 Task: Buy 2 Bibs & Burp Cloths Sets for Baby Boys from Bibs & Burp Cloths section under best seller category for shipping address: Allison Brown, 4523 Scheuvront Drive, Broomfield, Colorado 80020, Cell Number 3034690514. Pay from credit card ending with 2005, CVV 3321
Action: Mouse moved to (234, 120)
Screenshot: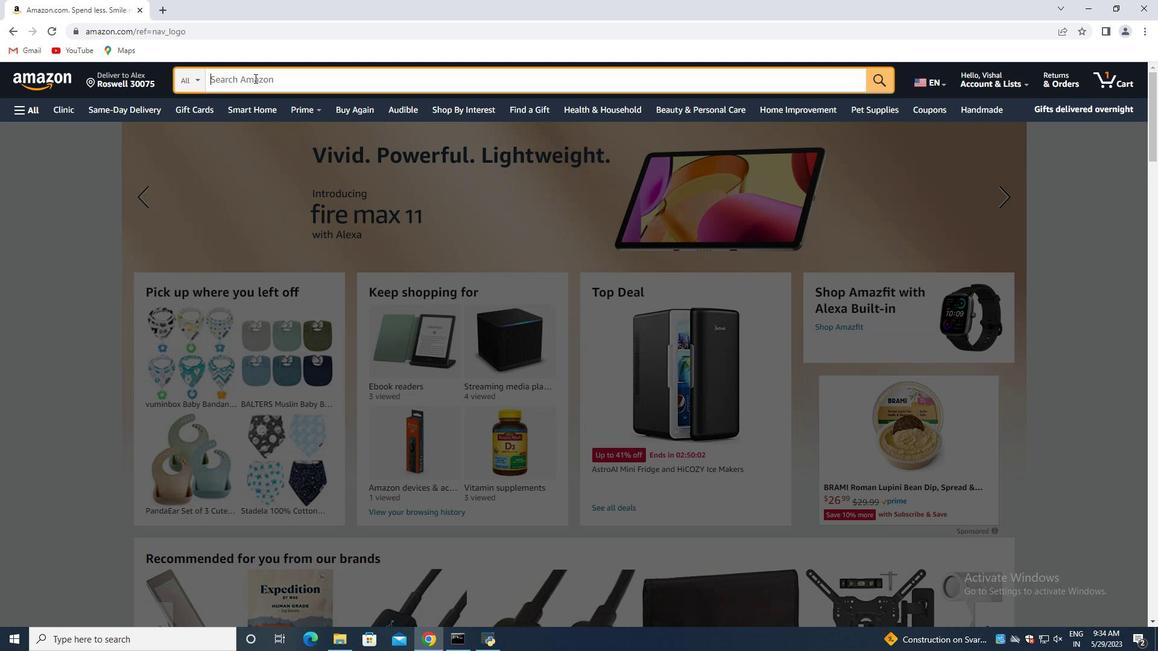 
Action: Mouse pressed left at (234, 120)
Screenshot: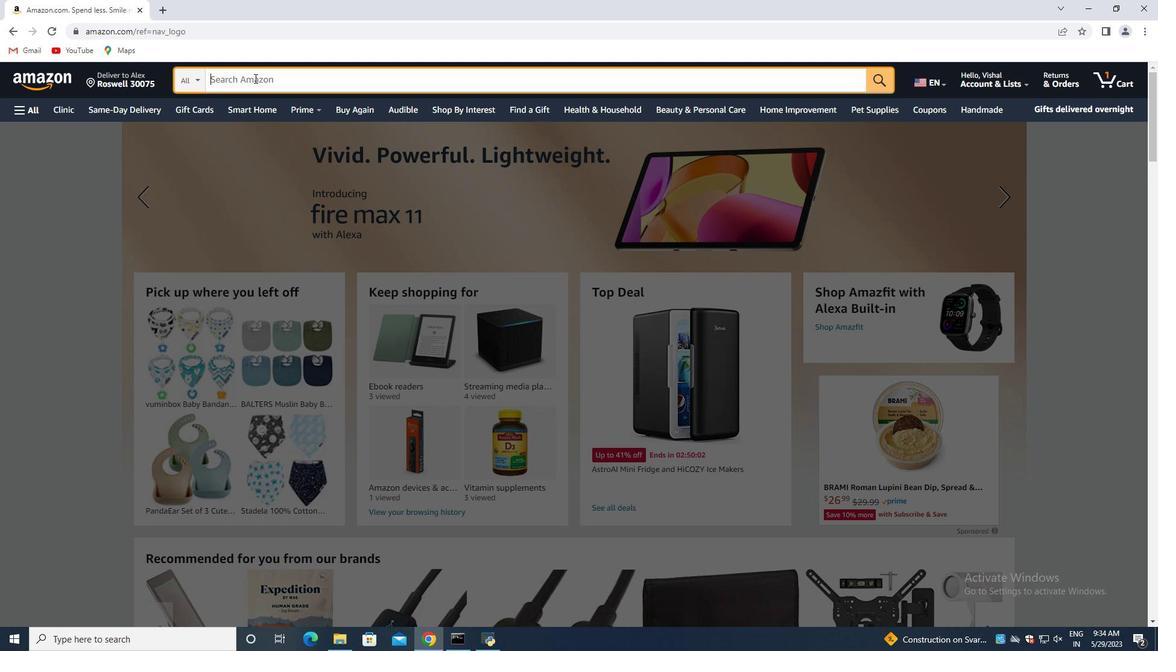 
Action: Mouse moved to (850, 140)
Screenshot: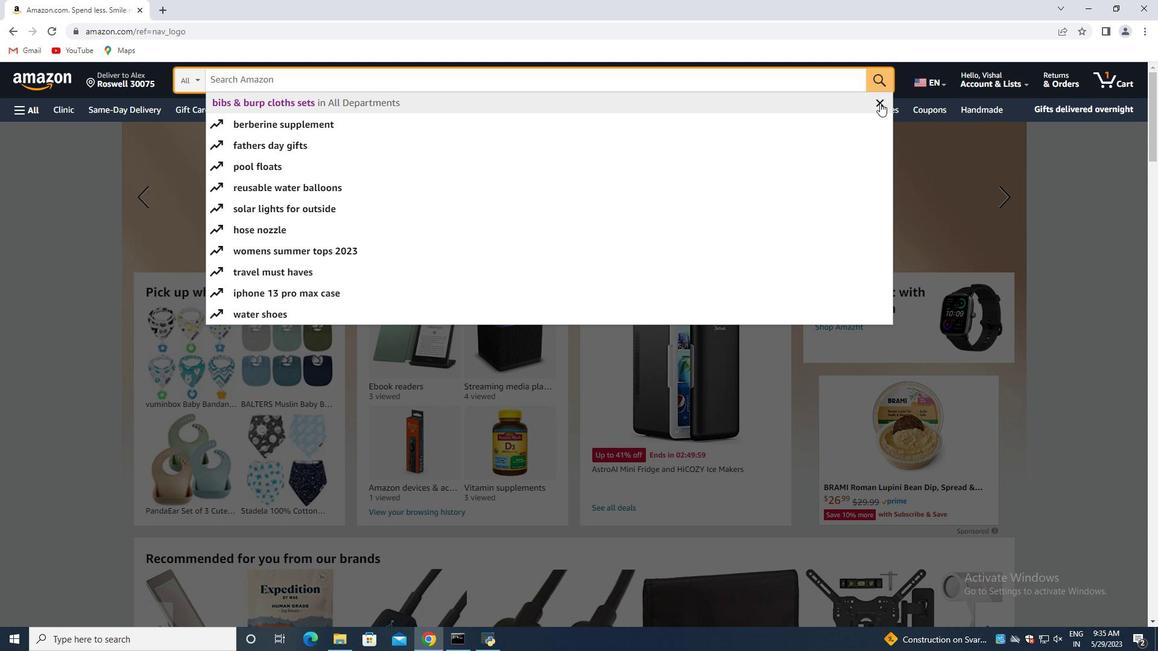 
Action: Mouse pressed left at (850, 140)
Screenshot: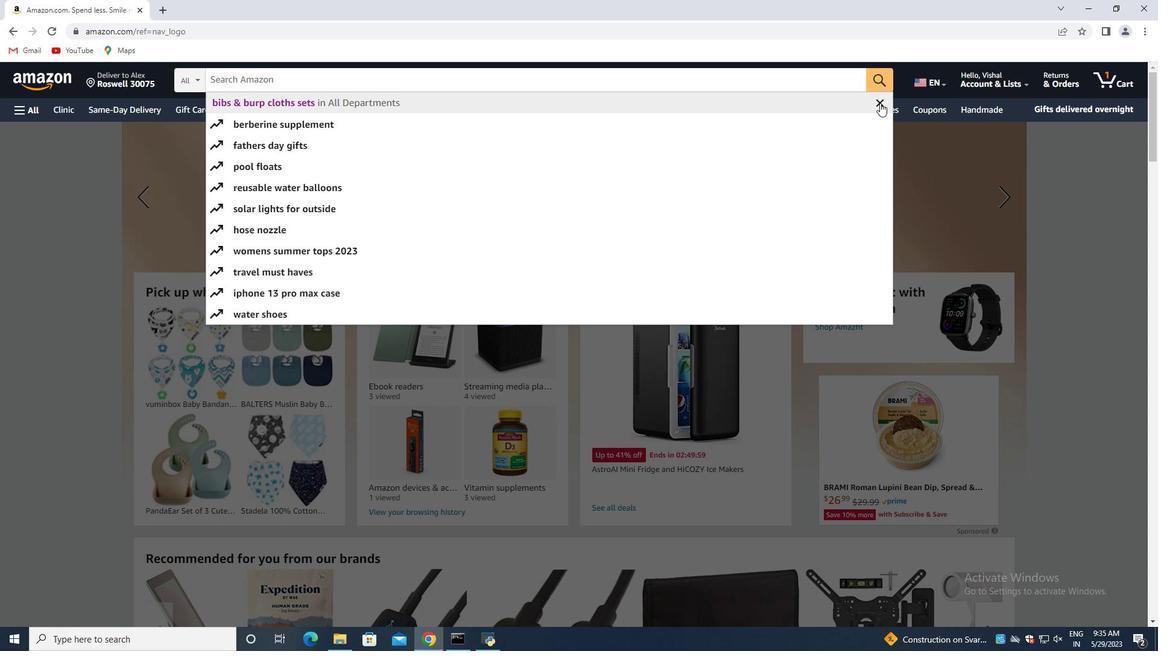 
Action: Mouse moved to (253, 119)
Screenshot: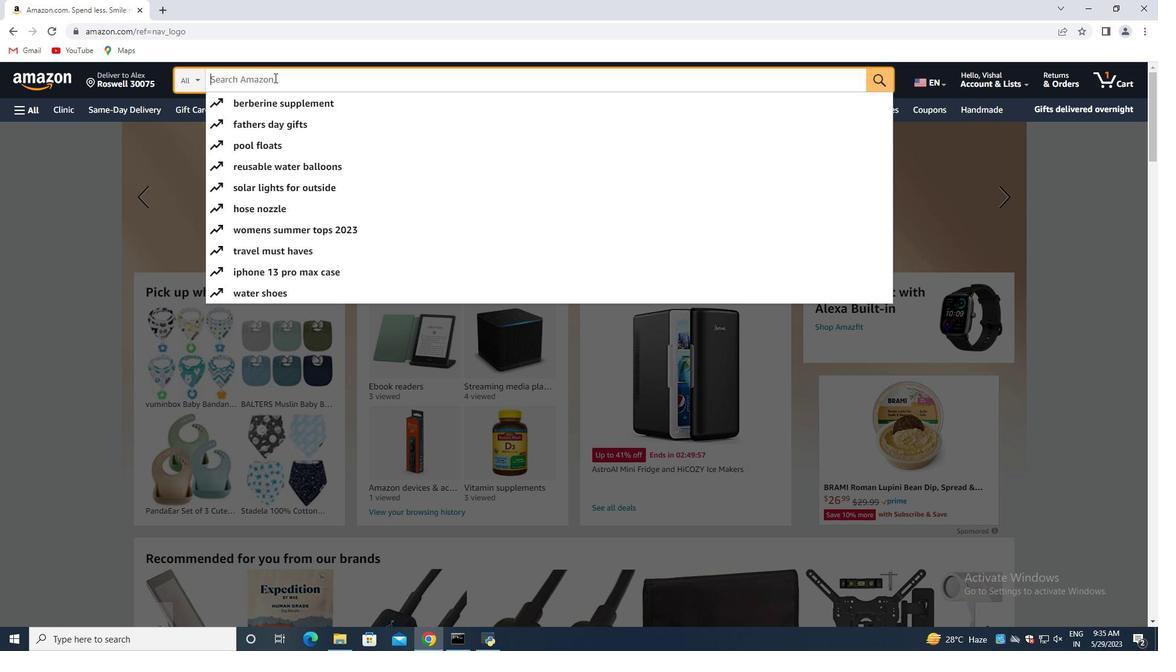 
Action: Mouse pressed left at (253, 119)
Screenshot: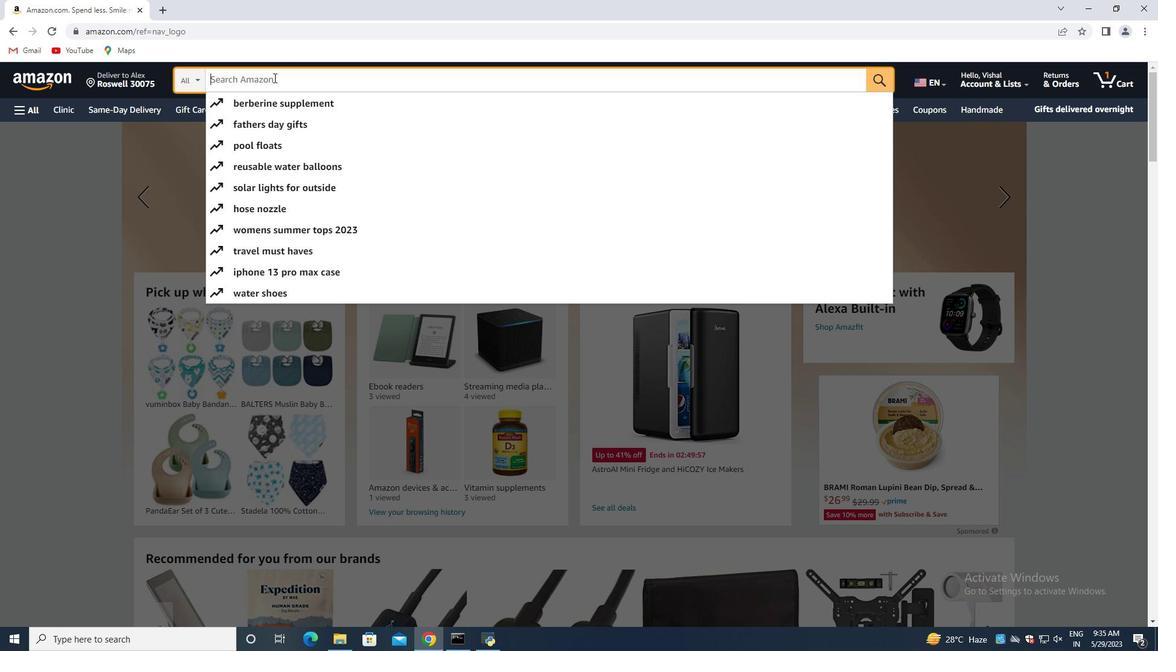 
Action: Mouse moved to (252, 119)
Screenshot: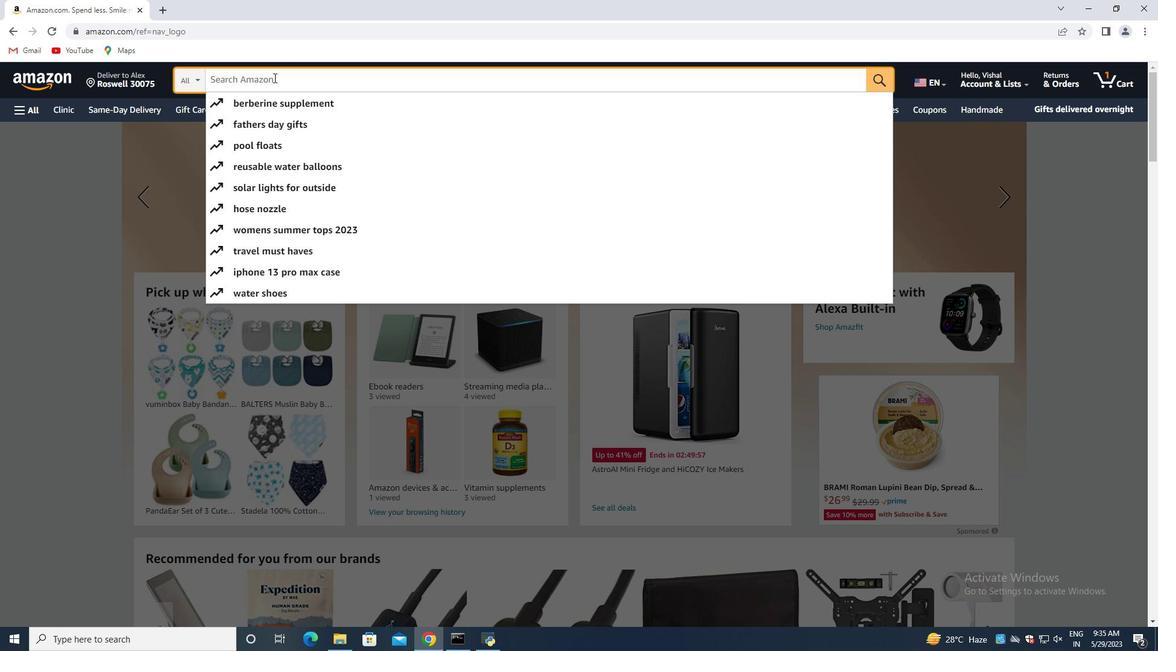 
Action: Key pressed <Key.shift>Bibs<Key.space><Key.shift><Key.shift><Key.shift><Key.shift><Key.shift><Key.shift><Key.shift><Key.shift><Key.shift><Key.shift><Key.shift><Key.shift><Key.shift><Key.shift><Key.shift><Key.shift><Key.shift><Key.shift><Key.shift><Key.shift><Key.shift><Key.shift><Key.shift><Key.shift><Key.shift><Key.shift><Key.shift><Key.shift><Key.shift><Key.shift><Key.shift><Key.shift>&<Key.space><Key.shift><Key.shift>Burp<Key.space><Key.shift>Cloths<Key.space><Key.shift>Sets<Key.enter>
Screenshot: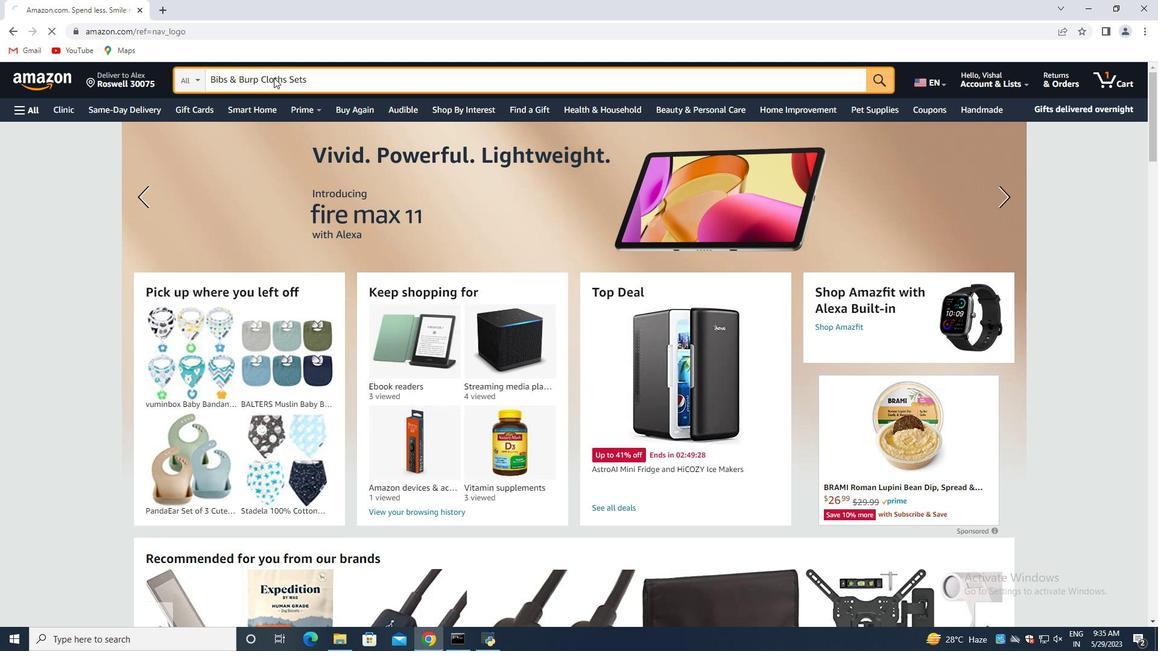 
Action: Mouse moved to (340, 113)
Screenshot: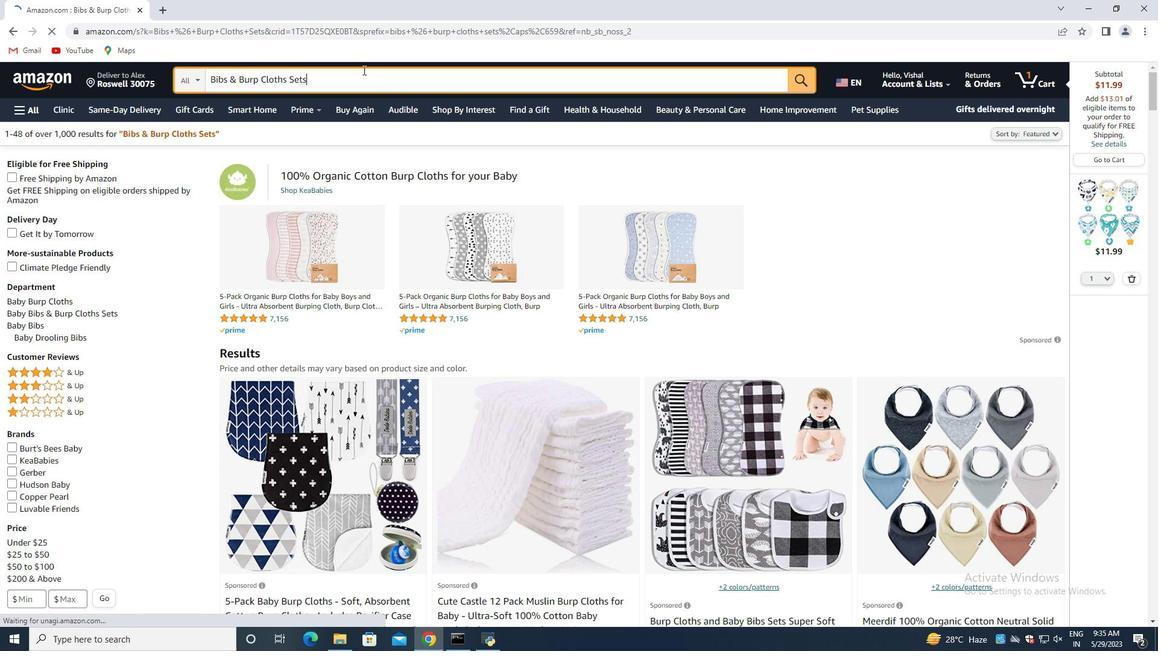
Action: Mouse pressed left at (340, 113)
Screenshot: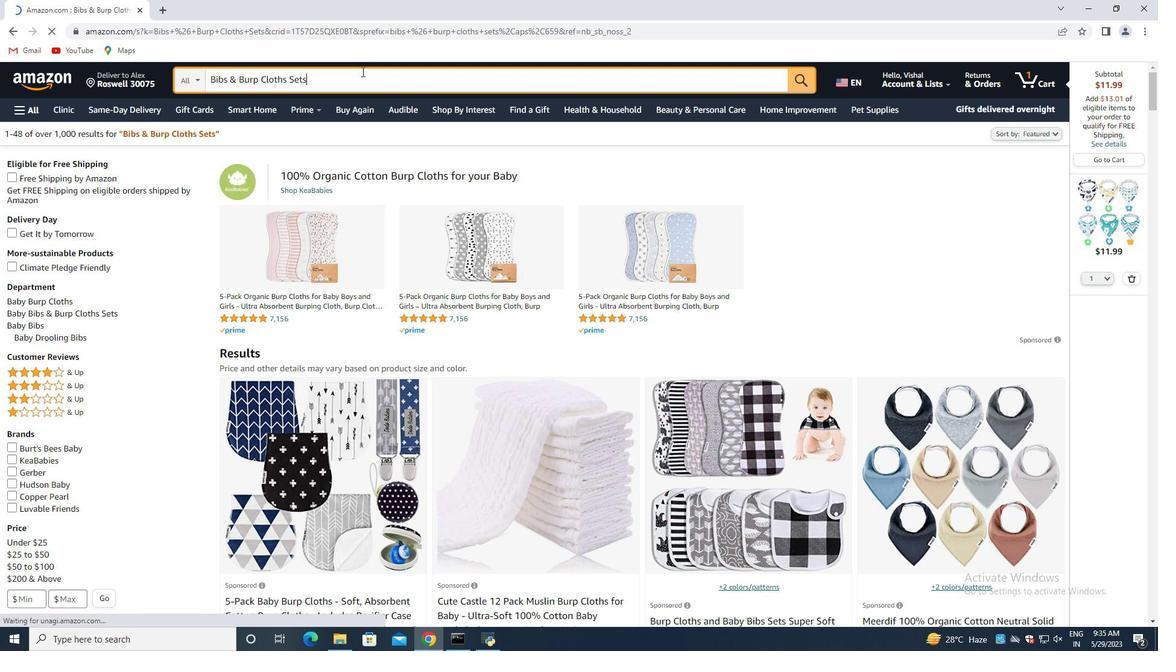 
Action: Mouse moved to (339, 115)
Screenshot: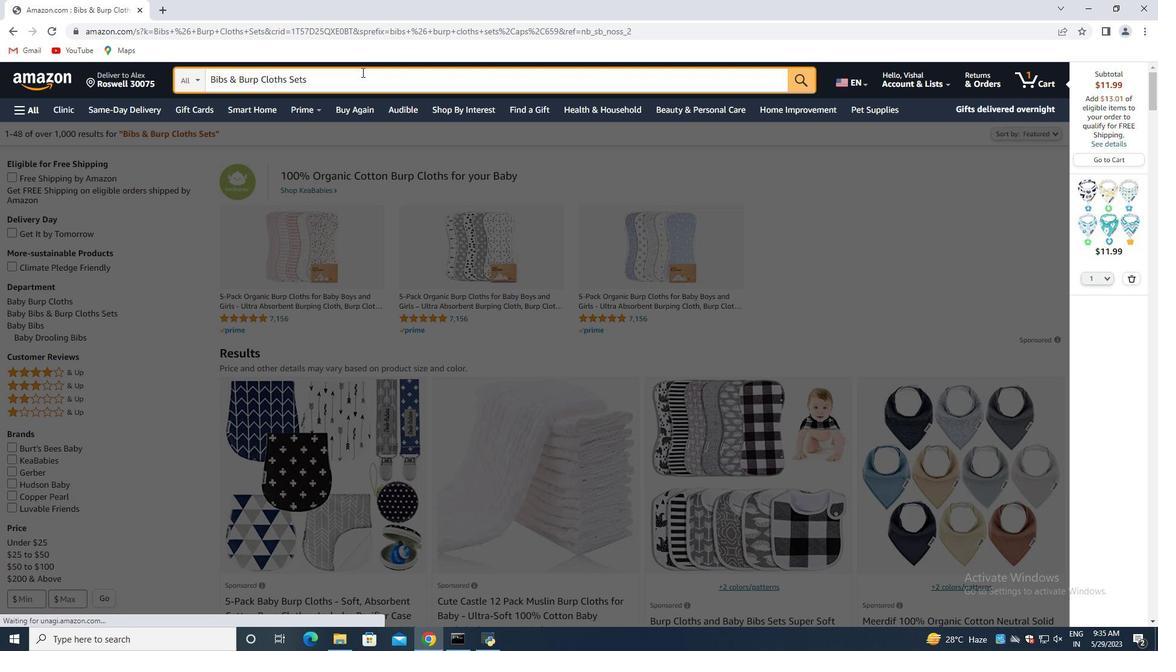 
Action: Key pressed <Key.space>for<Key.space><Key.shift><Key.shift><Key.shift><Key.shift><Key.shift><Key.shift><Key.shift><Key.shift><Key.shift><Key.shift><Key.shift><Key.shift><Key.shift><Key.shift><Key.shift><Key.shift><Key.shift><Key.shift><Key.shift><Key.shift><Key.shift><Key.shift><Key.shift><Key.shift><Key.shift><Key.shift><Key.shift><Key.shift><Key.shift><Key.shift><Key.shift><Key.shift><Key.shift><Key.shift><Key.shift><Key.shift><Key.shift><Key.shift><Key.shift><Key.shift><Key.shift>Baby<Key.space><Key.shift>Boys<Key.enter>
Screenshot: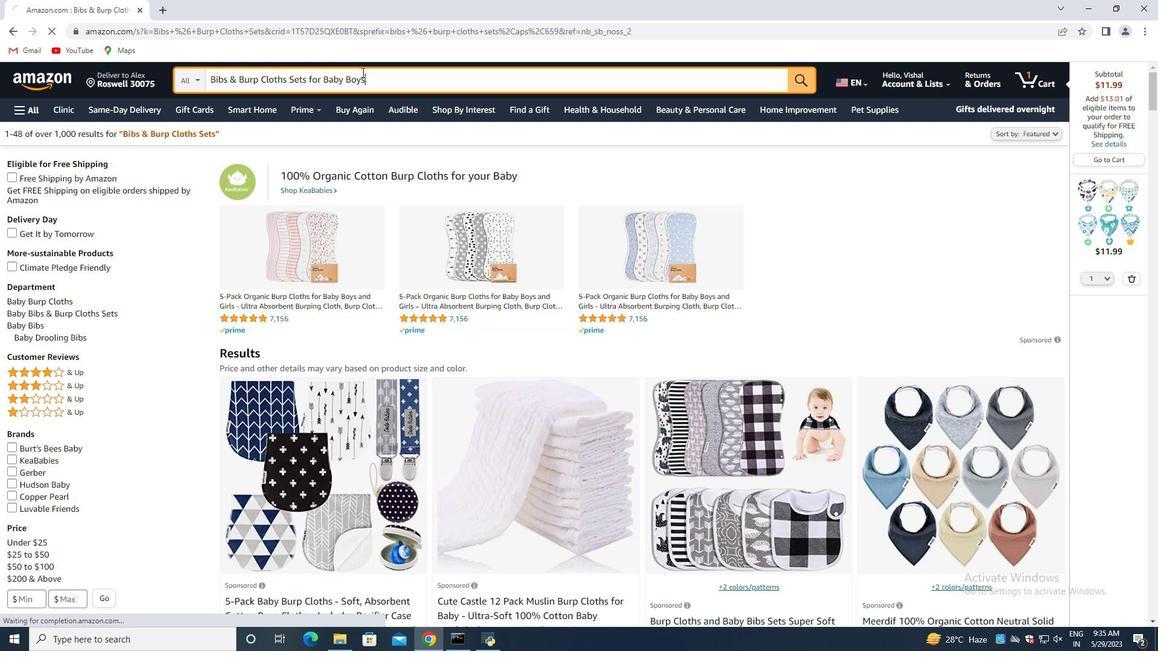 
Action: Mouse moved to (377, 220)
Screenshot: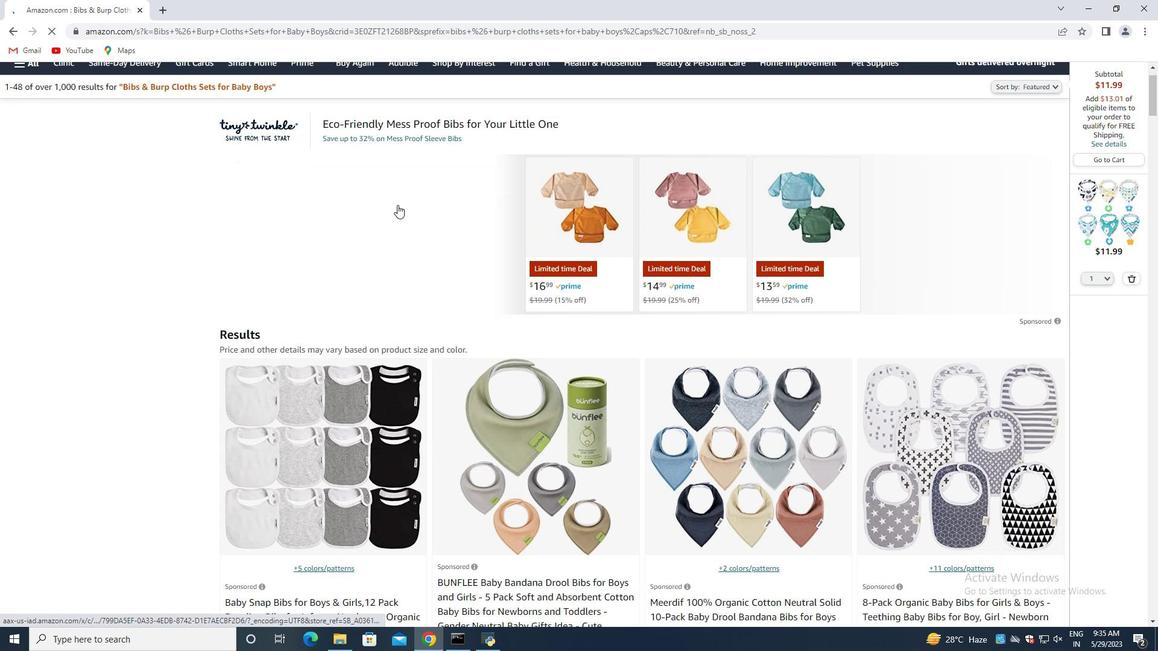 
Action: Mouse scrolled (377, 220) with delta (0, 0)
Screenshot: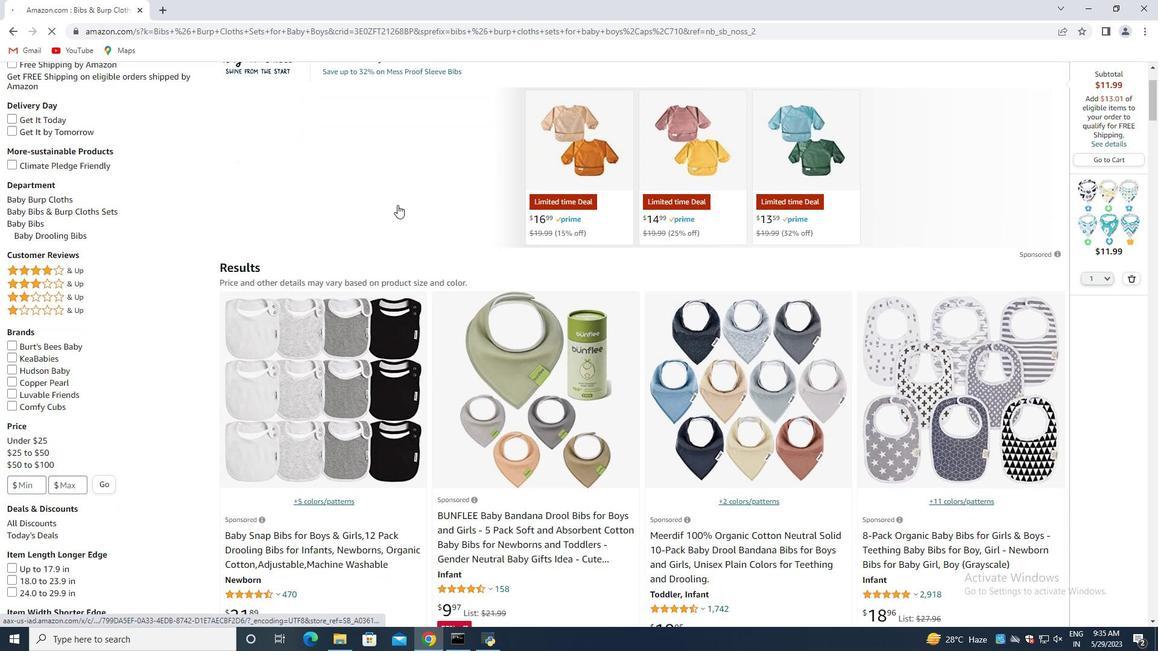 
Action: Mouse moved to (376, 221)
Screenshot: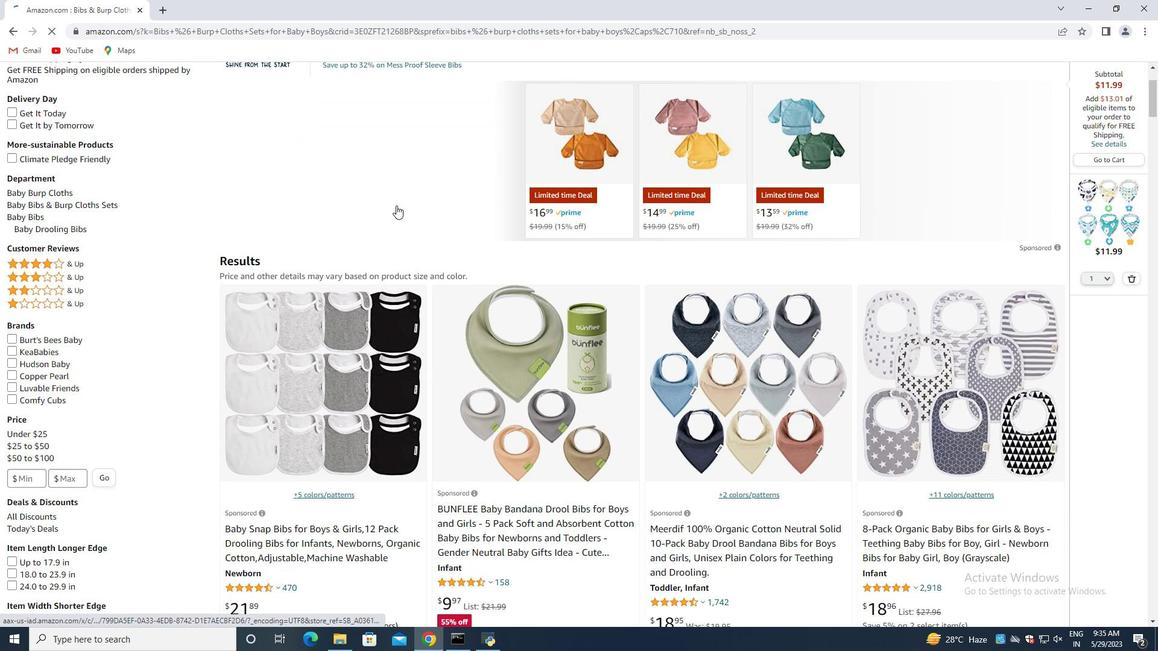 
Action: Mouse scrolled (376, 220) with delta (0, 0)
Screenshot: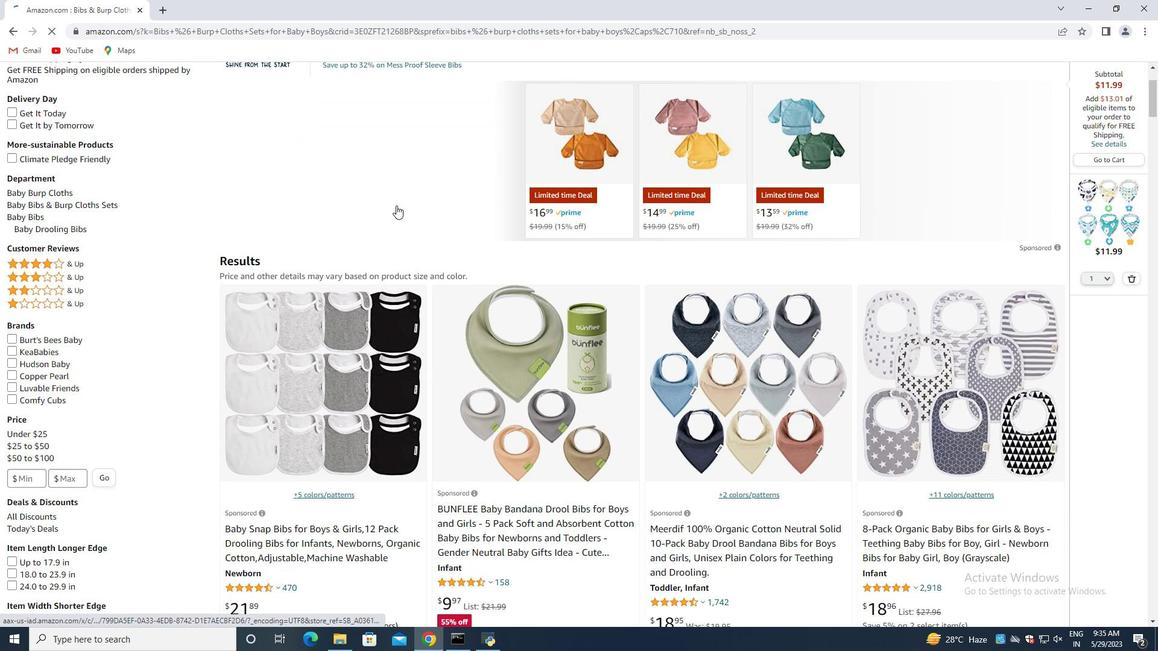 
Action: Mouse moved to (374, 222)
Screenshot: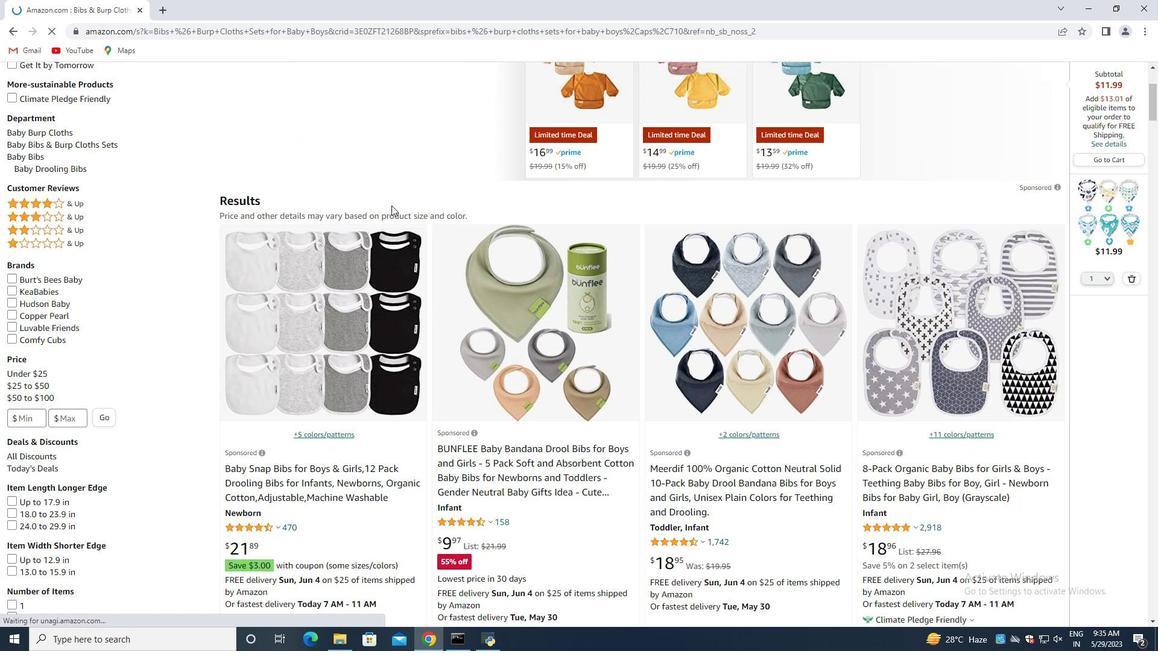 
Action: Mouse scrolled (374, 222) with delta (0, 0)
Screenshot: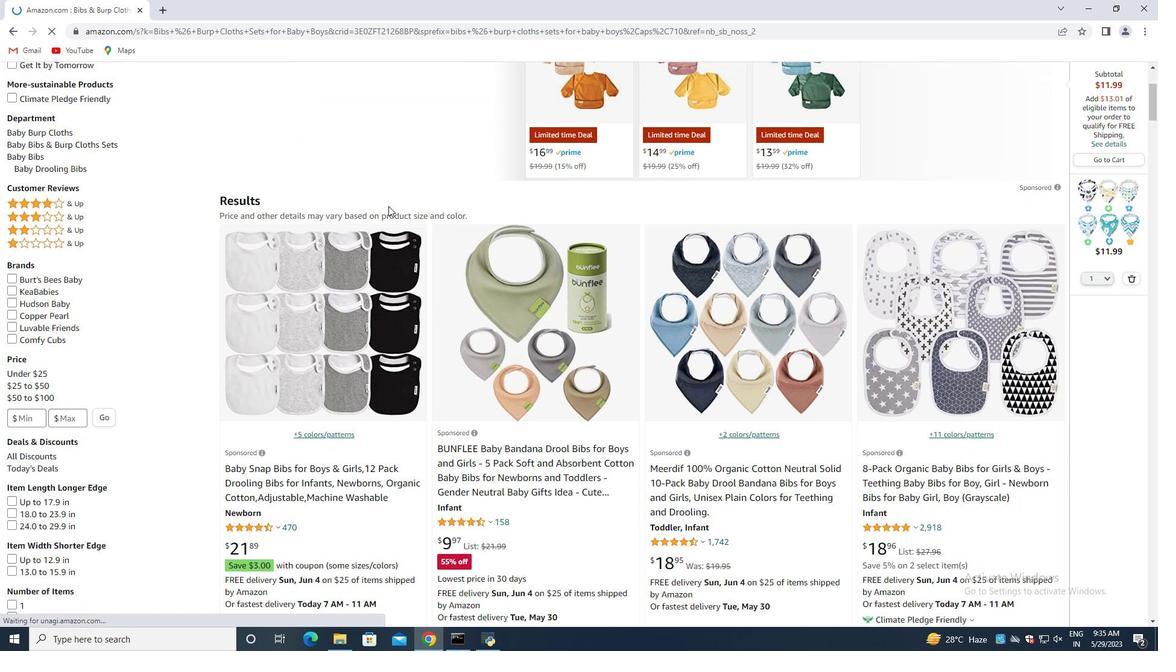 
Action: Mouse moved to (350, 235)
Screenshot: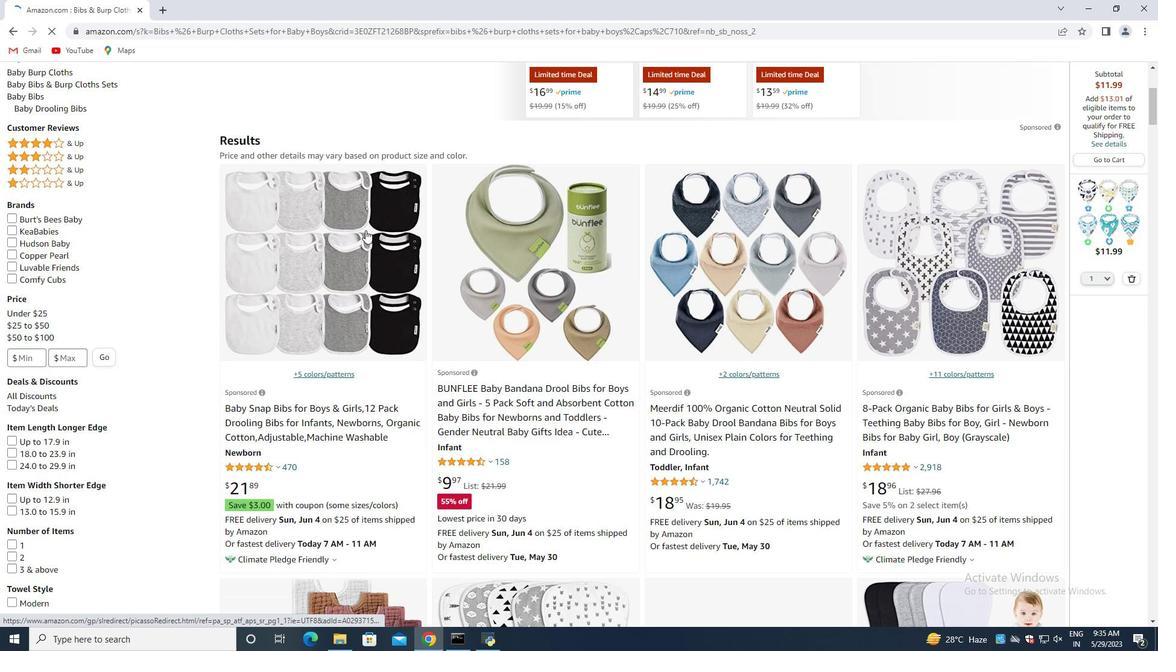 
Action: Mouse scrolled (350, 235) with delta (0, 0)
Screenshot: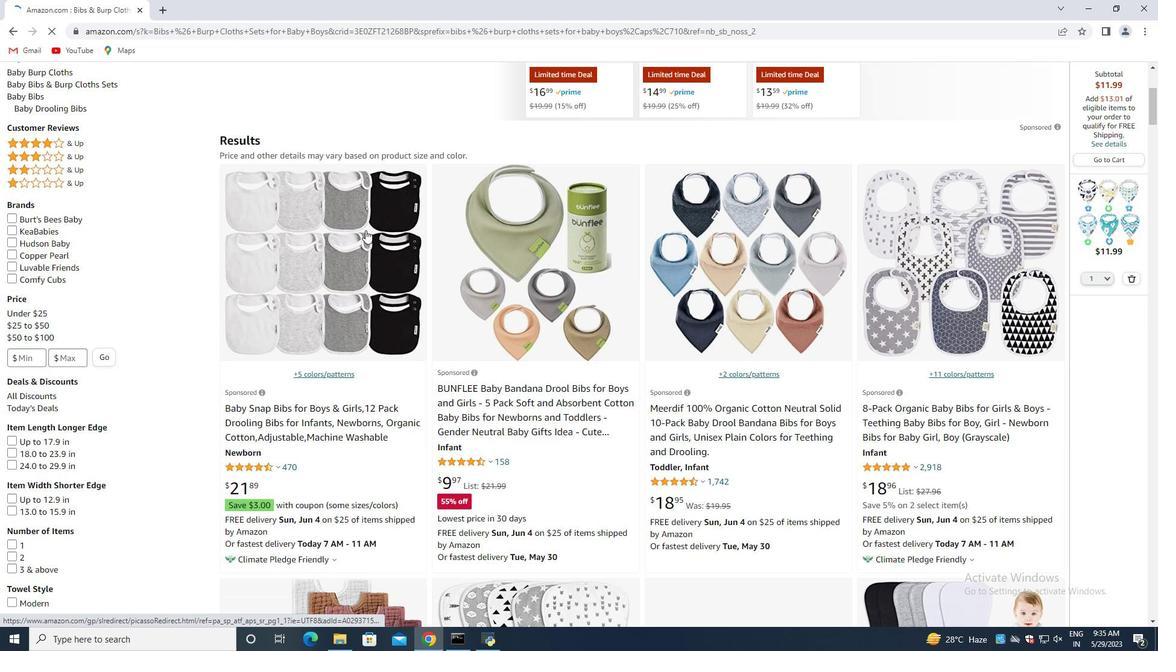 
Action: Mouse moved to (311, 264)
Screenshot: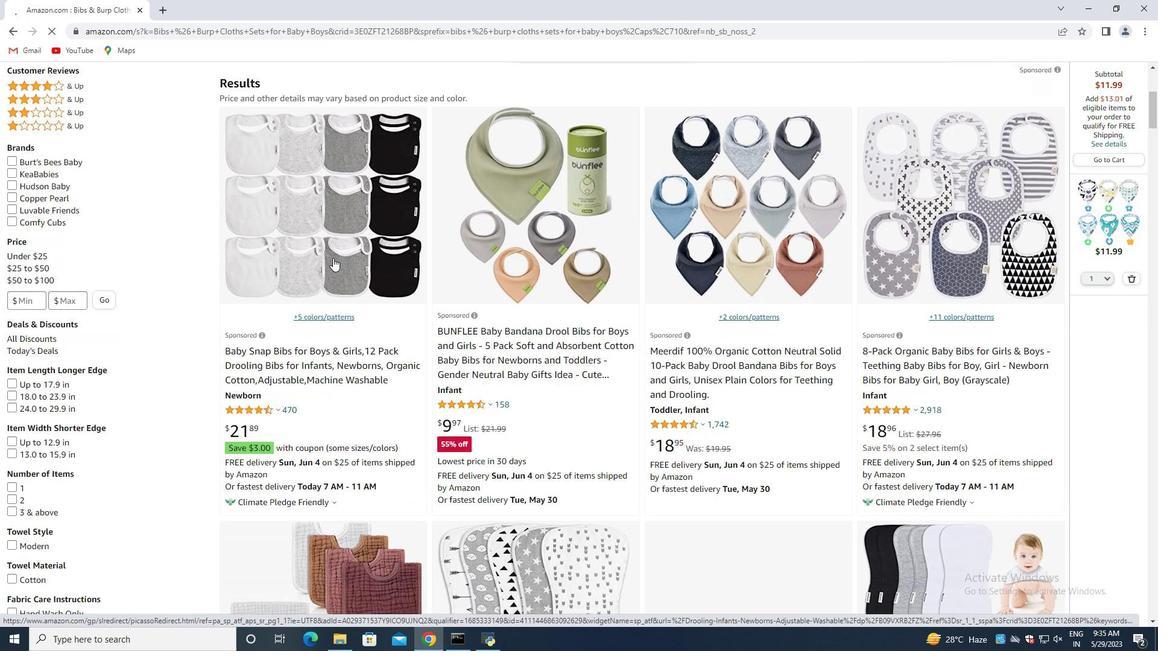 
Action: Mouse scrolled (311, 264) with delta (0, 0)
Screenshot: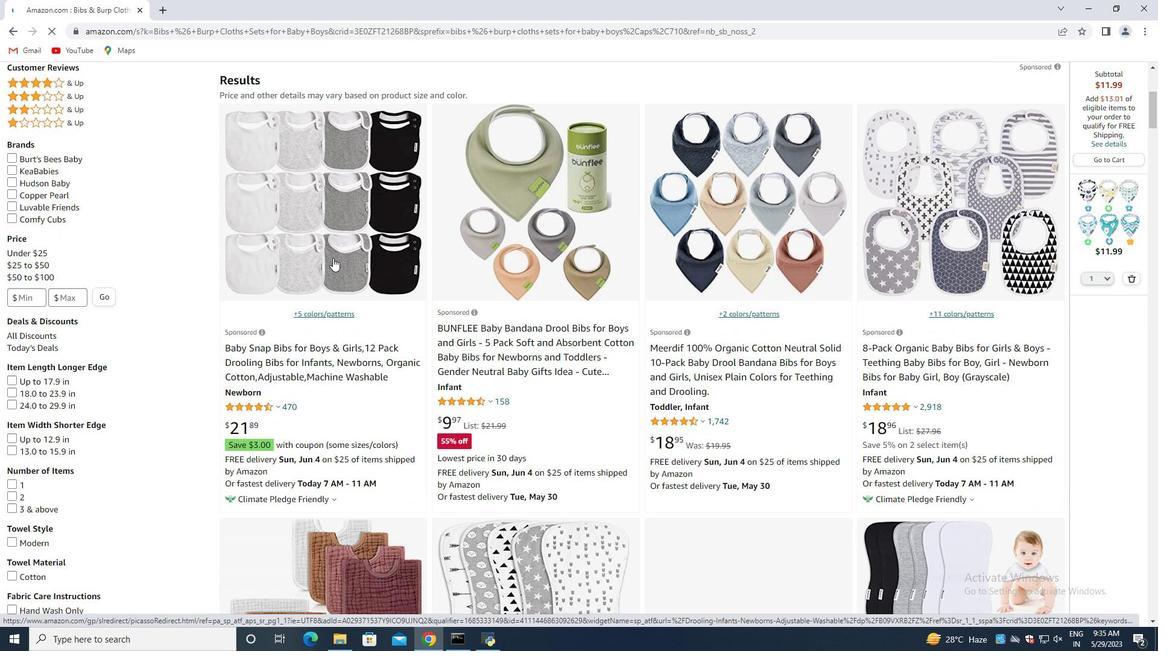 
Action: Mouse moved to (797, 257)
Screenshot: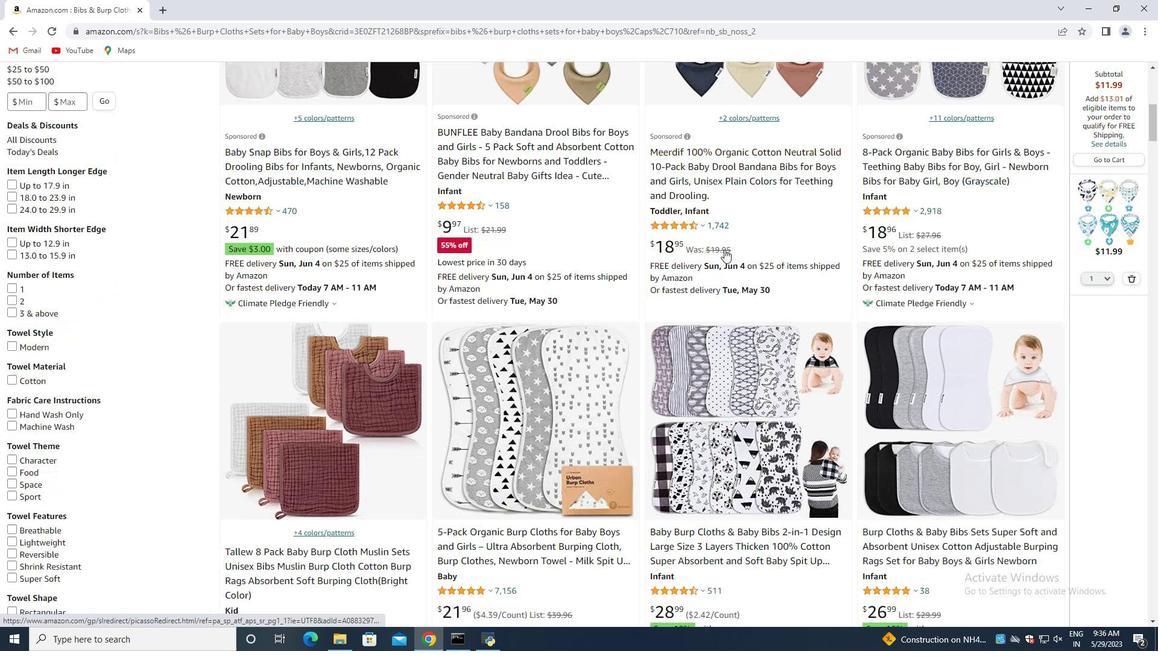 
Action: Mouse scrolled (798, 256) with delta (0, 0)
Screenshot: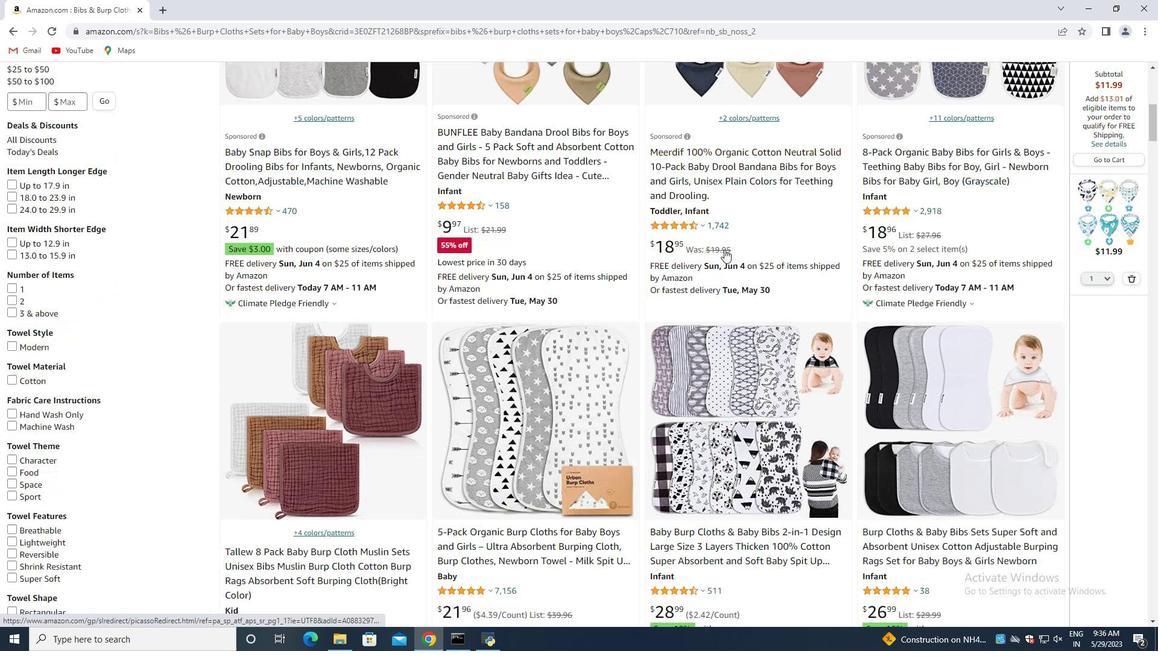 
Action: Mouse moved to (773, 257)
Screenshot: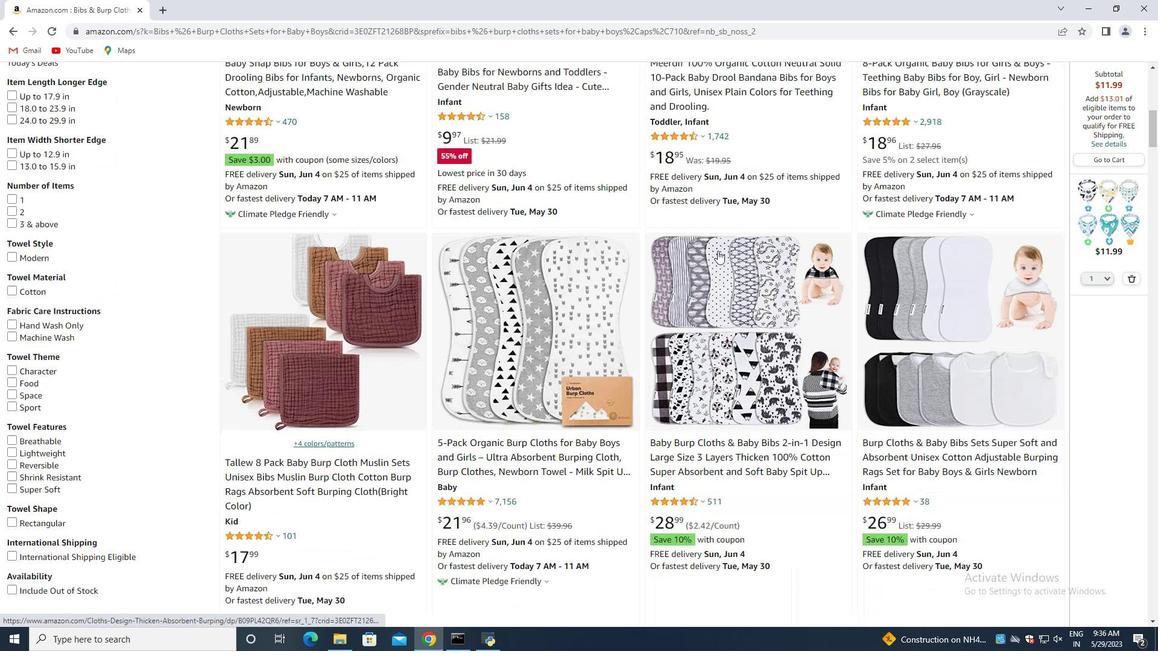 
Action: Mouse scrolled (773, 257) with delta (0, 0)
Screenshot: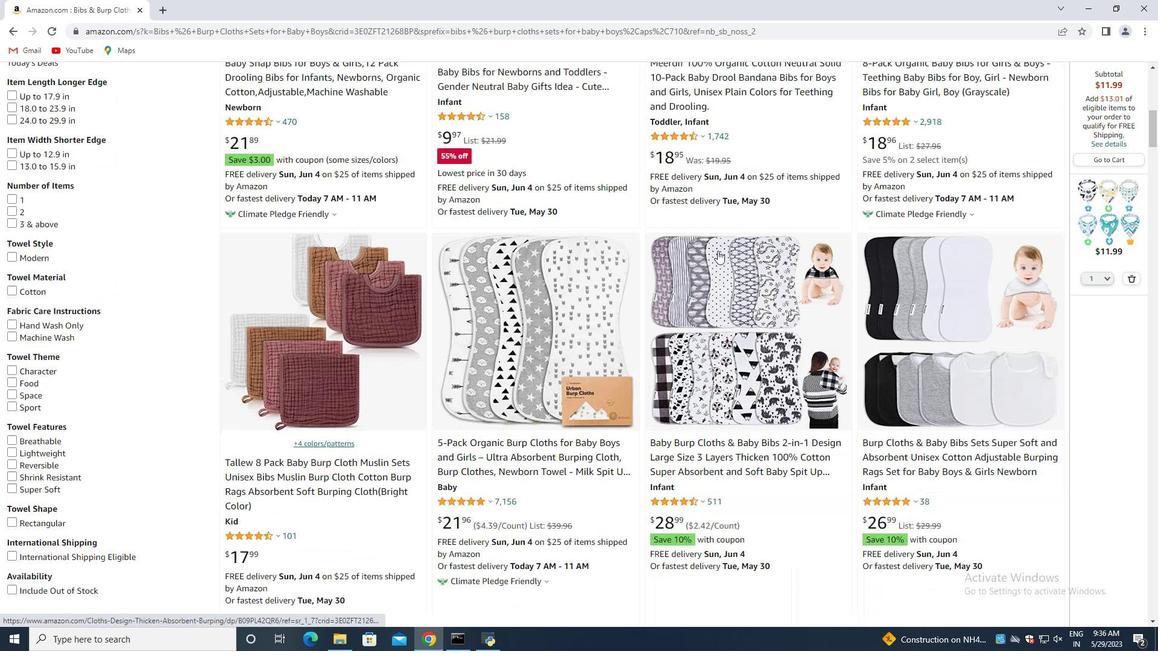 
Action: Mouse moved to (748, 256)
Screenshot: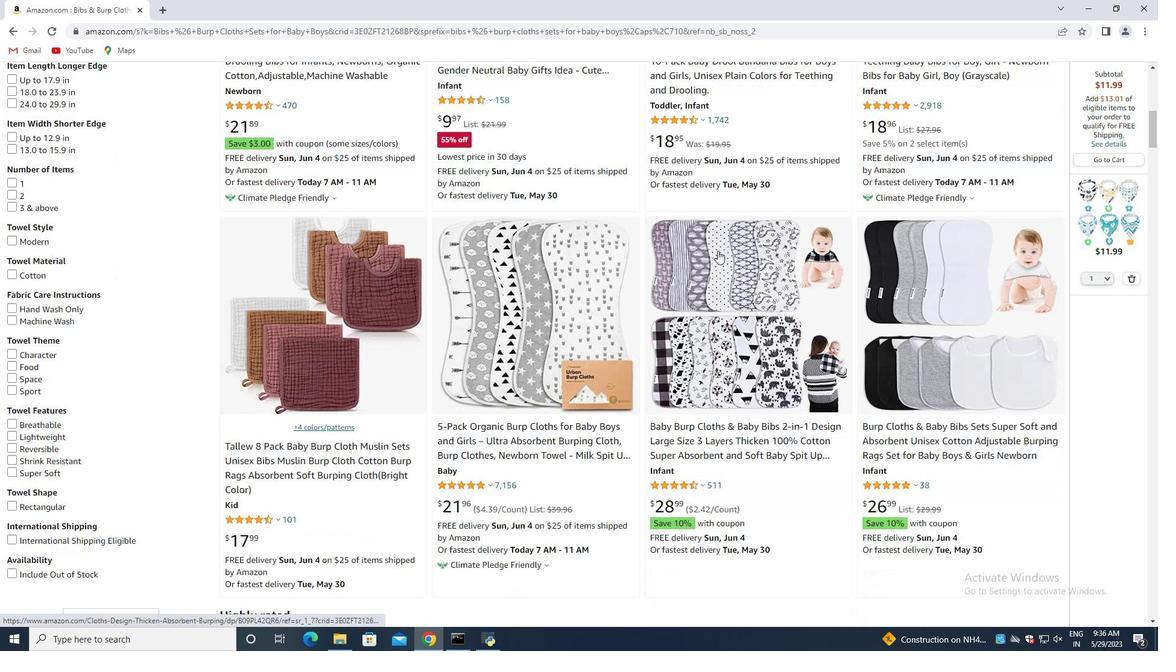 
Action: Mouse scrolled (748, 255) with delta (0, 0)
Screenshot: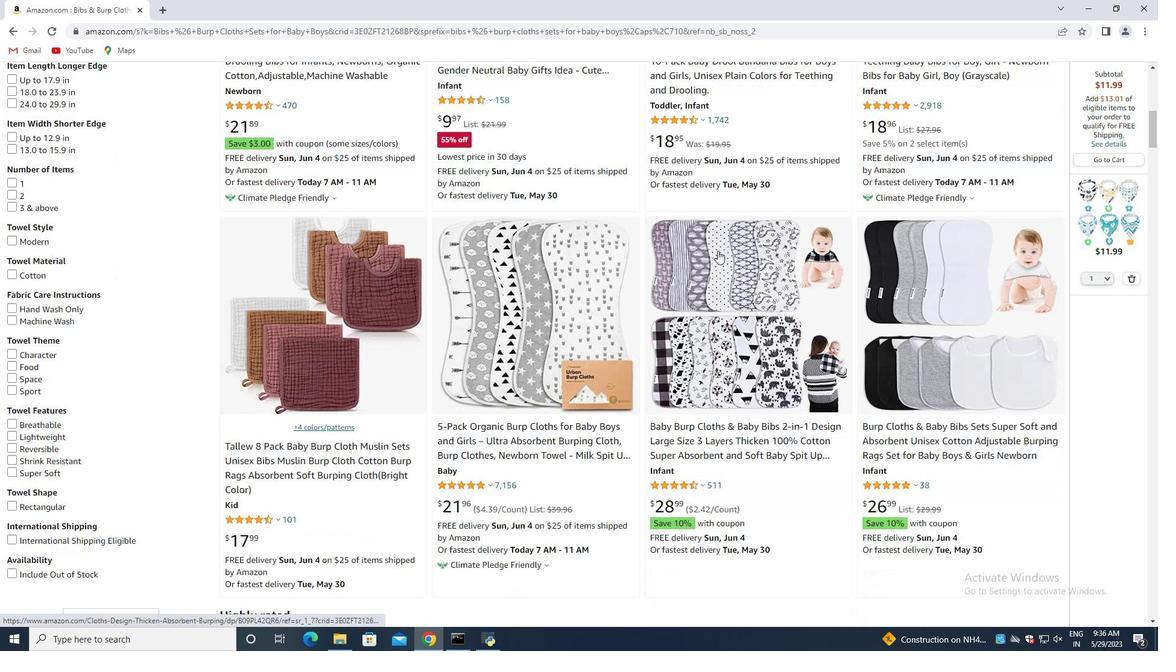 
Action: Mouse moved to (726, 255)
Screenshot: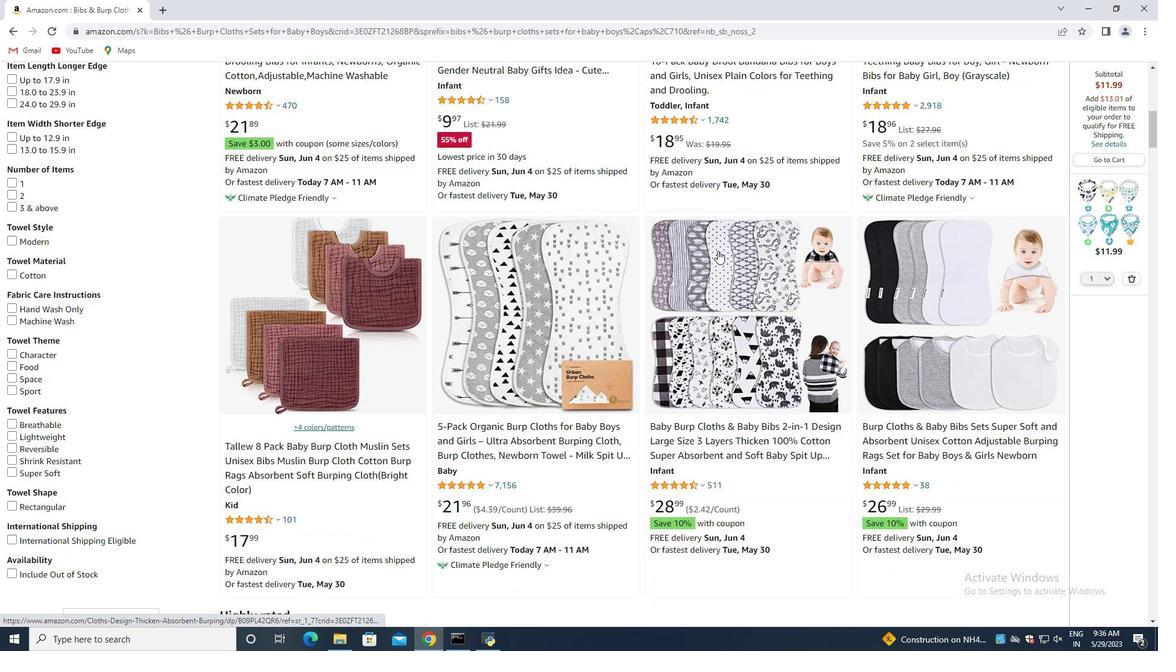
Action: Mouse scrolled (726, 255) with delta (0, 0)
Screenshot: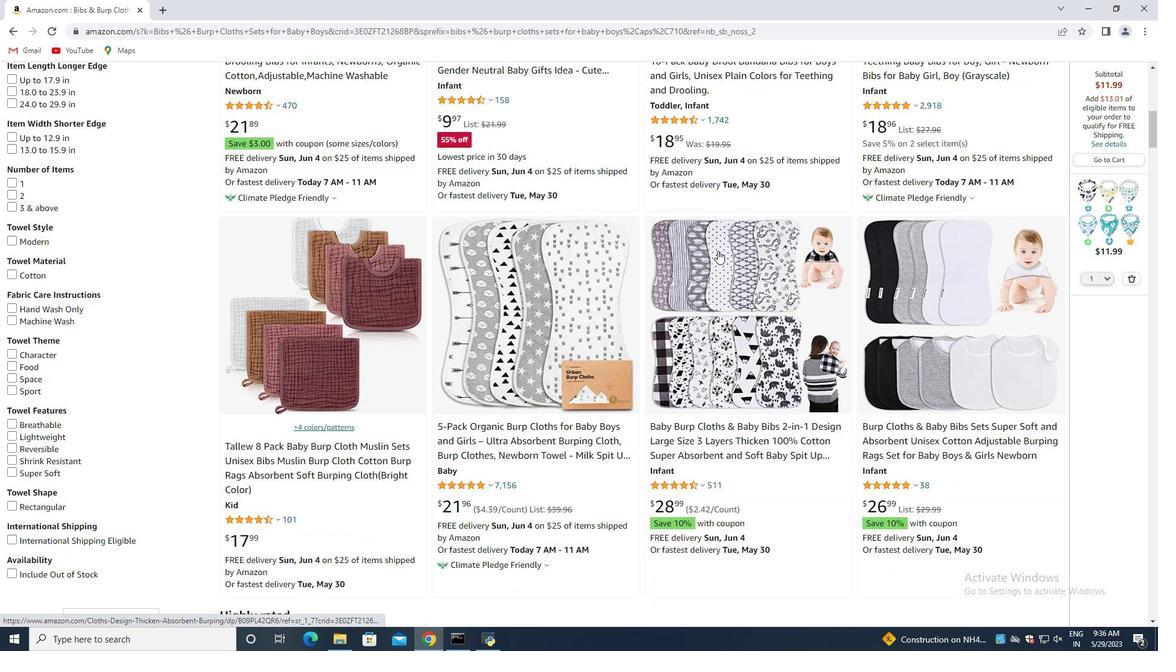 
Action: Mouse moved to (717, 257)
Screenshot: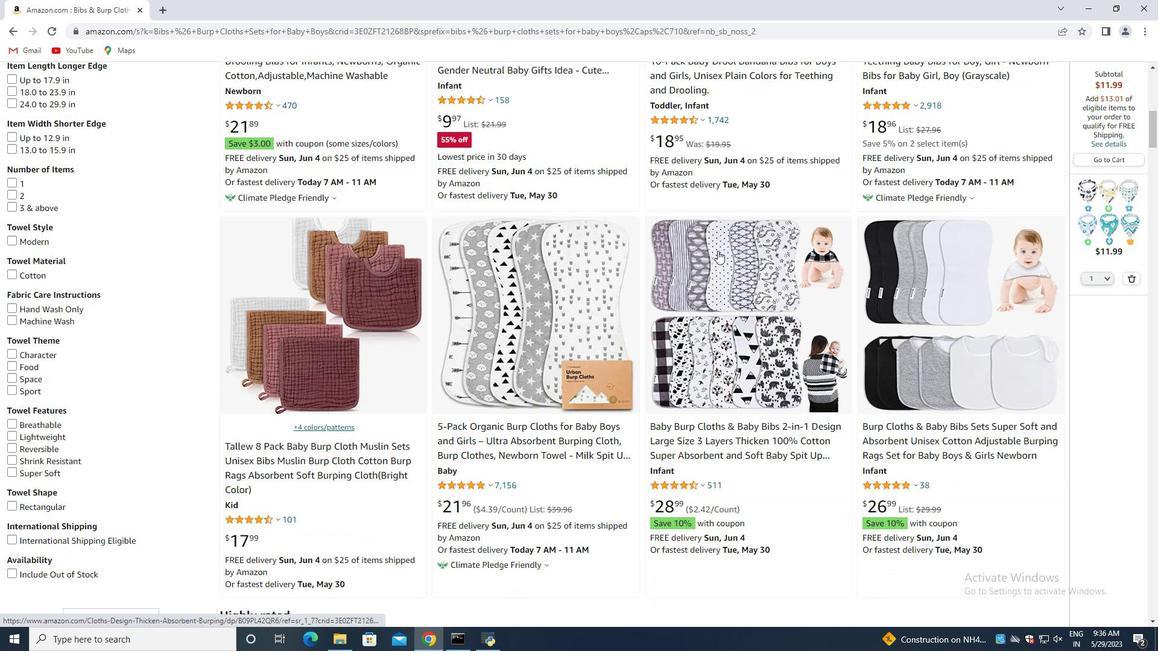 
Action: Mouse scrolled (717, 256) with delta (0, 0)
Screenshot: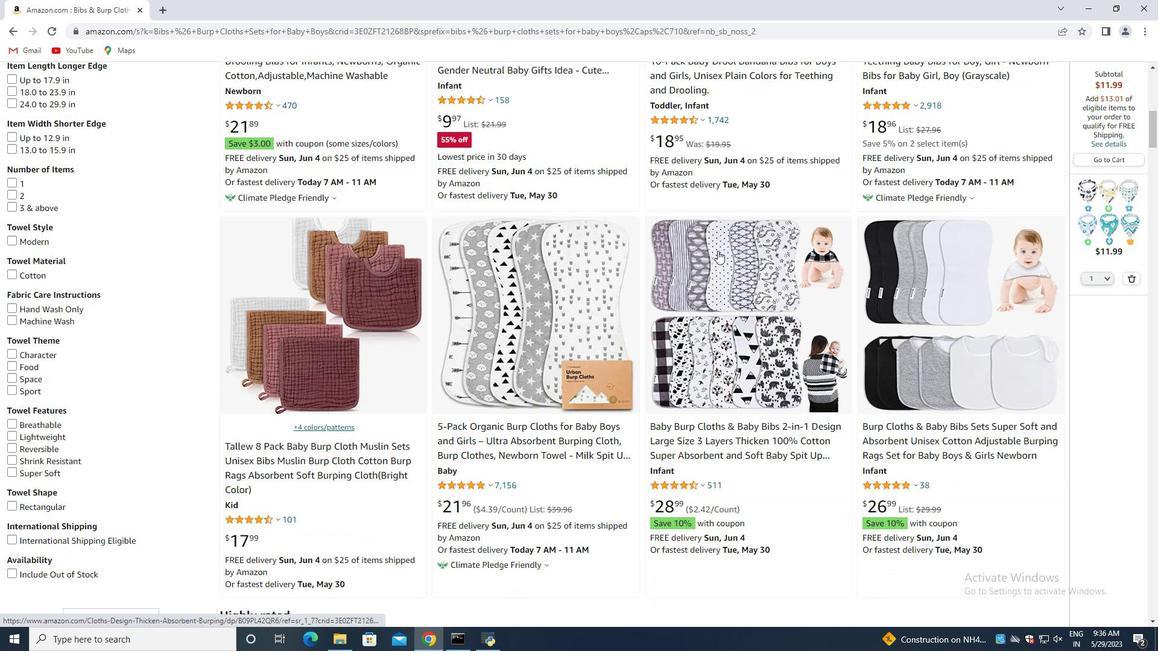 
Action: Mouse moved to (477, 273)
Screenshot: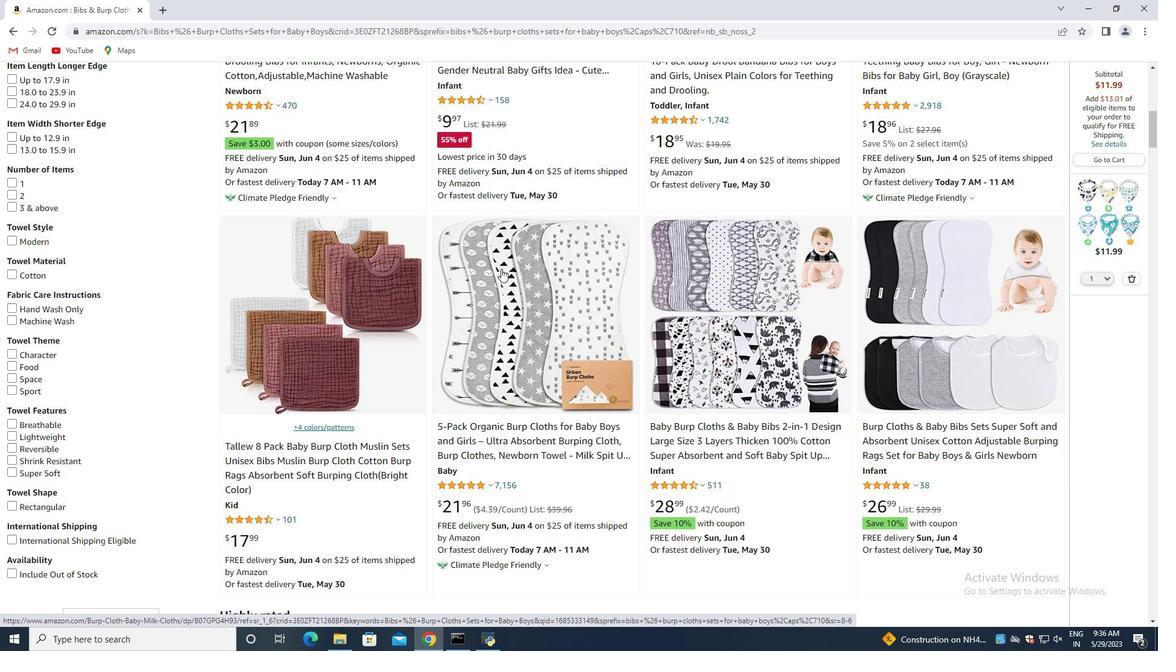 
Action: Mouse scrolled (477, 272) with delta (0, 0)
Screenshot: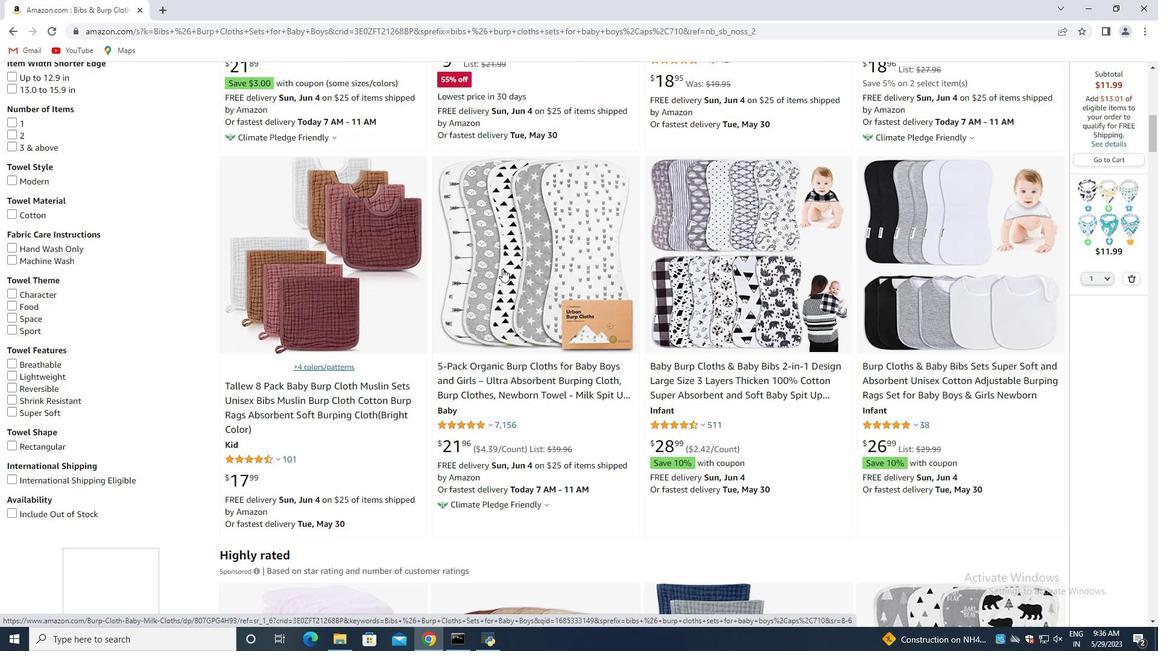 
Action: Mouse moved to (479, 272)
Screenshot: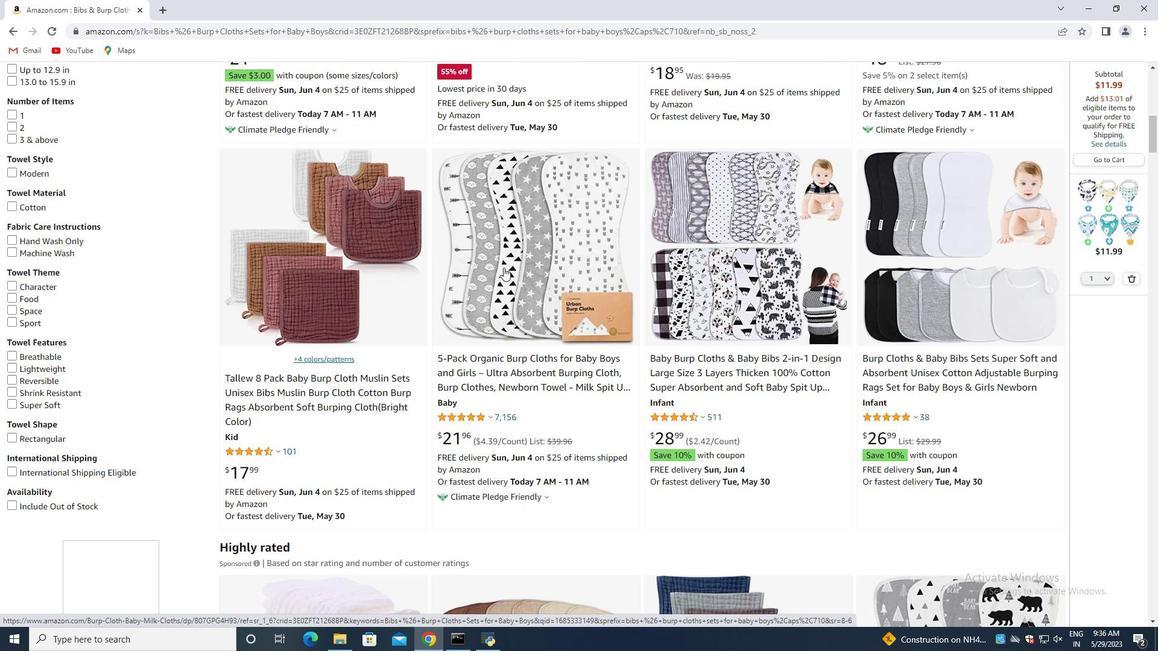 
Action: Mouse scrolled (479, 272) with delta (0, 0)
Screenshot: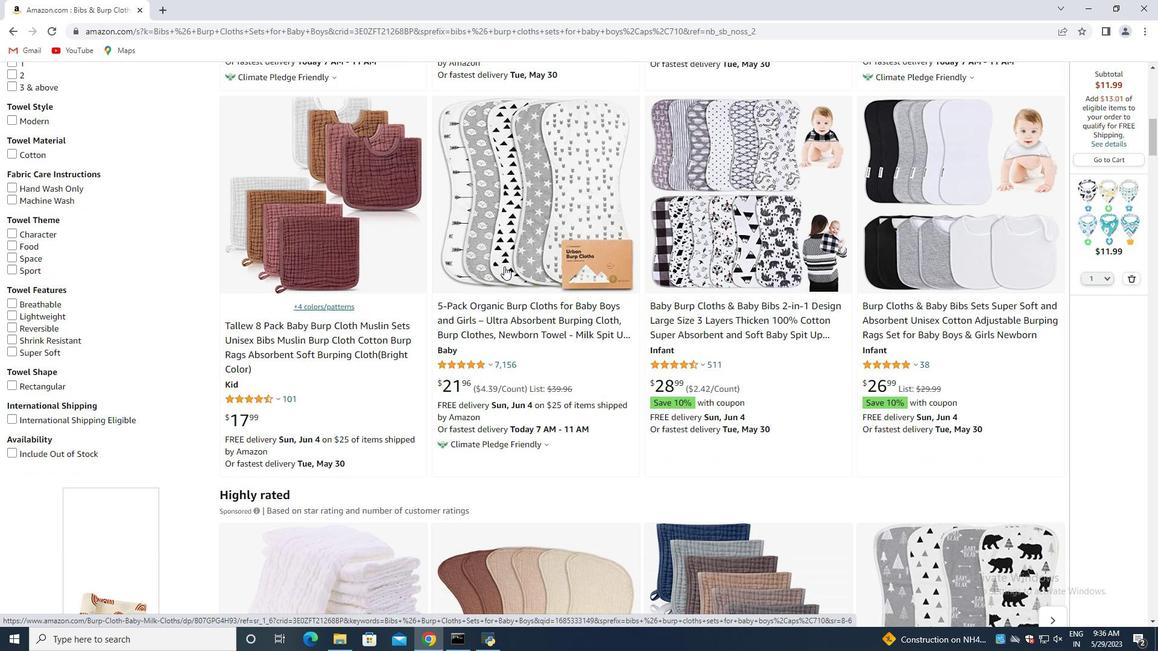 
Action: Mouse moved to (491, 267)
Screenshot: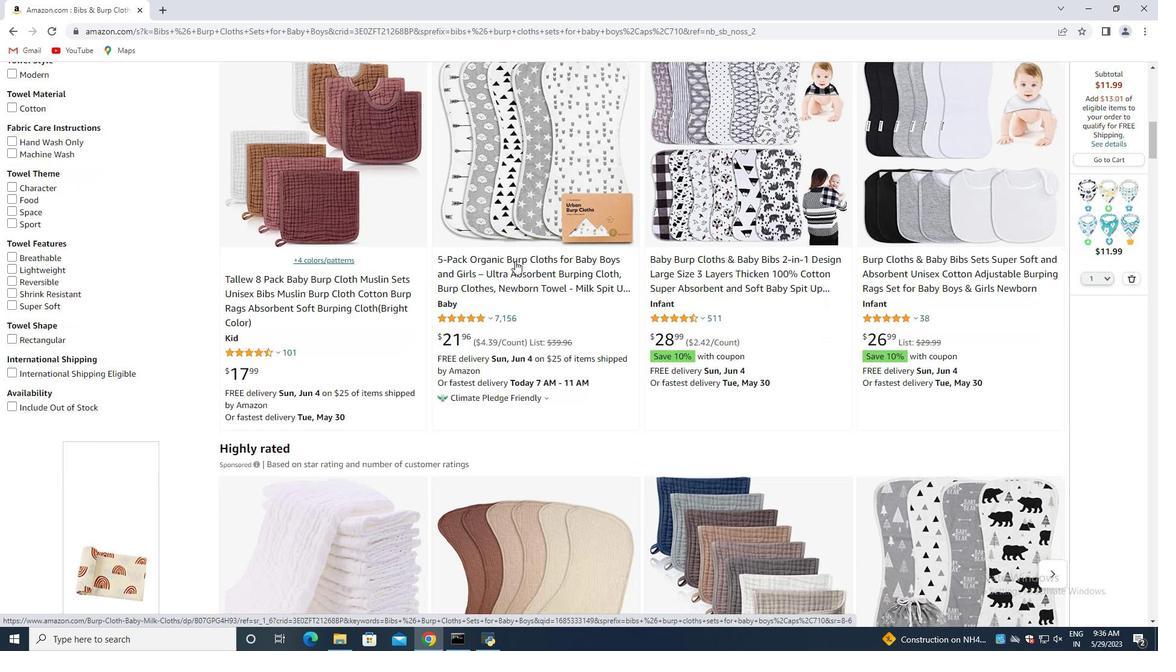 
Action: Mouse scrolled (491, 266) with delta (0, 0)
Screenshot: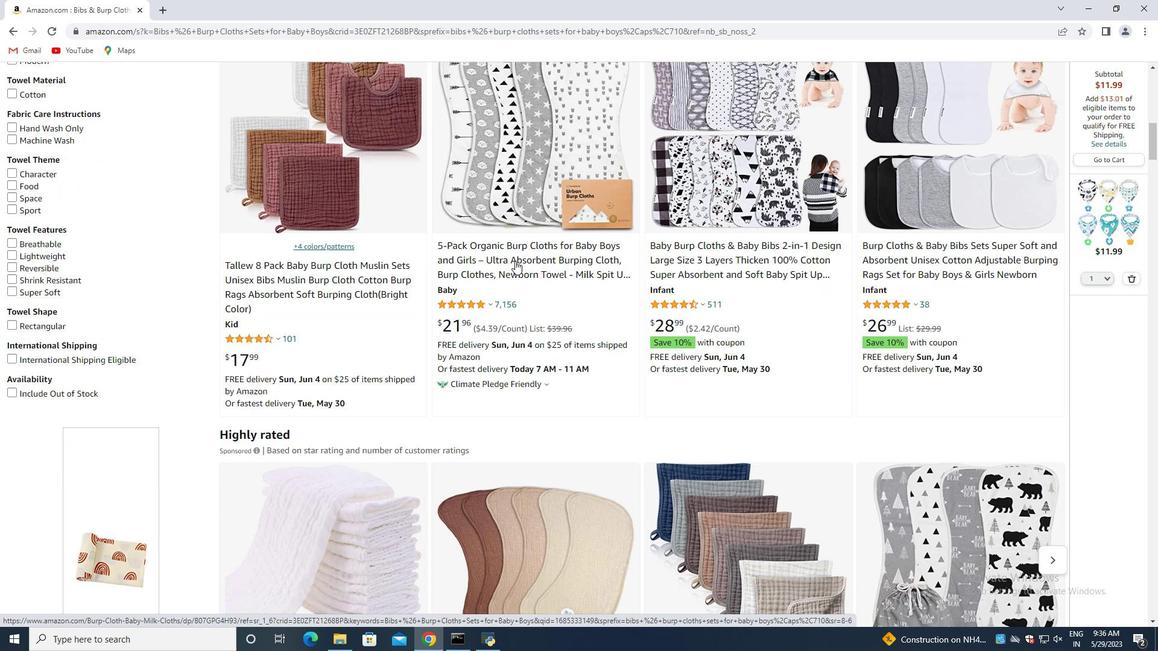 
Action: Mouse moved to (519, 266)
Screenshot: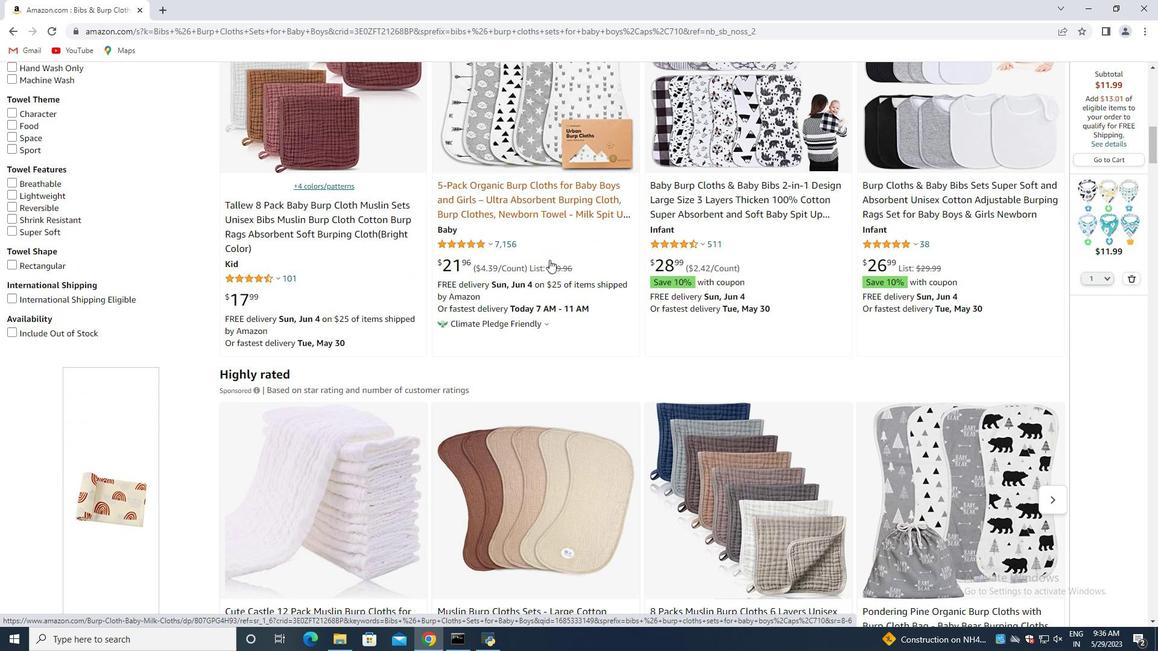 
Action: Mouse scrolled (519, 265) with delta (0, 0)
Screenshot: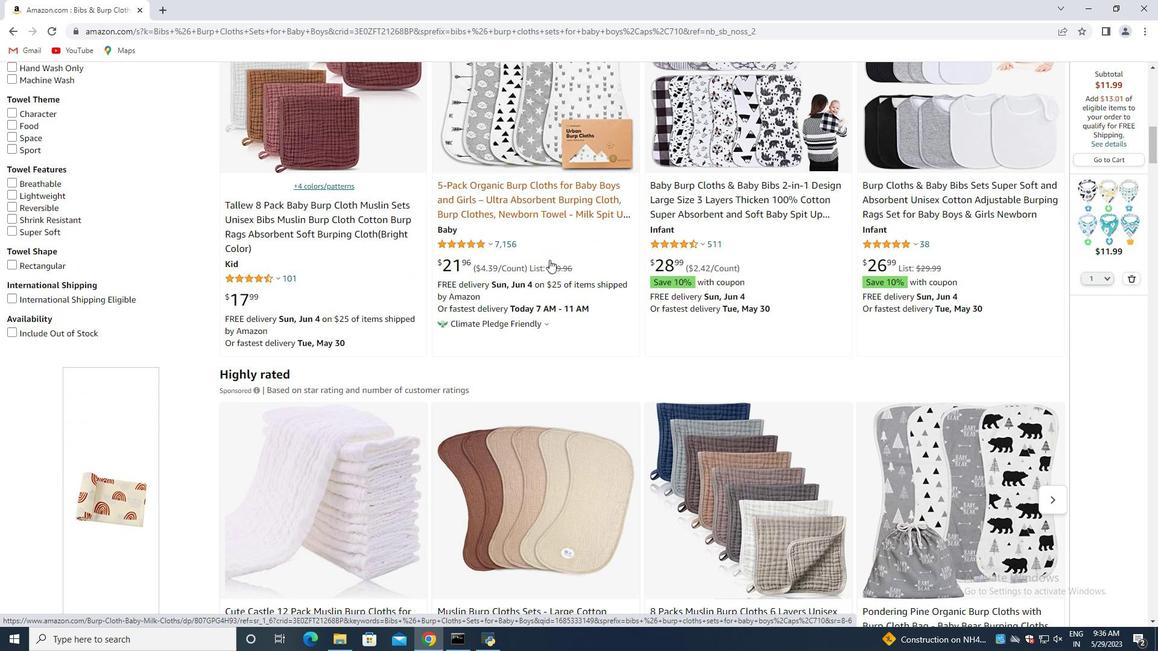 
Action: Mouse moved to (391, 343)
Screenshot: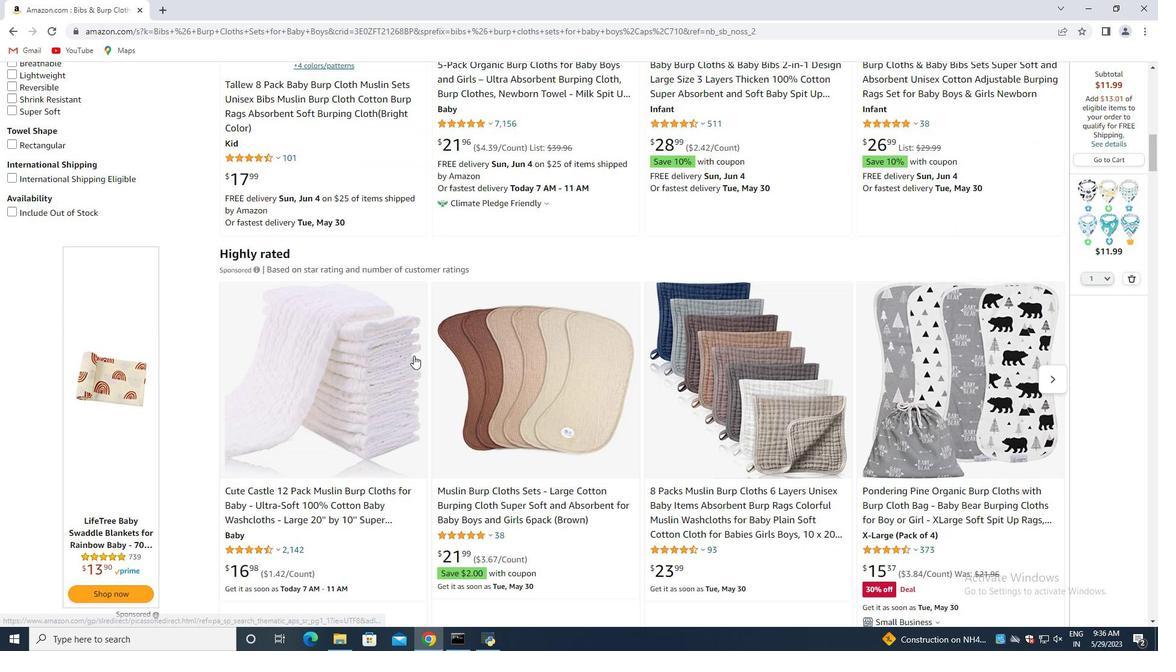 
Action: Mouse scrolled (391, 342) with delta (0, 0)
Screenshot: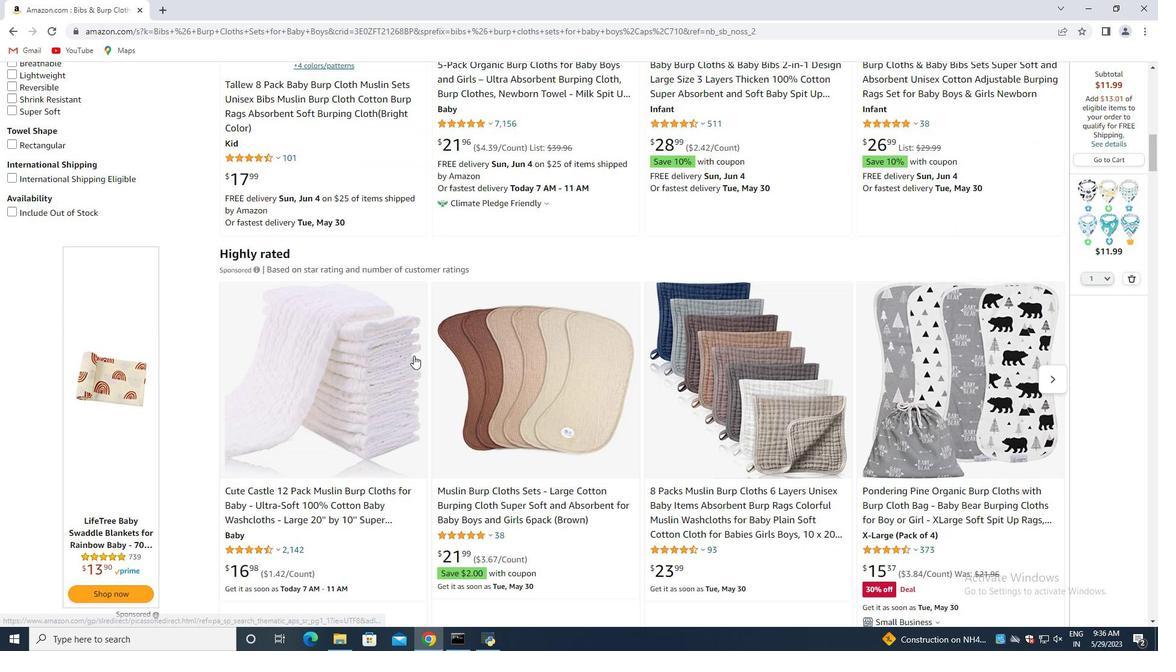 
Action: Mouse scrolled (391, 342) with delta (0, 0)
Screenshot: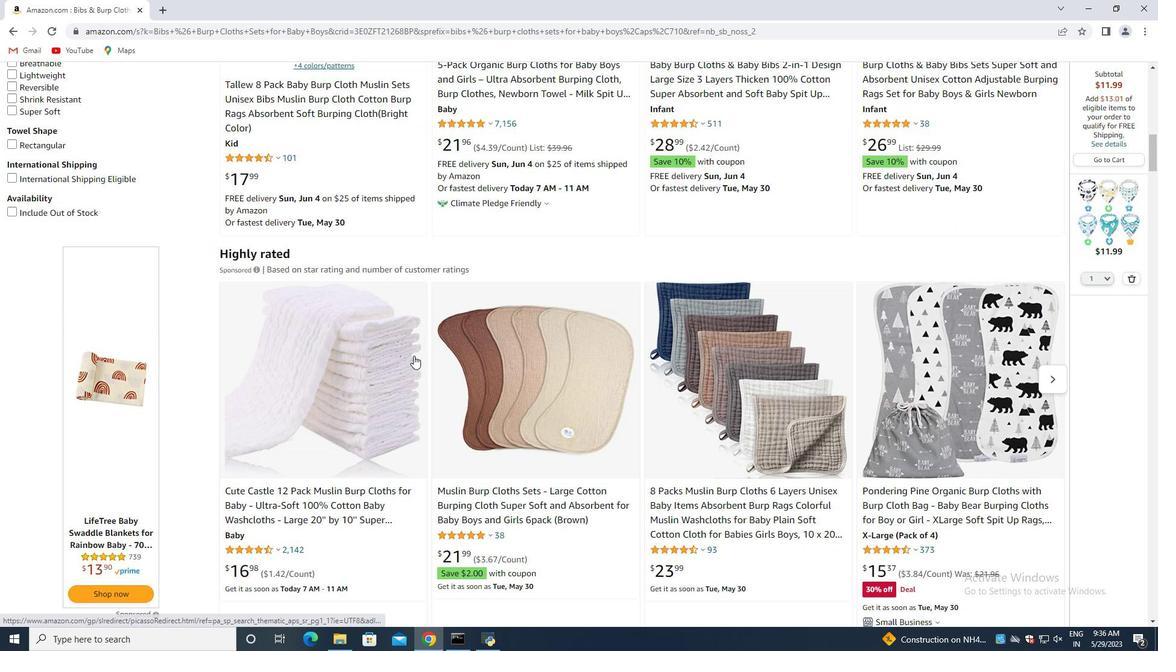 
Action: Mouse moved to (391, 343)
Screenshot: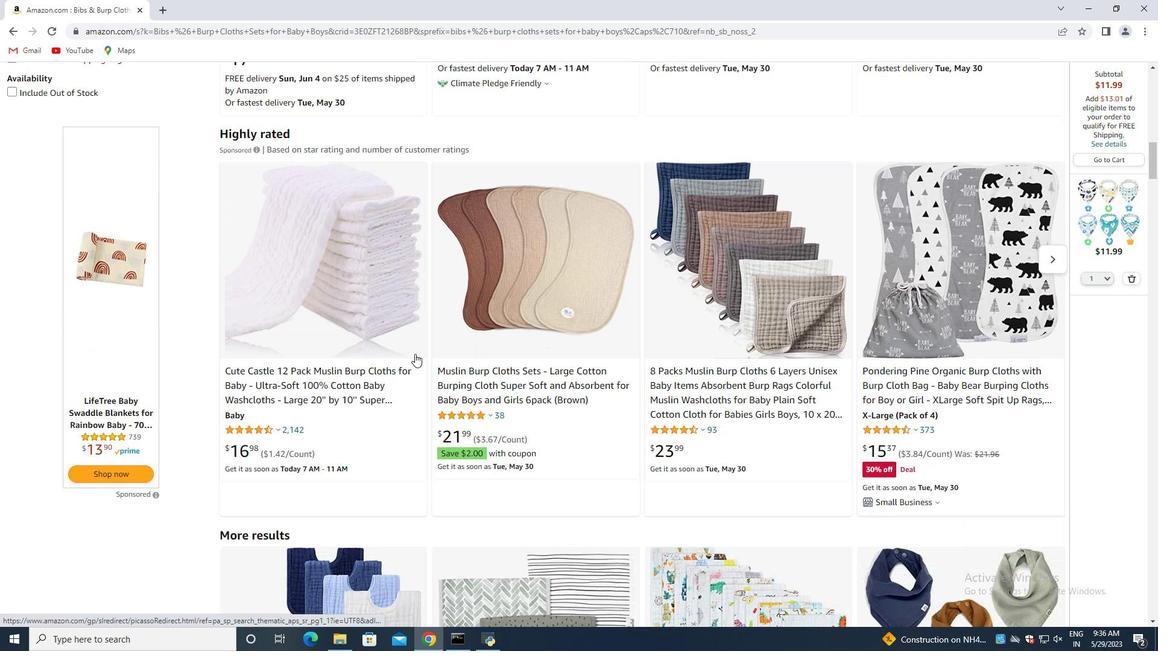 
Action: Mouse scrolled (391, 342) with delta (0, 0)
Screenshot: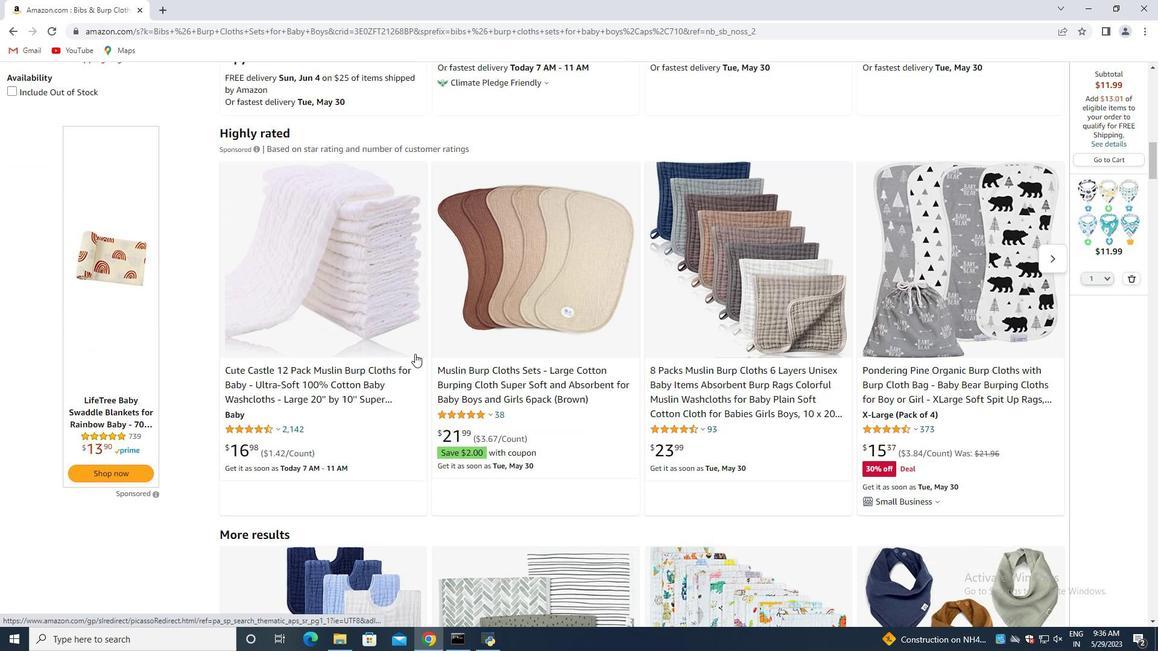 
Action: Mouse scrolled (391, 342) with delta (0, 0)
Screenshot: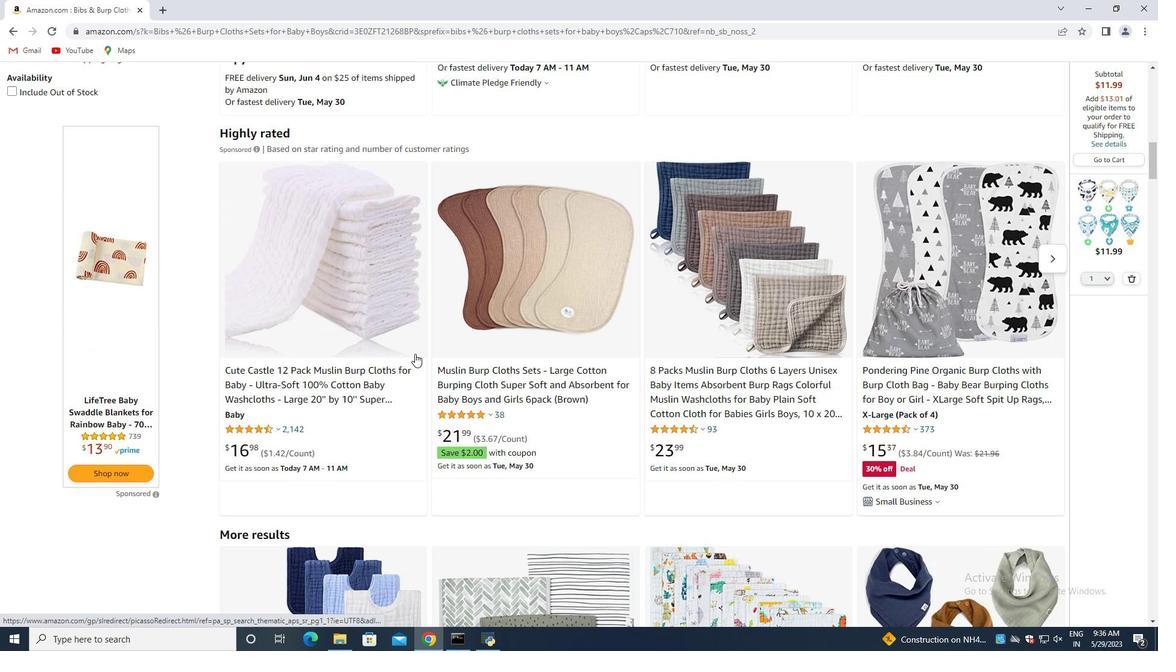 
Action: Mouse moved to (558, 321)
Screenshot: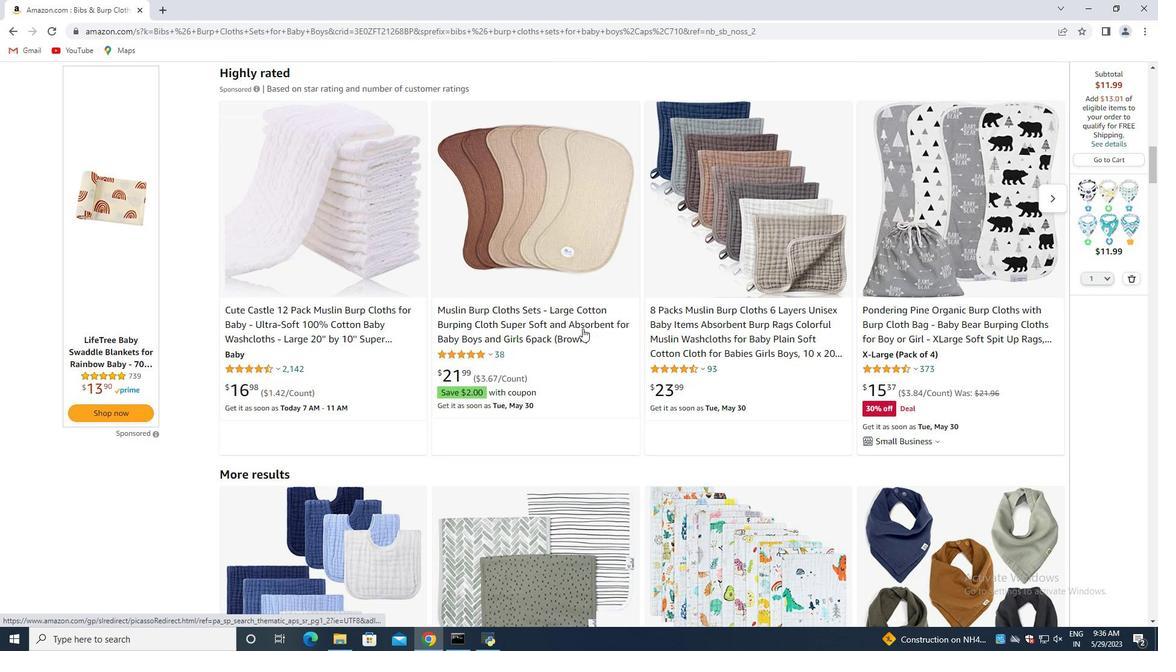 
Action: Mouse scrolled (558, 320) with delta (0, 0)
Screenshot: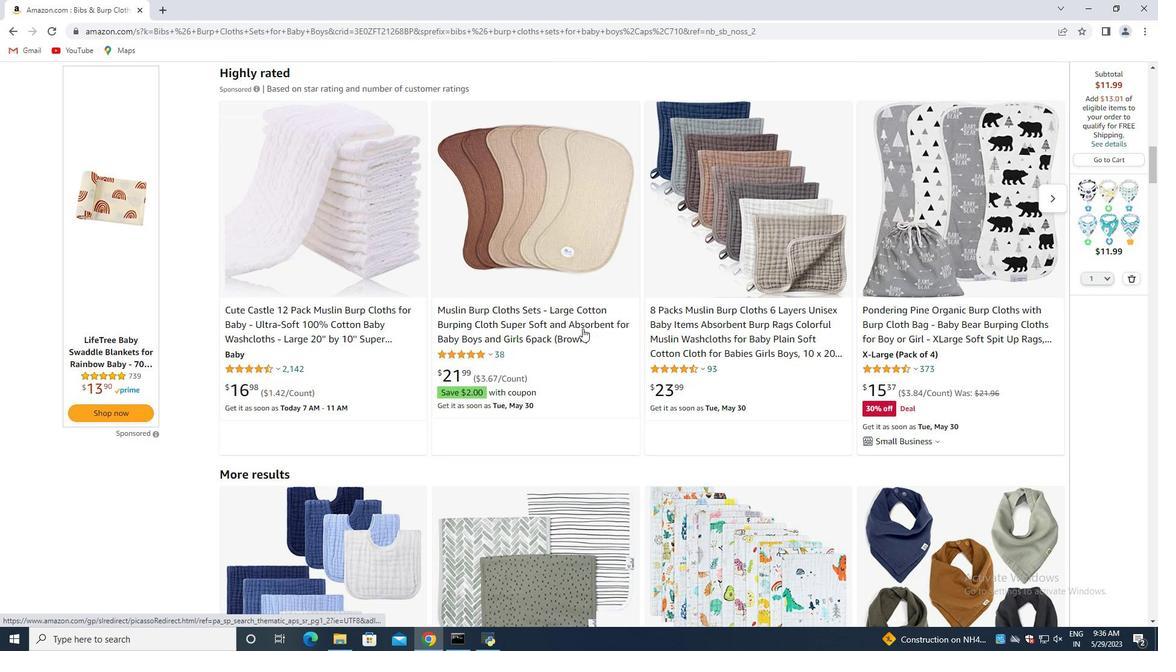 
Action: Mouse moved to (557, 321)
Screenshot: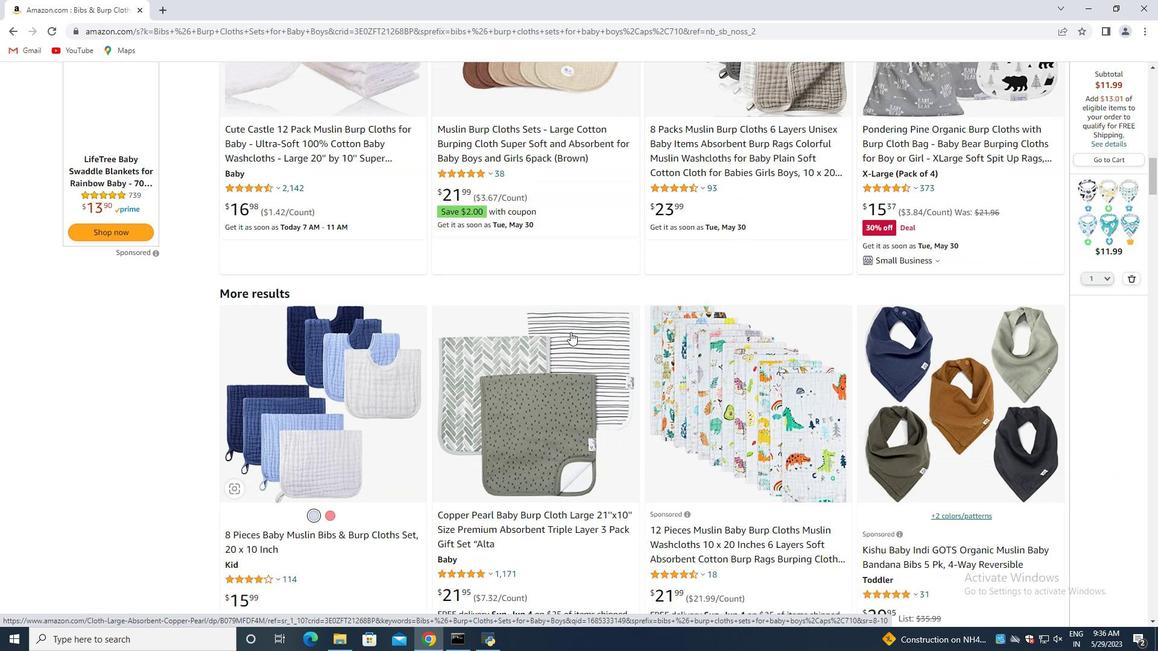 
Action: Mouse scrolled (557, 321) with delta (0, 0)
Screenshot: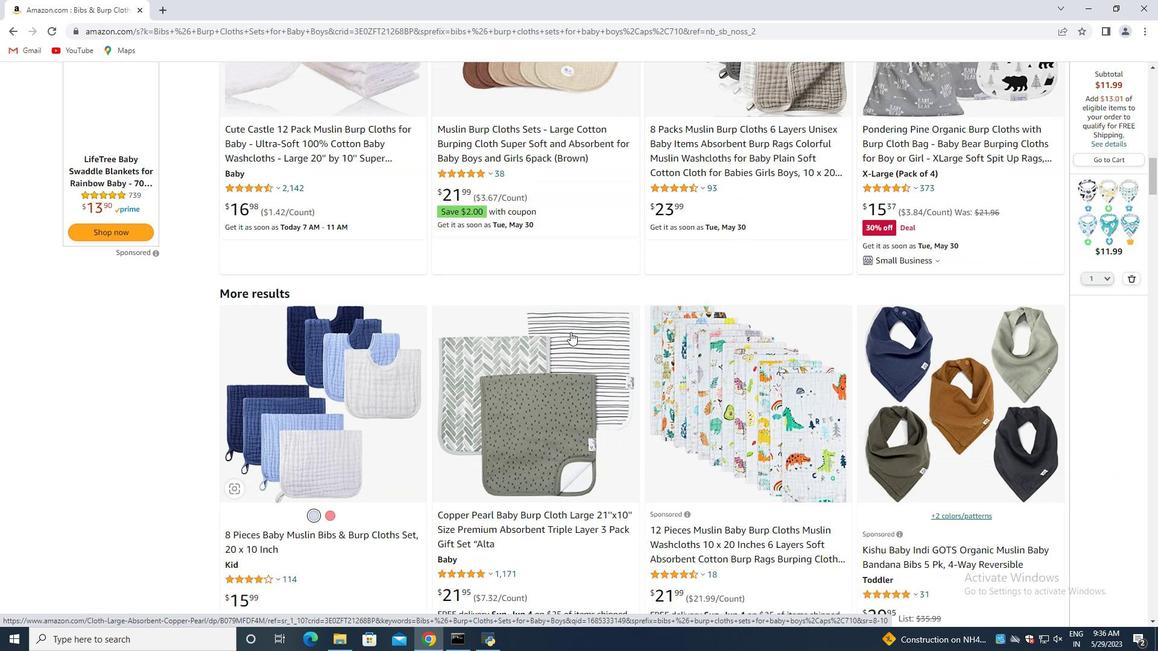 
Action: Mouse moved to (555, 322)
Screenshot: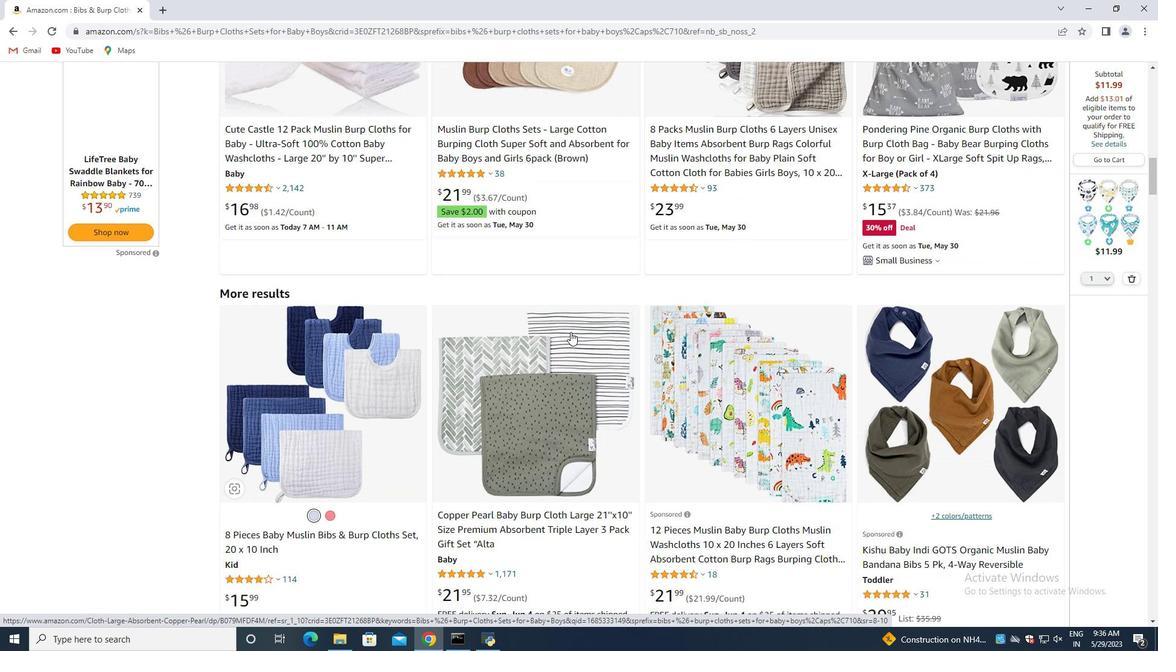 
Action: Mouse scrolled (555, 321) with delta (0, 0)
Screenshot: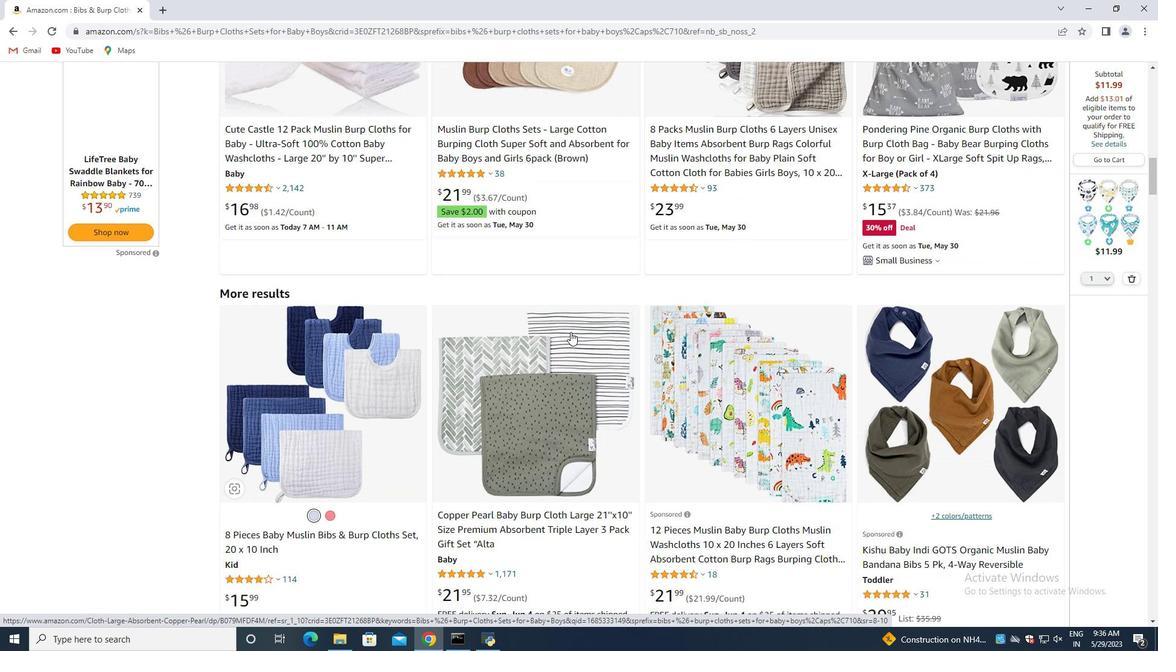 
Action: Mouse moved to (554, 322)
Screenshot: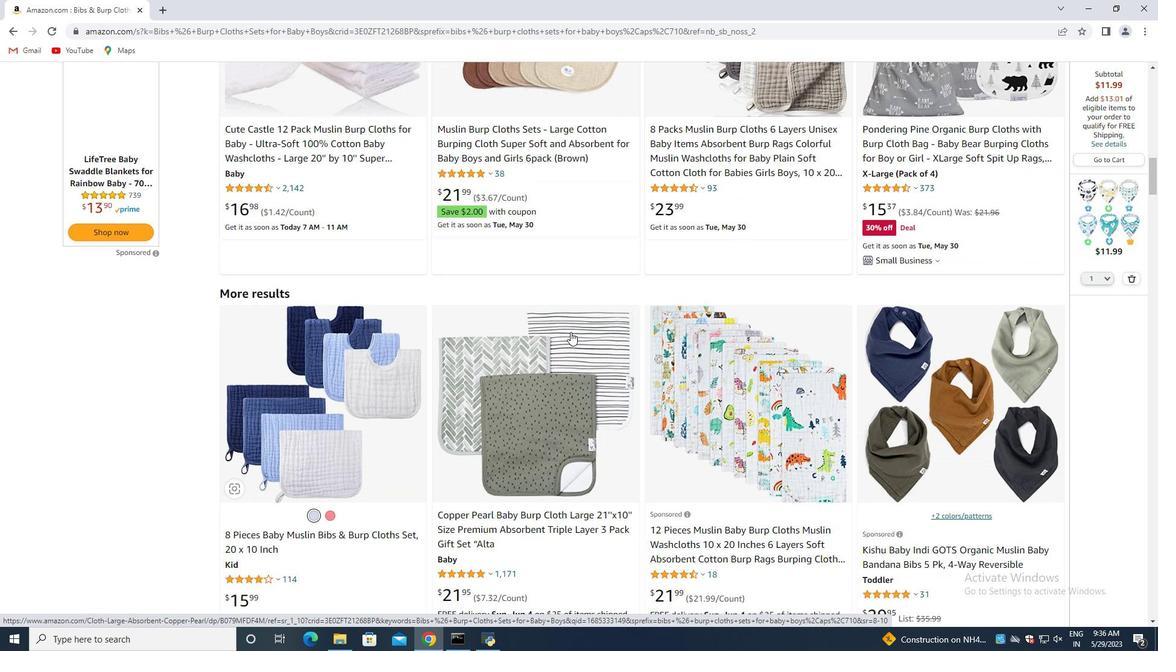 
Action: Mouse scrolled (554, 322) with delta (0, 0)
Screenshot: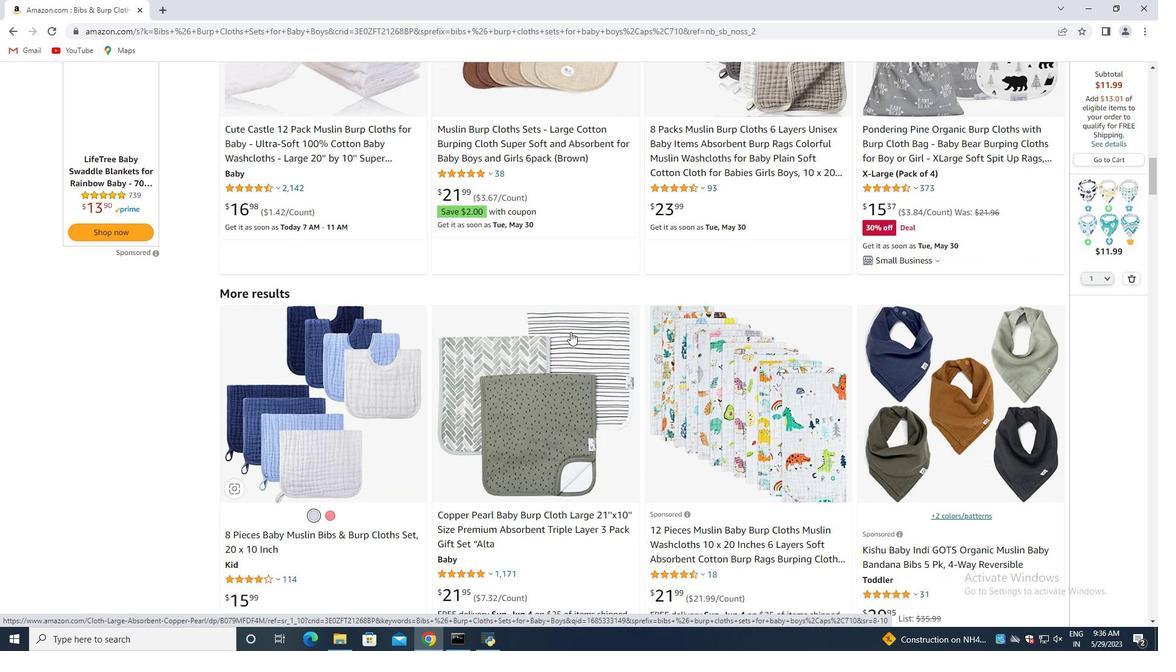 
Action: Mouse moved to (546, 324)
Screenshot: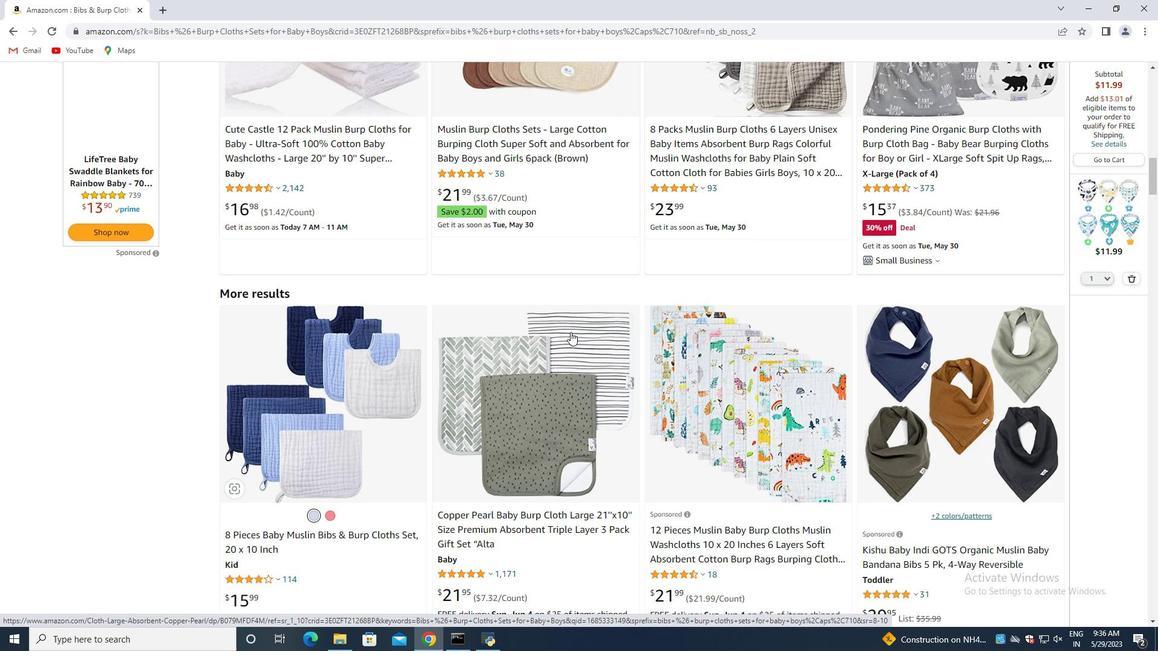 
Action: Mouse scrolled (546, 324) with delta (0, 0)
Screenshot: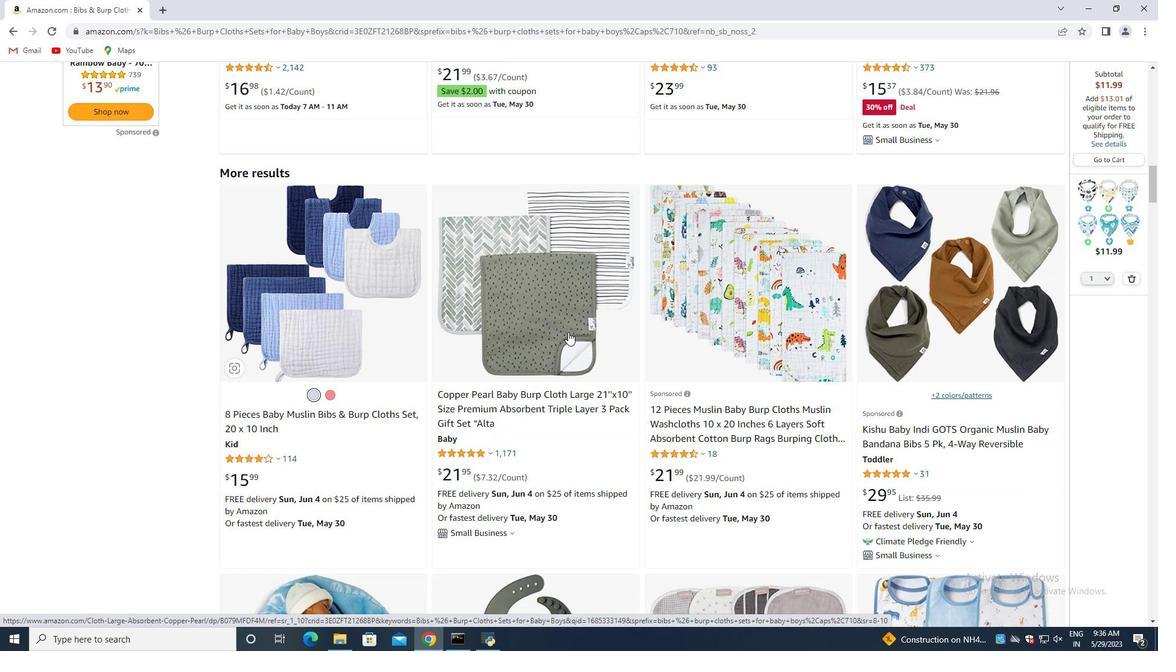 
Action: Mouse scrolled (546, 324) with delta (0, 0)
Screenshot: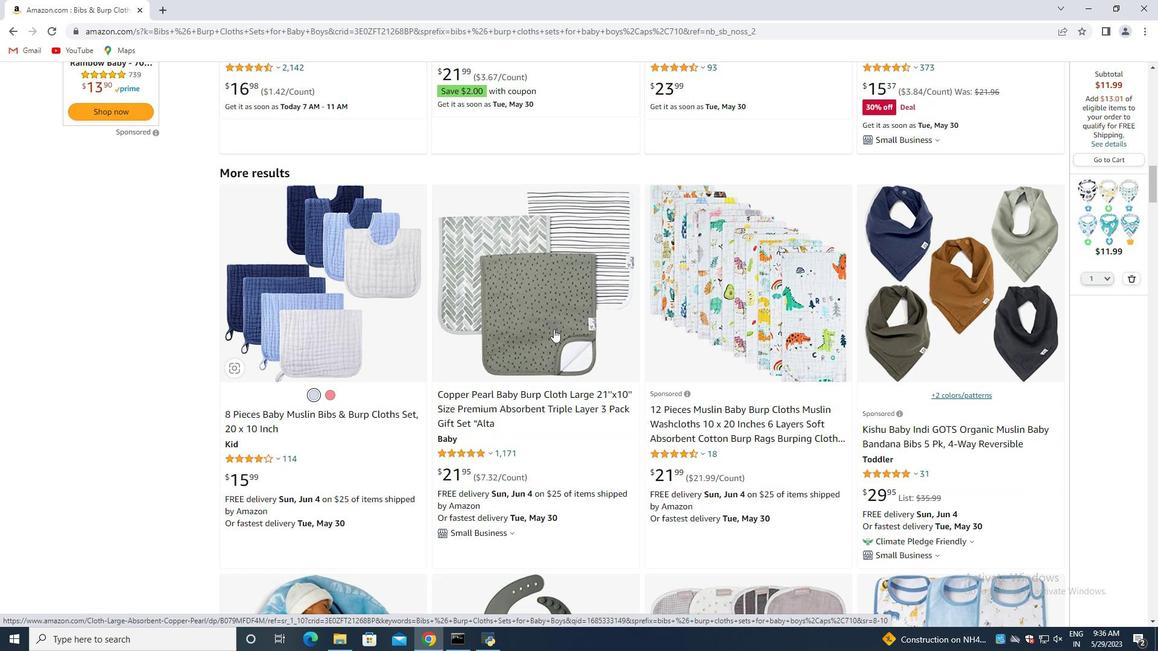 
Action: Mouse moved to (334, 309)
Screenshot: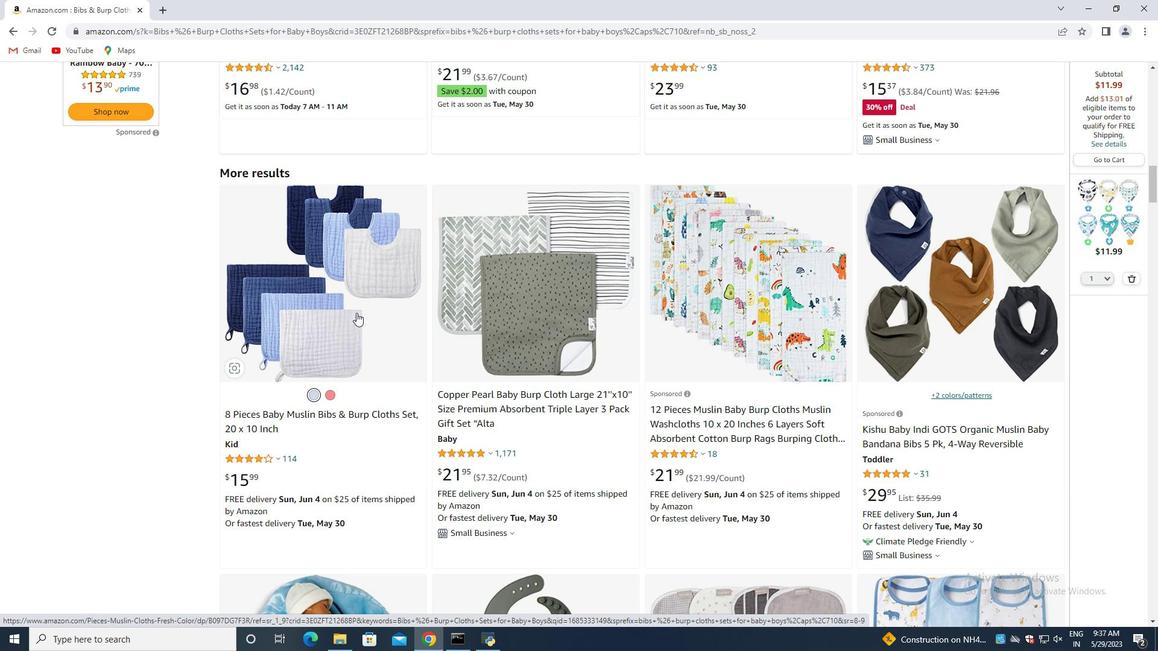 
Action: Mouse pressed left at (334, 309)
Screenshot: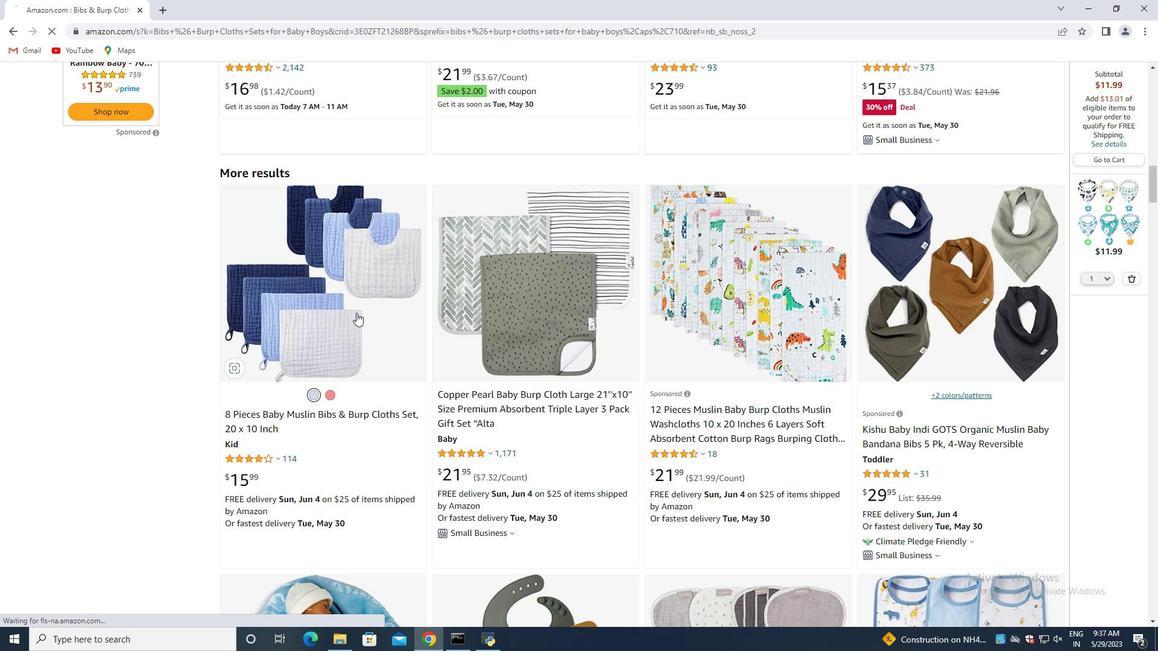 
Action: Mouse moved to (325, 234)
Screenshot: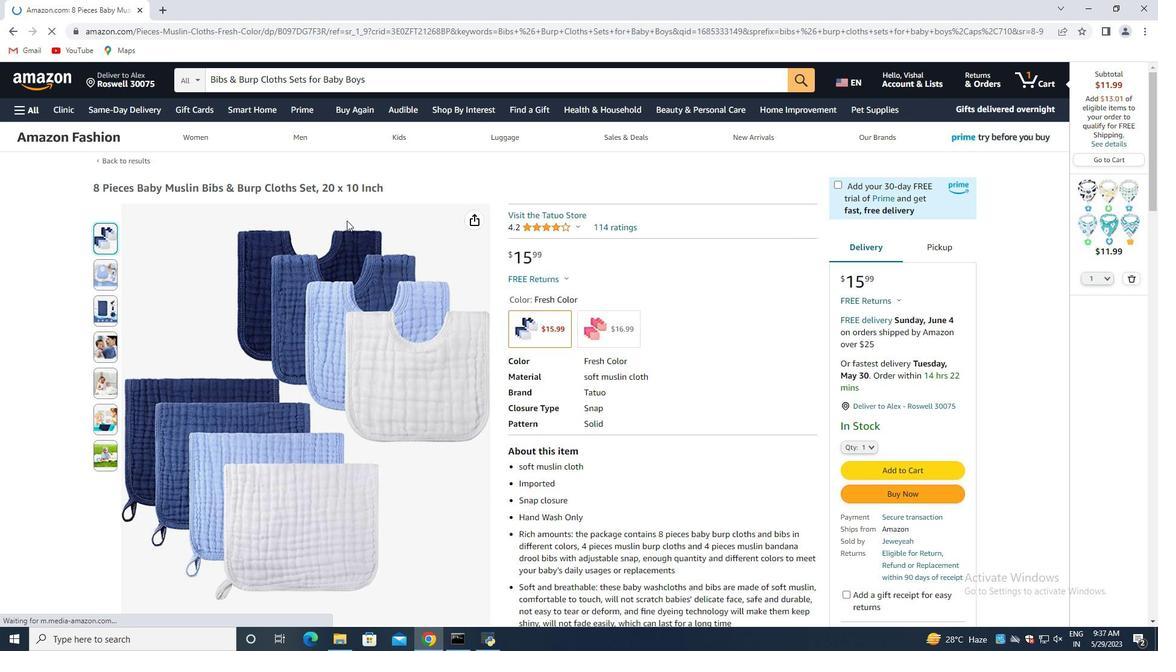 
Action: Mouse scrolled (325, 234) with delta (0, 0)
Screenshot: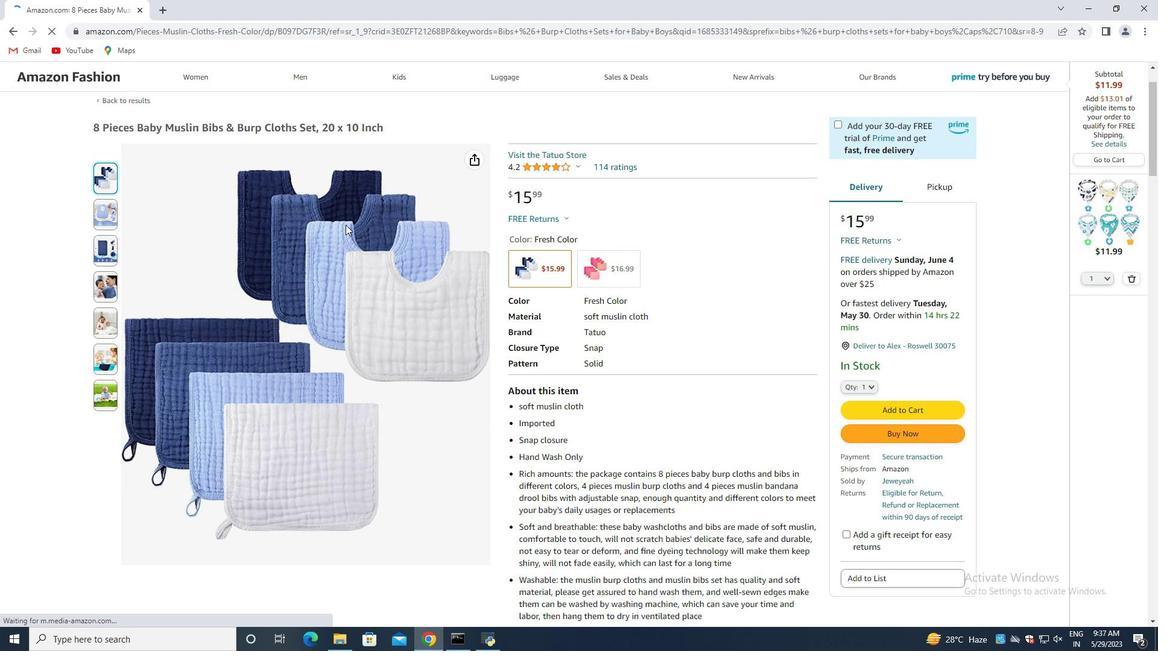 
Action: Mouse moved to (324, 237)
Screenshot: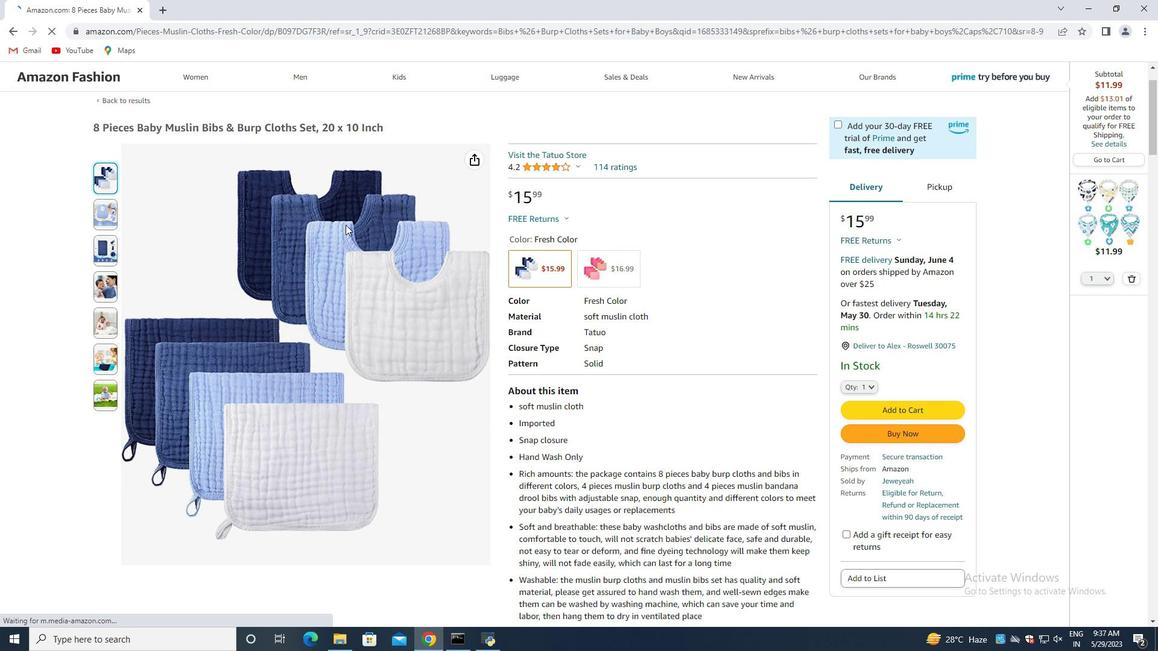 
Action: Mouse scrolled (324, 237) with delta (0, 0)
Screenshot: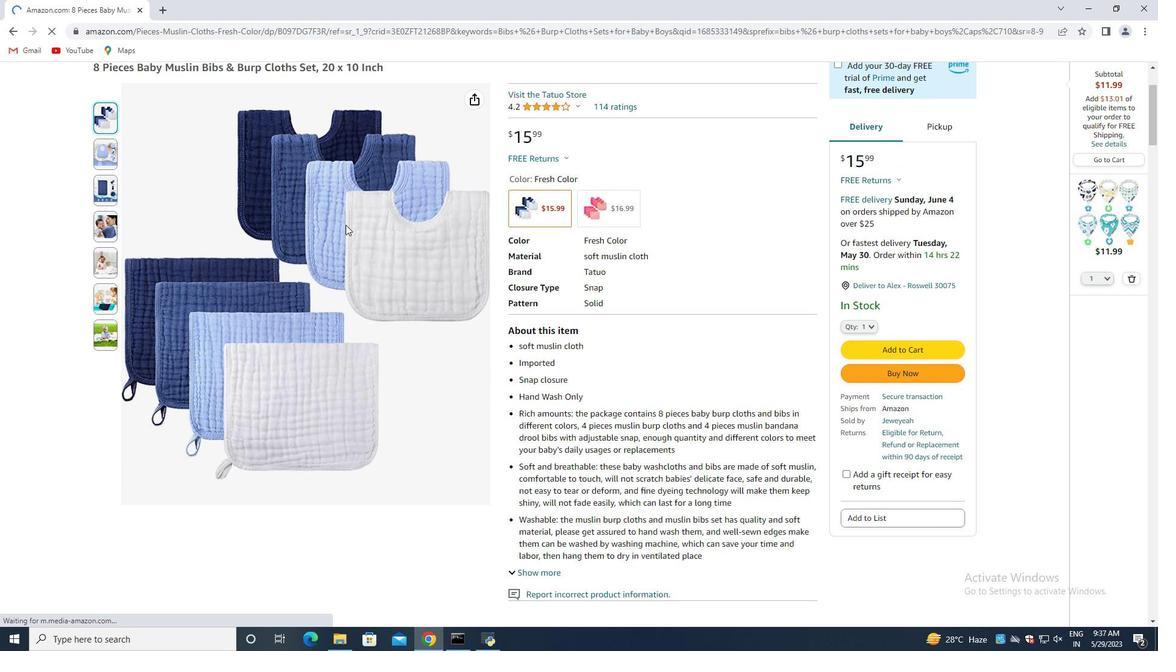 
Action: Mouse moved to (88, 181)
Screenshot: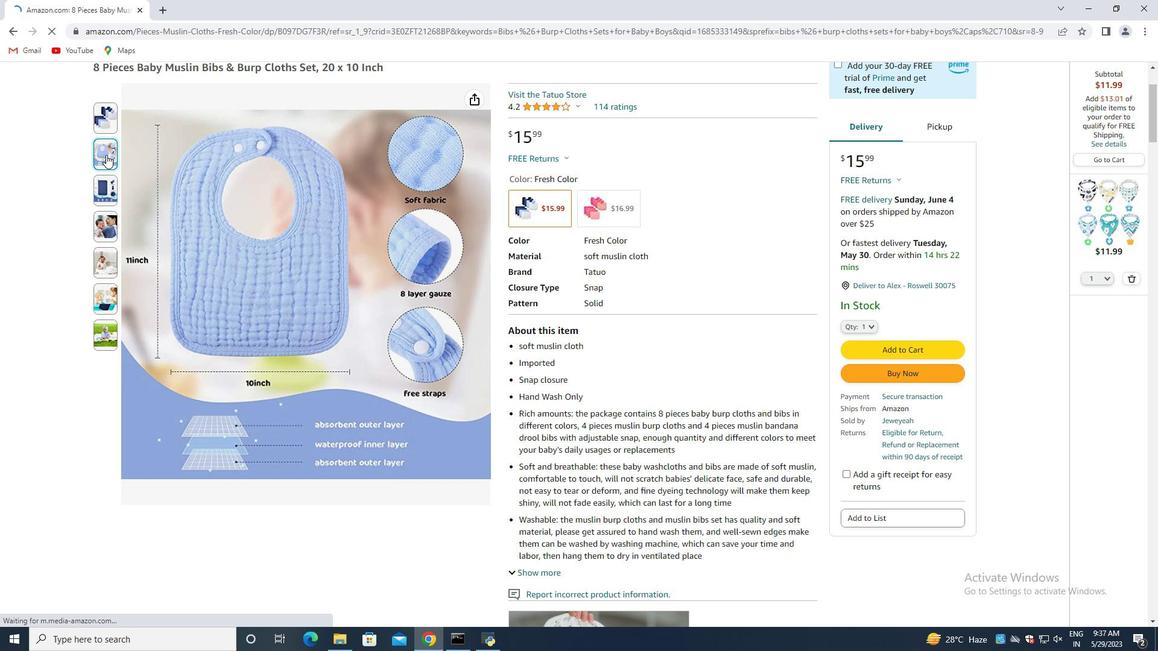 
Action: Mouse pressed left at (88, 181)
Screenshot: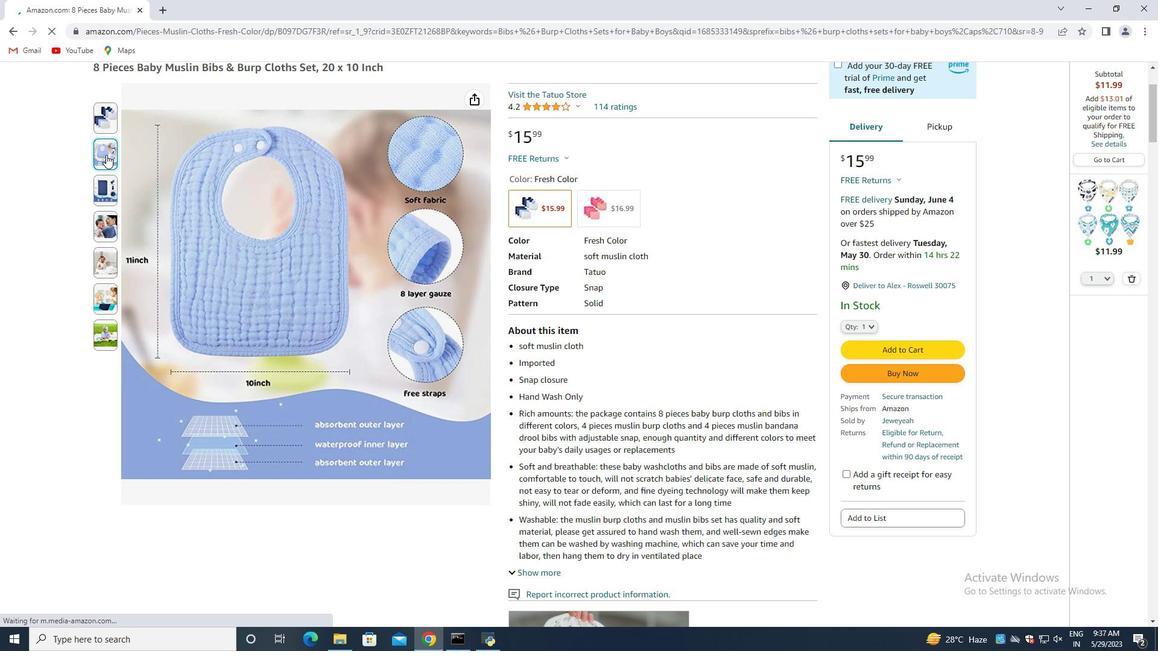 
Action: Mouse moved to (230, 223)
Screenshot: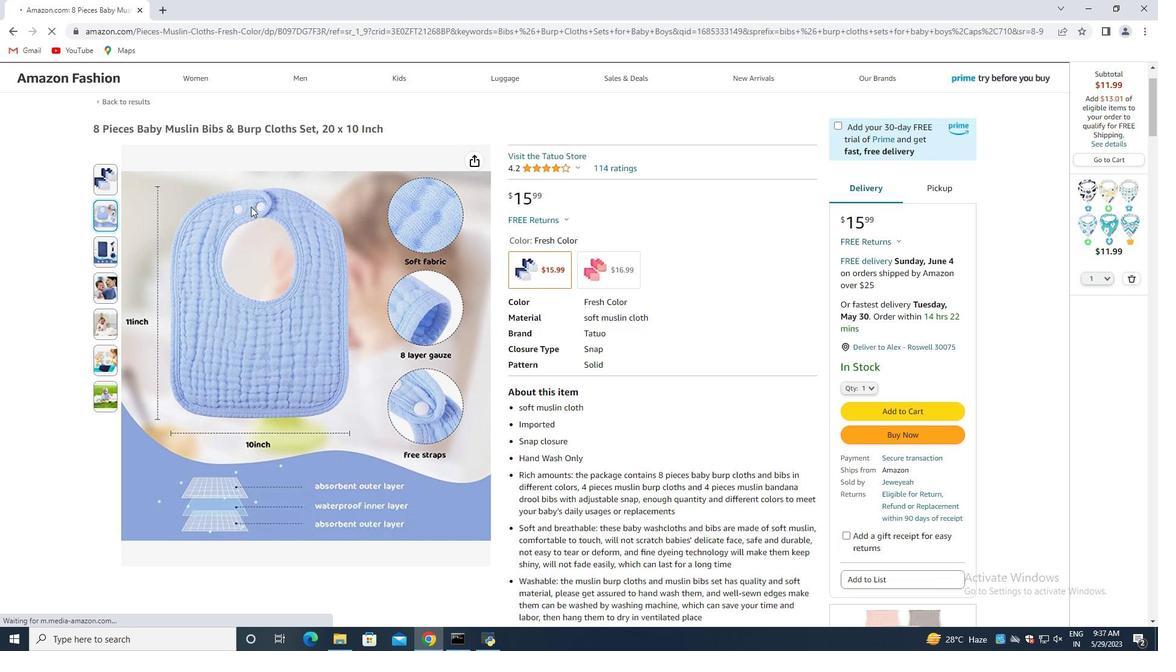 
Action: Mouse scrolled (230, 223) with delta (0, 0)
Screenshot: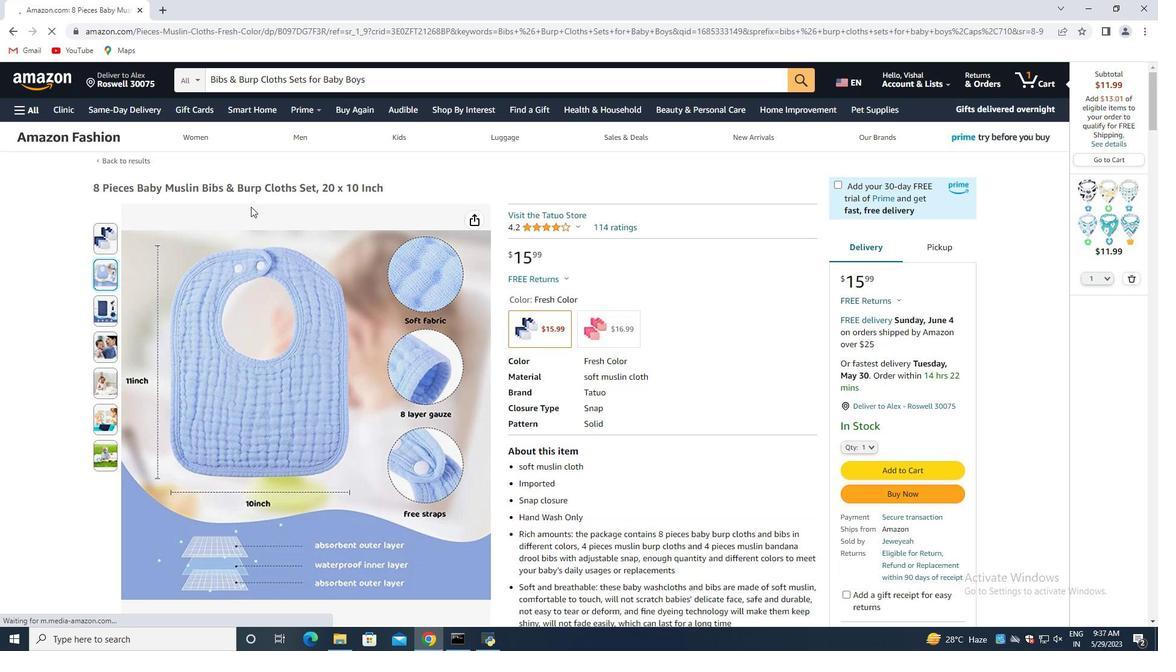 
Action: Mouse scrolled (230, 223) with delta (0, 0)
Screenshot: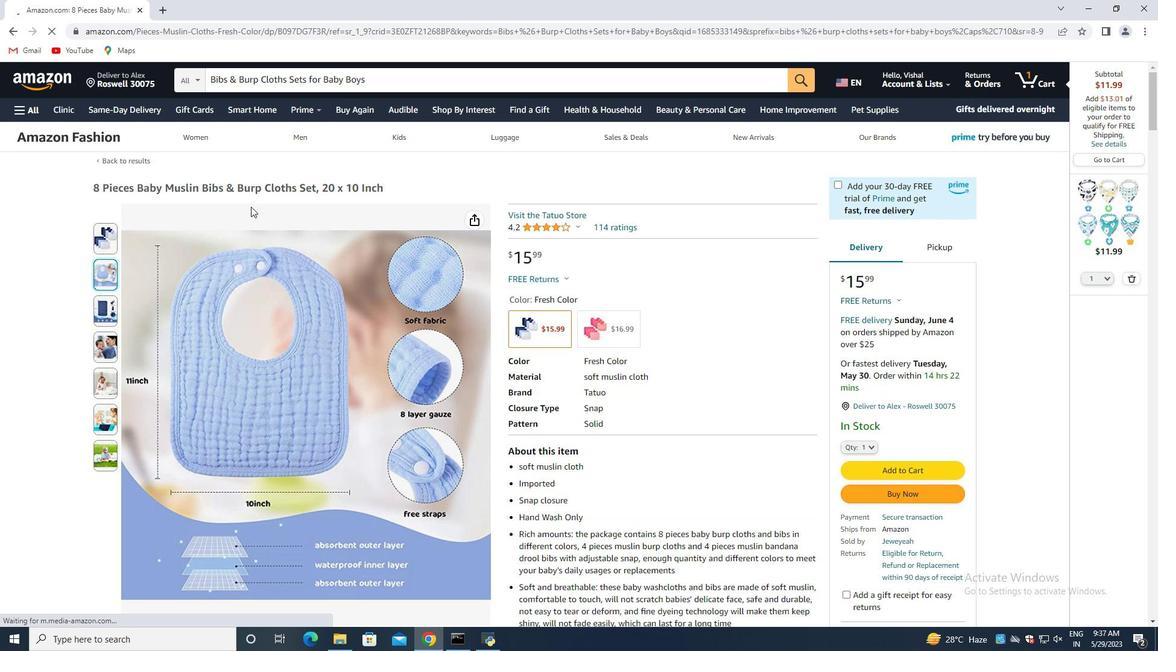 
Action: Mouse scrolled (230, 223) with delta (0, 0)
Screenshot: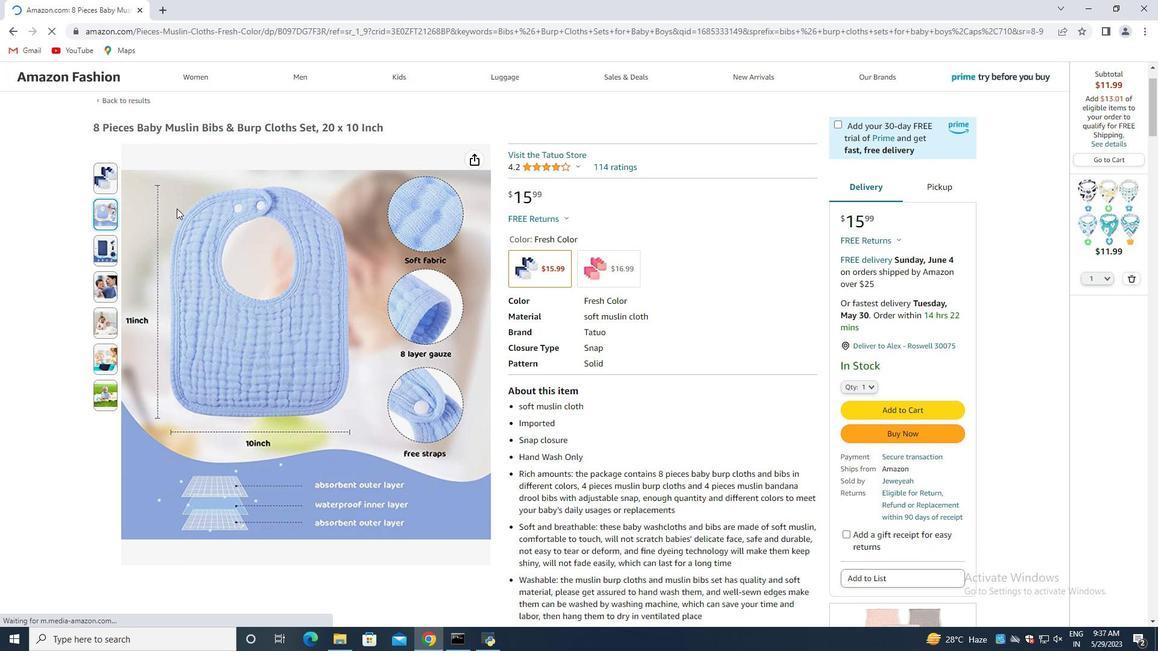 
Action: Mouse moved to (165, 227)
Screenshot: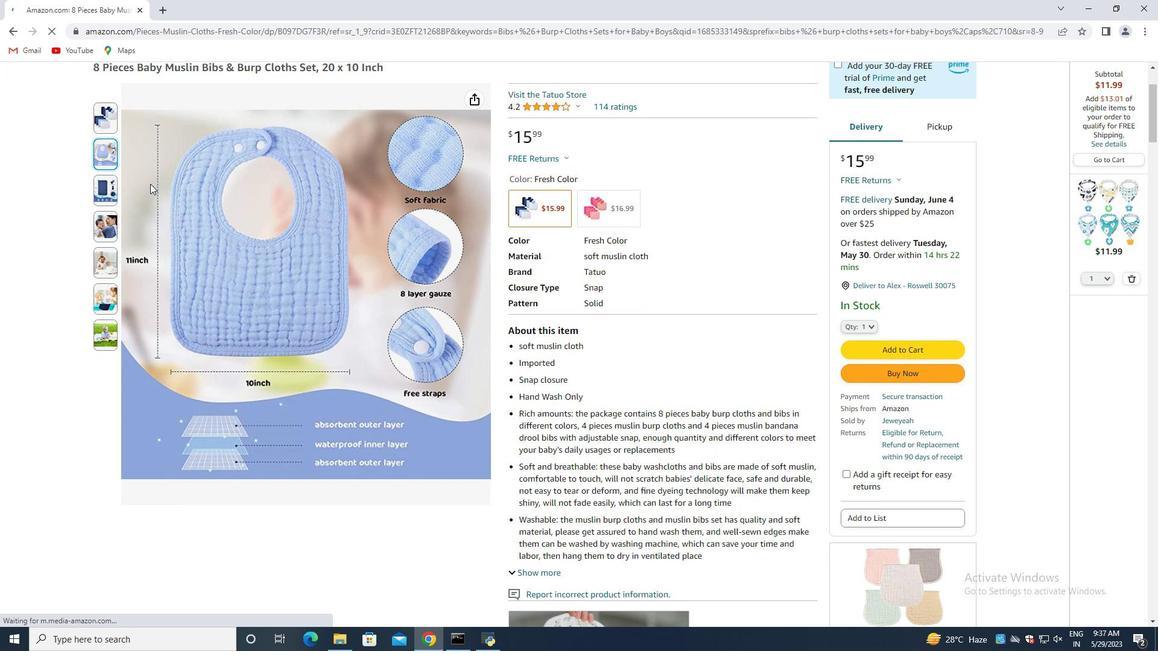 
Action: Mouse scrolled (221, 225) with delta (0, 0)
Screenshot: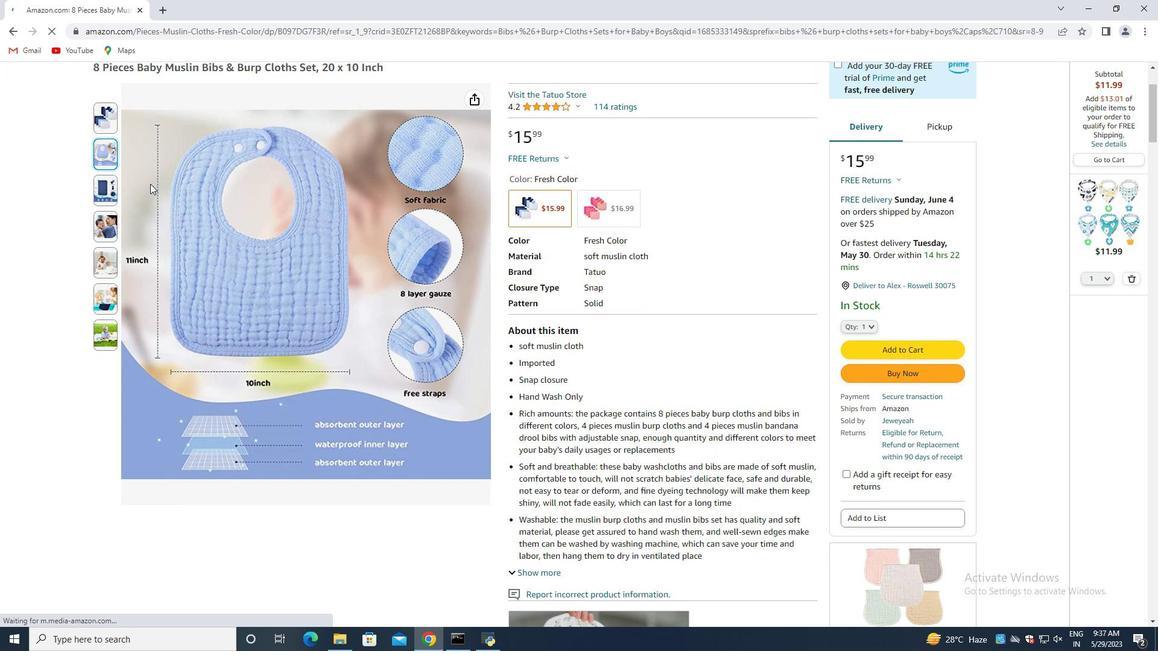
Action: Mouse moved to (143, 181)
Screenshot: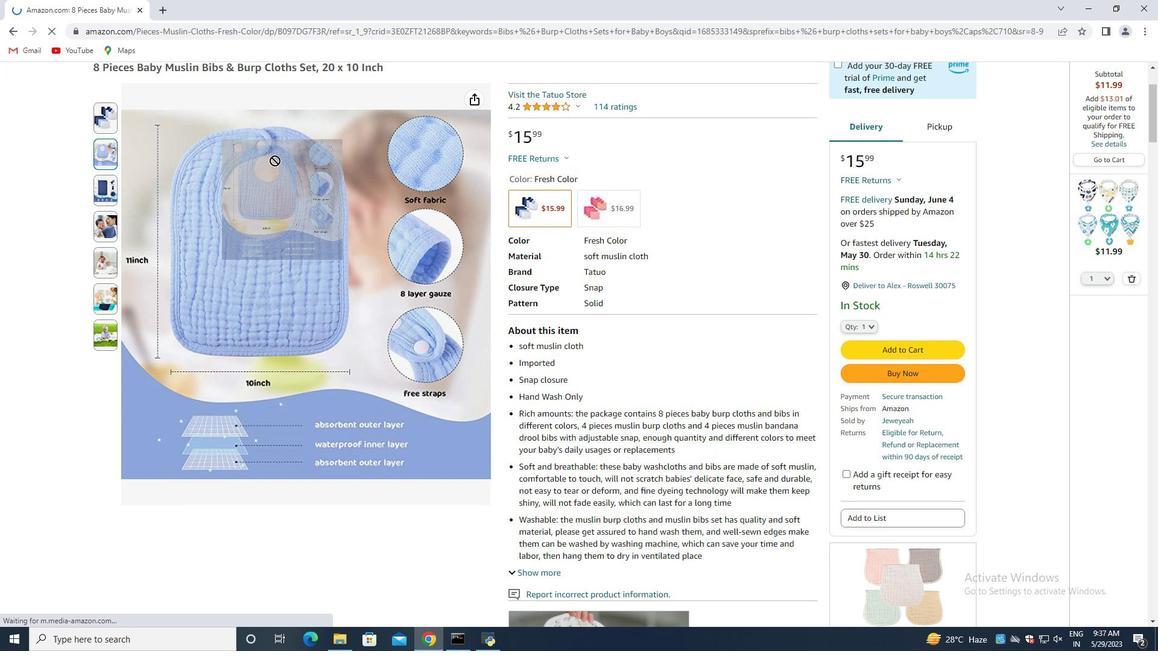 
Action: Mouse pressed left at (143, 181)
Screenshot: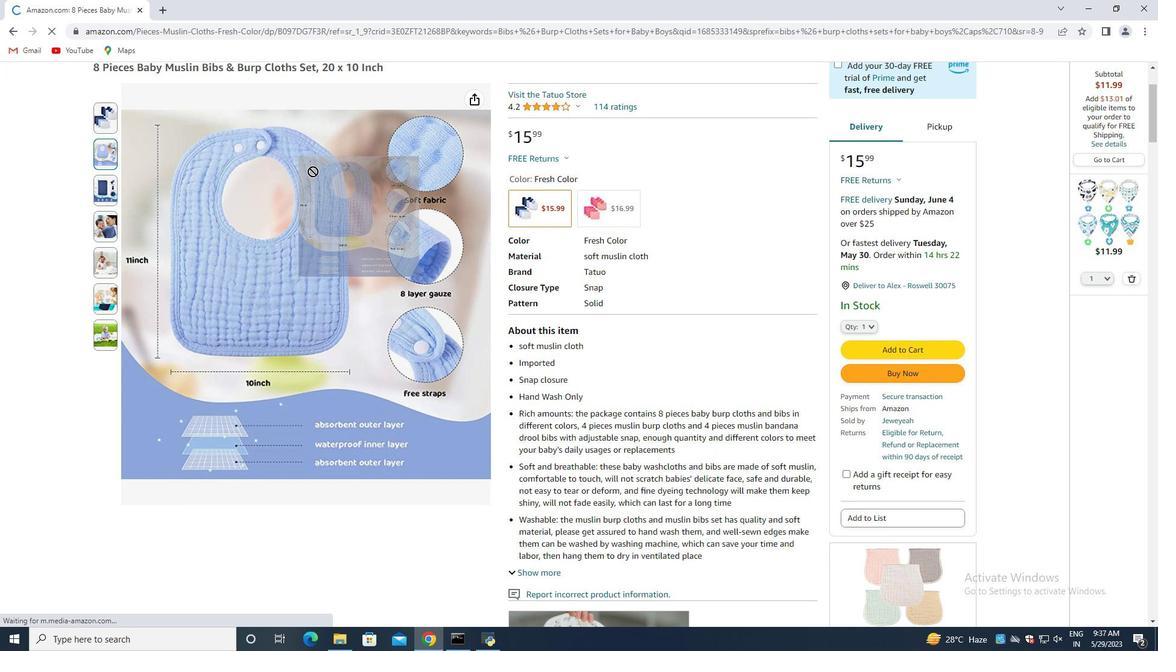 
Action: Mouse moved to (202, 299)
Screenshot: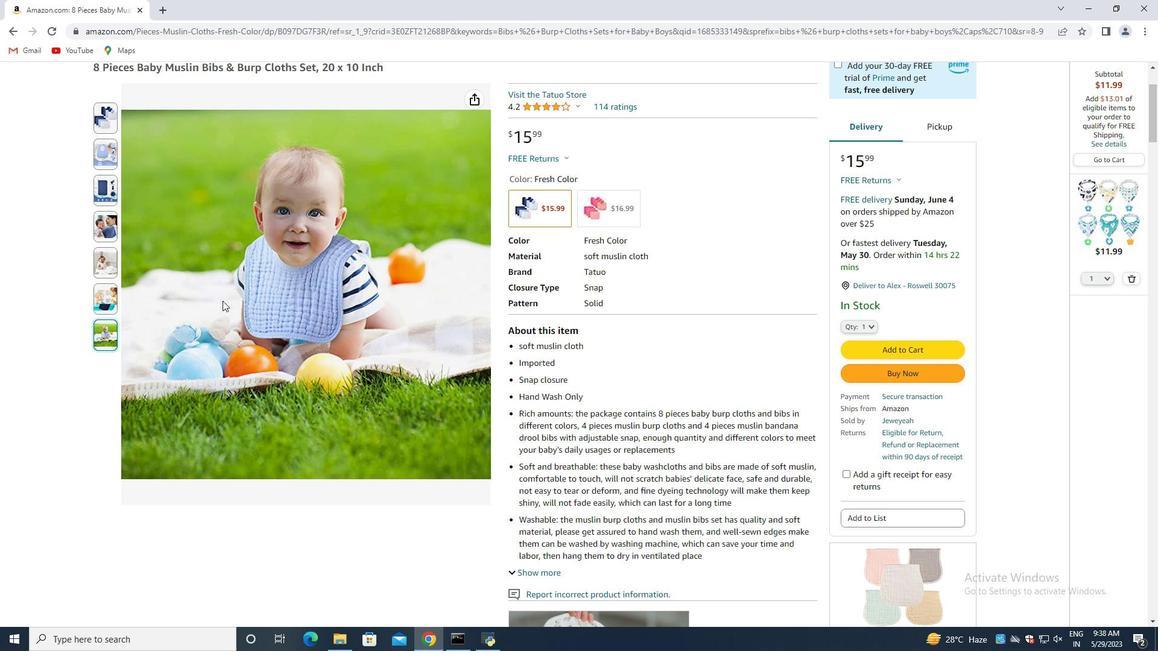 
Action: Mouse scrolled (202, 298) with delta (0, 0)
Screenshot: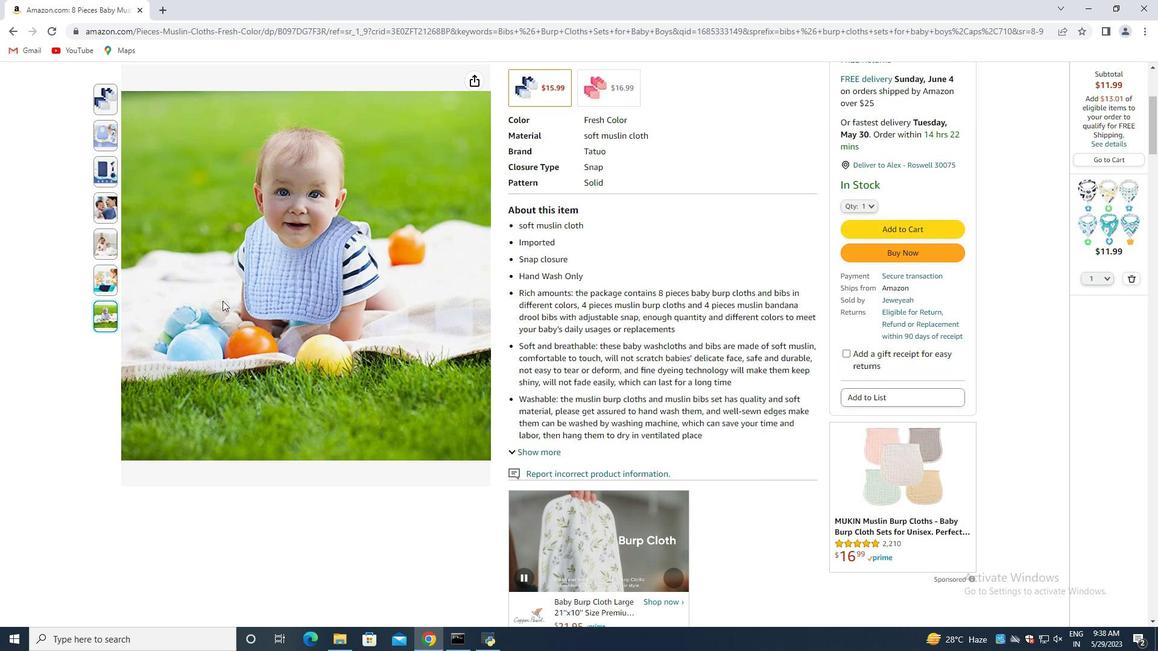 
Action: Mouse scrolled (202, 298) with delta (0, 0)
Screenshot: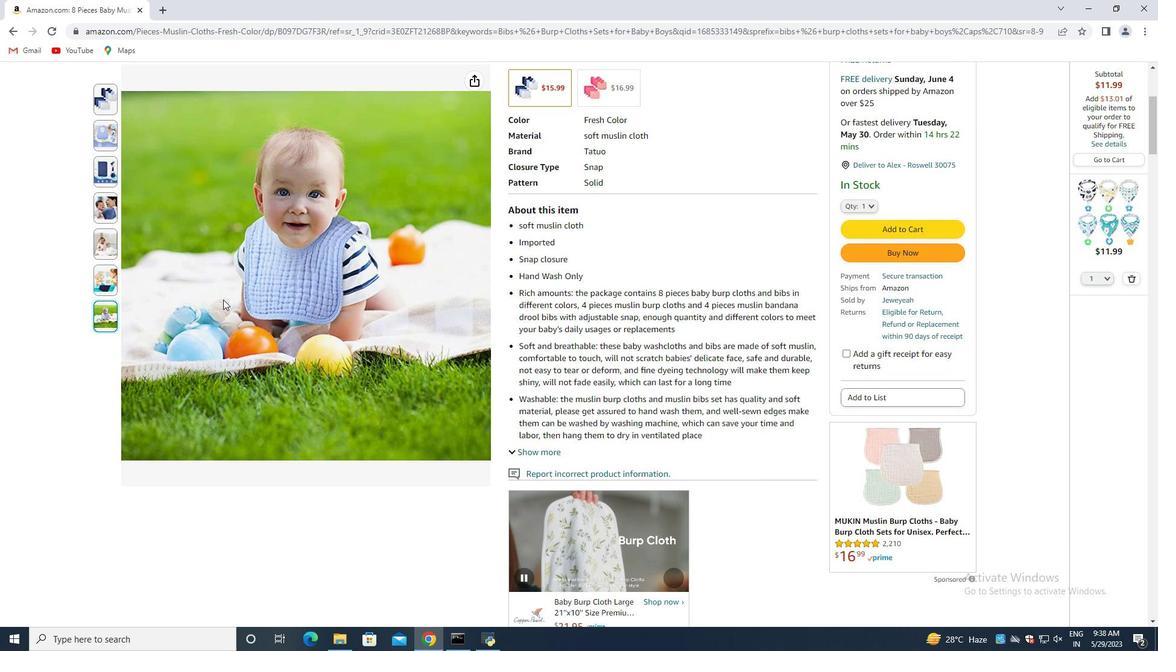
Action: Mouse moved to (203, 298)
Screenshot: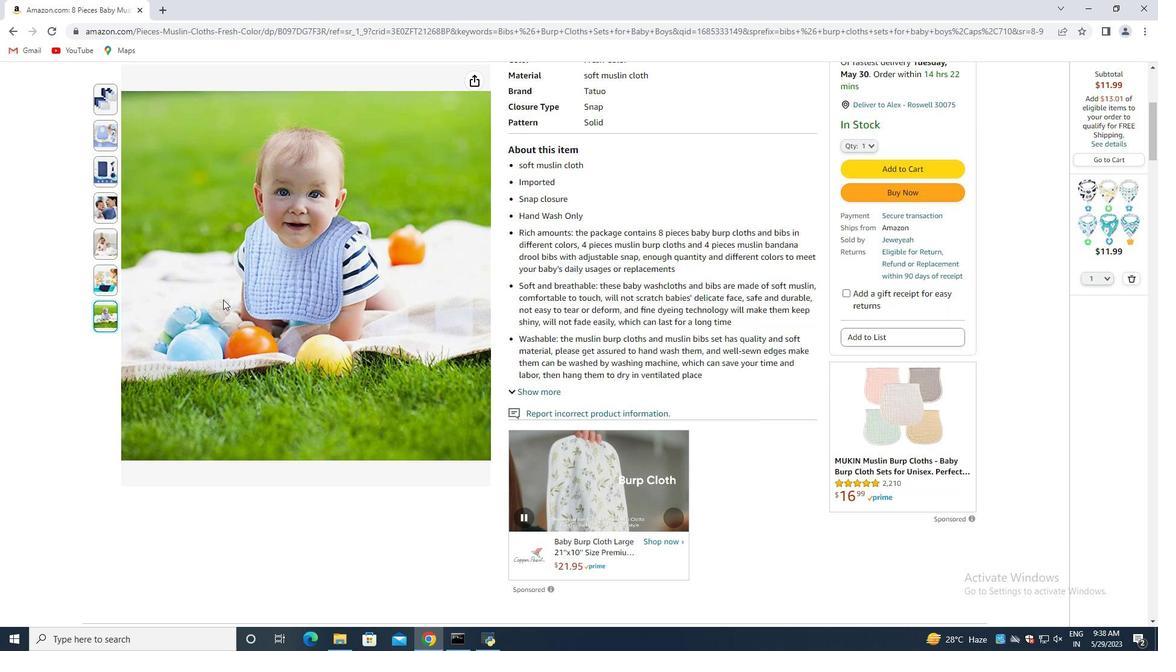 
Action: Mouse scrolled (203, 298) with delta (0, 0)
Screenshot: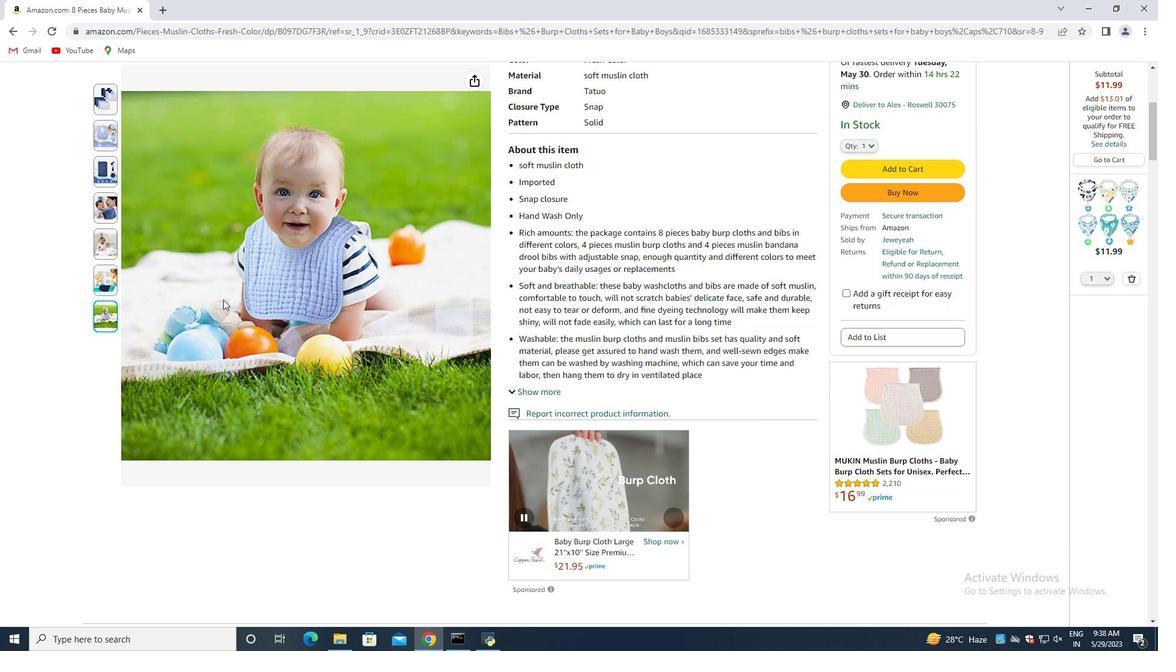 
Action: Mouse scrolled (203, 298) with delta (0, 0)
Screenshot: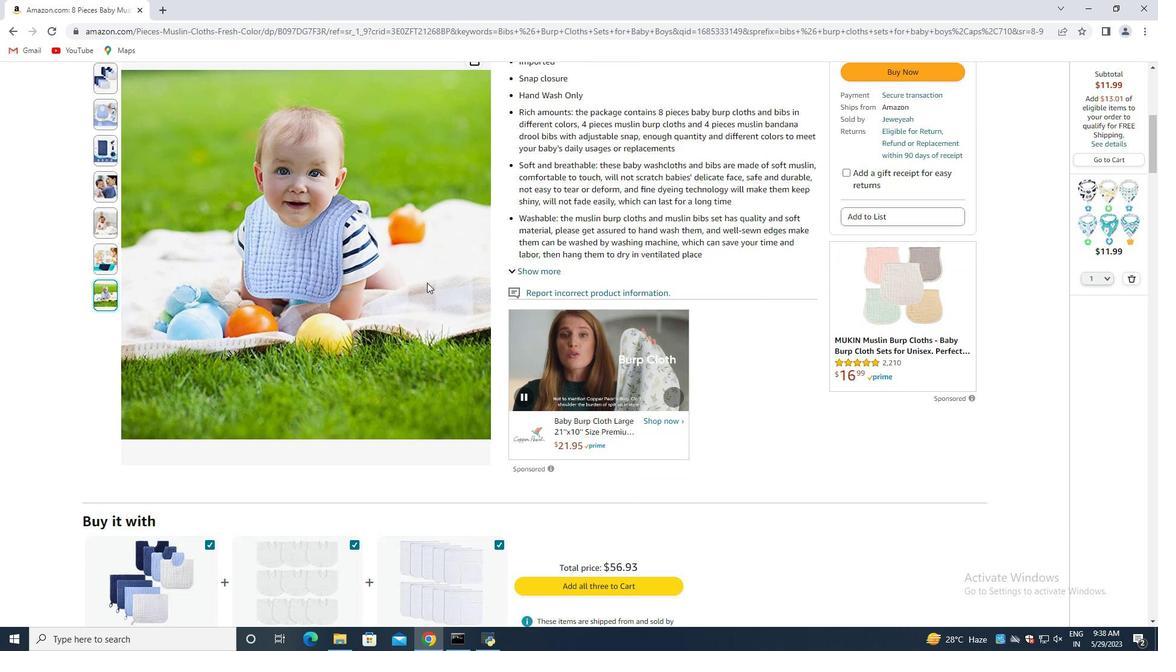 
Action: Mouse moved to (207, 298)
Screenshot: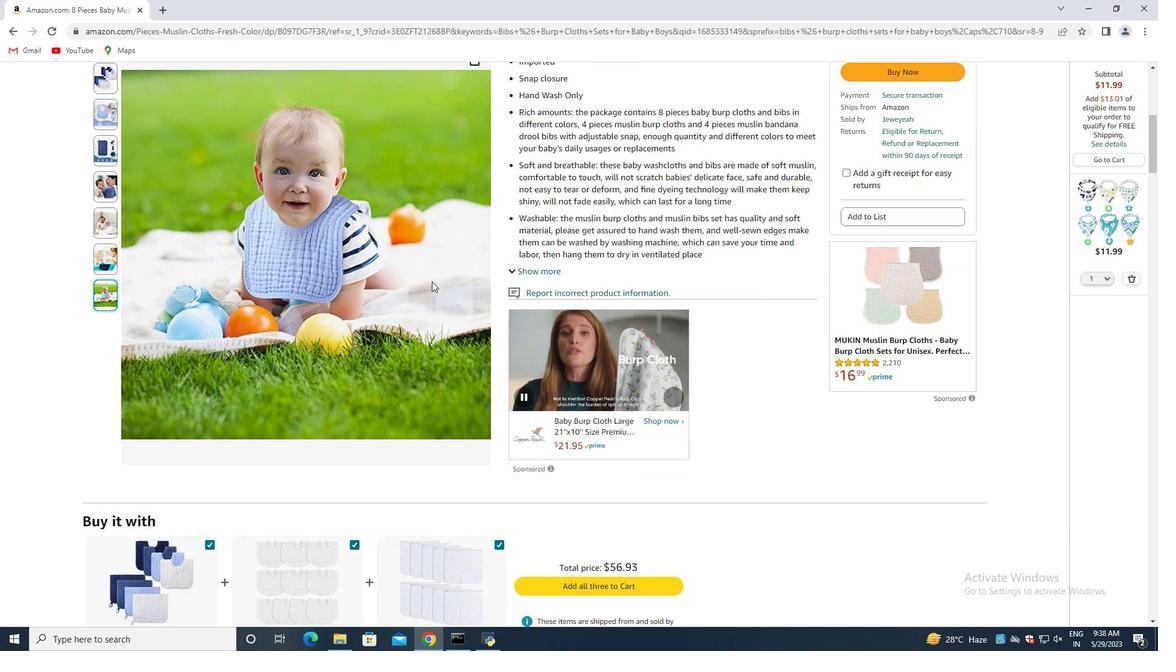 
Action: Mouse scrolled (206, 298) with delta (0, 0)
Screenshot: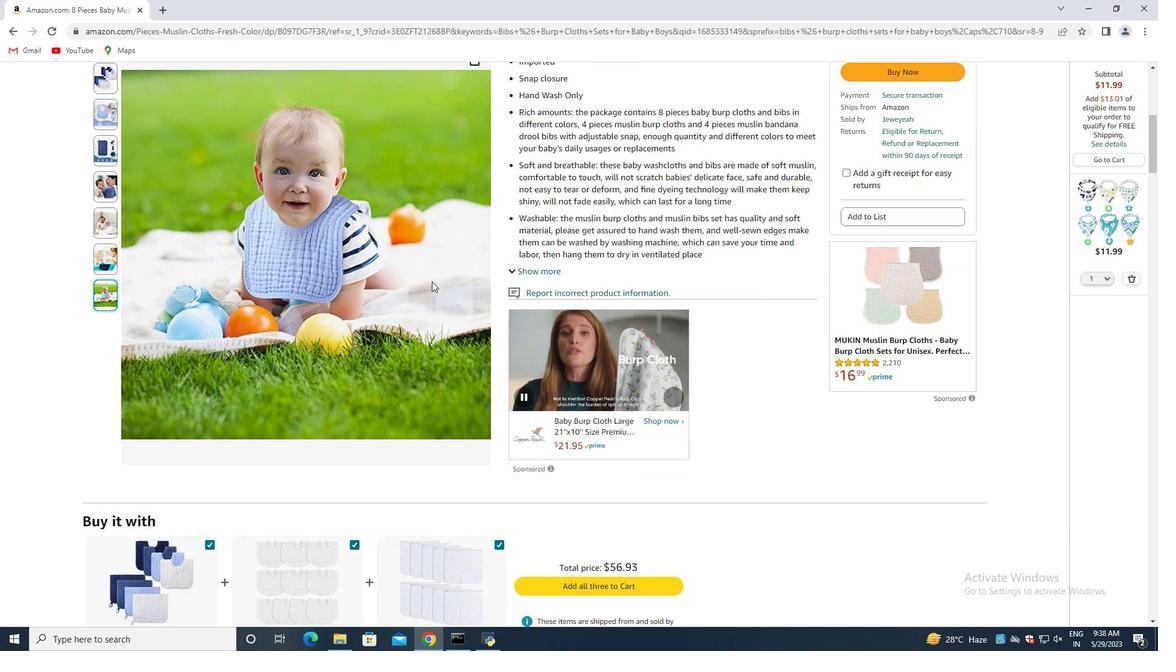 
Action: Mouse moved to (409, 283)
Screenshot: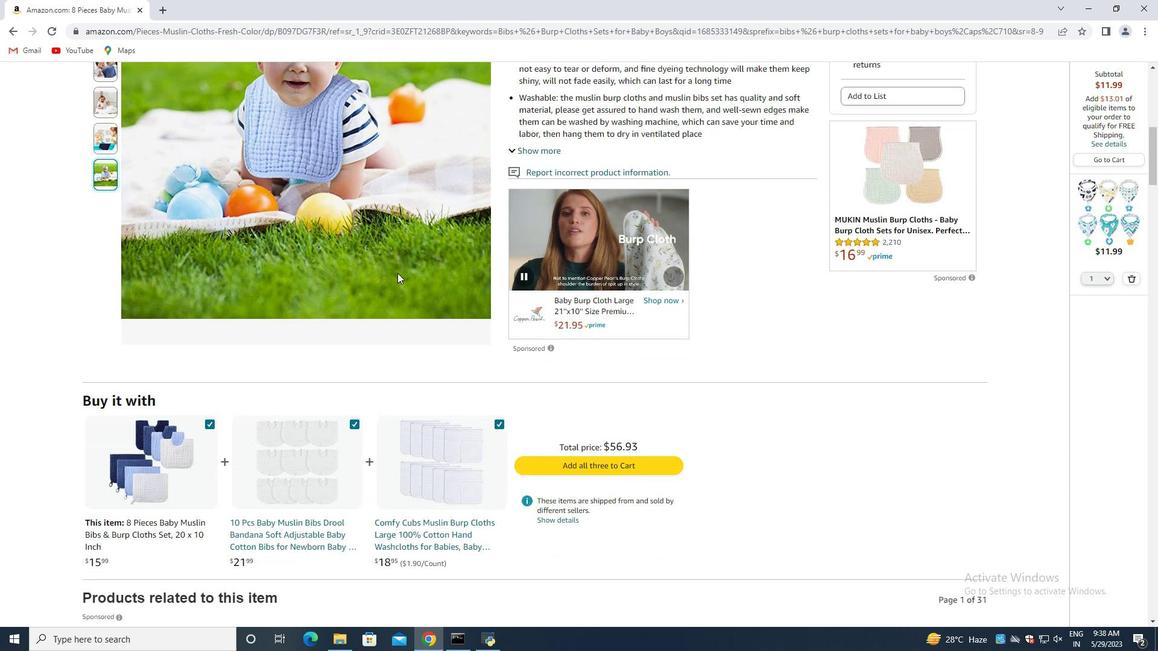 
Action: Mouse scrolled (409, 283) with delta (0, 0)
Screenshot: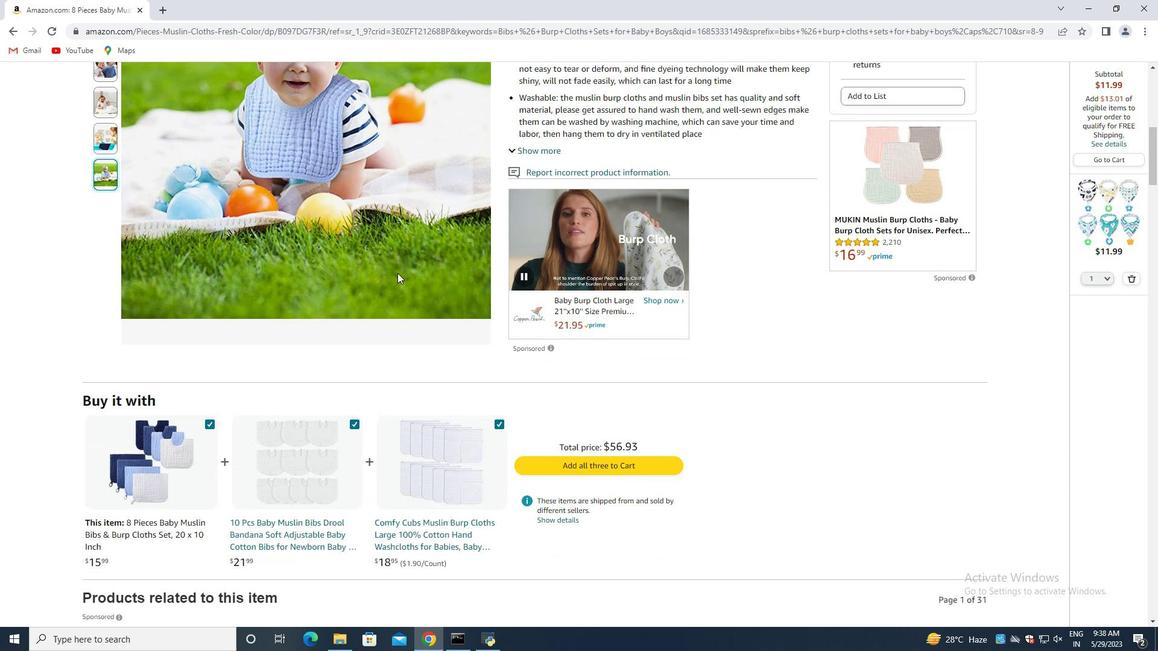 
Action: Mouse scrolled (409, 283) with delta (0, 0)
Screenshot: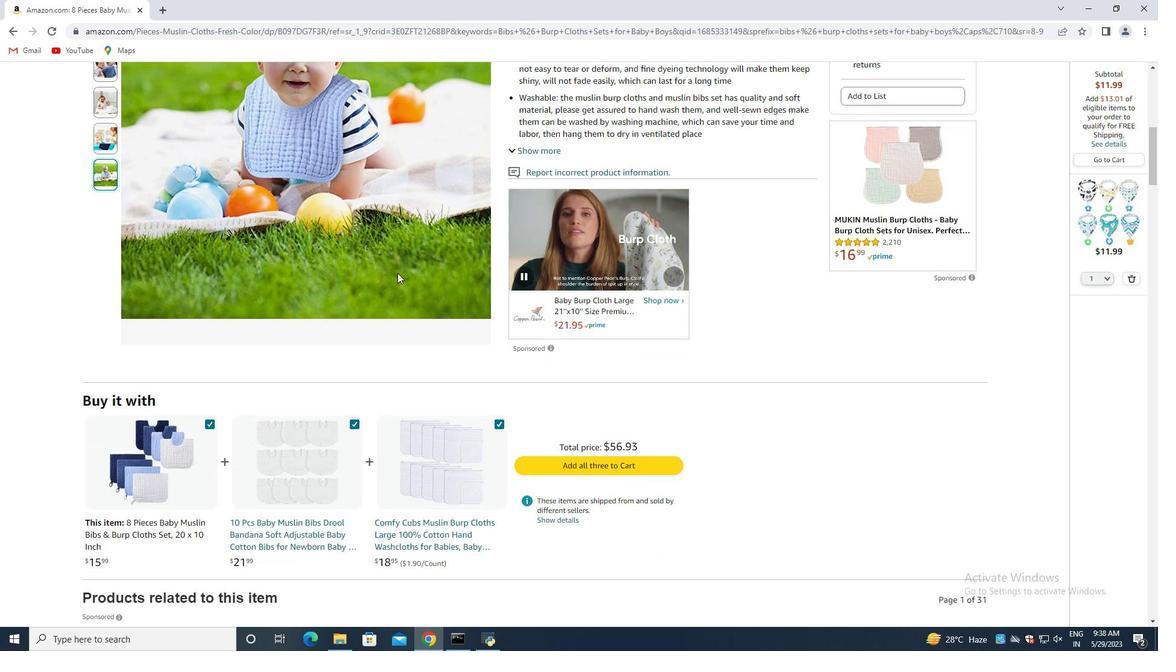
Action: Mouse moved to (375, 277)
Screenshot: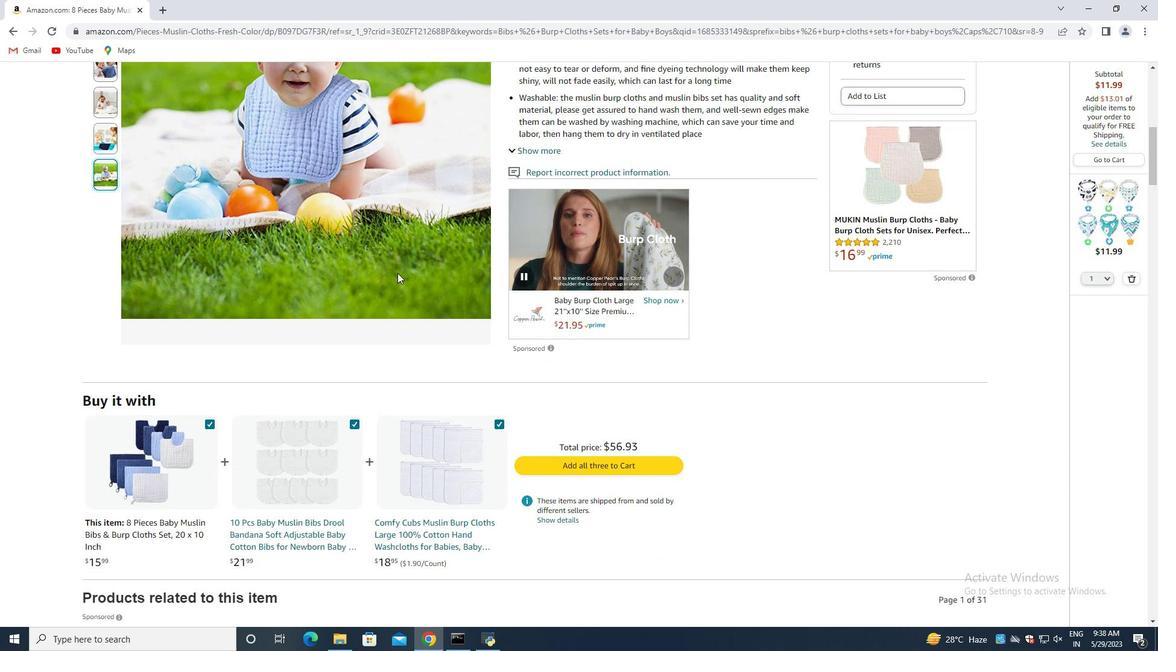 
Action: Mouse scrolled (375, 276) with delta (0, 0)
Screenshot: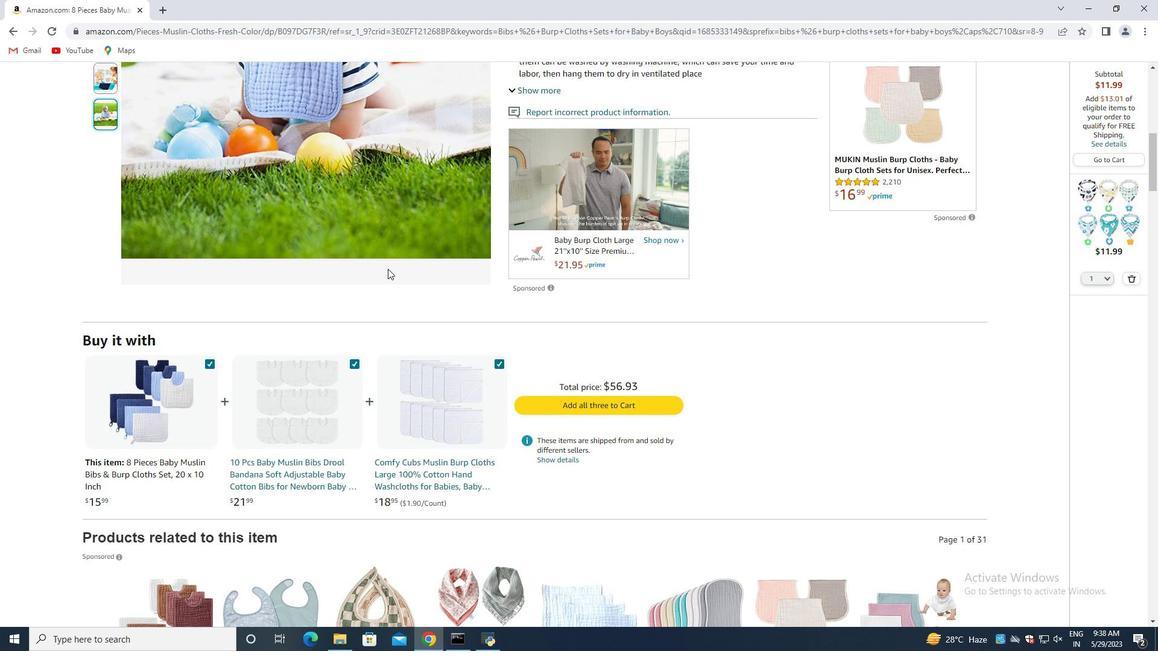
Action: Mouse moved to (365, 273)
Screenshot: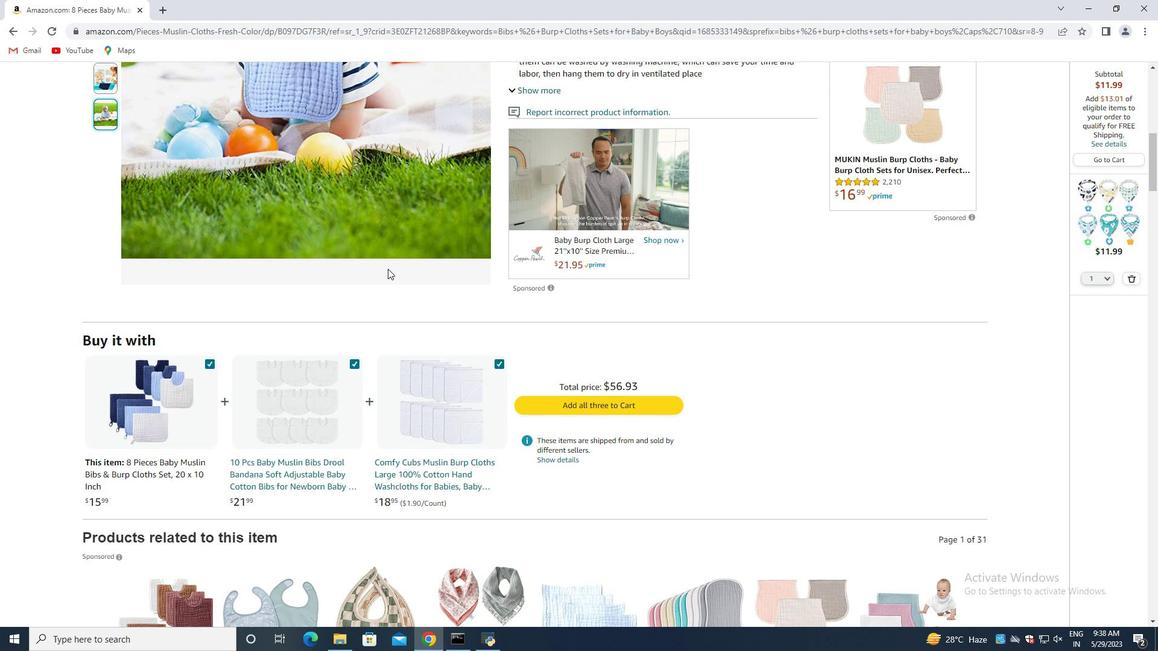 
Action: Mouse scrolled (365, 272) with delta (0, 0)
Screenshot: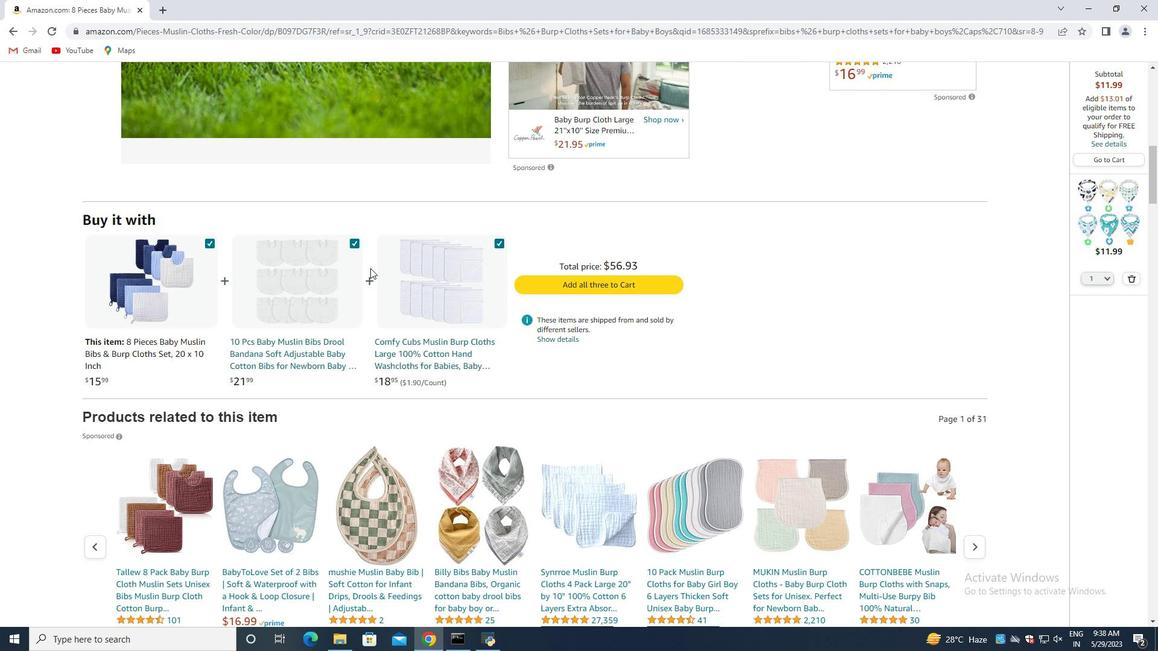 
Action: Mouse scrolled (365, 272) with delta (0, 0)
Screenshot: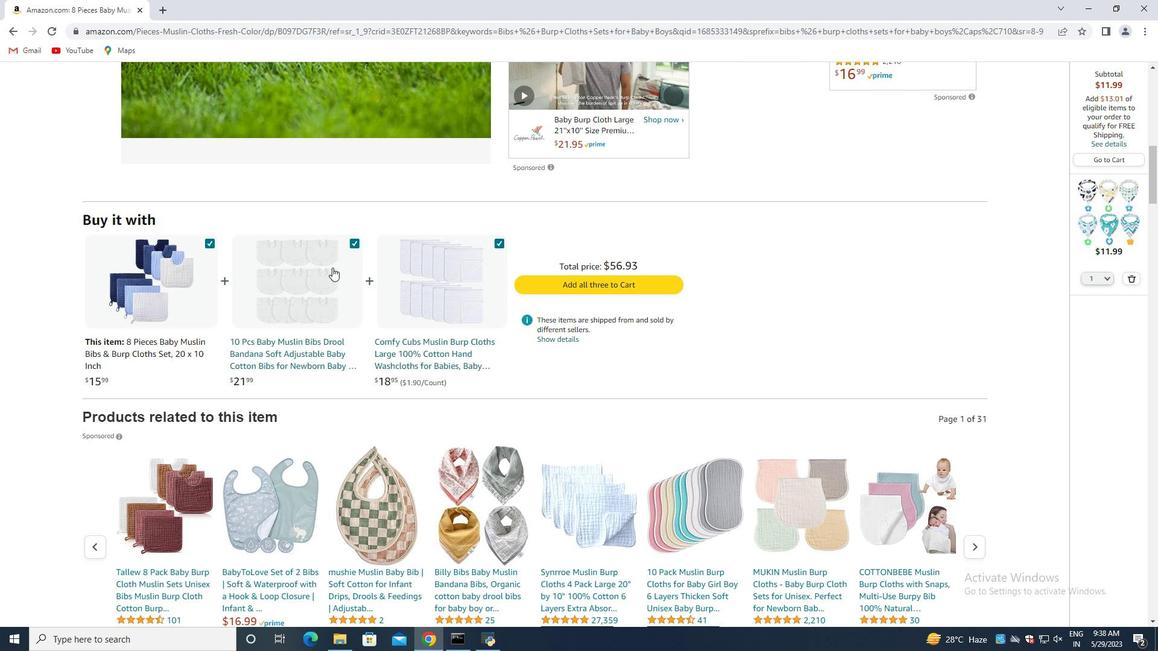 
Action: Mouse moved to (251, 269)
Screenshot: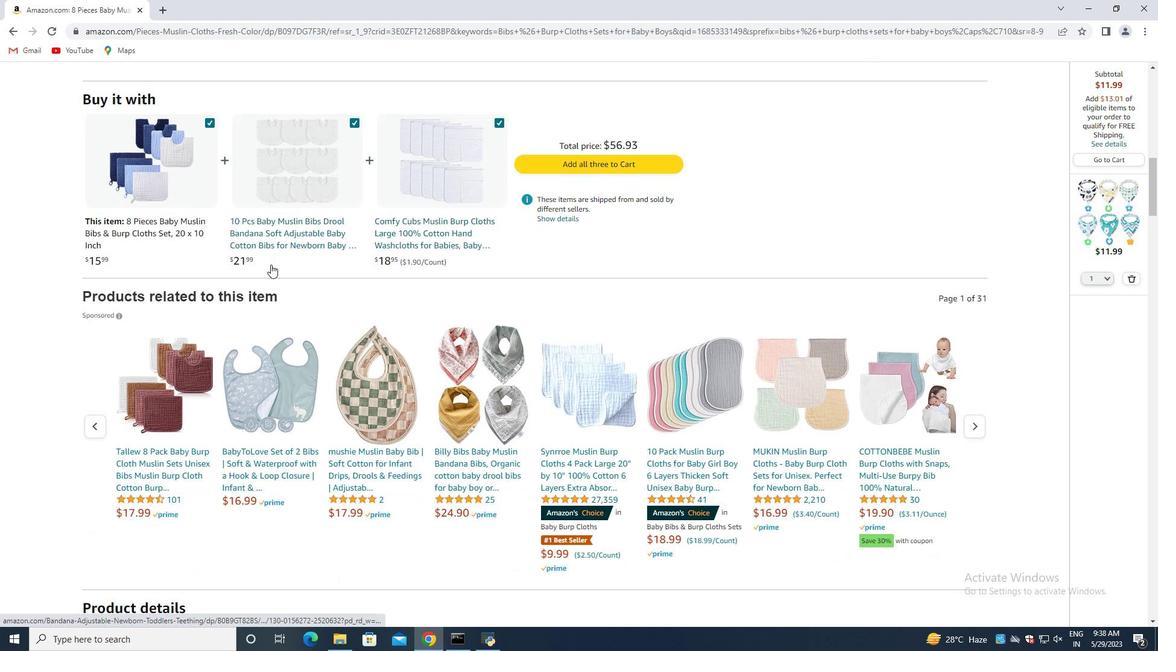 
Action: Mouse scrolled (251, 269) with delta (0, 0)
Screenshot: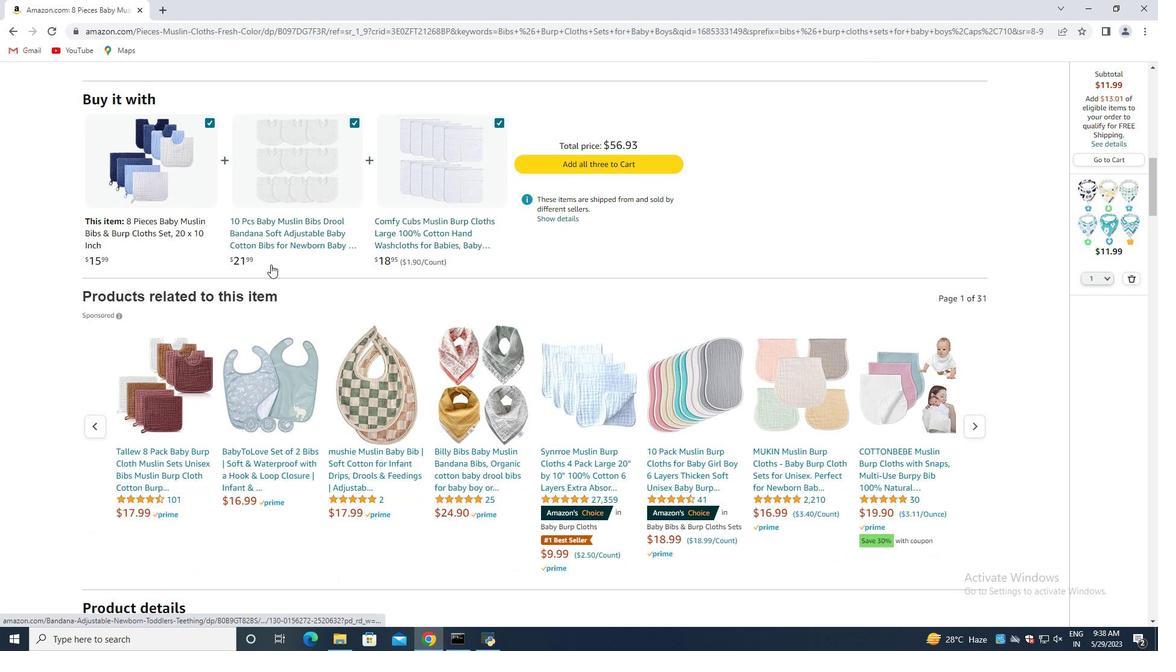 
Action: Mouse moved to (250, 270)
Screenshot: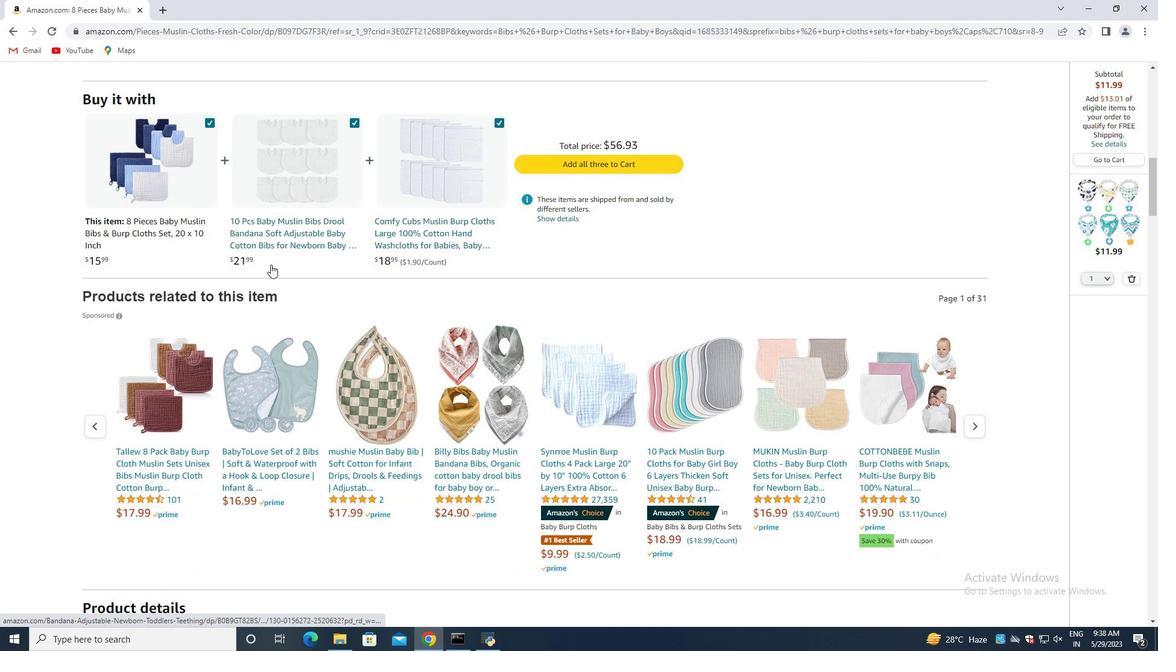 
Action: Mouse scrolled (250, 269) with delta (0, 0)
Screenshot: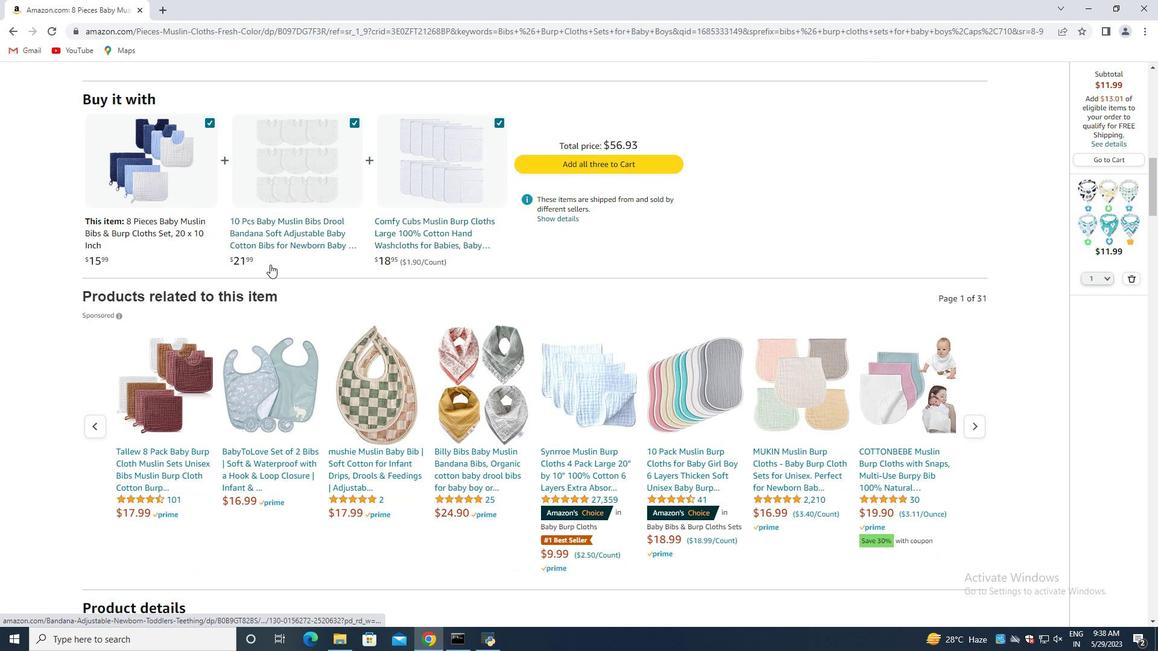 
Action: Mouse moved to (250, 270)
Screenshot: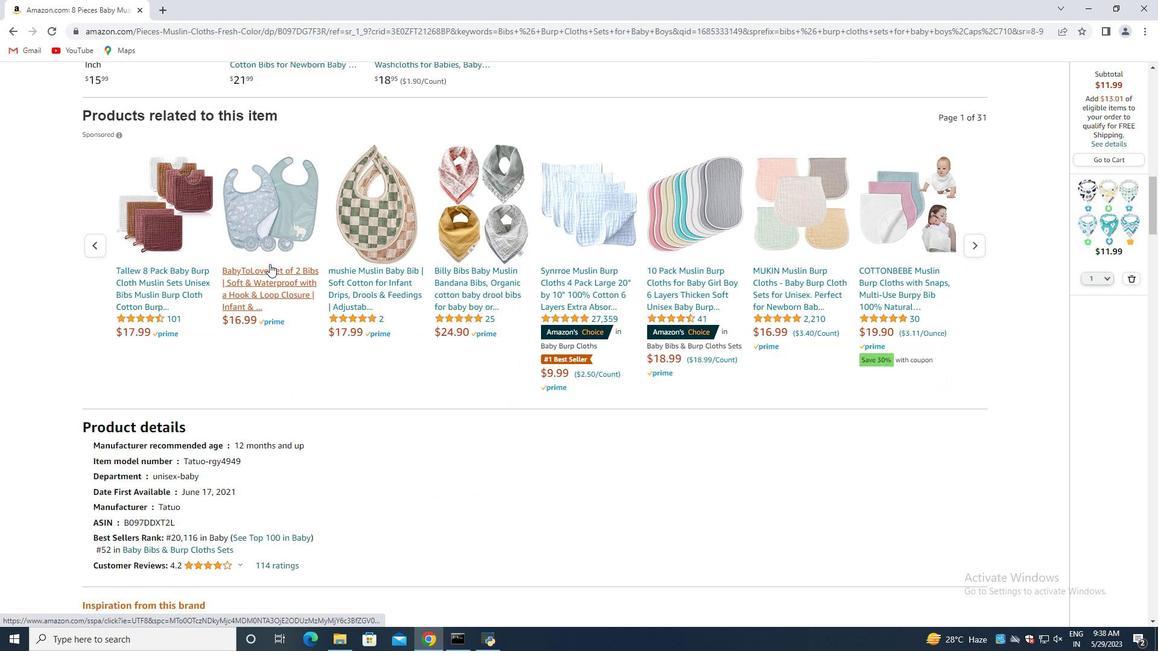 
Action: Mouse scrolled (250, 269) with delta (0, 0)
Screenshot: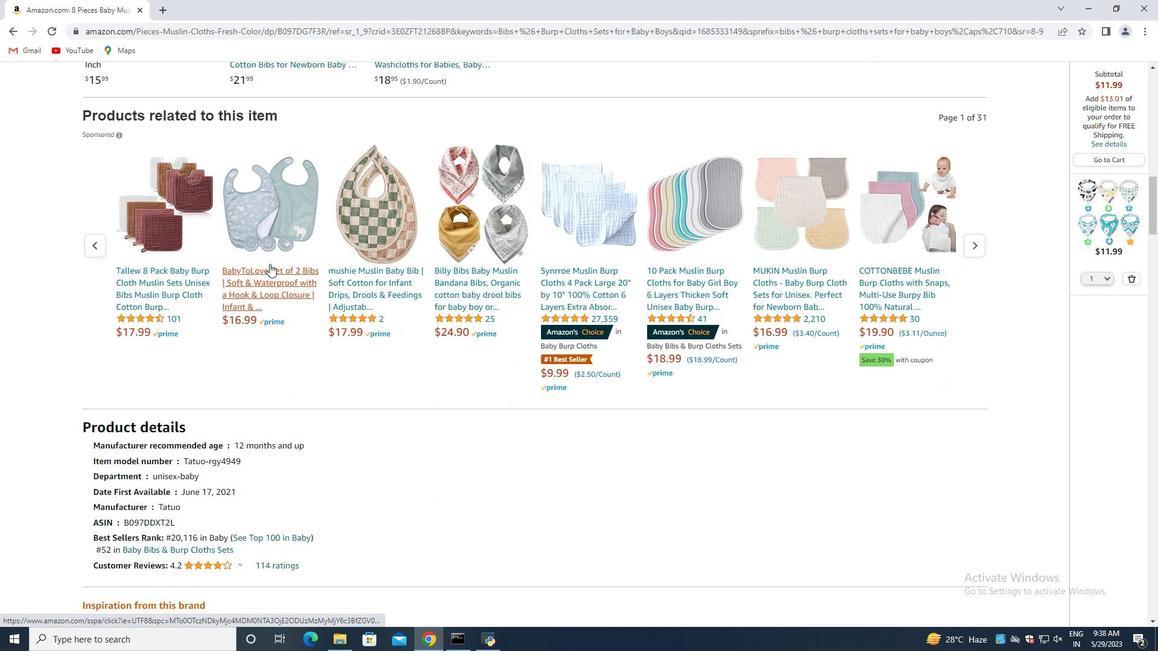 
Action: Mouse moved to (249, 270)
Screenshot: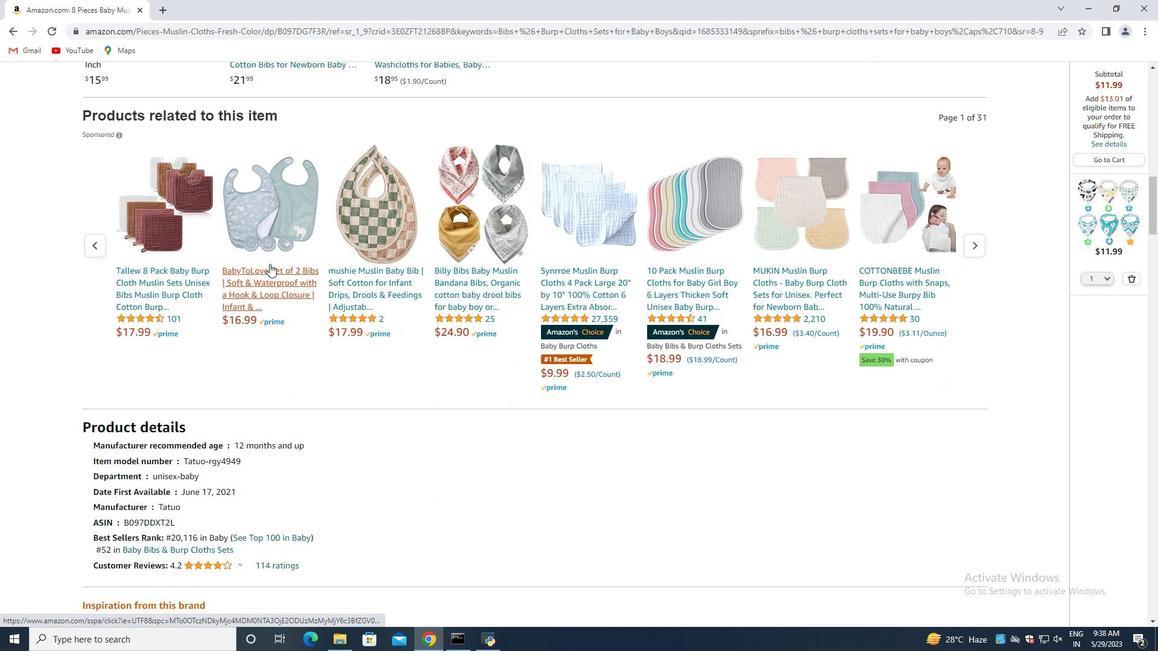 
Action: Mouse scrolled (249, 269) with delta (0, 0)
Screenshot: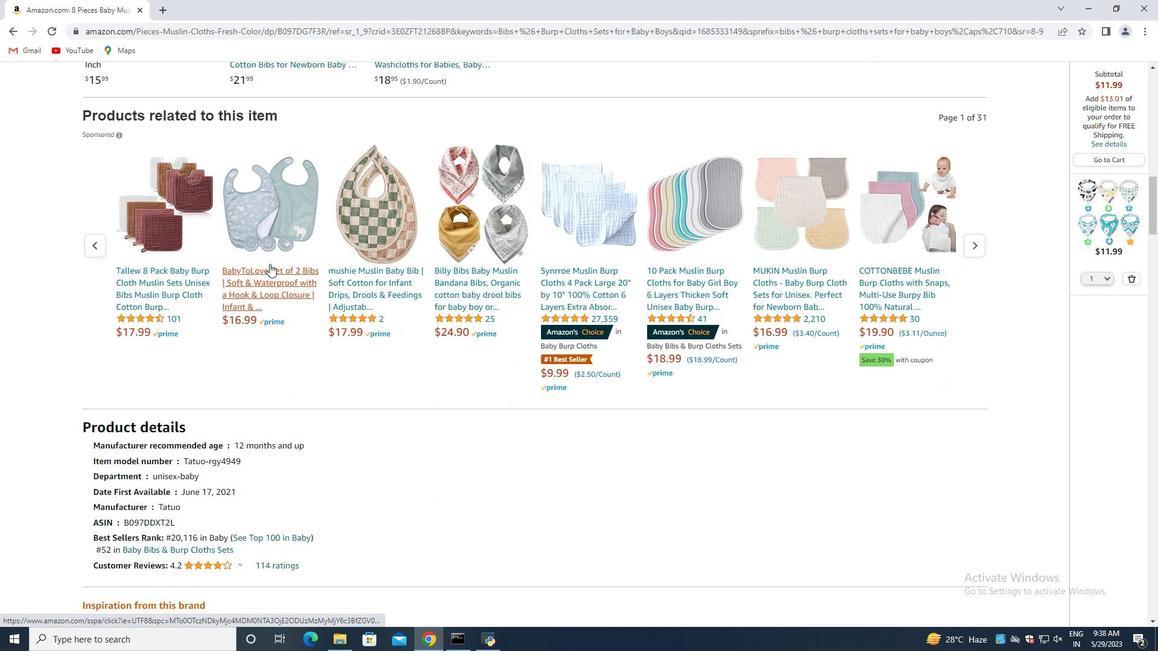 
Action: Mouse moved to (249, 270)
Screenshot: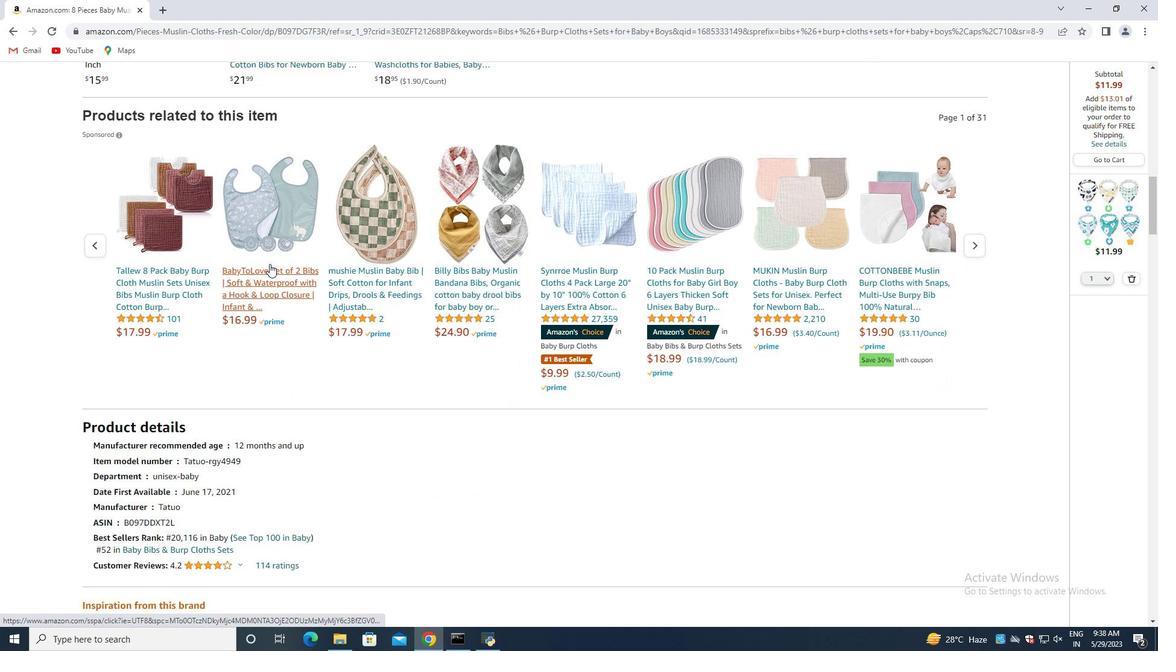 
Action: Mouse scrolled (249, 269) with delta (0, 0)
Screenshot: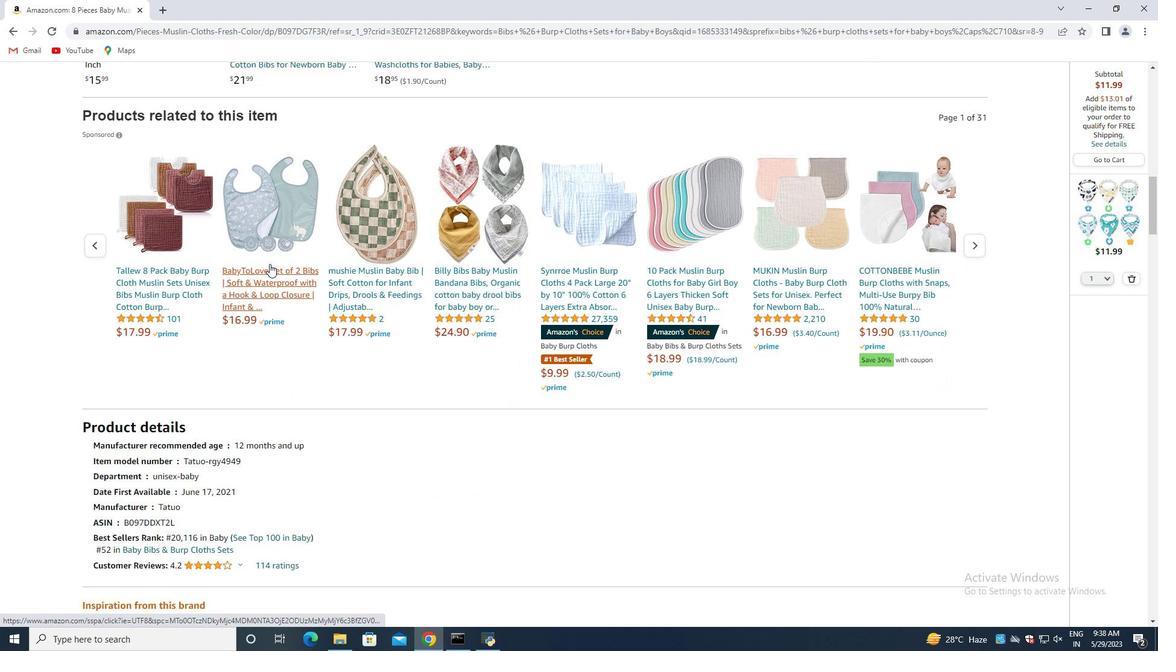 
Action: Mouse moved to (249, 269)
Screenshot: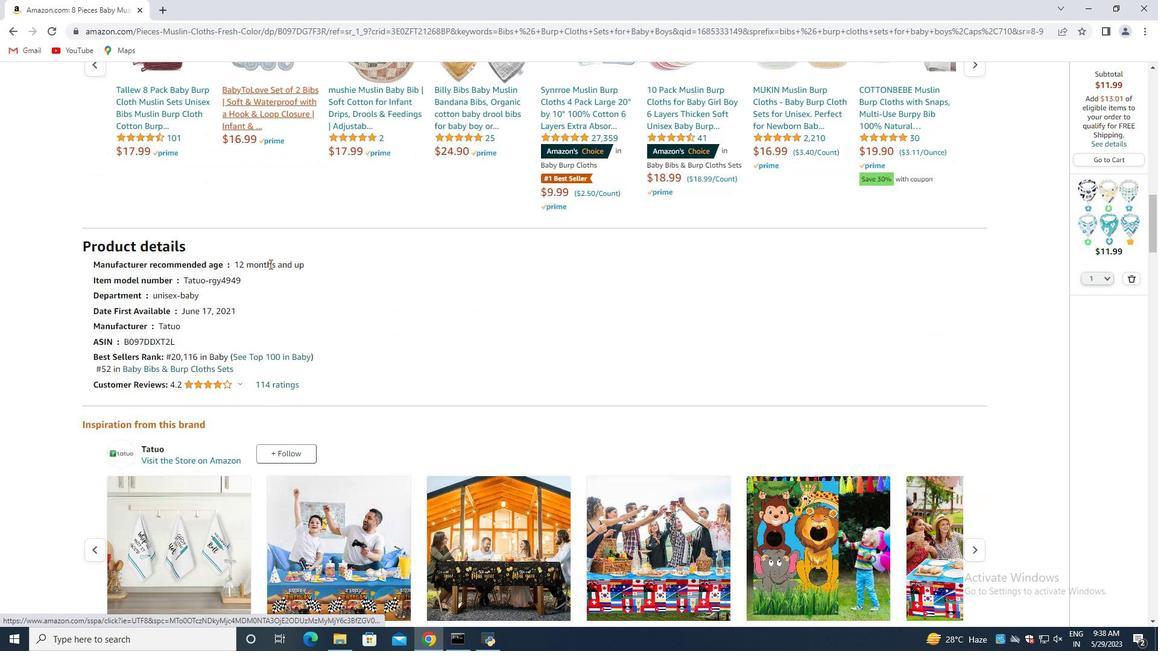 
Action: Mouse scrolled (249, 269) with delta (0, 0)
Screenshot: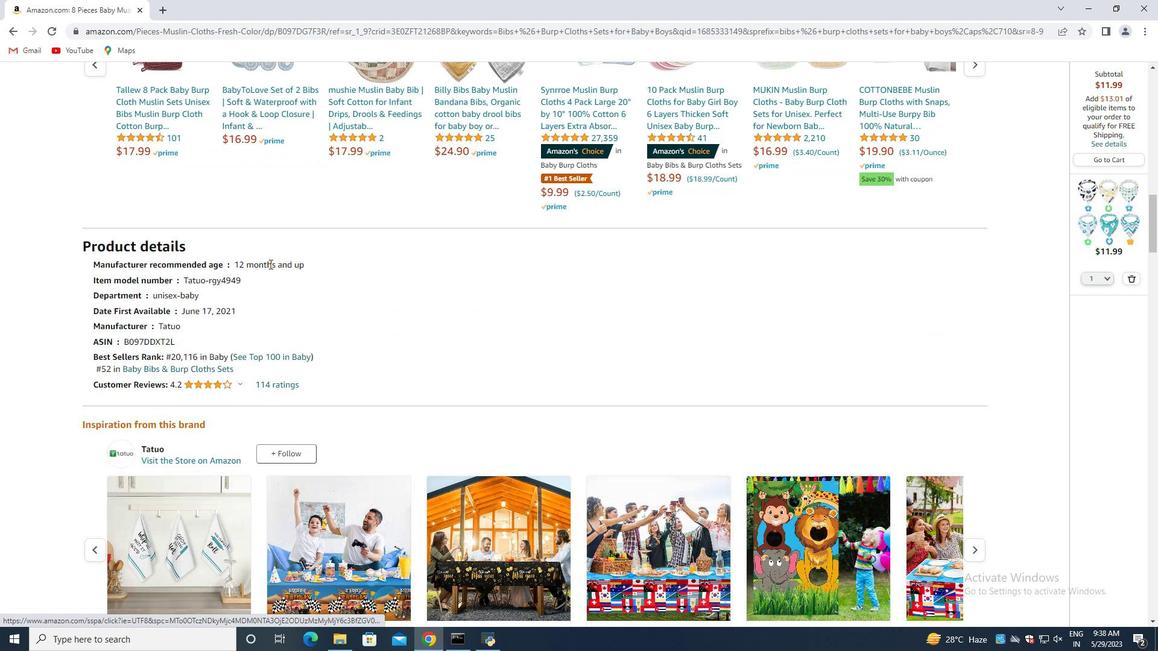 
Action: Mouse scrolled (249, 269) with delta (0, 0)
Screenshot: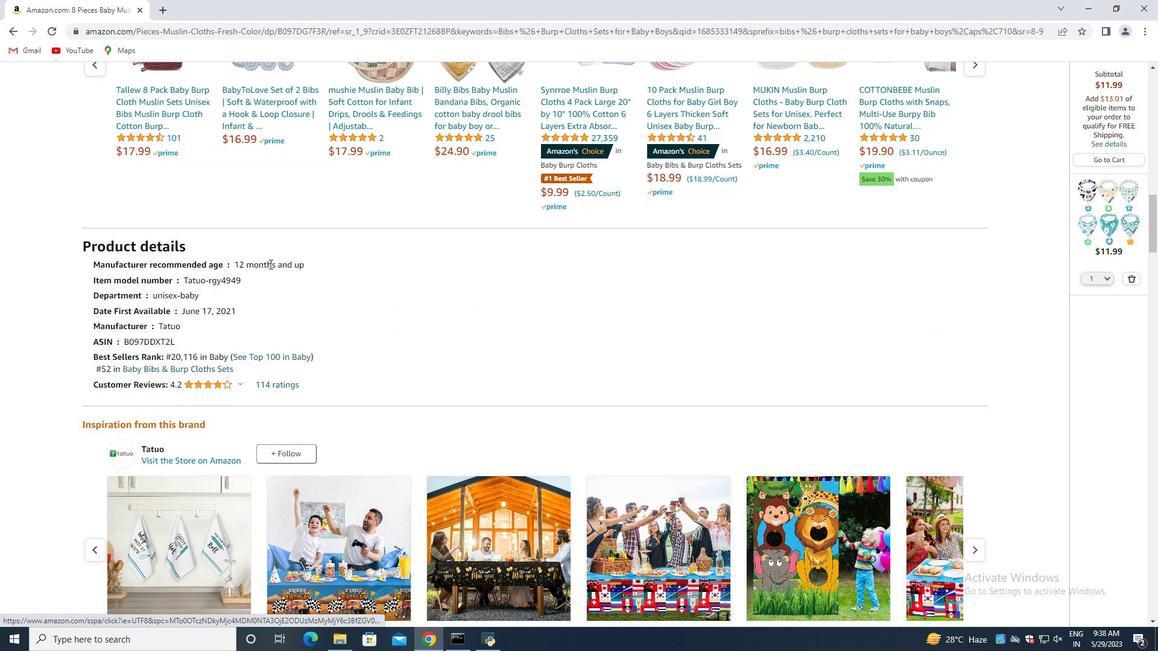 
Action: Mouse scrolled (249, 269) with delta (0, 0)
Screenshot: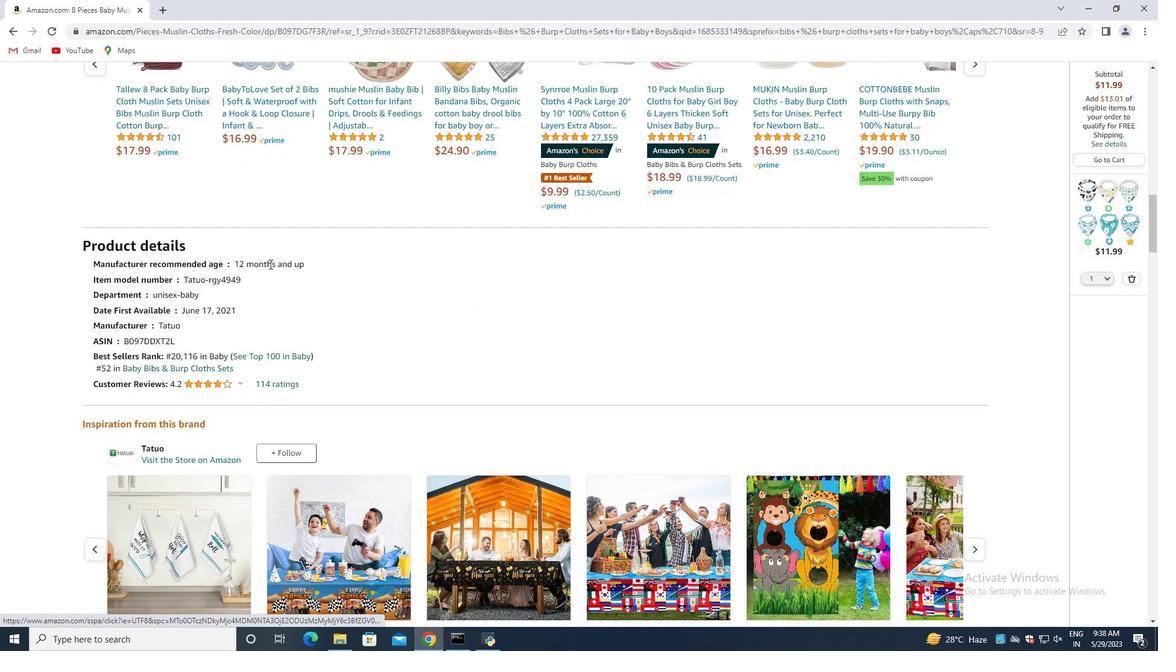 
Action: Mouse scrolled (249, 269) with delta (0, 0)
Screenshot: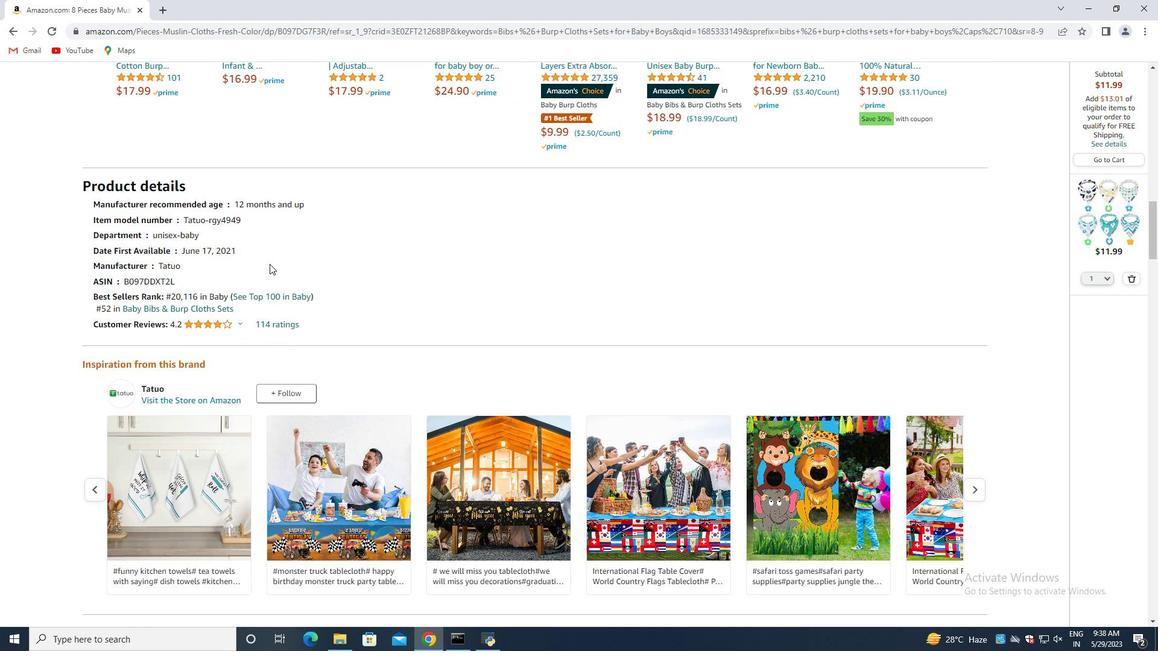 
Action: Mouse moved to (249, 269)
Screenshot: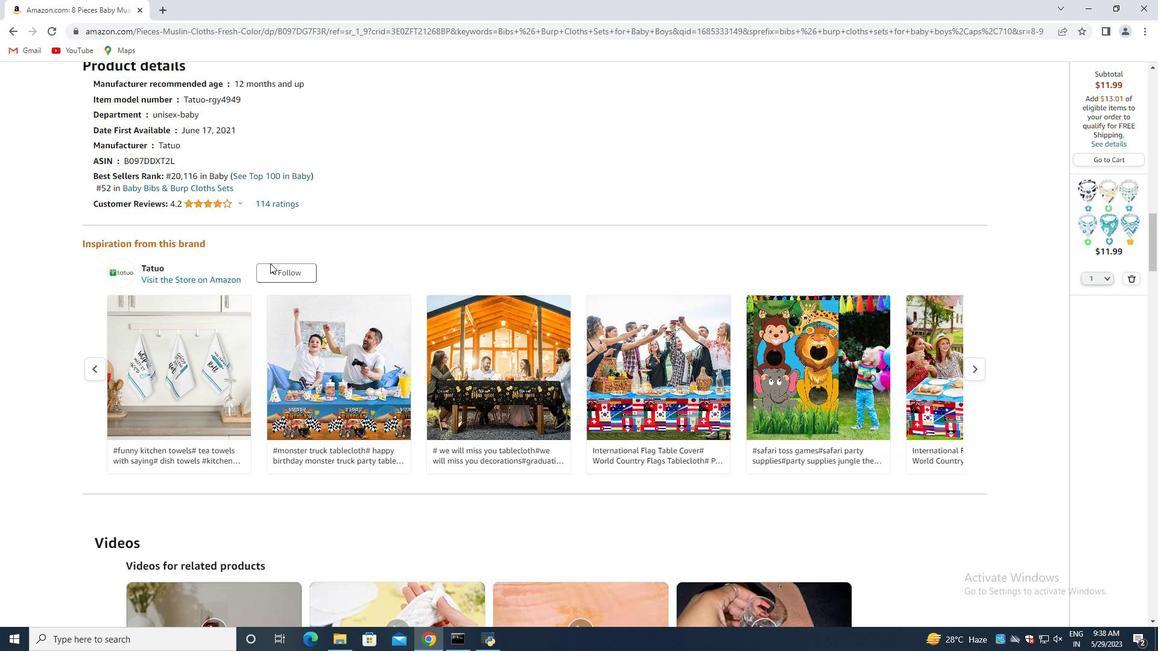 
Action: Mouse scrolled (249, 268) with delta (0, 0)
Screenshot: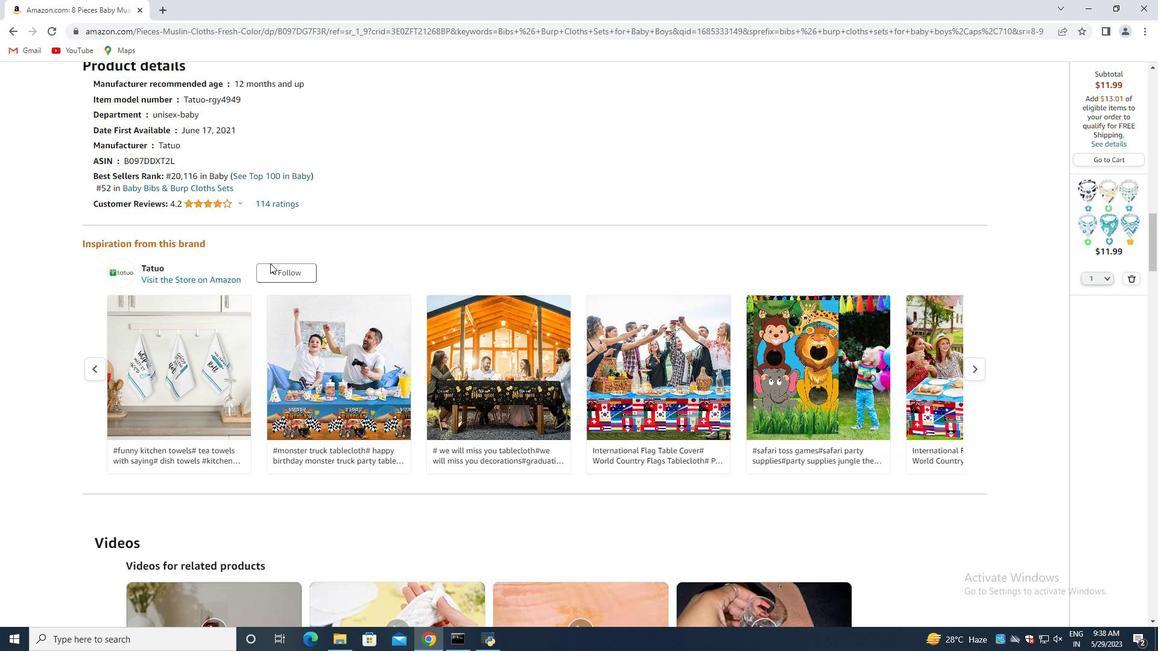 
Action: Mouse scrolled (249, 268) with delta (0, 0)
Screenshot: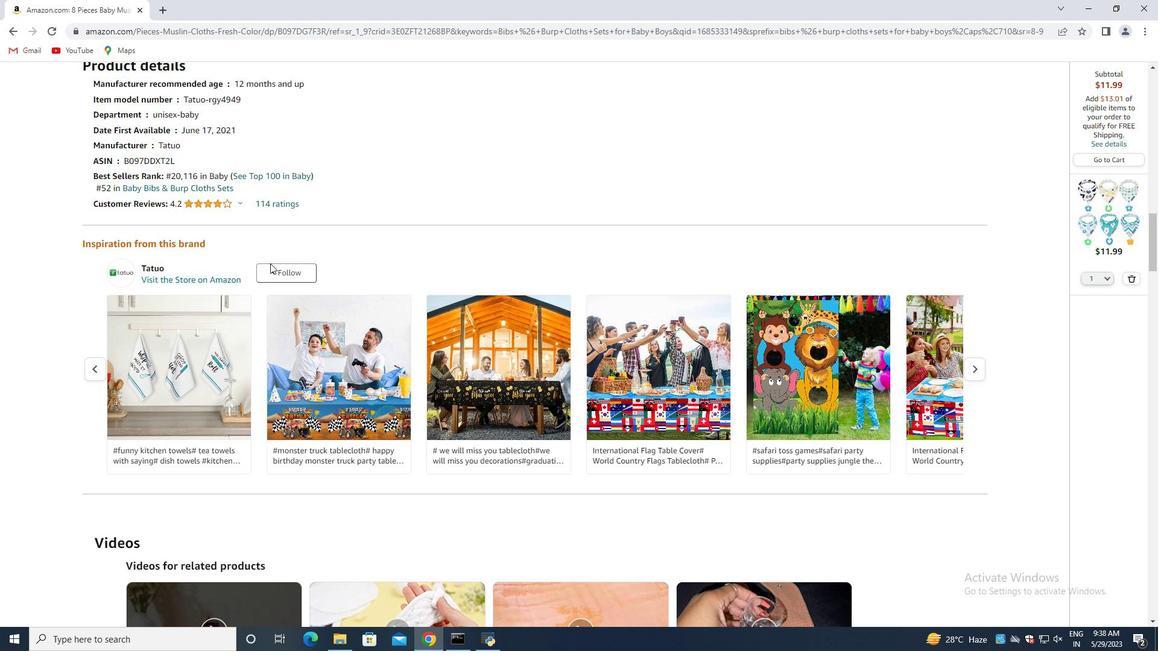 
Action: Mouse scrolled (249, 268) with delta (0, 0)
Screenshot: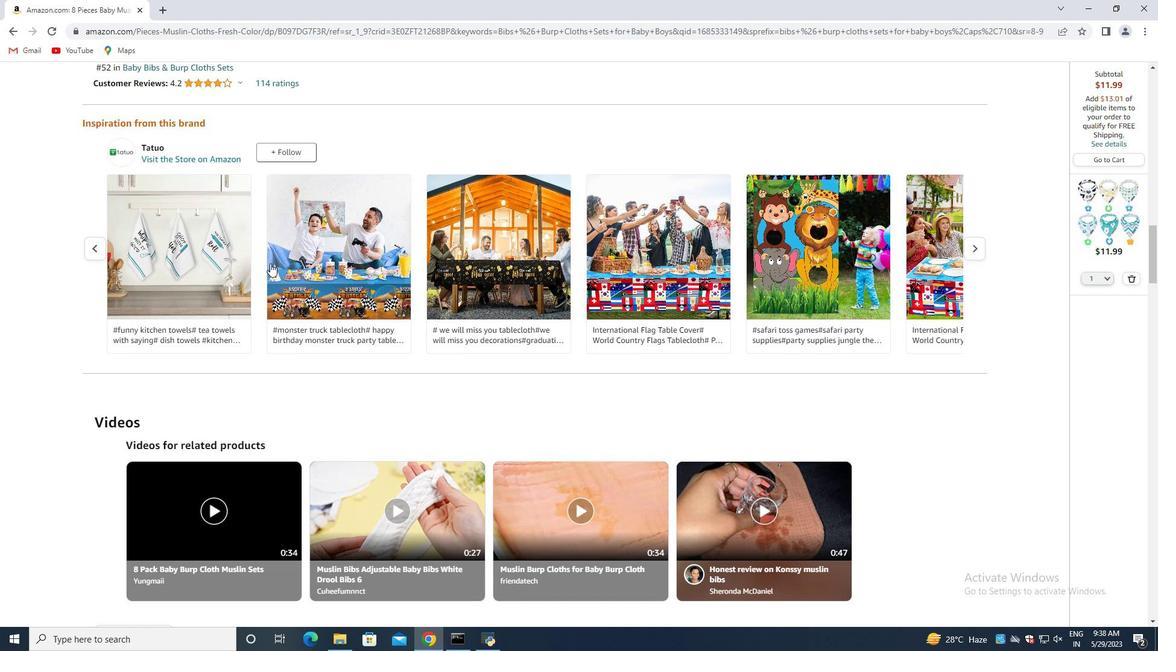 
Action: Mouse scrolled (249, 268) with delta (0, 0)
Screenshot: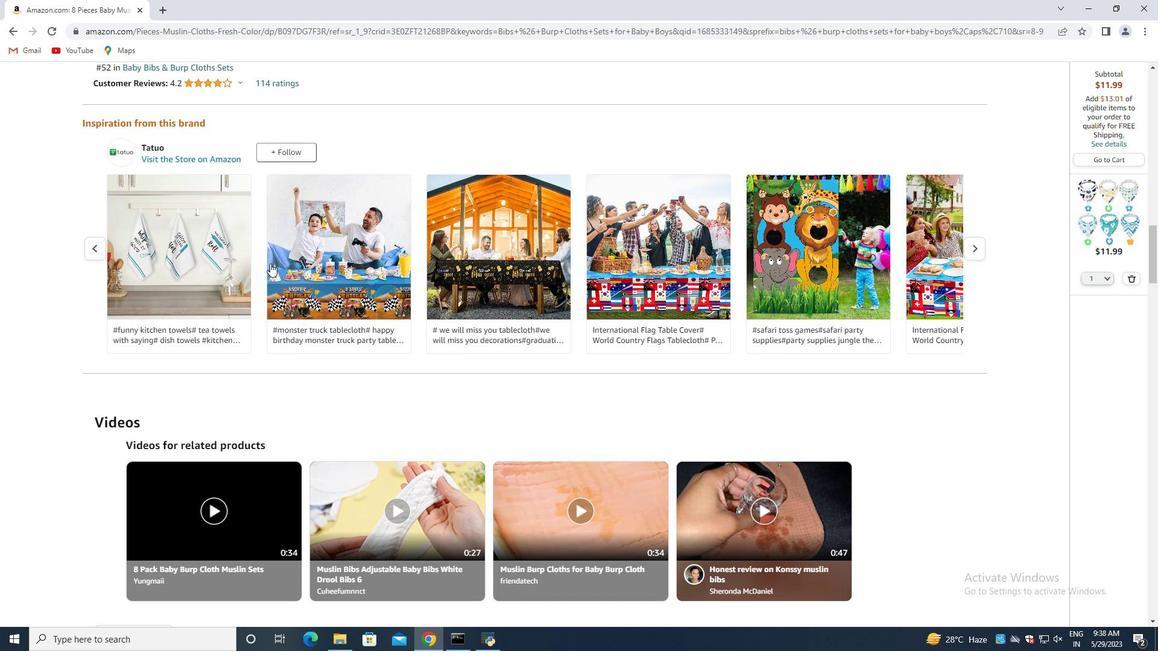 
Action: Mouse scrolled (249, 268) with delta (0, 0)
Screenshot: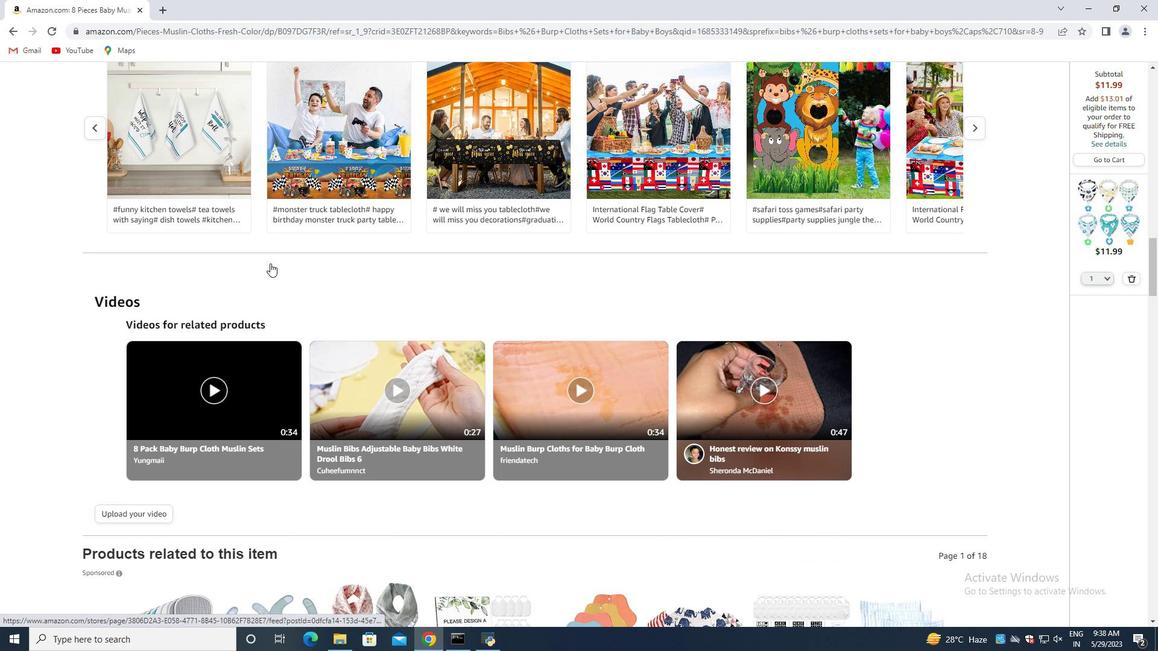 
Action: Mouse scrolled (249, 268) with delta (0, 0)
Screenshot: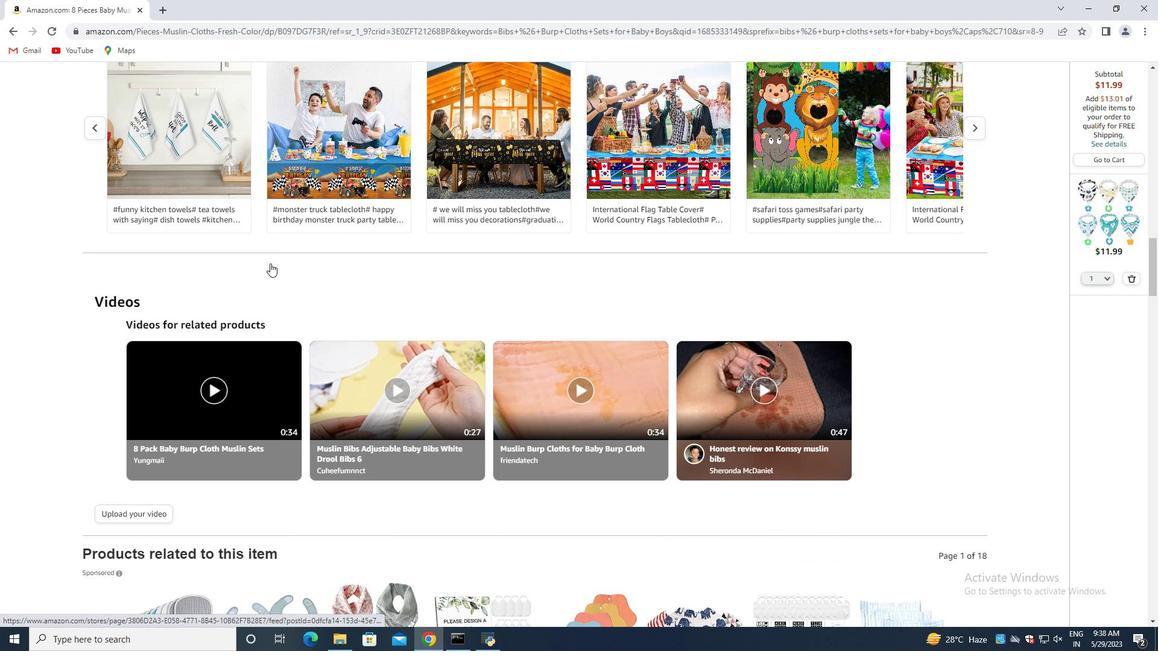 
Action: Mouse scrolled (249, 268) with delta (0, 0)
Screenshot: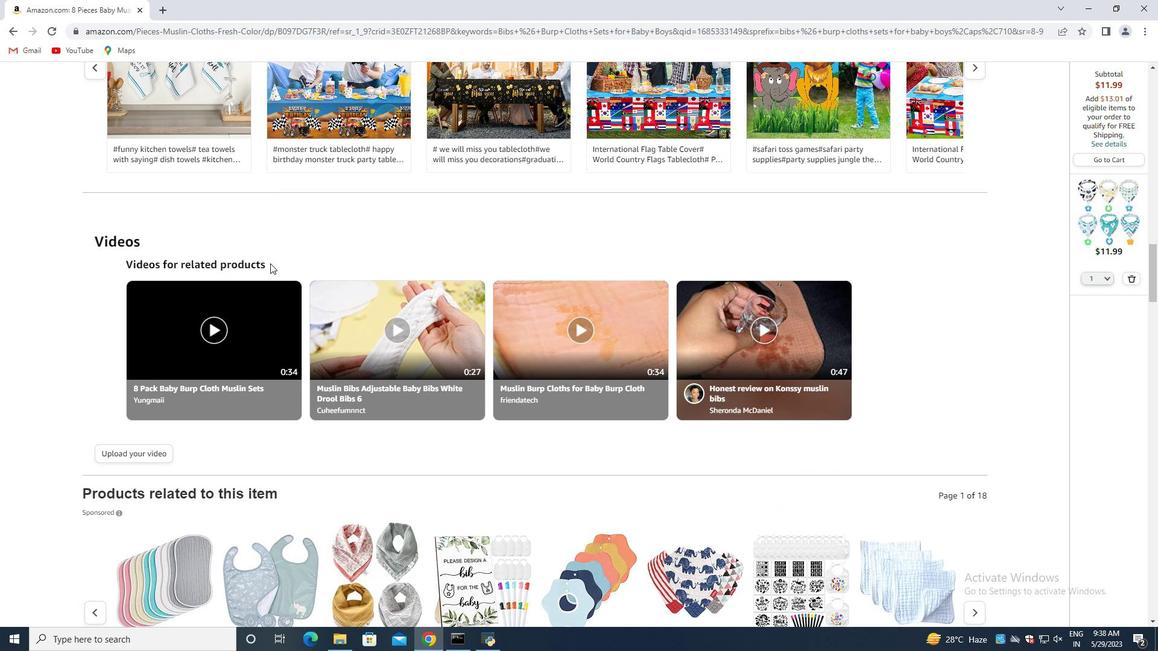 
Action: Mouse moved to (194, 318)
Screenshot: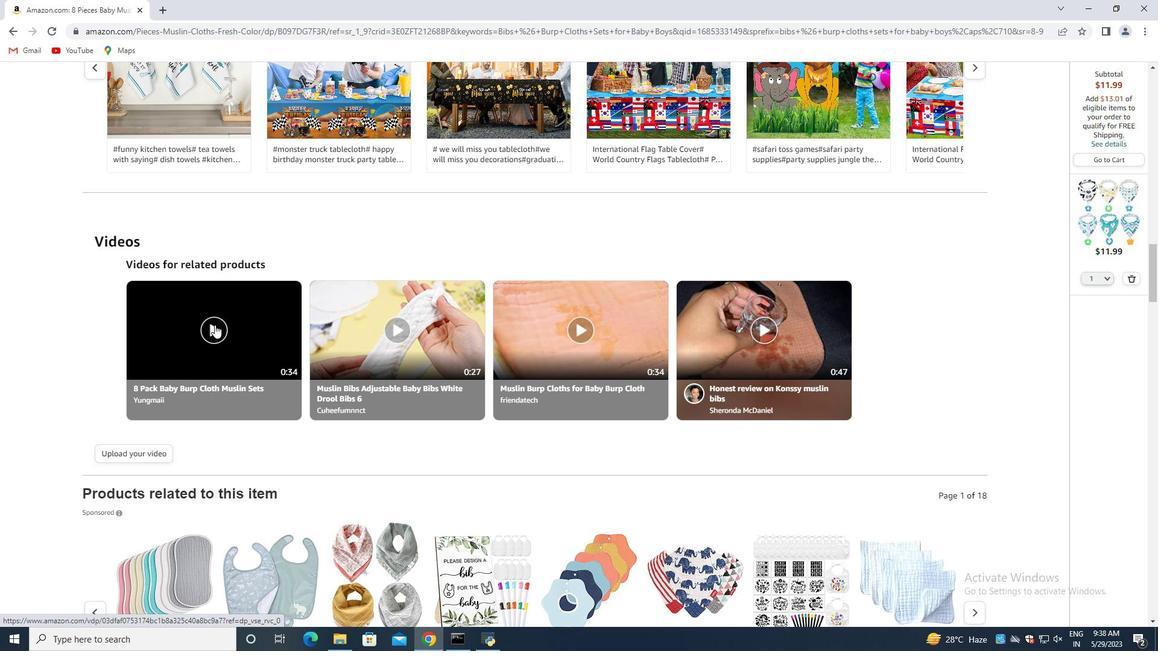 
Action: Mouse pressed left at (194, 318)
Screenshot: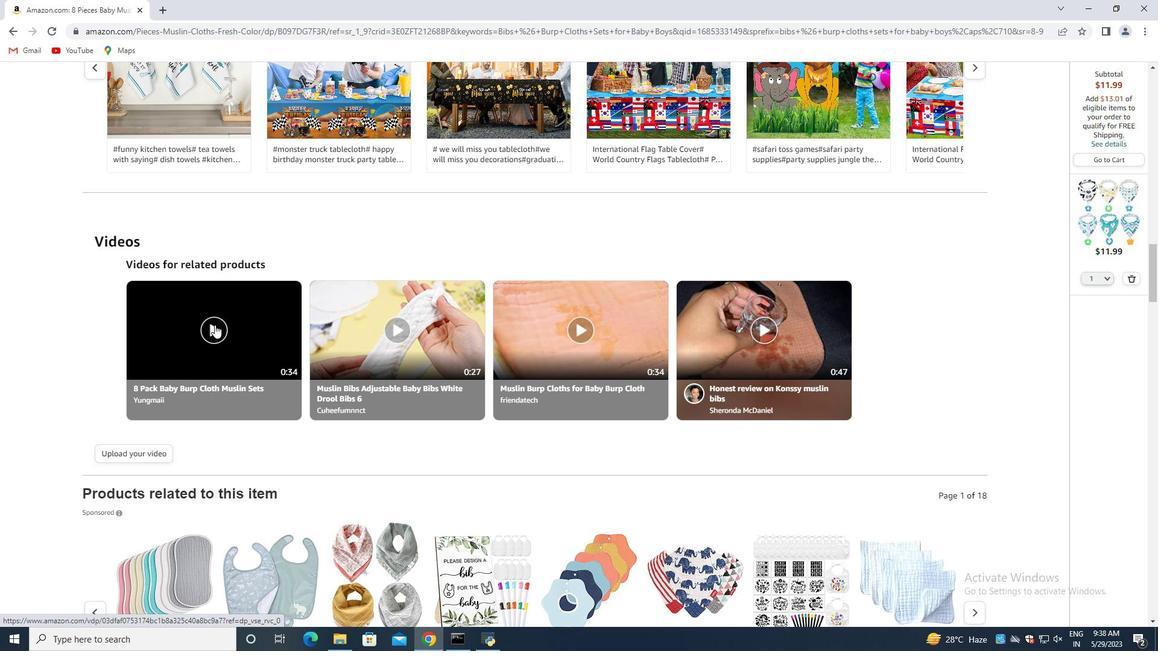 
Action: Mouse moved to (169, 303)
Screenshot: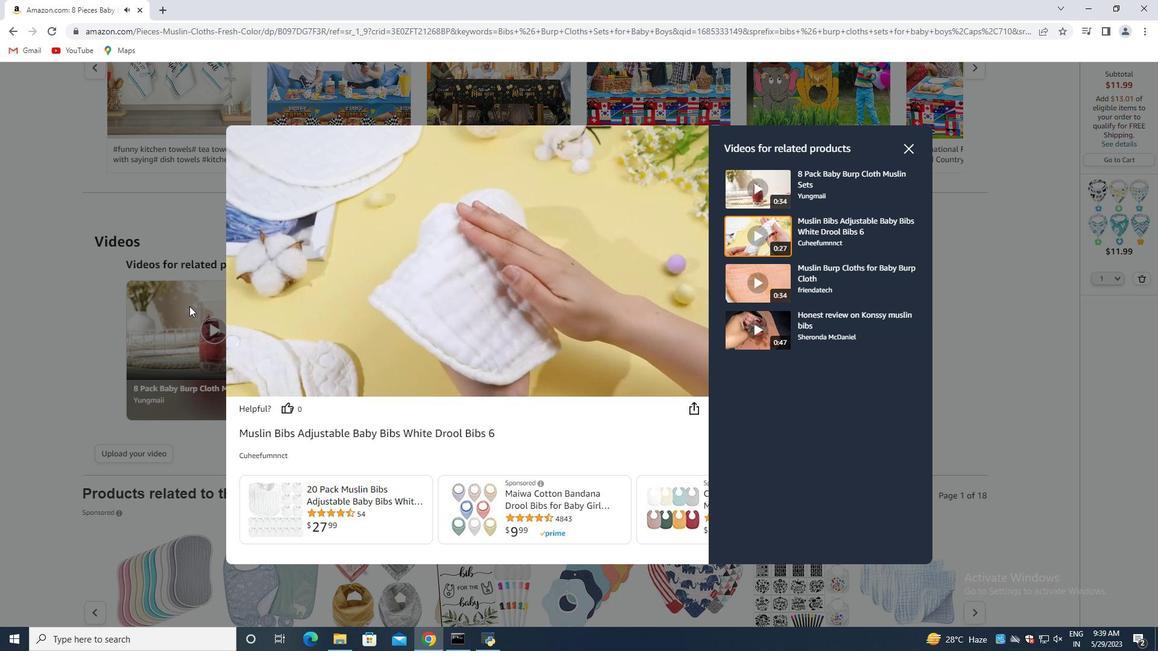 
Action: Mouse scrolled (169, 304) with delta (0, 0)
Screenshot: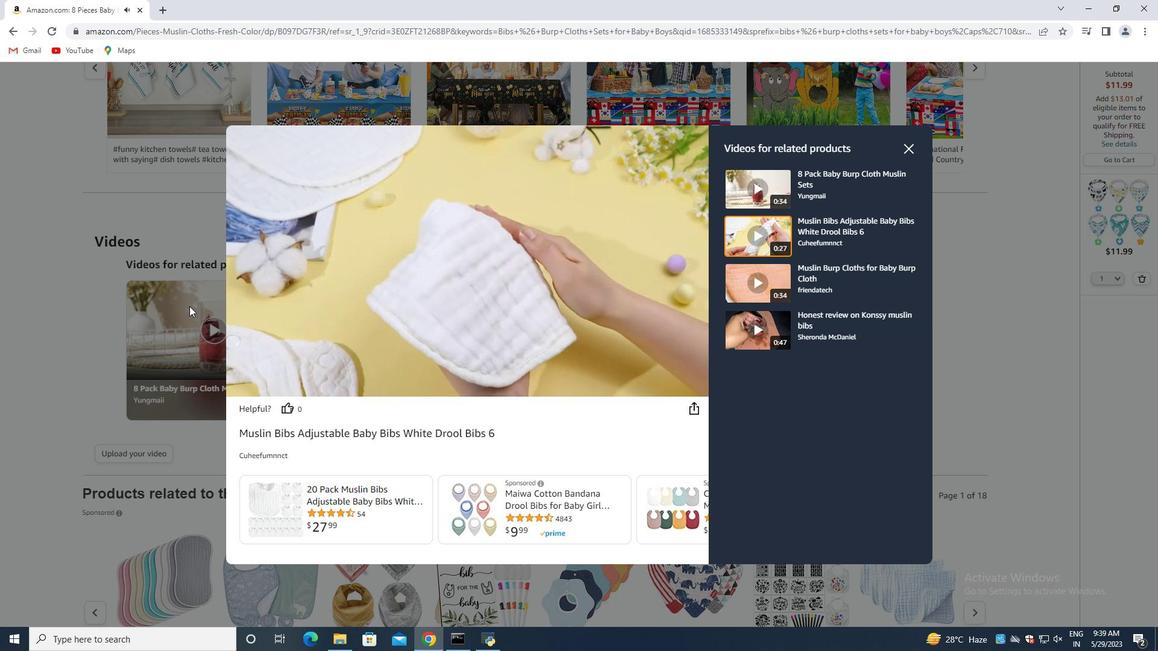 
Action: Mouse scrolled (169, 304) with delta (0, 0)
Screenshot: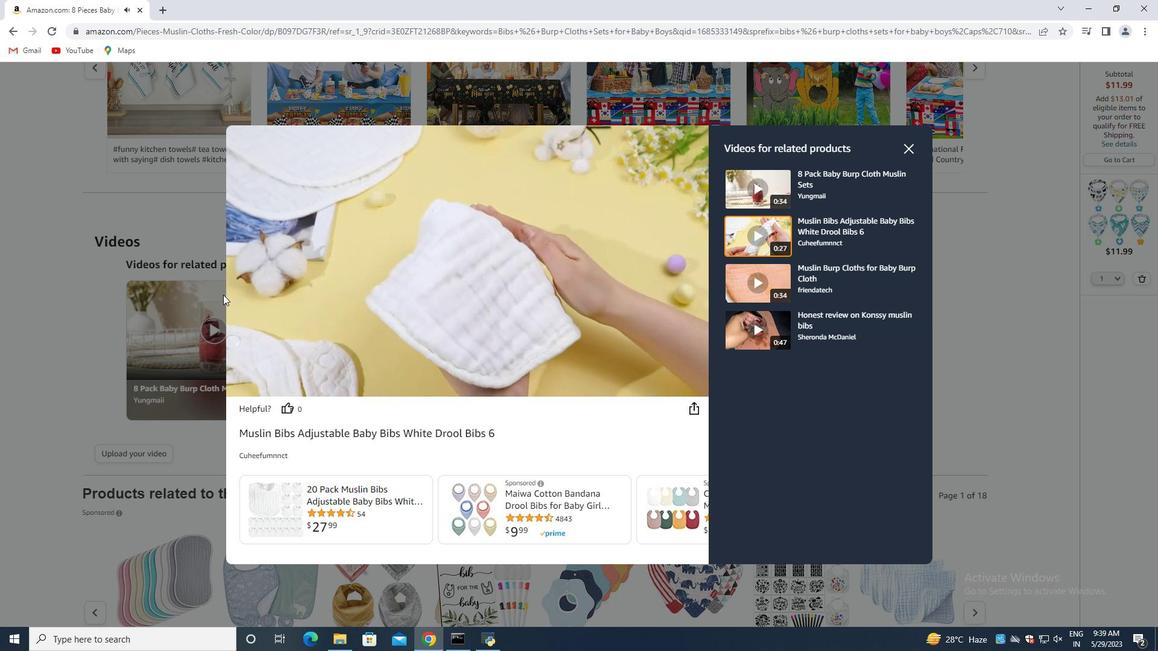
Action: Mouse scrolled (169, 304) with delta (0, 0)
Screenshot: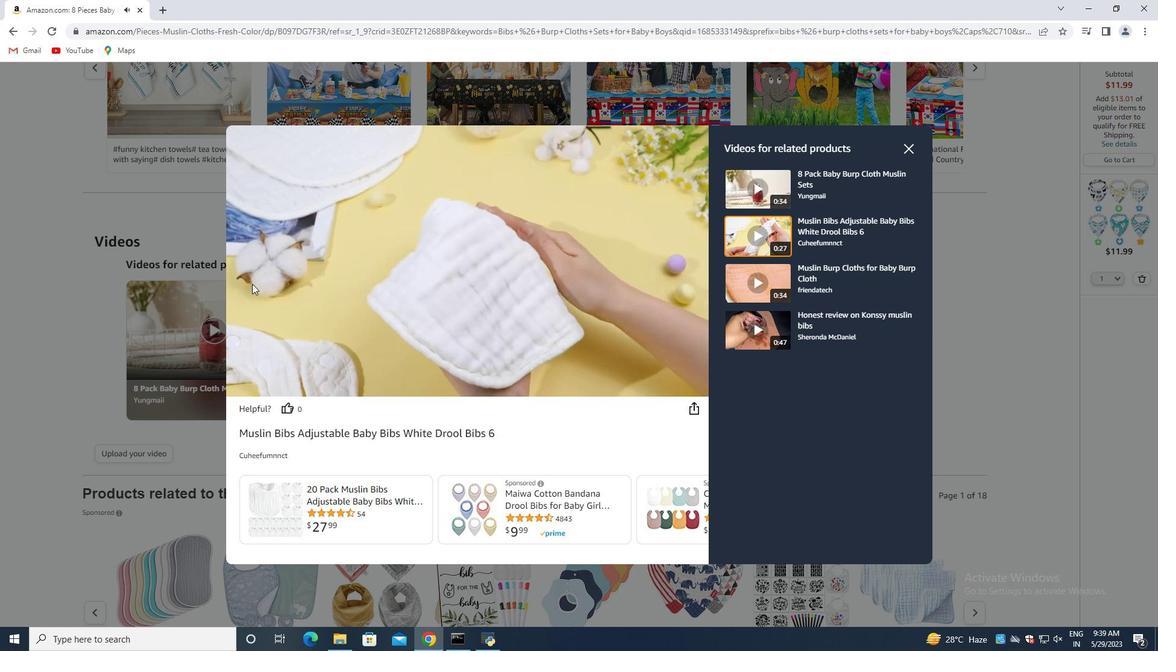 
Action: Mouse moved to (877, 178)
Screenshot: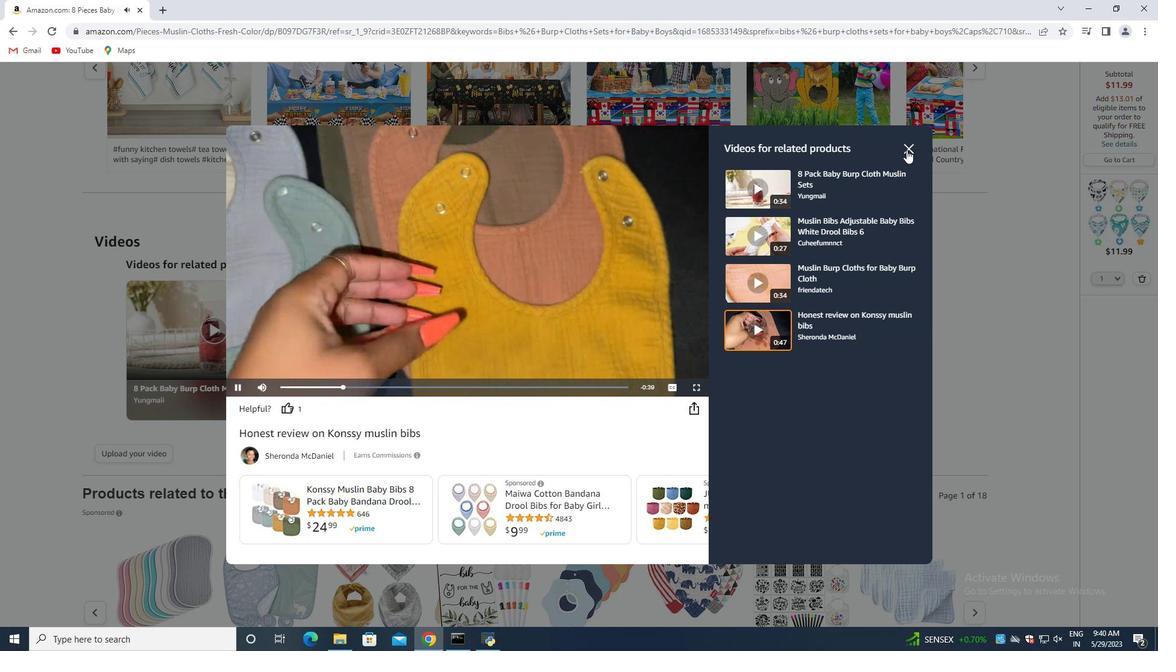 
Action: Mouse pressed left at (877, 178)
Screenshot: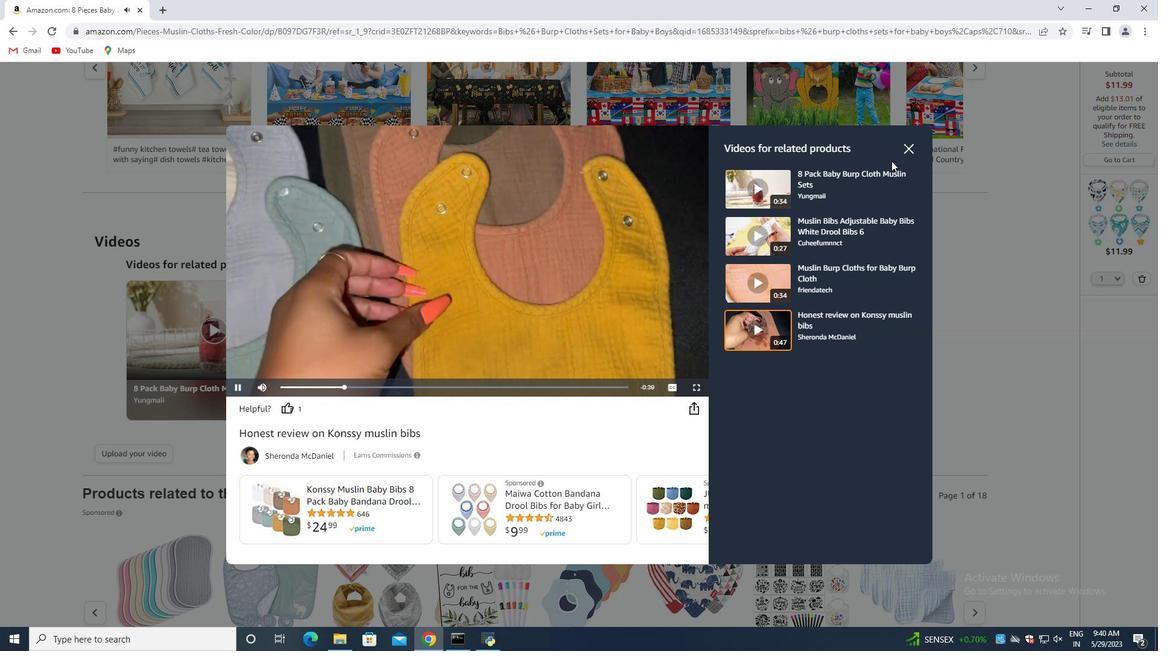 
Action: Mouse moved to (531, 237)
Screenshot: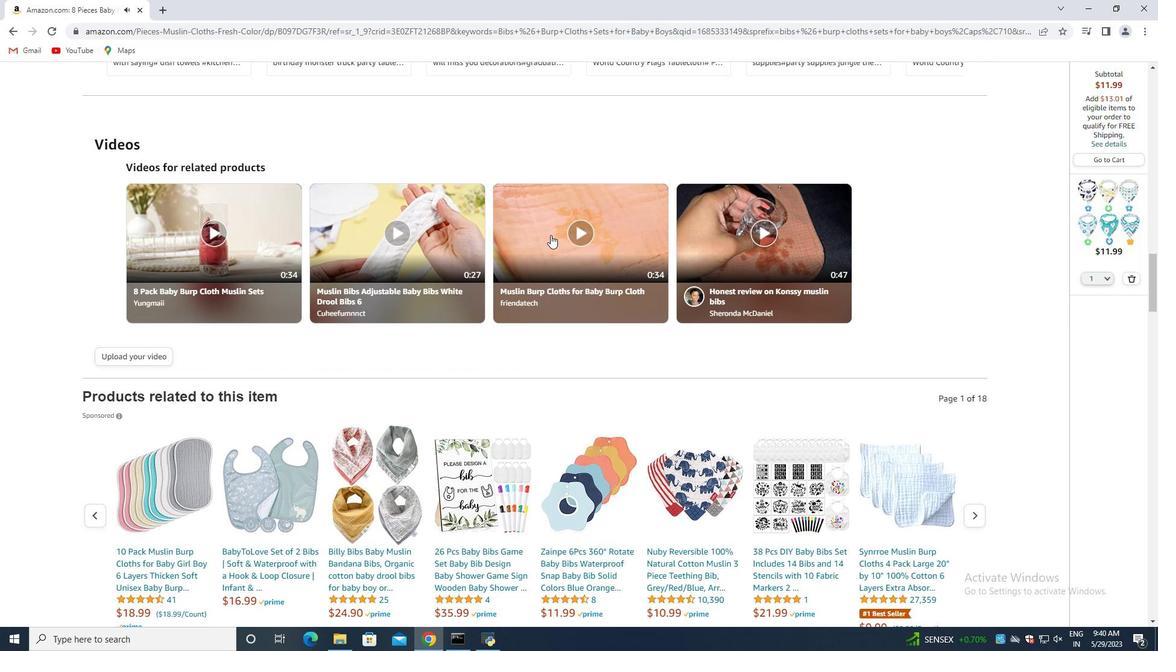 
Action: Mouse scrolled (531, 237) with delta (0, 0)
Screenshot: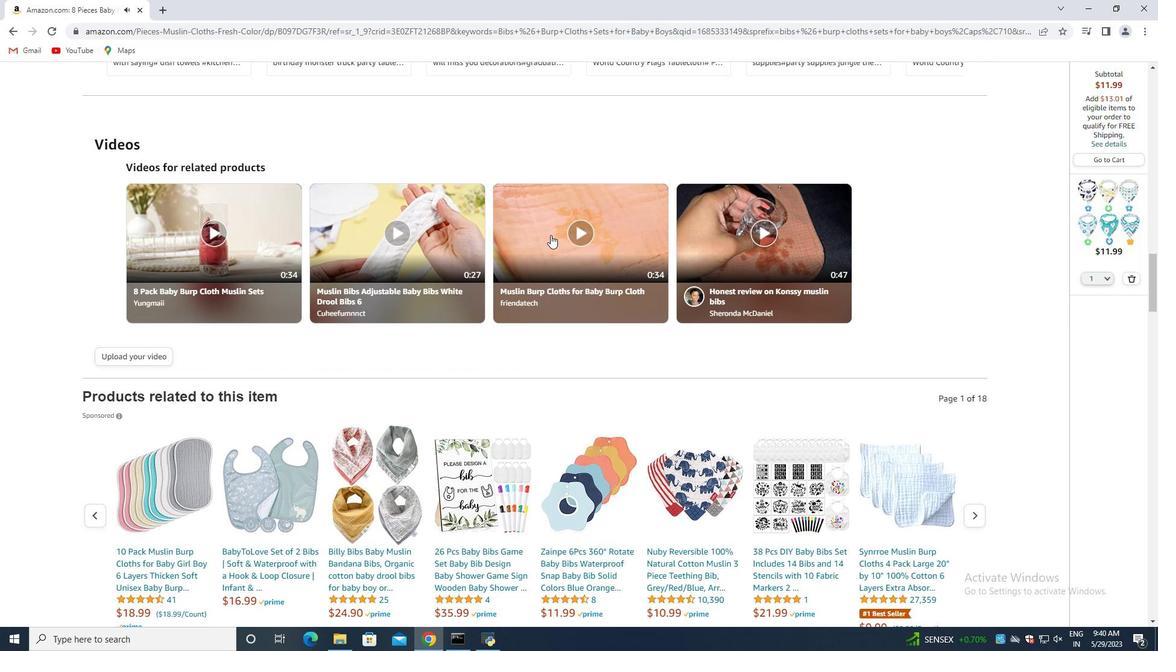 
Action: Mouse moved to (526, 245)
Screenshot: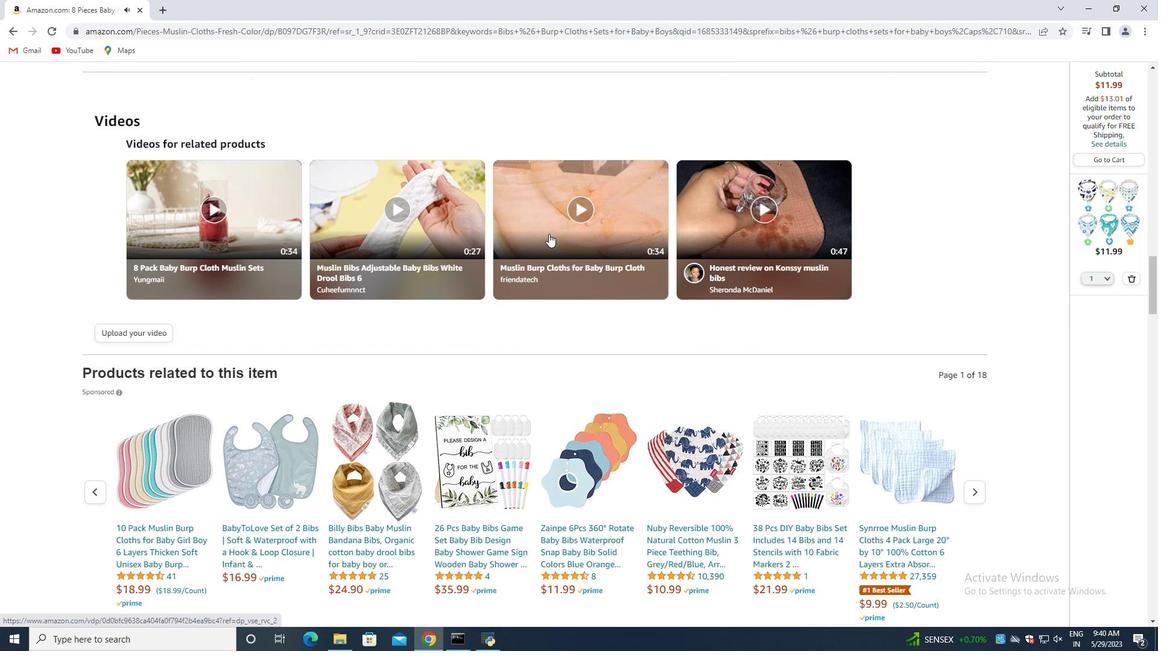 
Action: Mouse scrolled (526, 244) with delta (0, 0)
Screenshot: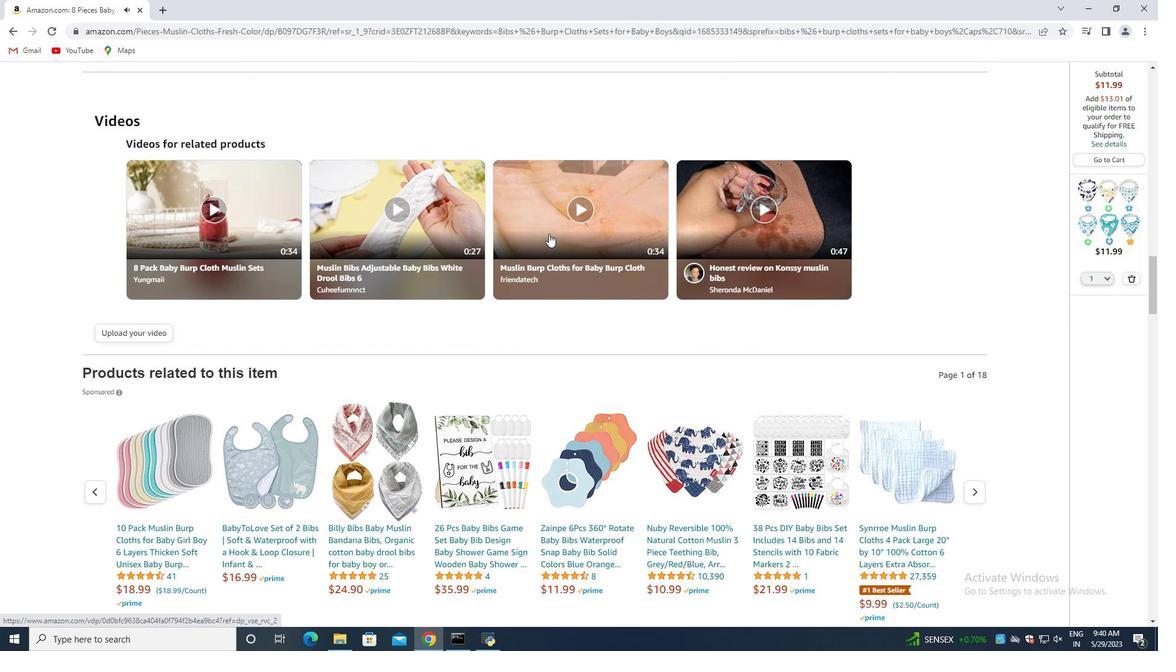
Action: Mouse moved to (508, 249)
Screenshot: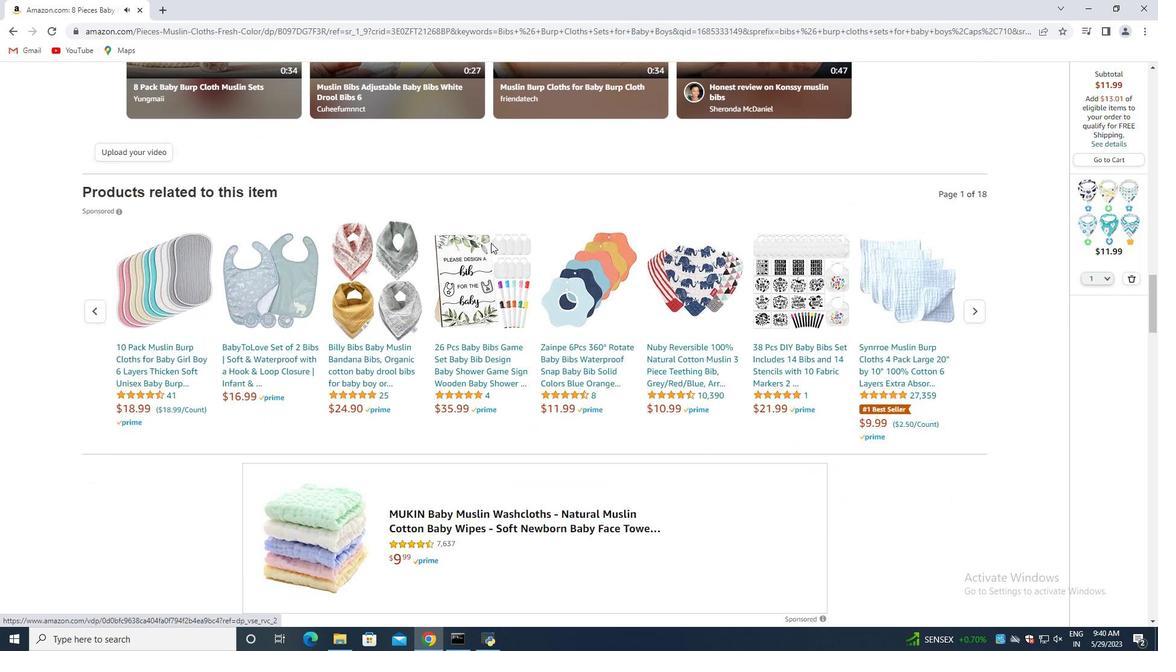 
Action: Mouse scrolled (510, 248) with delta (0, 0)
Screenshot: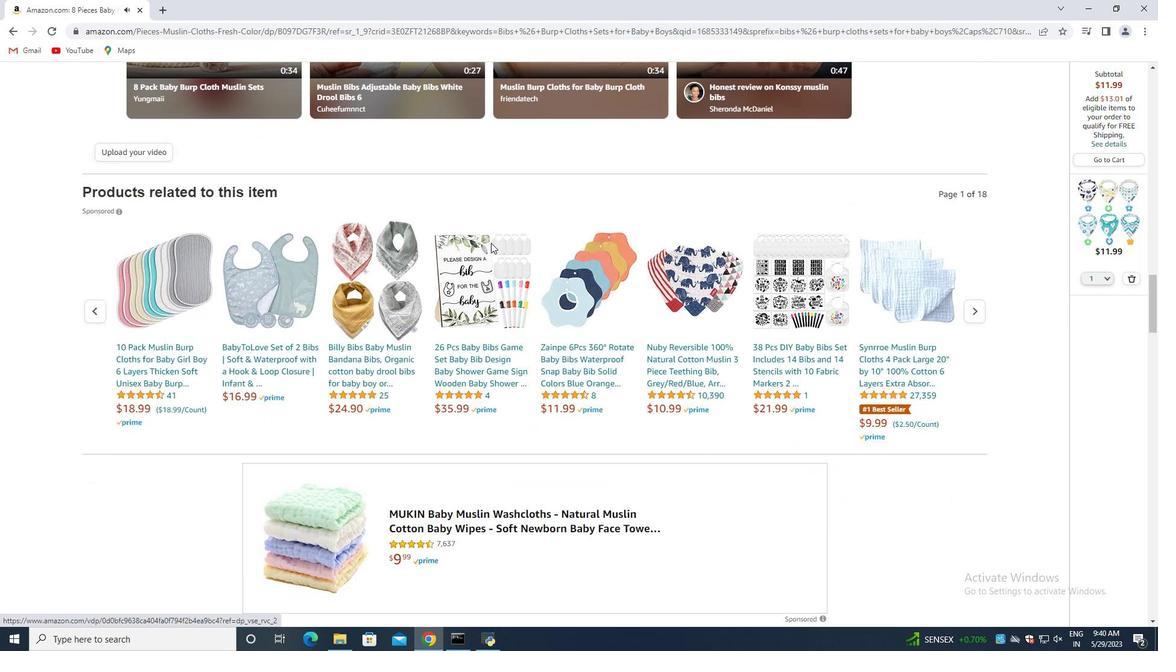 
Action: Mouse moved to (496, 252)
Screenshot: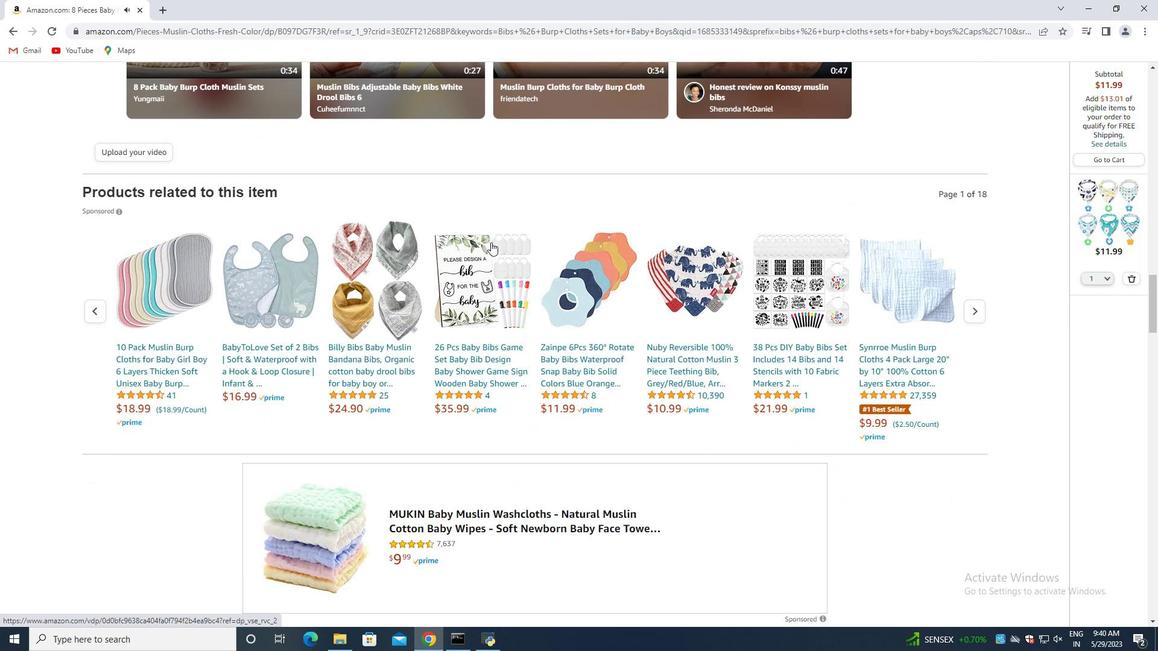 
Action: Mouse scrolled (499, 252) with delta (0, 0)
Screenshot: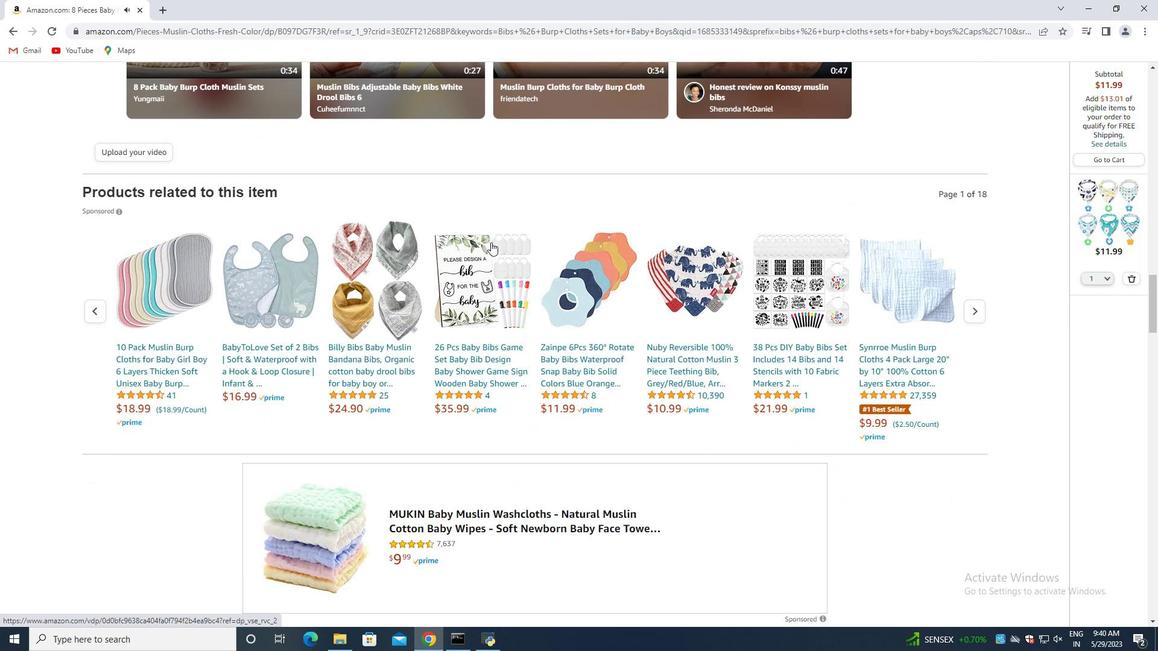 
Action: Mouse moved to (485, 254)
Screenshot: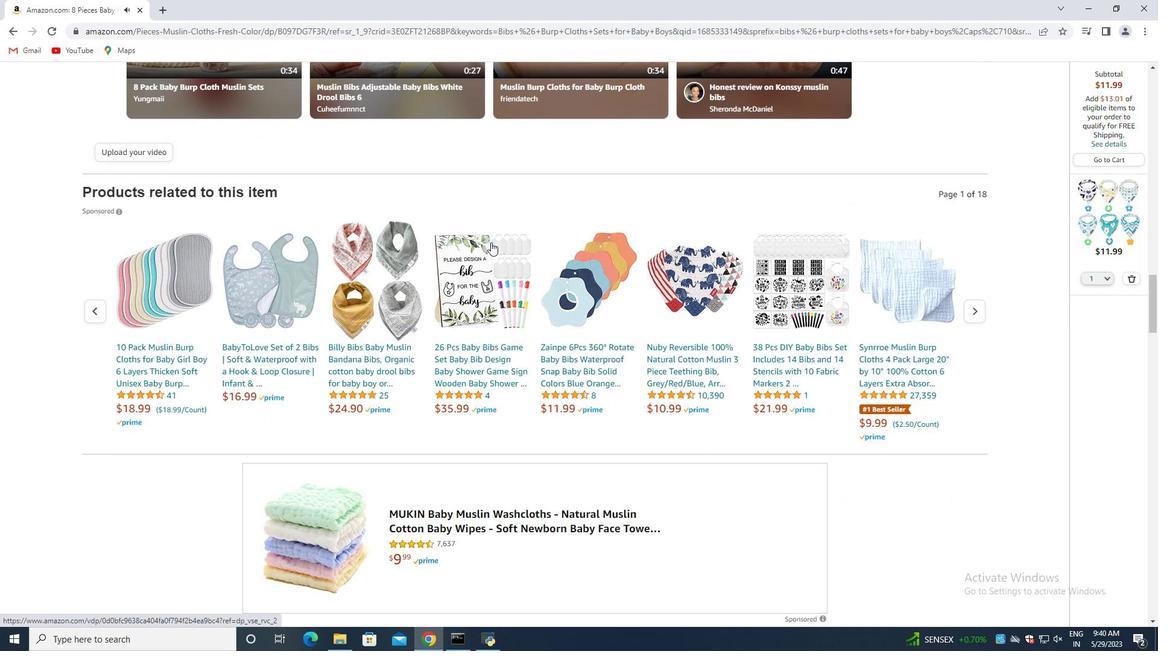 
Action: Mouse scrolled (490, 254) with delta (0, 0)
Screenshot: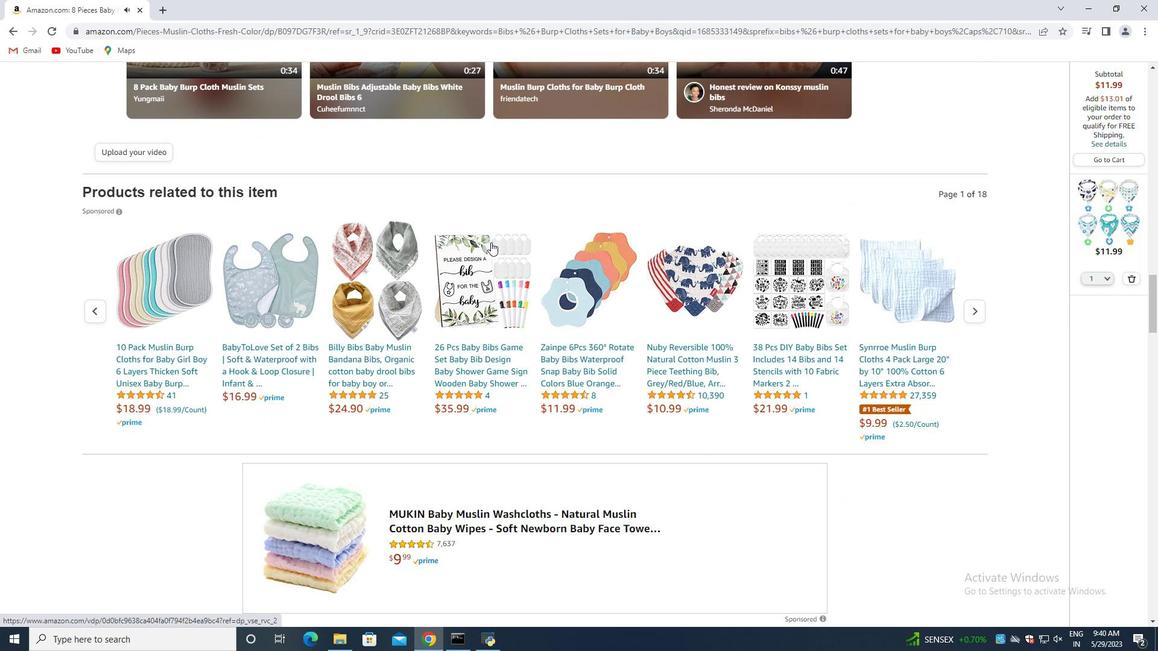
Action: Mouse moved to (467, 252)
Screenshot: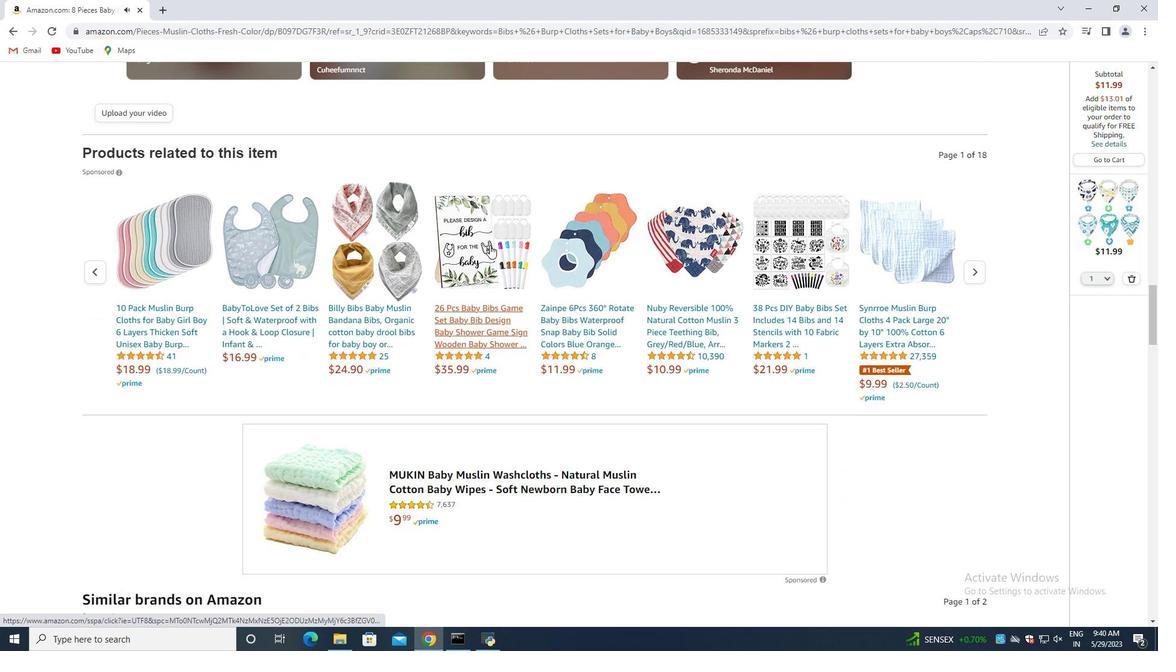 
Action: Mouse scrolled (467, 251) with delta (0, 0)
Screenshot: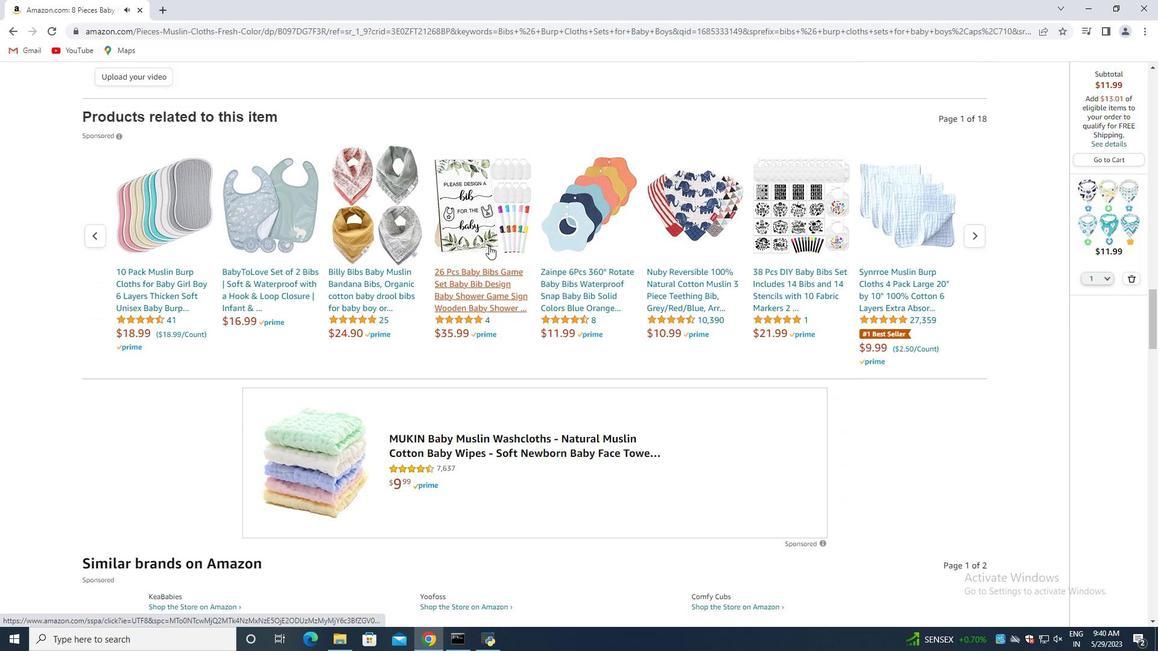
Action: Mouse moved to (465, 255)
Screenshot: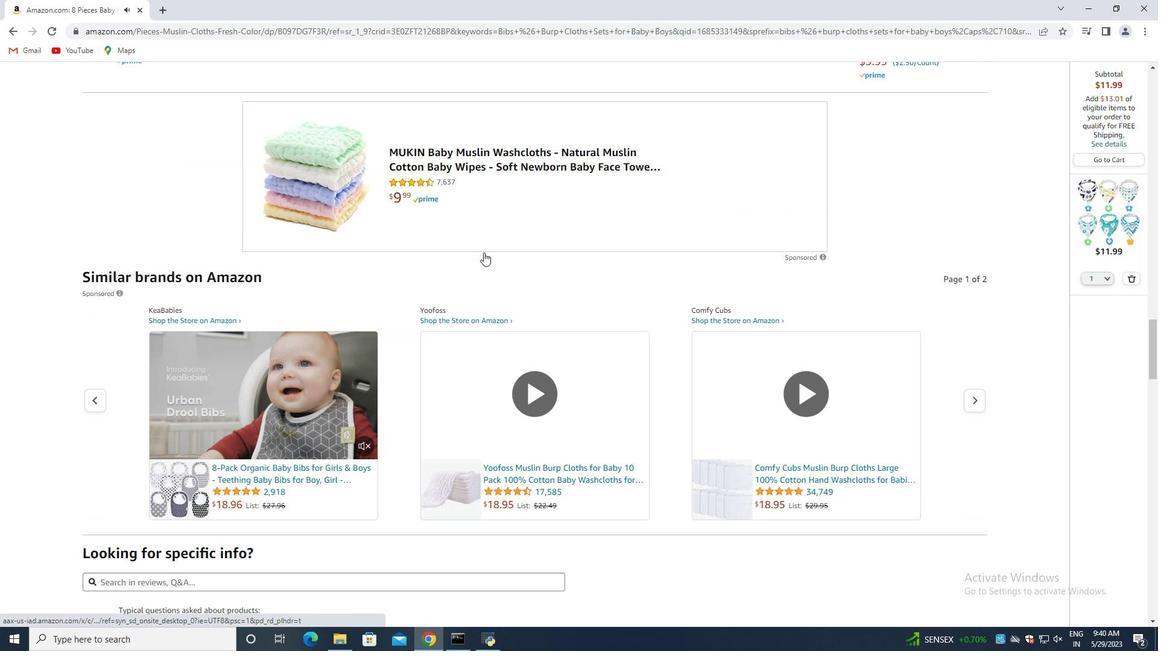 
Action: Mouse scrolled (467, 251) with delta (0, 0)
Screenshot: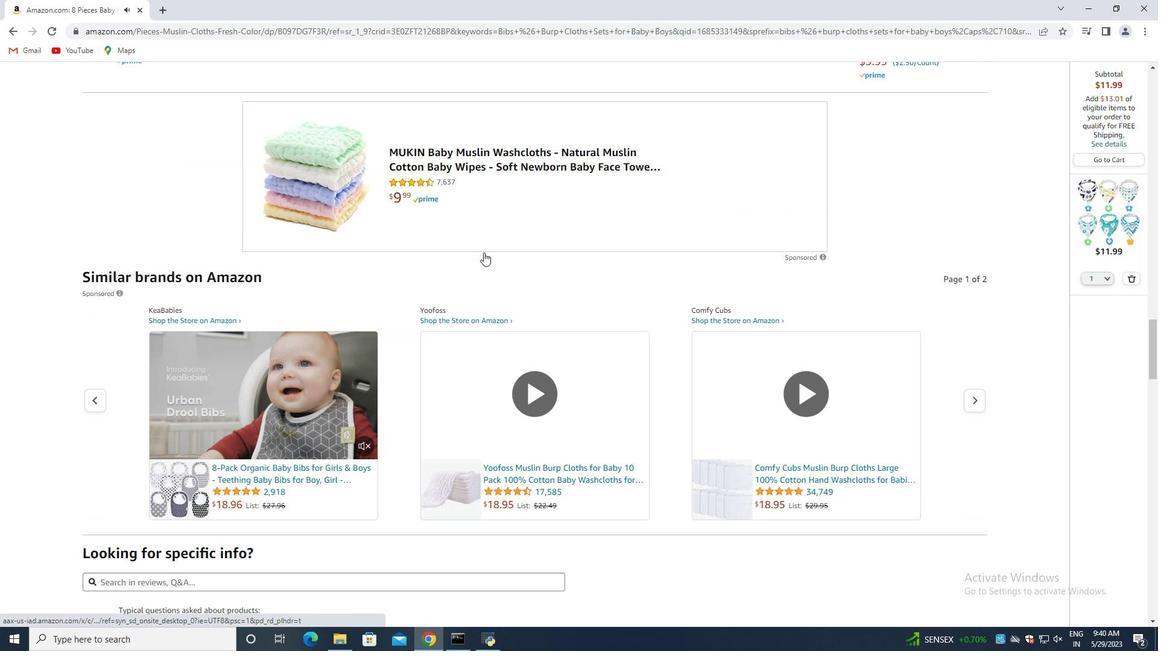 
Action: Mouse scrolled (467, 252) with delta (0, 0)
Screenshot: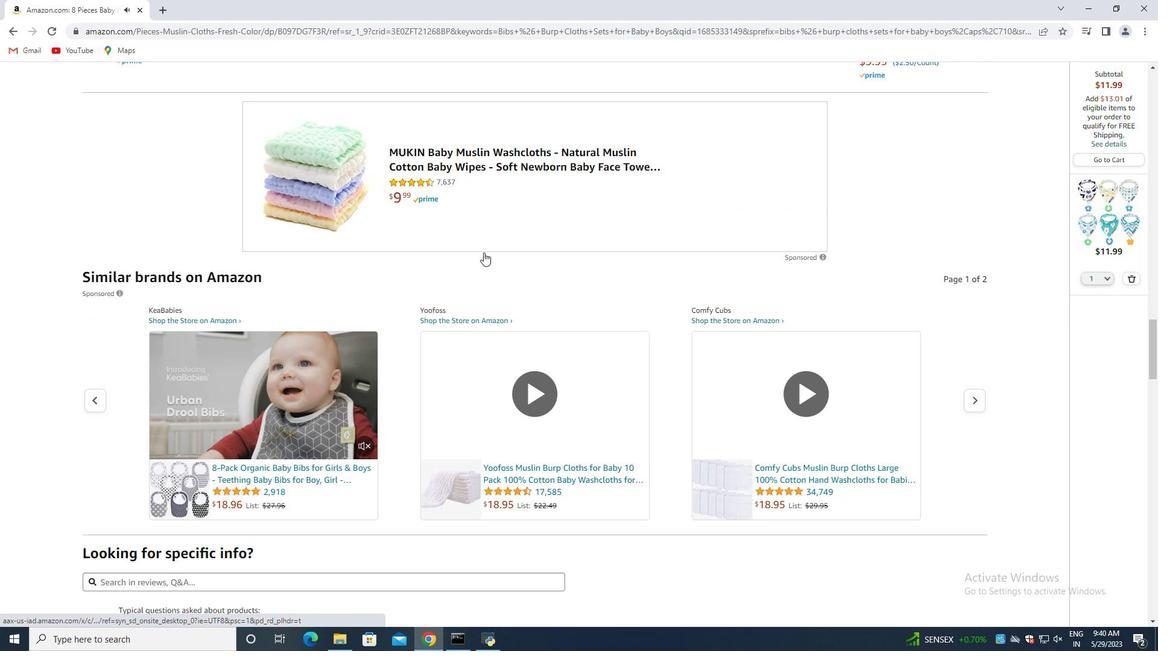 
Action: Mouse scrolled (465, 254) with delta (0, 0)
Screenshot: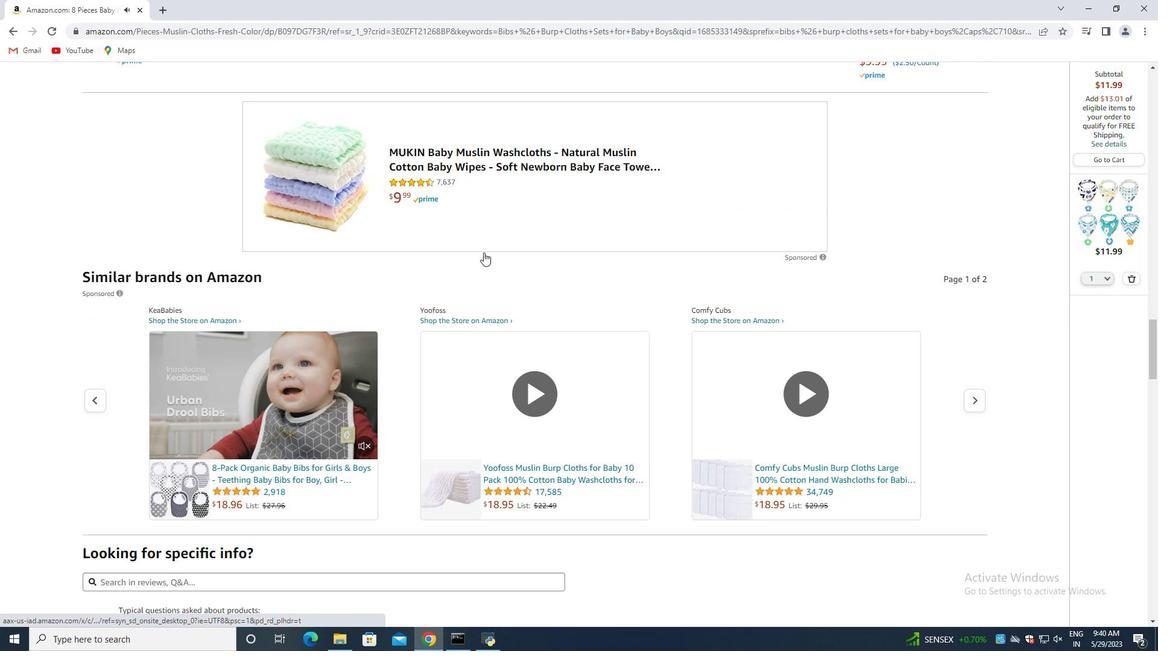 
Action: Mouse scrolled (465, 254) with delta (0, 0)
Screenshot: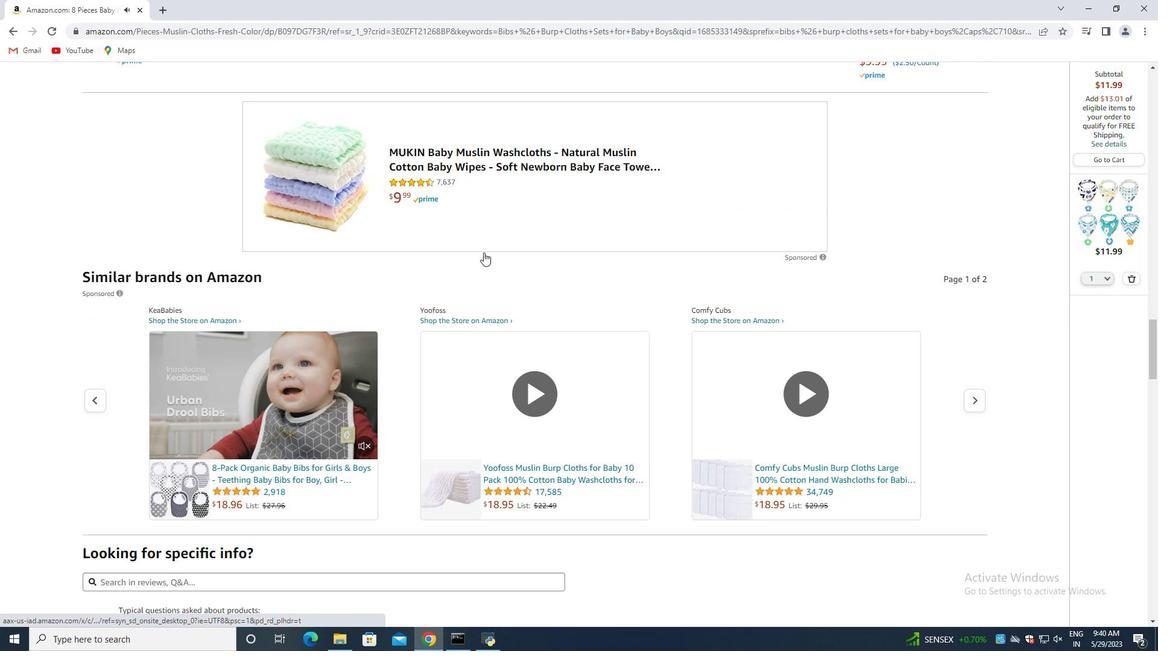 
Action: Mouse scrolled (465, 254) with delta (0, 0)
Screenshot: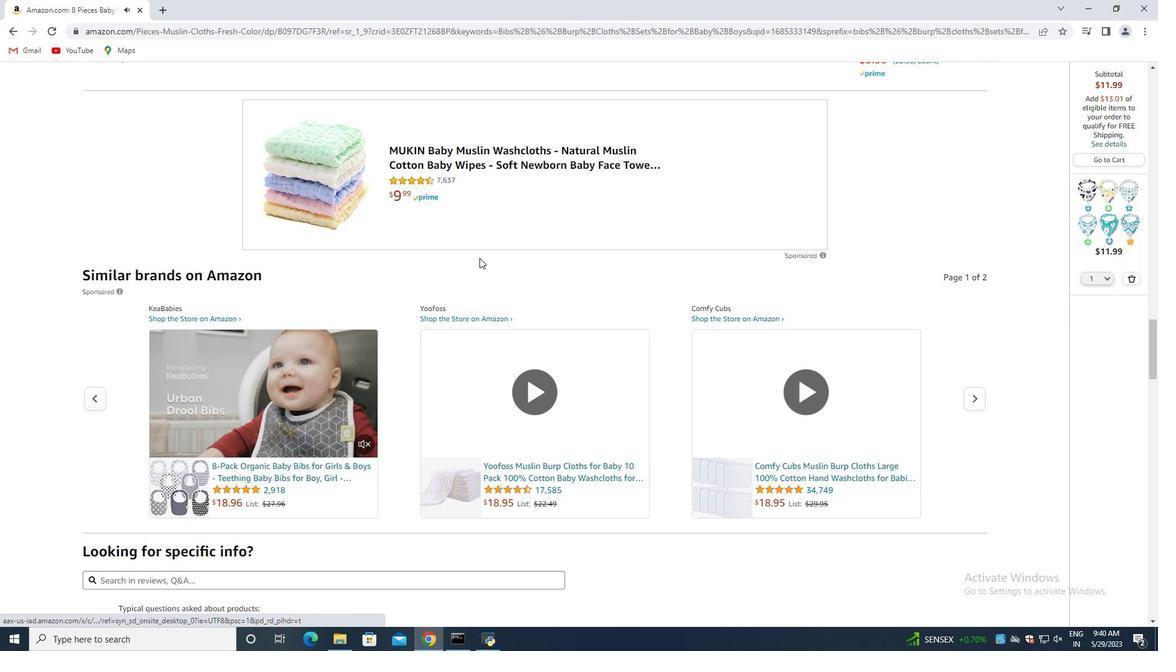 
Action: Mouse moved to (461, 260)
Screenshot: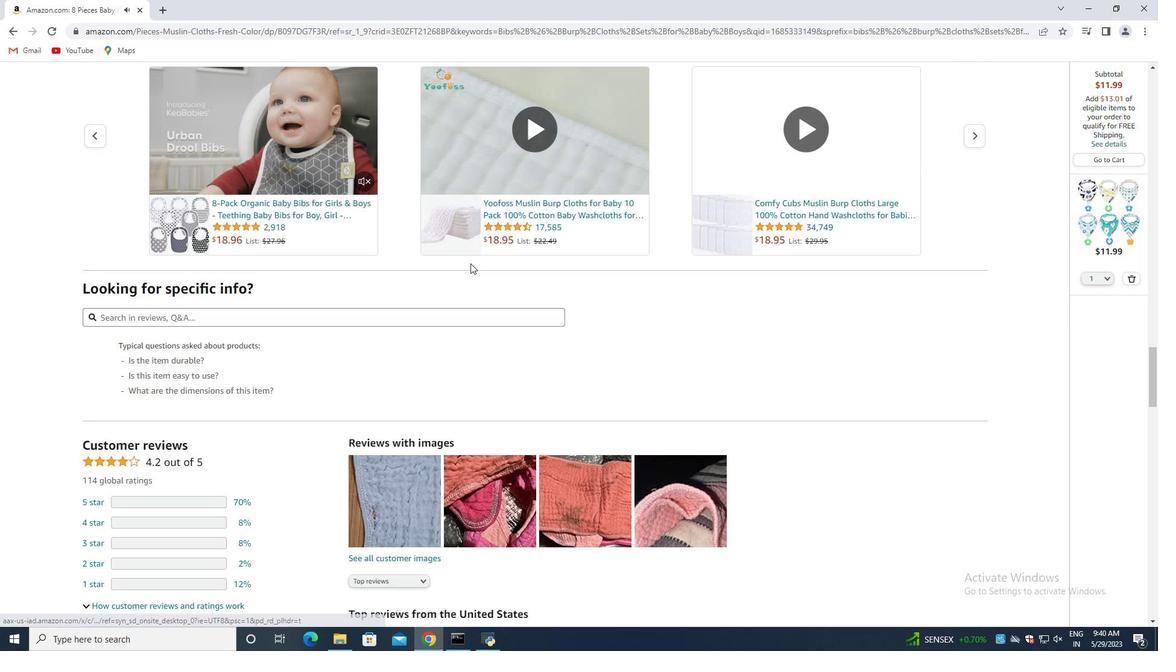 
Action: Mouse scrolled (463, 256) with delta (0, 0)
Screenshot: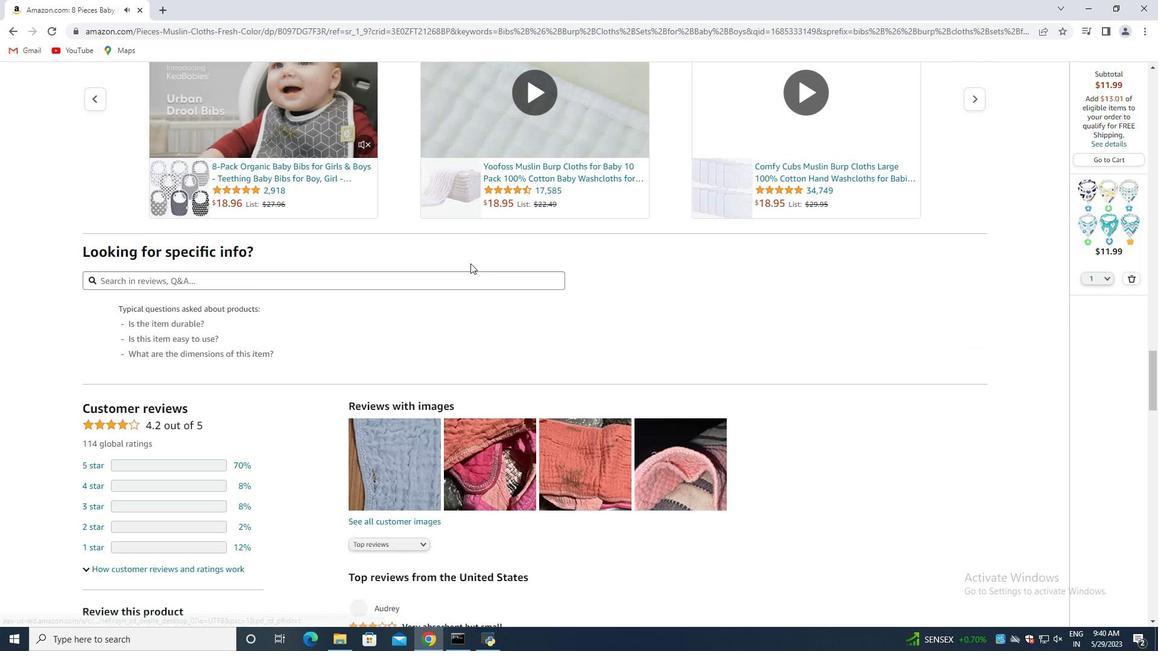 
Action: Mouse moved to (452, 266)
Screenshot: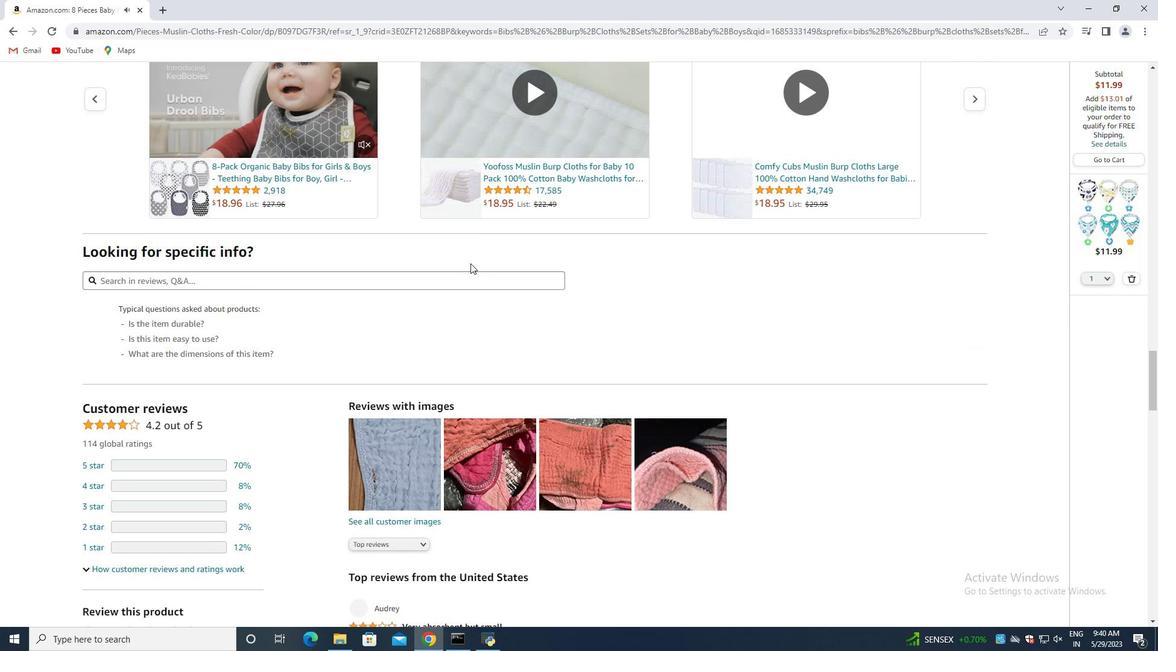 
Action: Mouse scrolled (460, 260) with delta (0, 0)
Screenshot: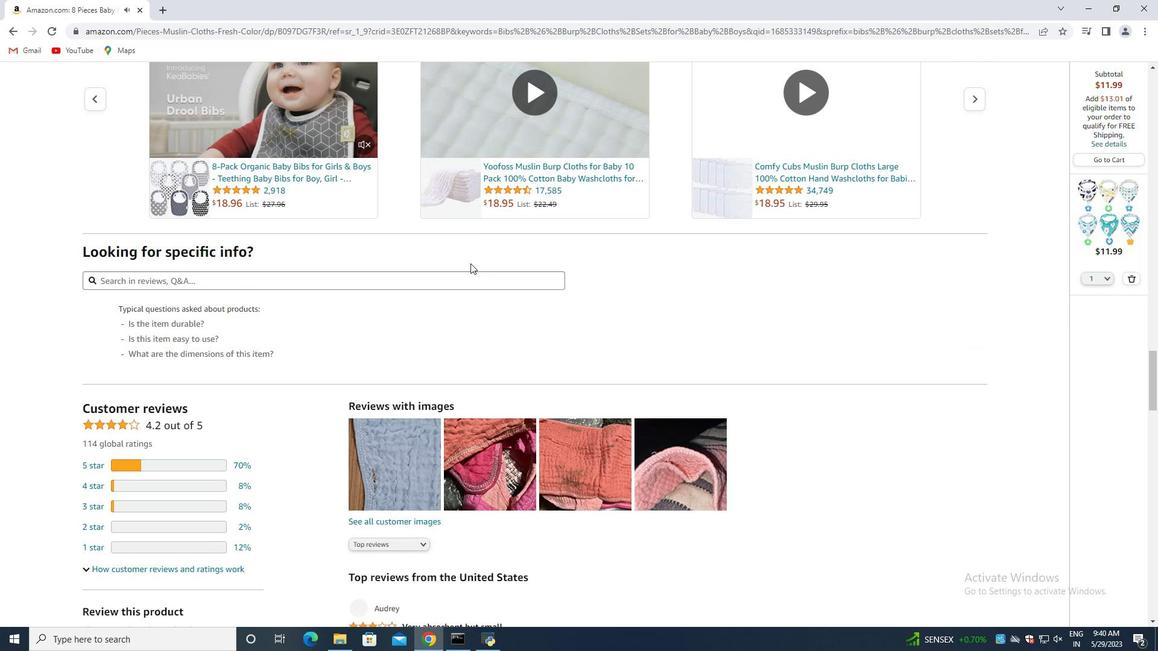 
Action: Mouse moved to (450, 267)
Screenshot: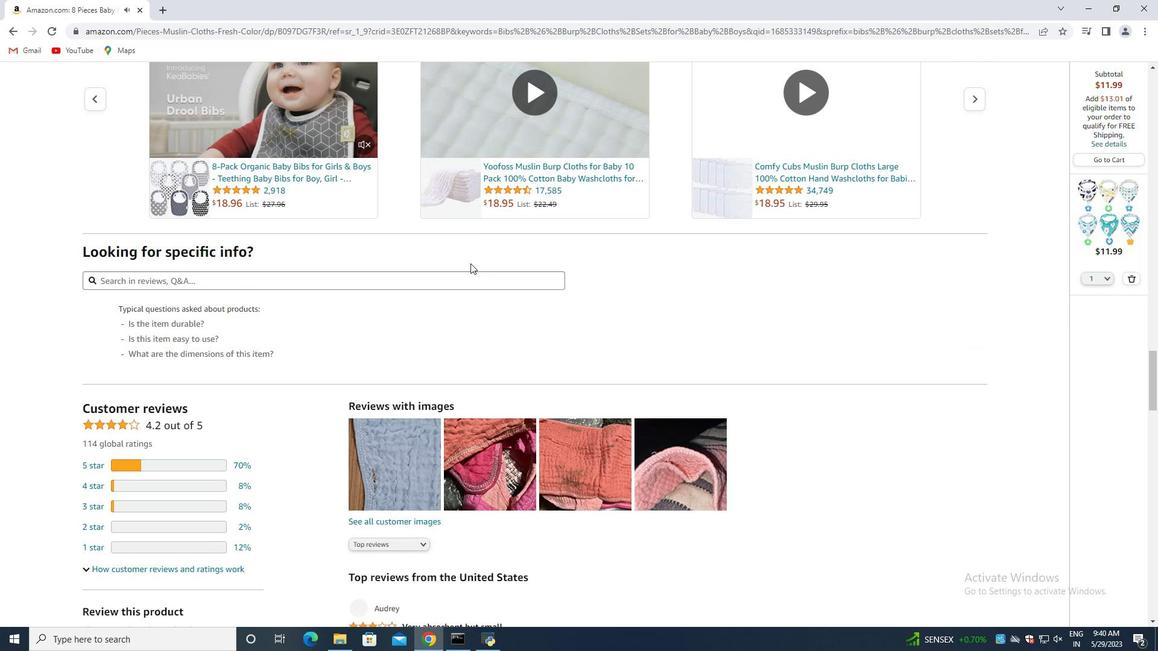 
Action: Mouse scrolled (458, 261) with delta (0, 0)
Screenshot: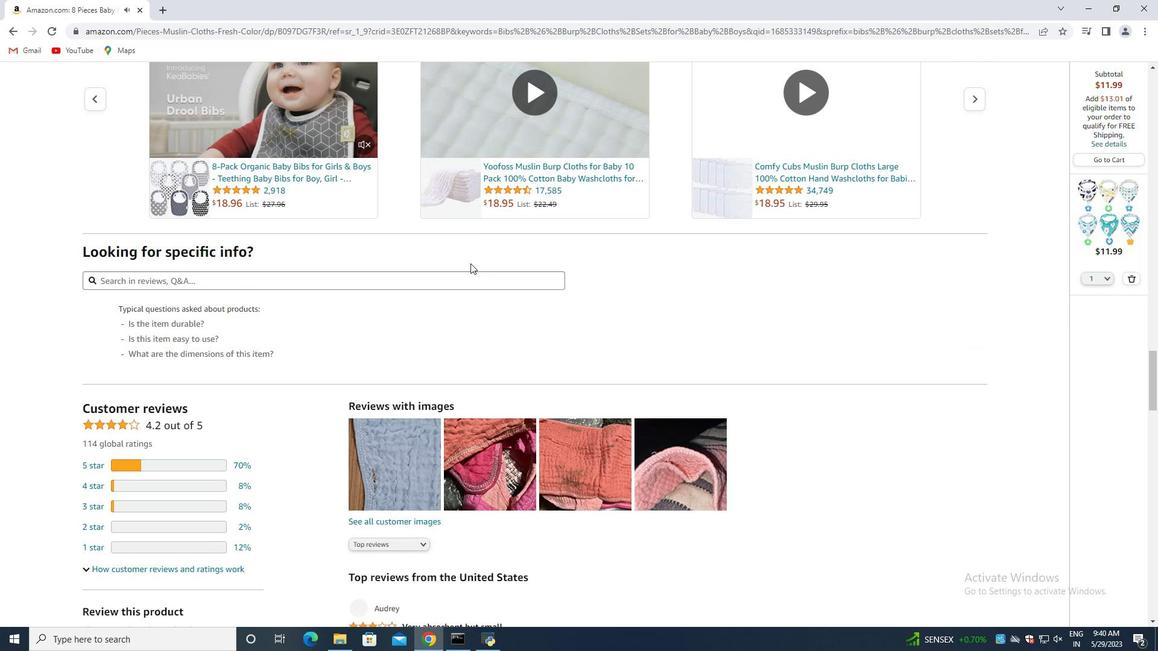 
Action: Mouse moved to (447, 269)
Screenshot: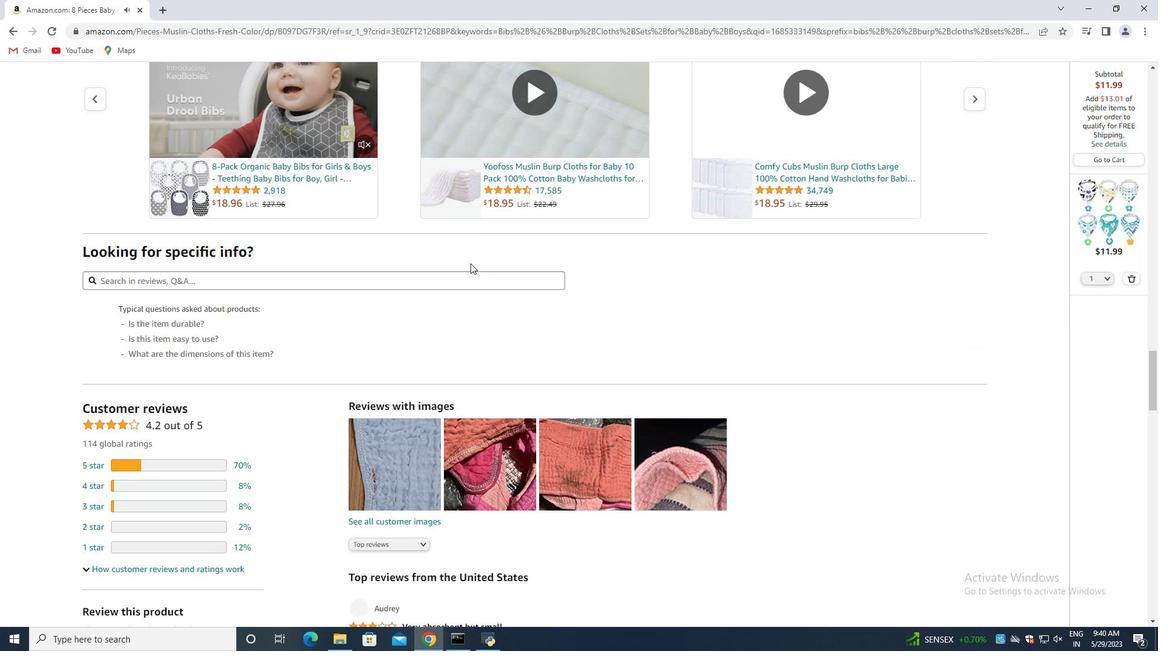 
Action: Mouse scrolled (456, 264) with delta (0, 0)
Screenshot: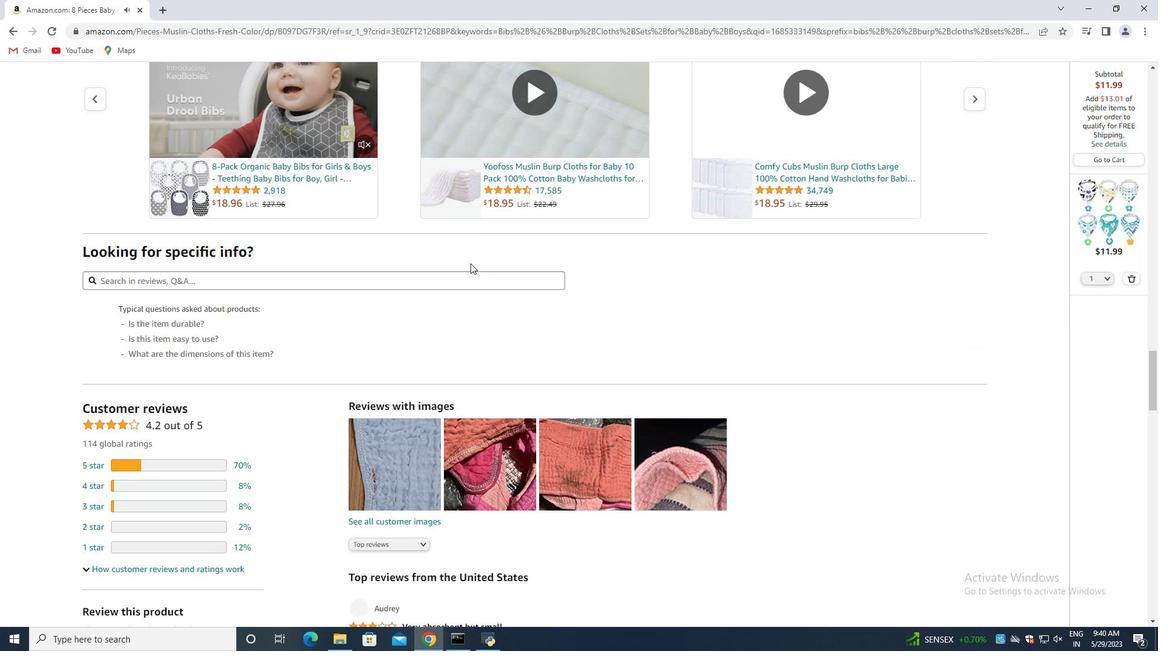 
Action: Mouse scrolled (450, 267) with delta (0, 0)
Screenshot: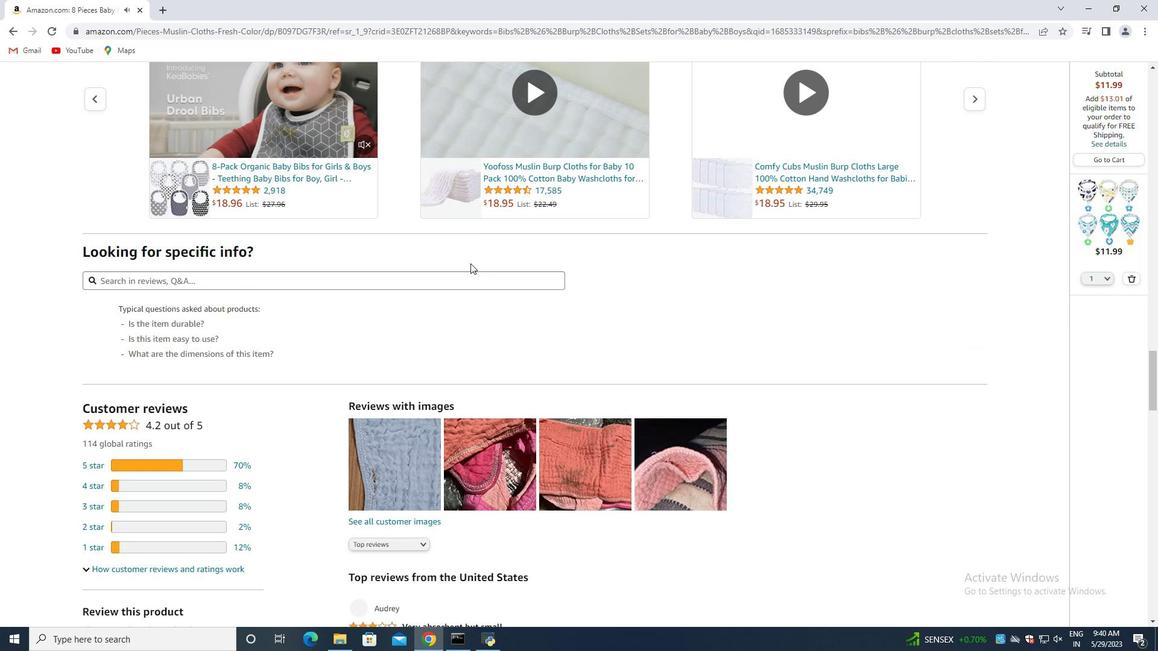 
Action: Mouse moved to (315, 269)
Screenshot: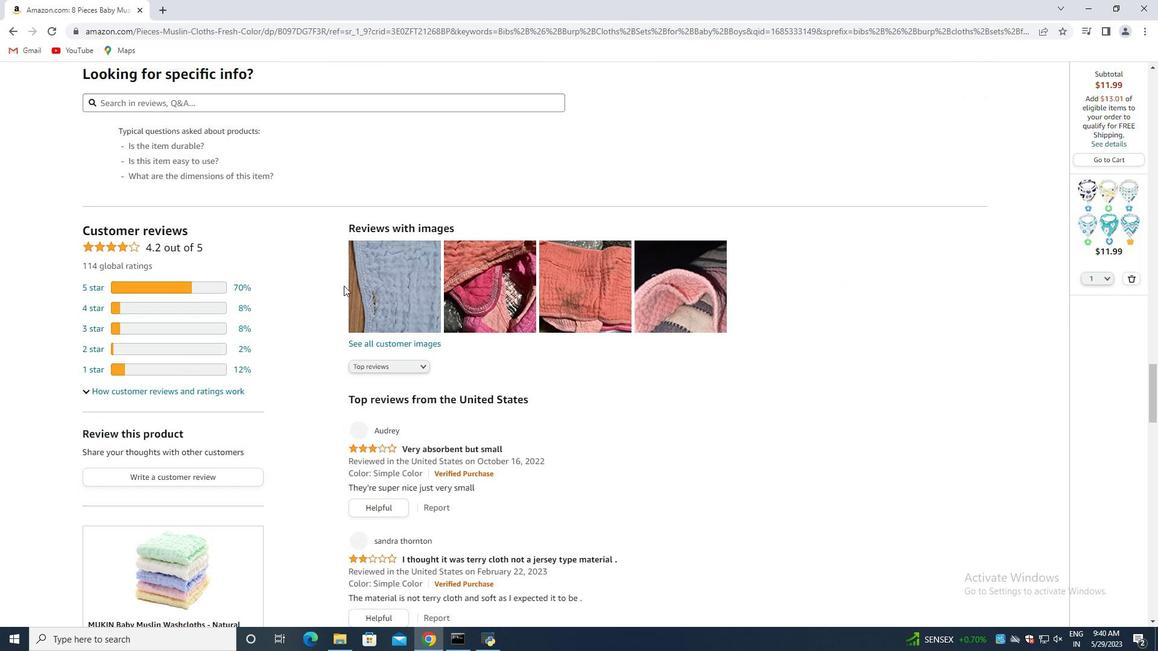 
Action: Mouse scrolled (315, 268) with delta (0, 0)
Screenshot: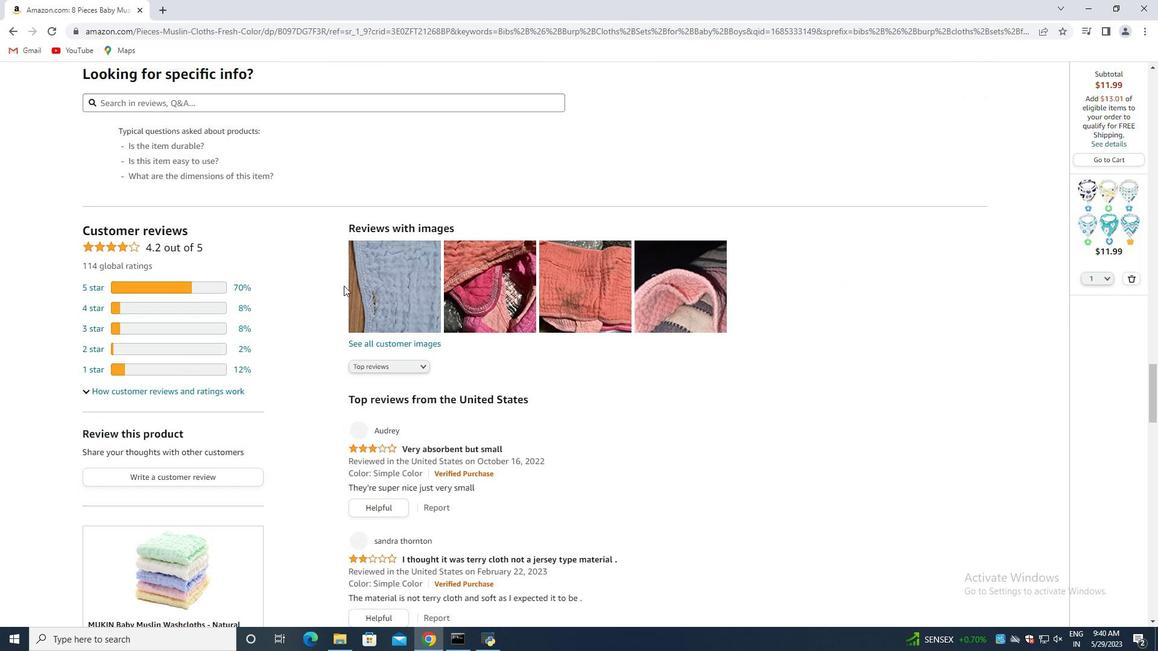 
Action: Mouse moved to (321, 286)
Screenshot: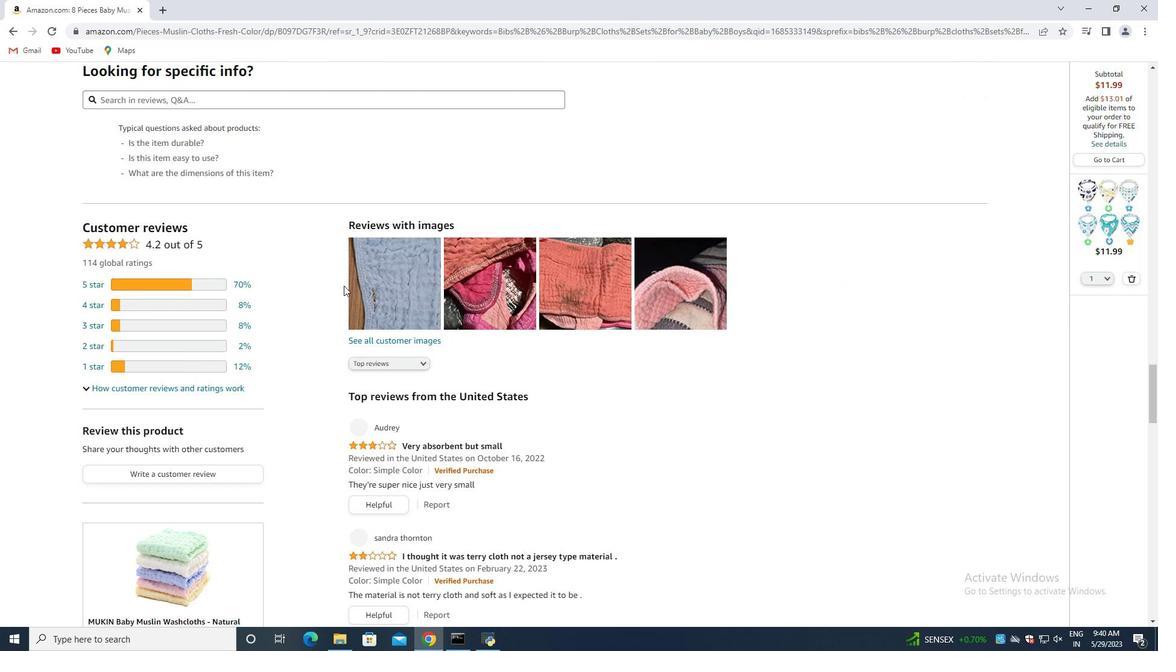 
Action: Mouse scrolled (320, 284) with delta (0, 0)
Screenshot: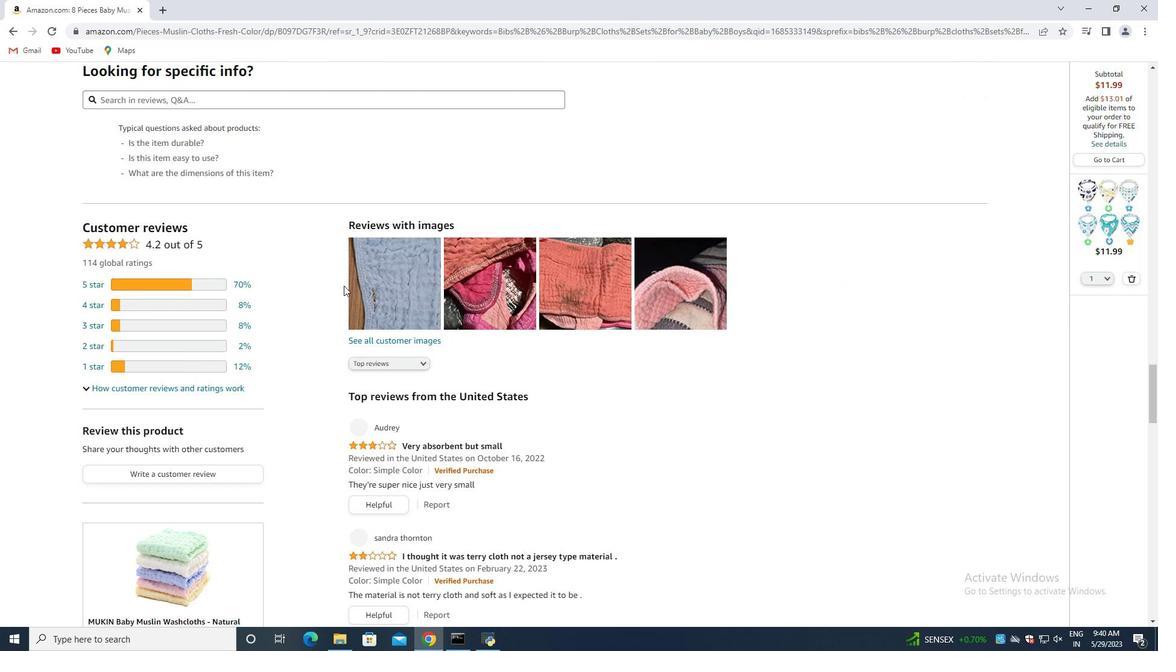
Action: Mouse moved to (322, 287)
Screenshot: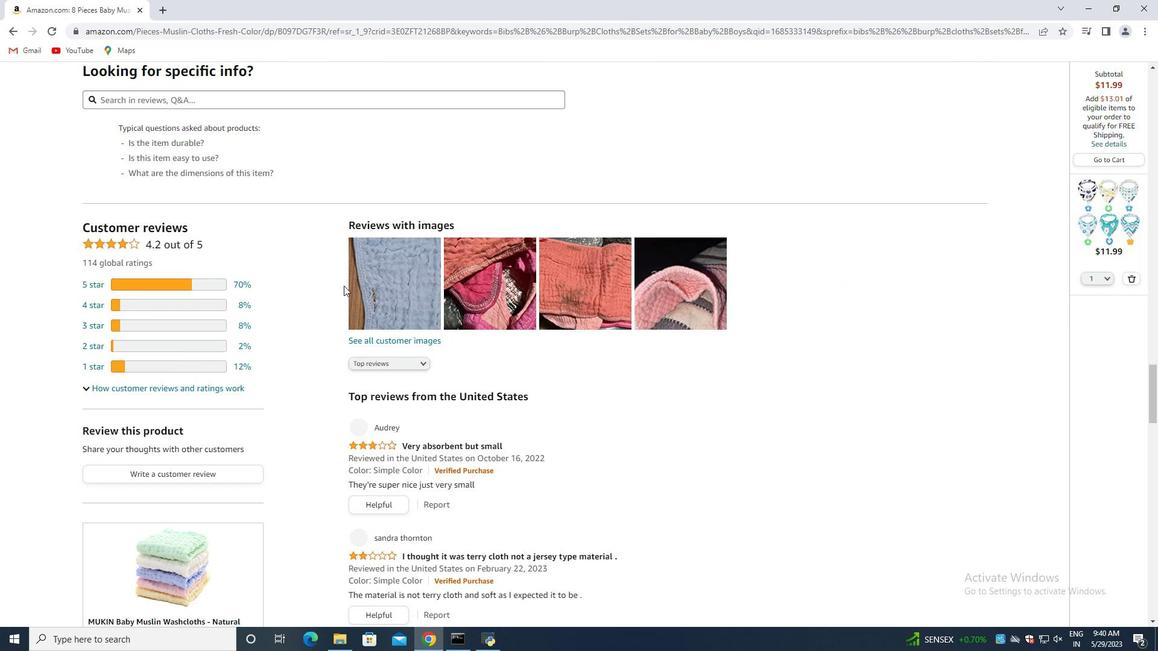 
Action: Mouse scrolled (322, 286) with delta (0, 0)
Screenshot: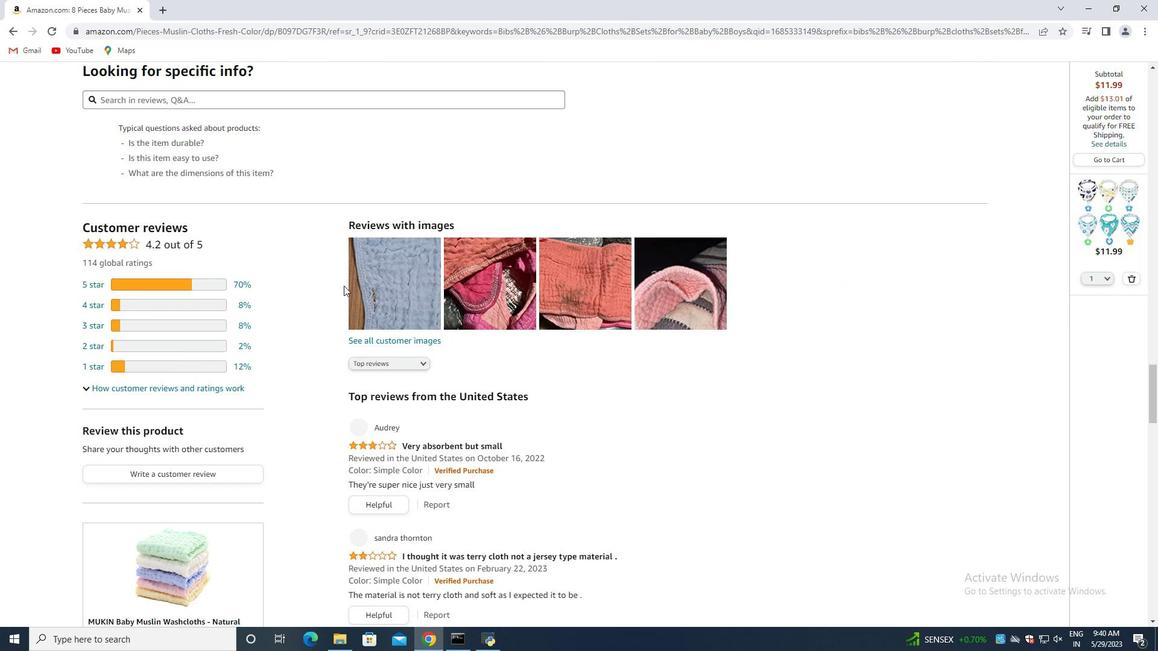 
Action: Mouse moved to (363, 269)
Screenshot: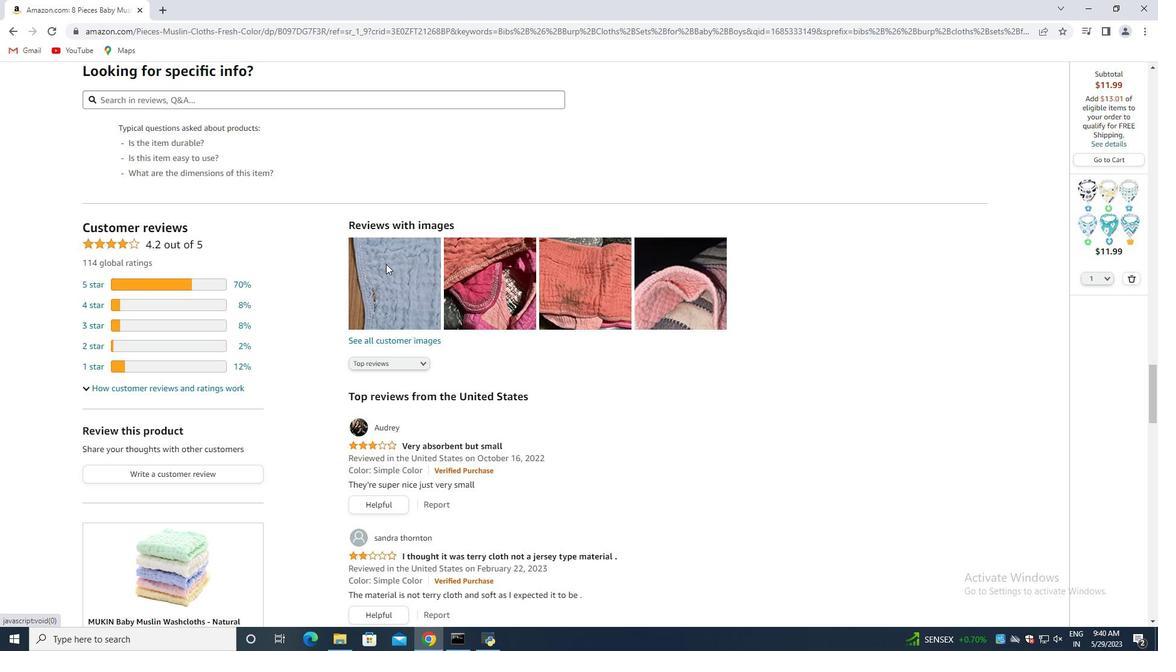 
Action: Mouse pressed left at (363, 269)
Screenshot: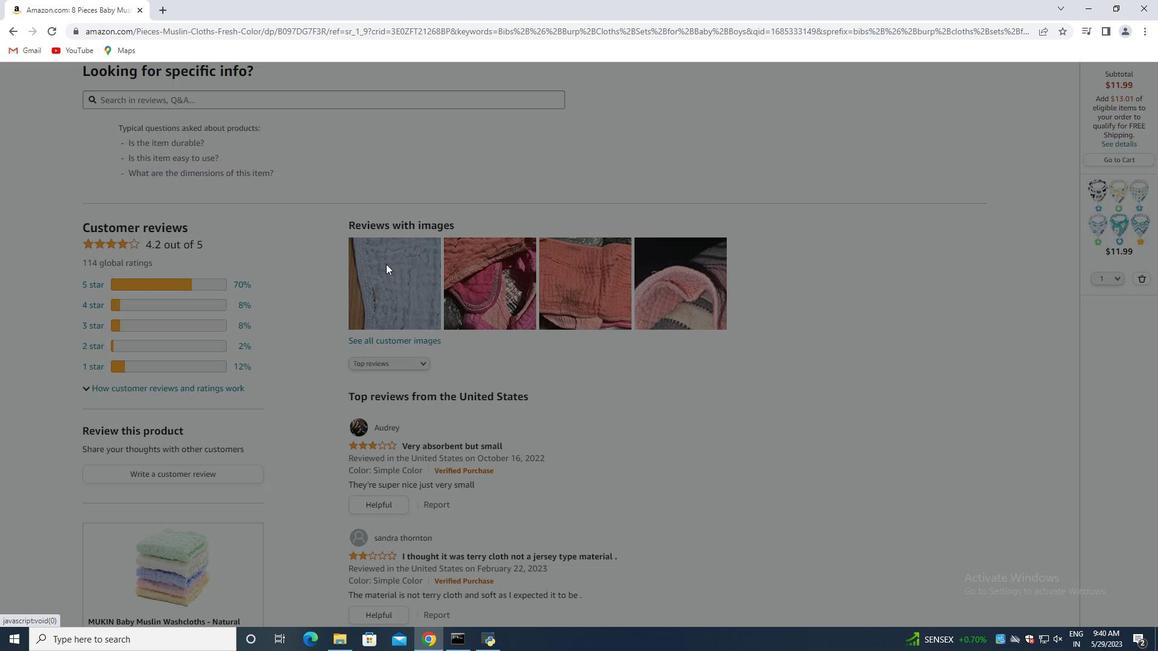 
Action: Mouse moved to (644, 340)
Screenshot: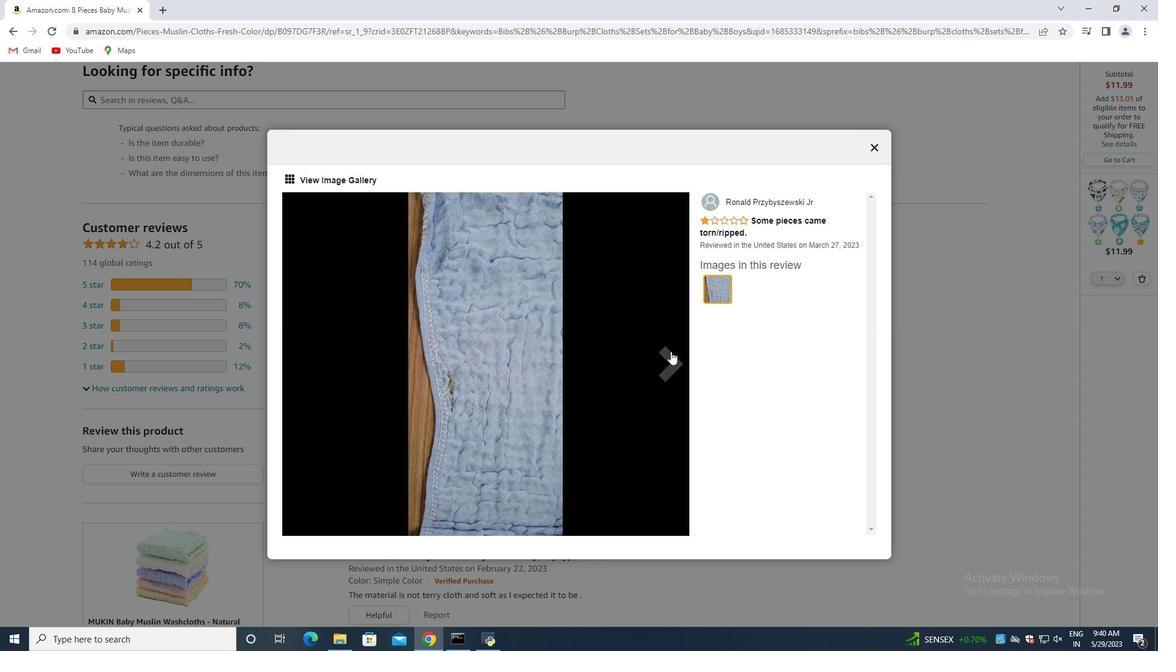 
Action: Mouse pressed left at (644, 340)
Screenshot: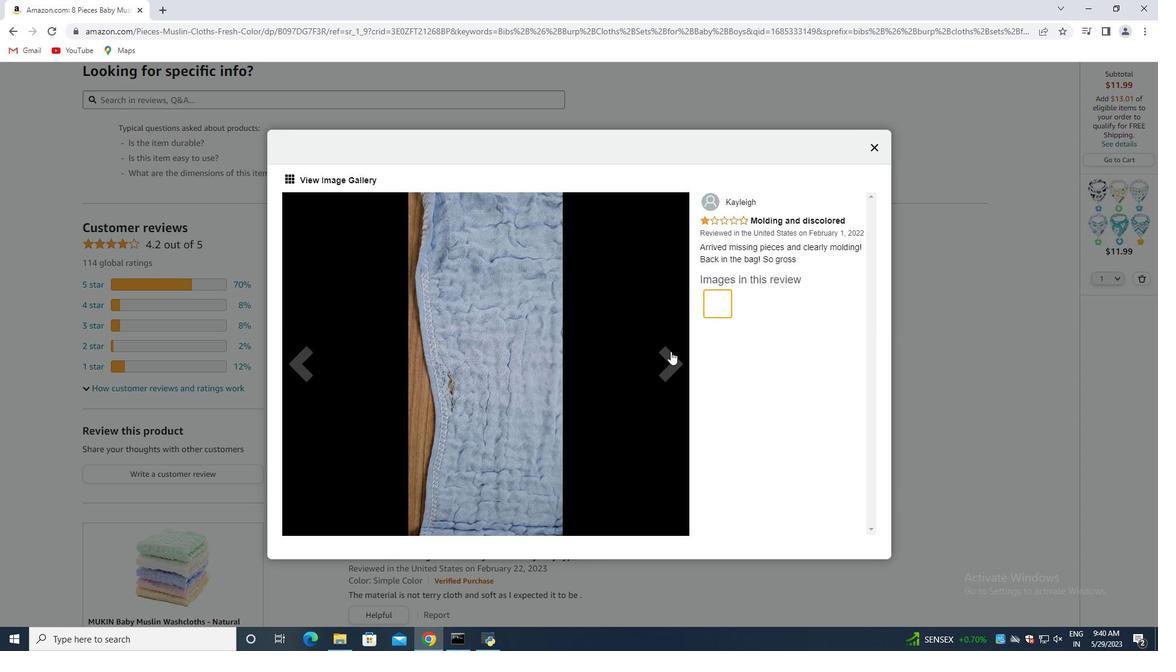 
Action: Mouse pressed left at (644, 340)
Screenshot: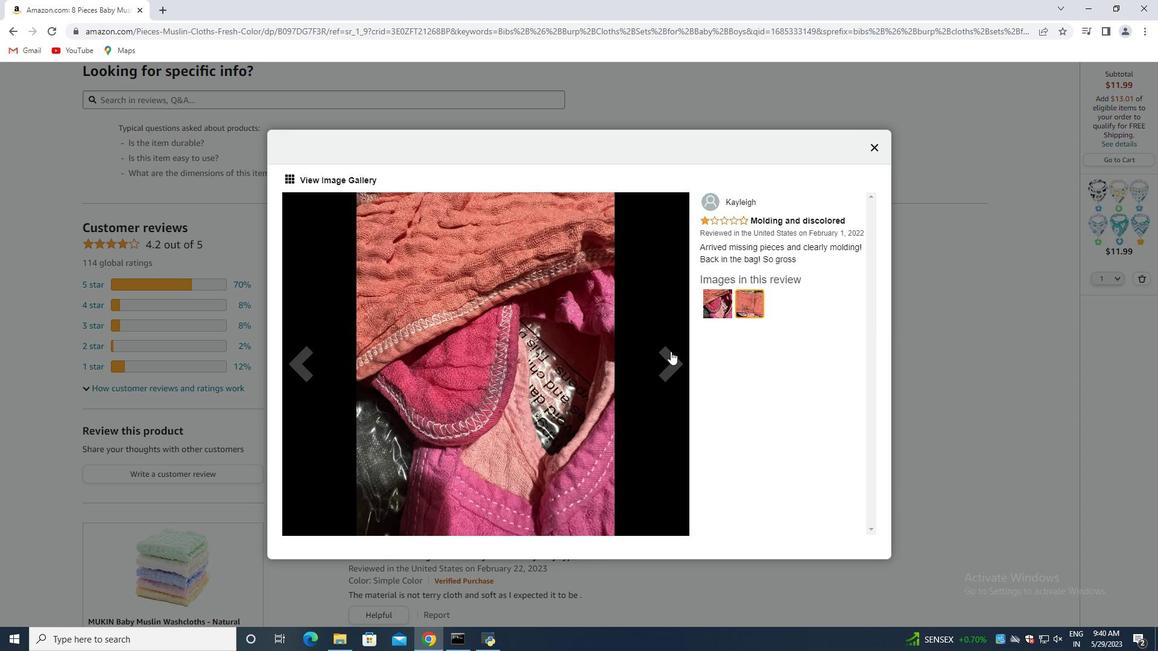 
Action: Mouse moved to (648, 342)
Screenshot: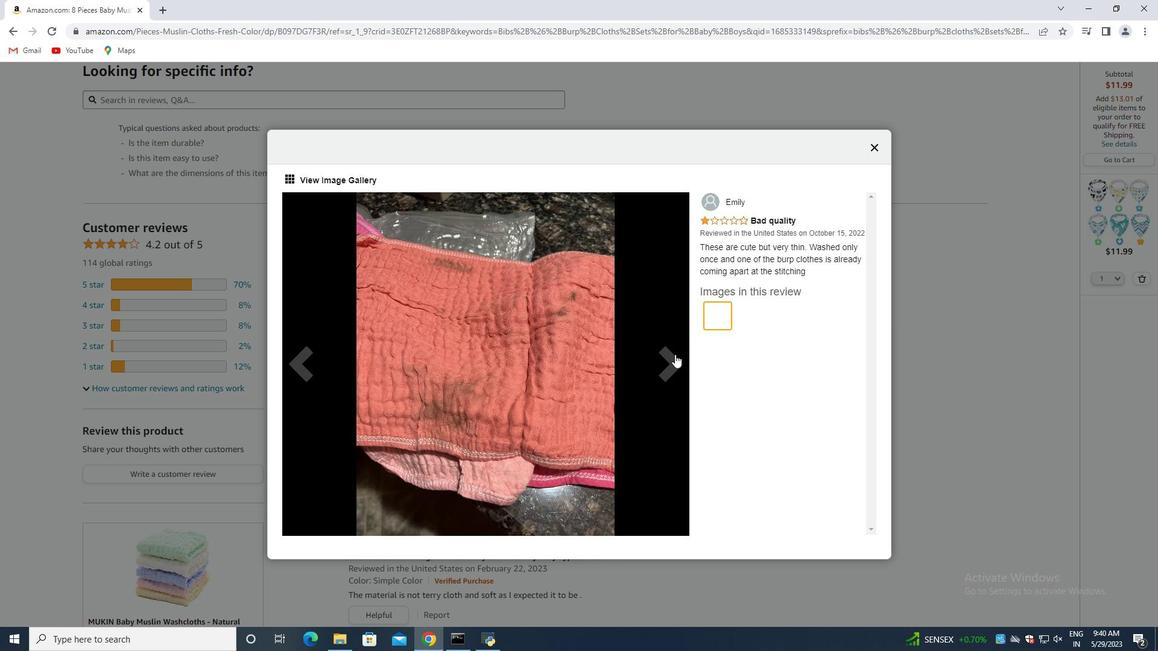 
Action: Mouse pressed left at (648, 342)
Screenshot: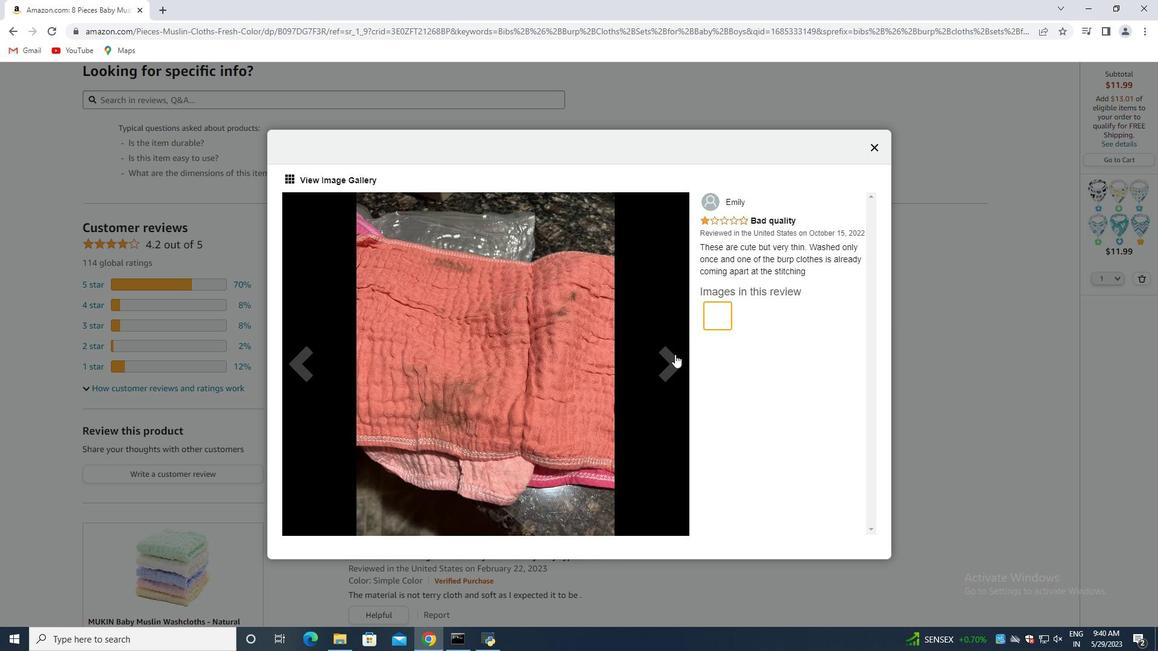 
Action: Mouse pressed left at (648, 342)
Screenshot: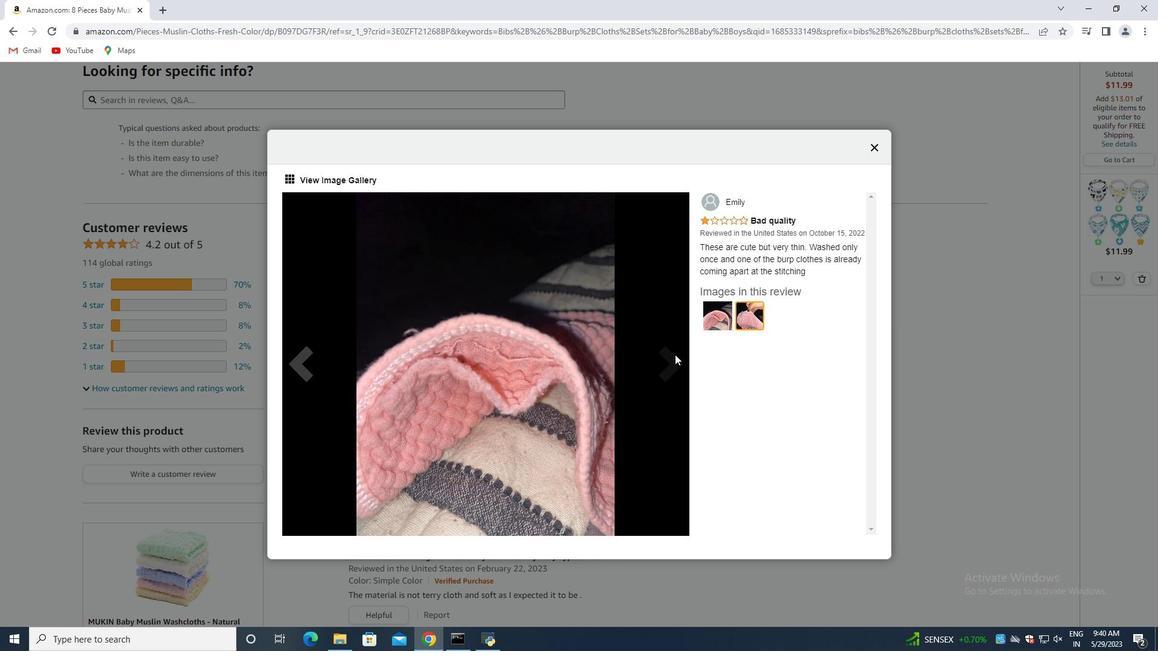 
Action: Mouse moved to (846, 177)
Screenshot: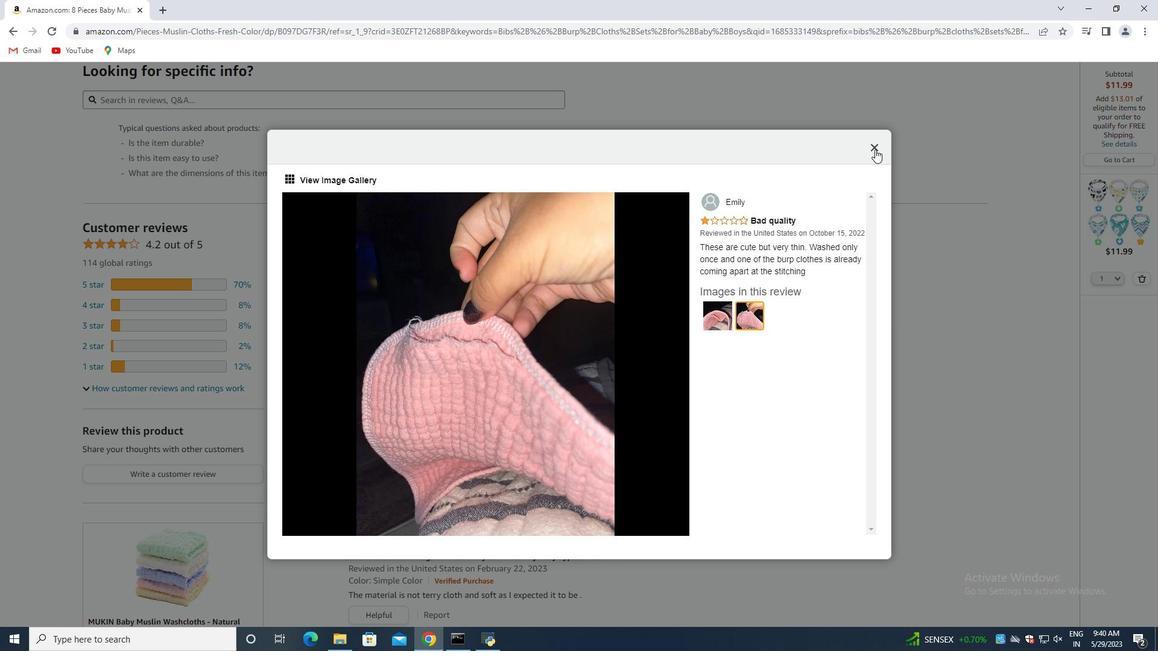 
Action: Mouse pressed left at (846, 177)
Screenshot: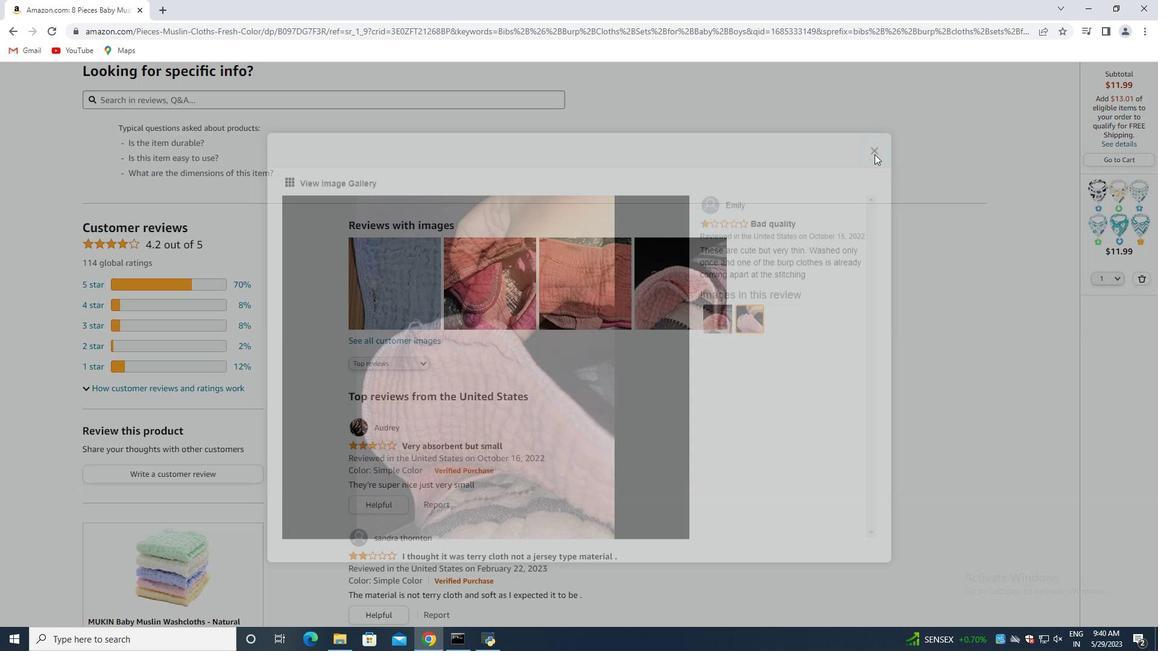 
Action: Mouse moved to (505, 263)
Screenshot: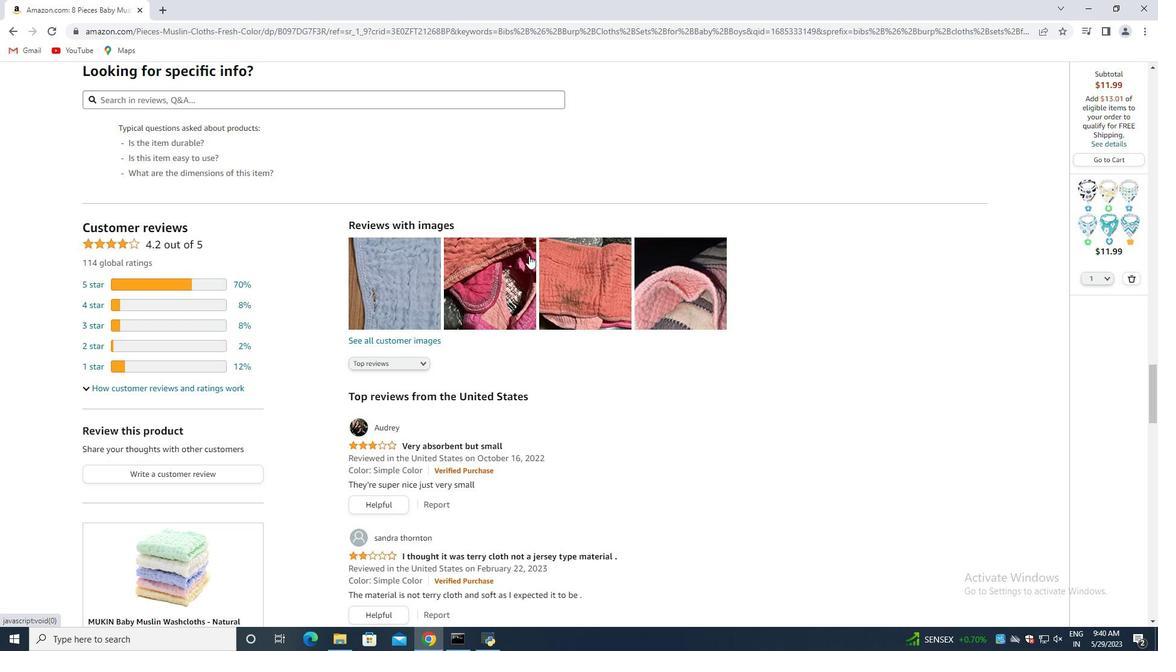 
Action: Mouse scrolled (505, 262) with delta (0, 0)
Screenshot: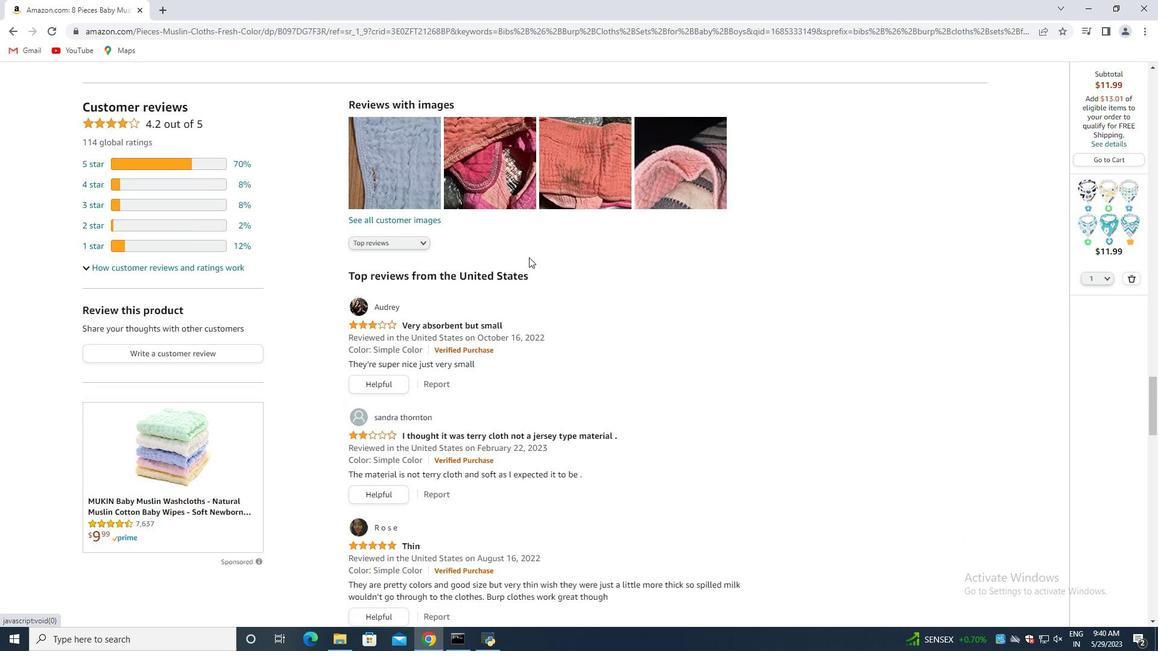 
Action: Mouse moved to (505, 263)
Screenshot: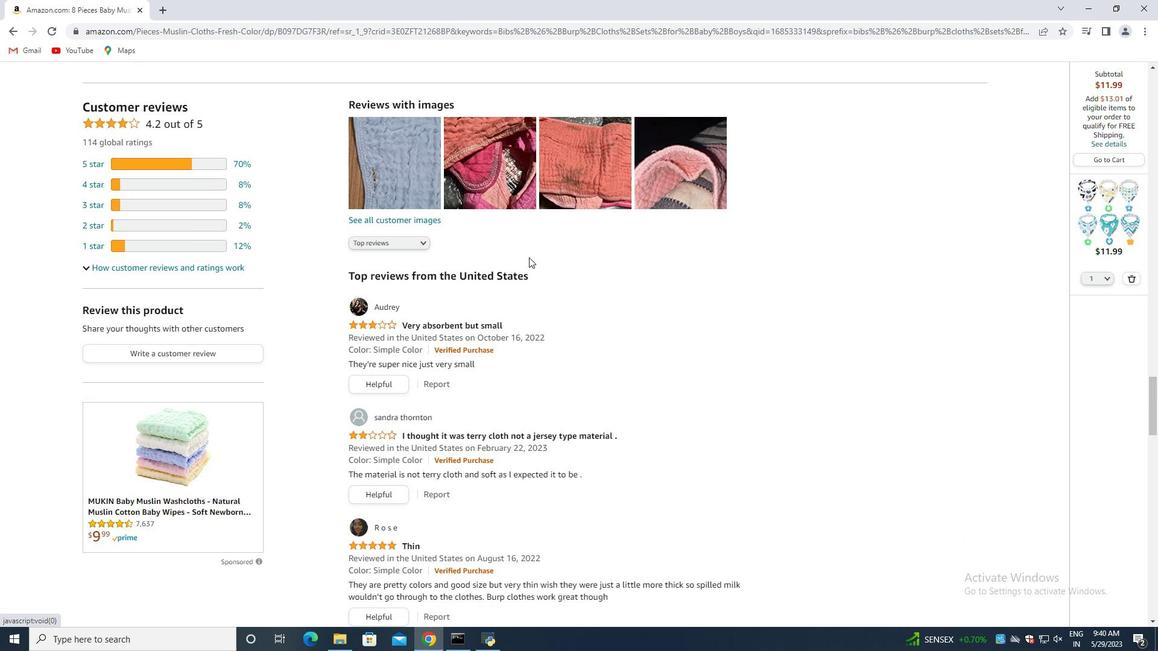 
Action: Mouse scrolled (505, 263) with delta (0, 0)
Screenshot: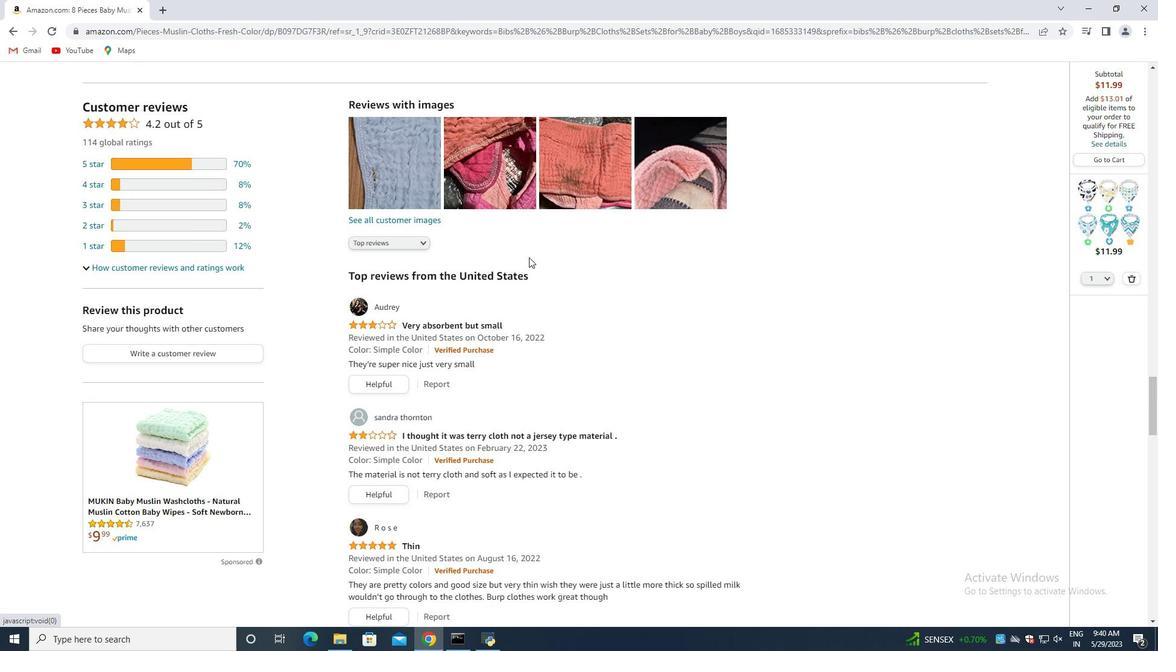 
Action: Mouse moved to (505, 264)
Screenshot: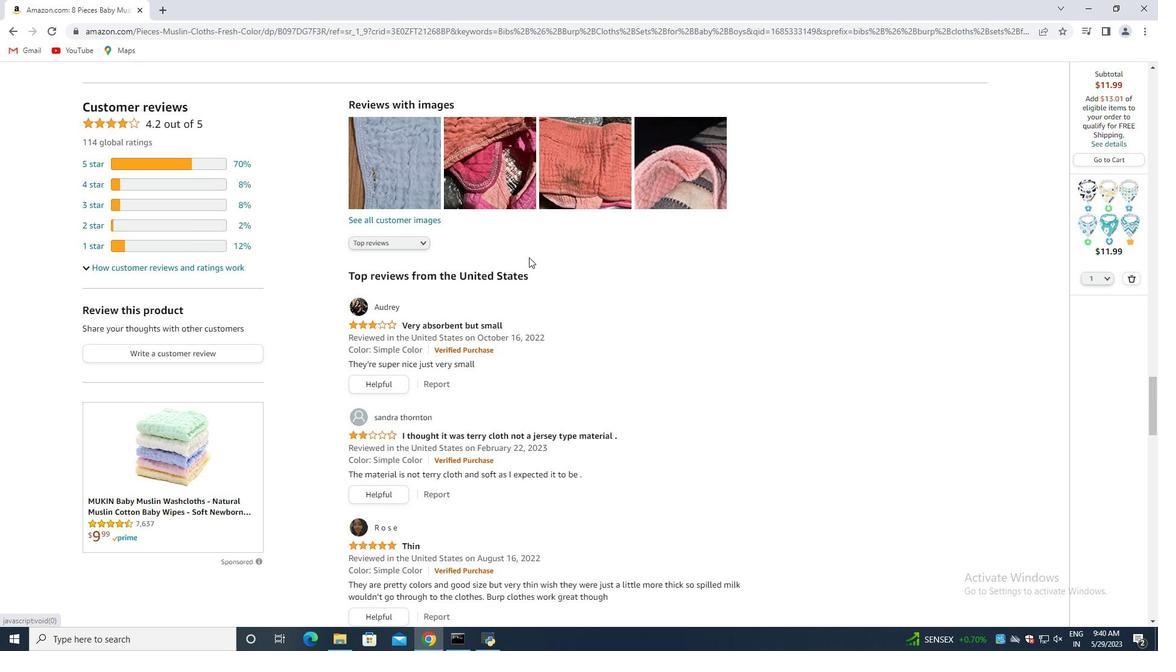 
Action: Mouse scrolled (505, 263) with delta (0, 0)
Screenshot: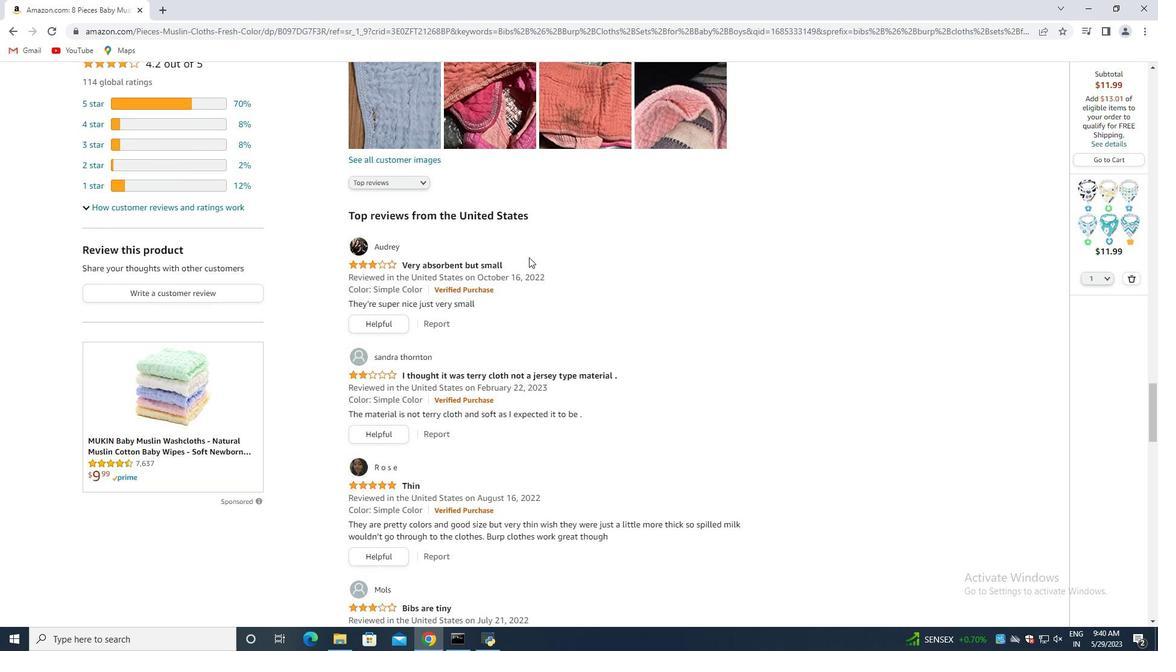 
Action: Mouse scrolled (505, 263) with delta (0, 0)
Screenshot: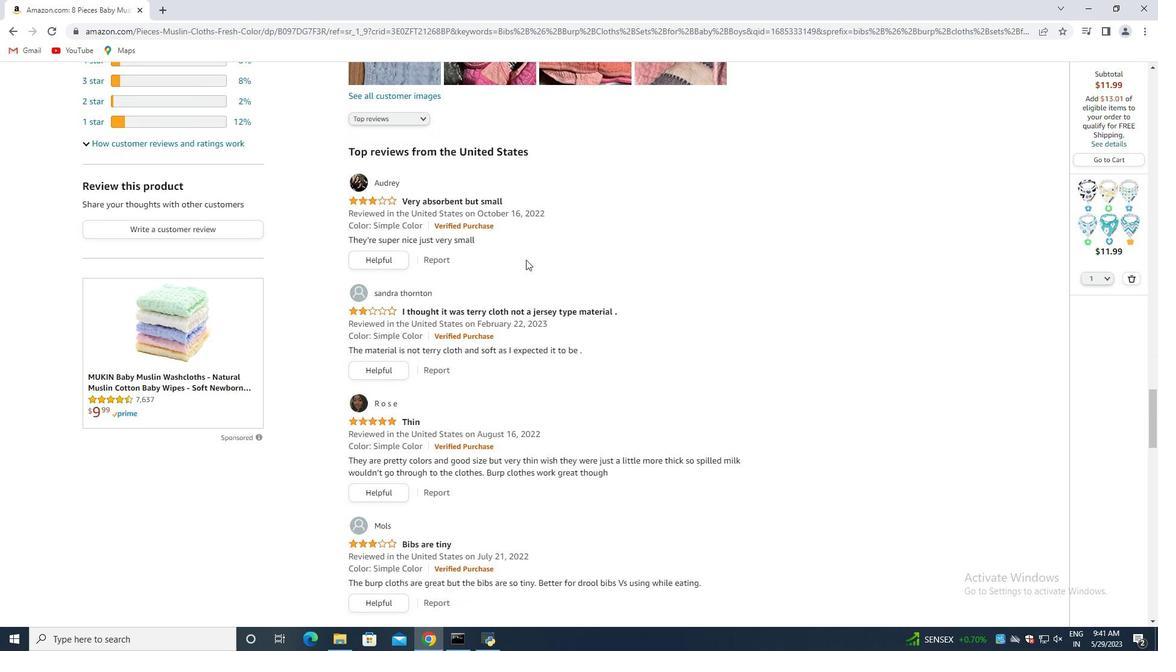
Action: Mouse moved to (503, 265)
Screenshot: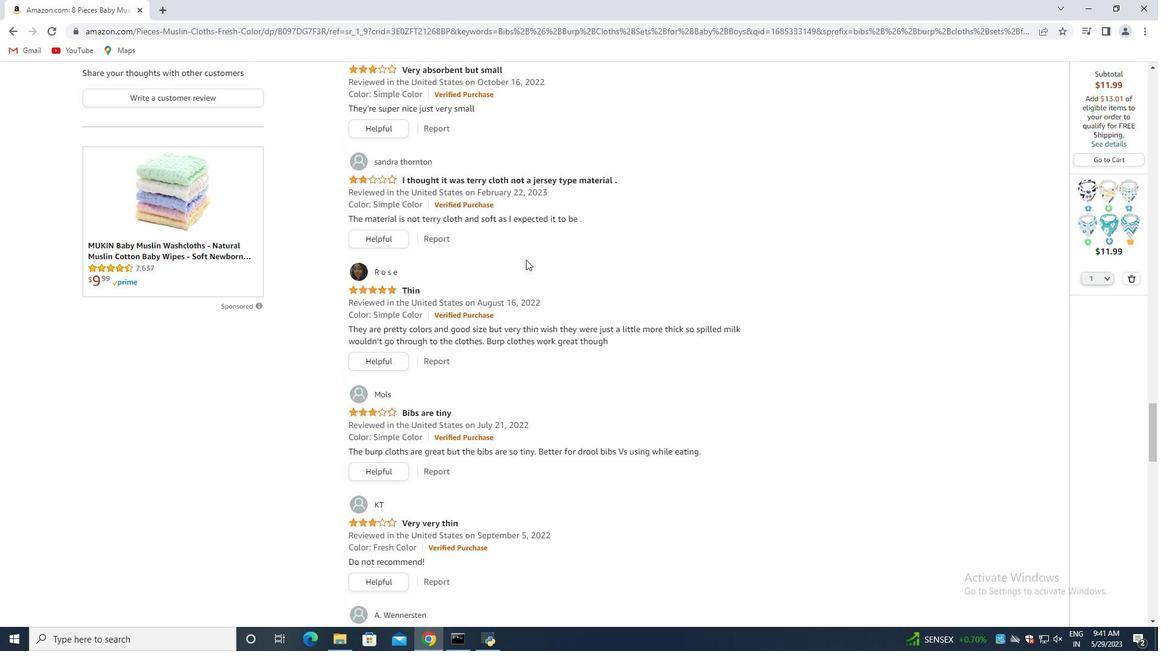 
Action: Mouse scrolled (503, 265) with delta (0, 0)
Screenshot: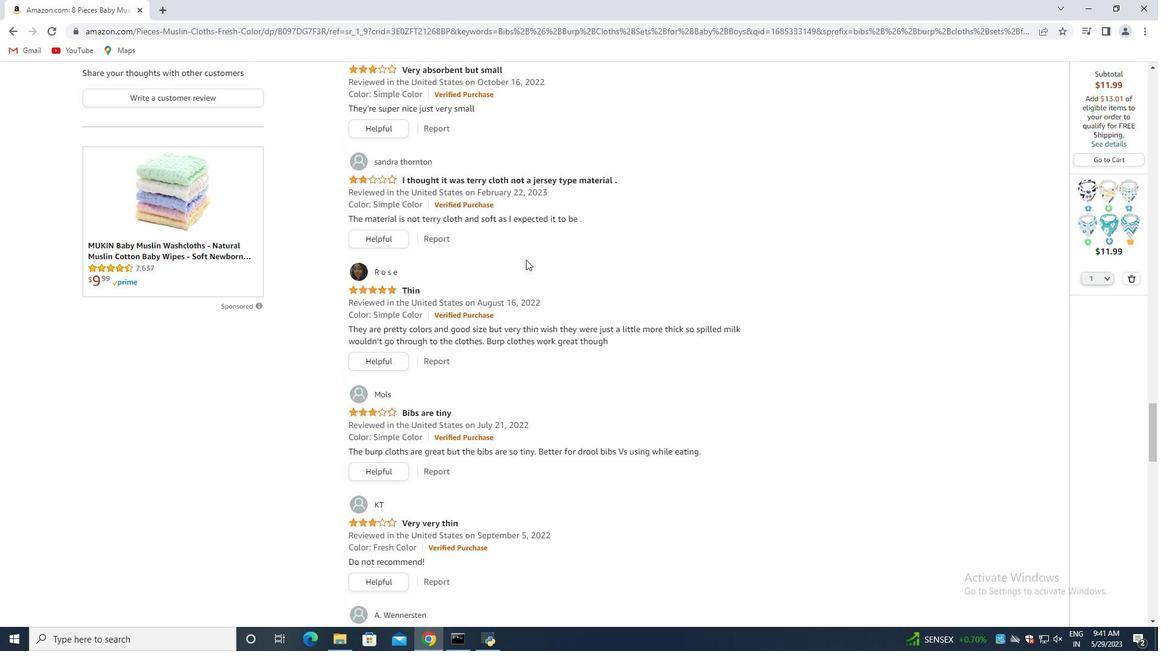 
Action: Mouse moved to (502, 266)
Screenshot: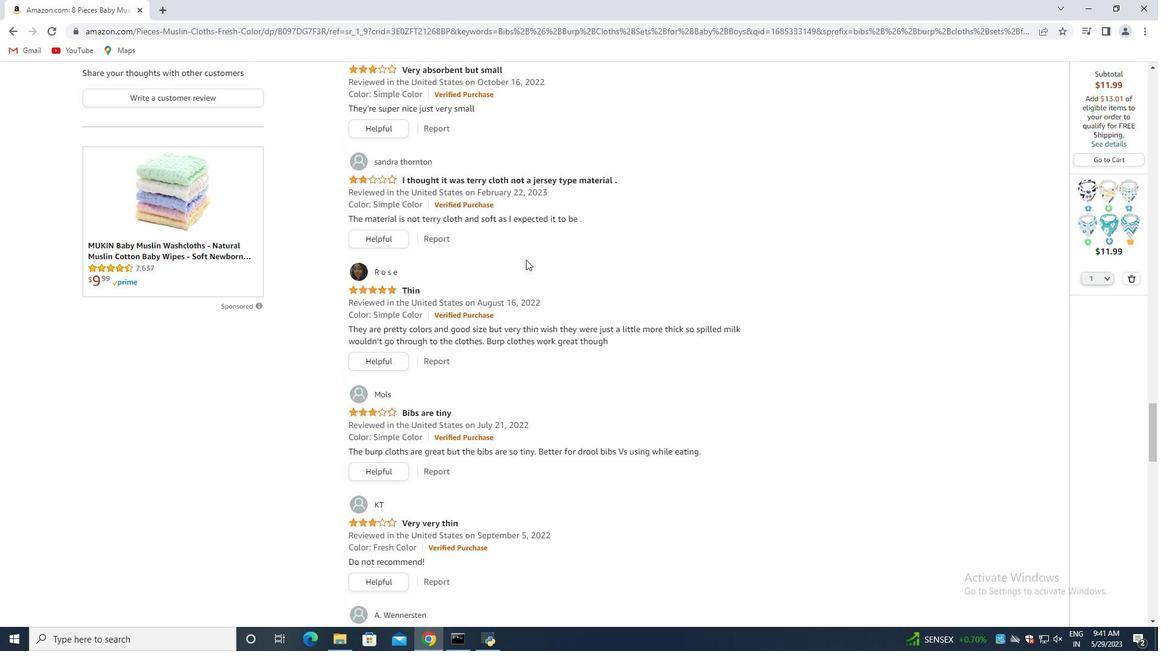 
Action: Mouse scrolled (502, 265) with delta (0, 0)
Screenshot: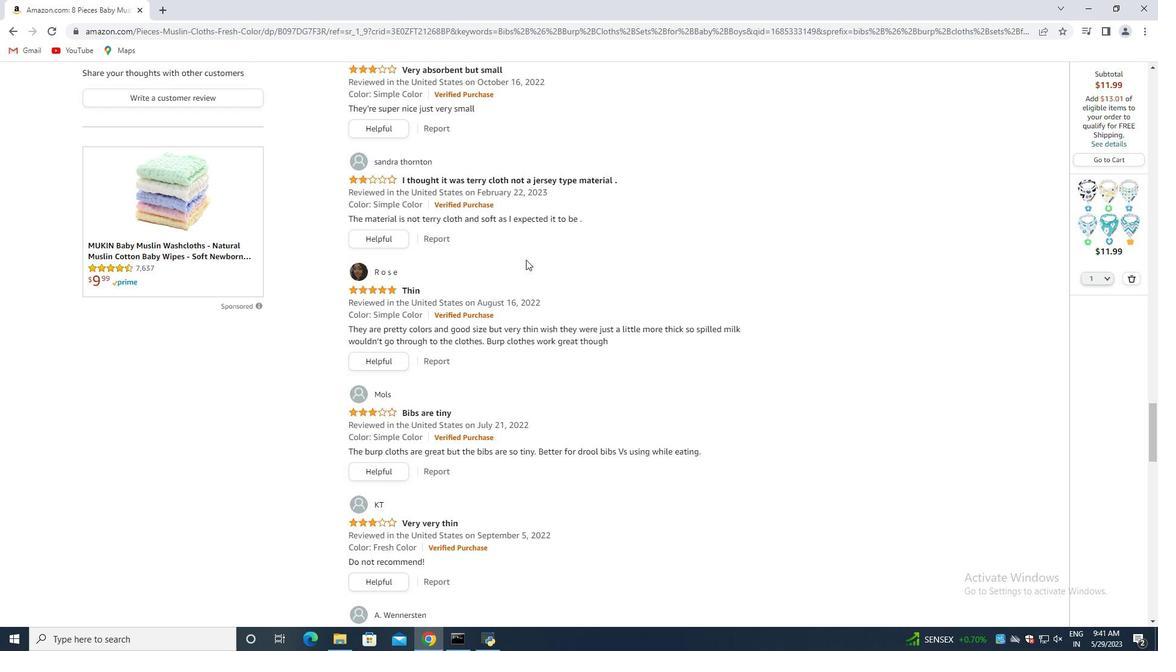 
Action: Mouse scrolled (502, 265) with delta (0, 0)
Screenshot: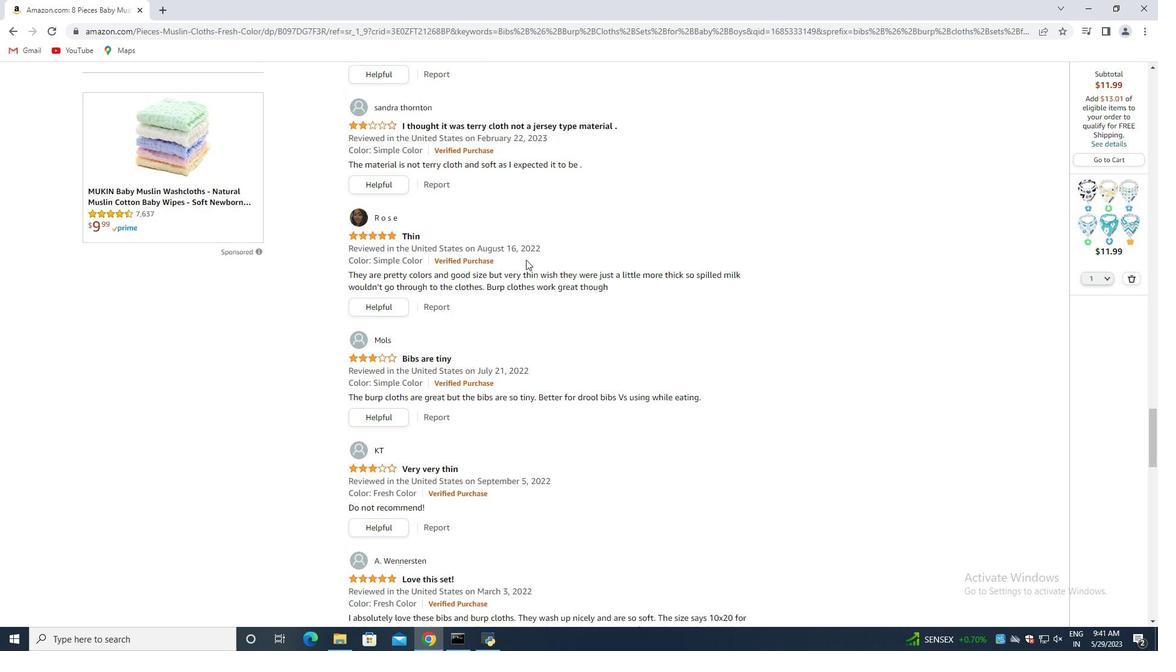 
Action: Mouse scrolled (502, 265) with delta (0, 0)
Screenshot: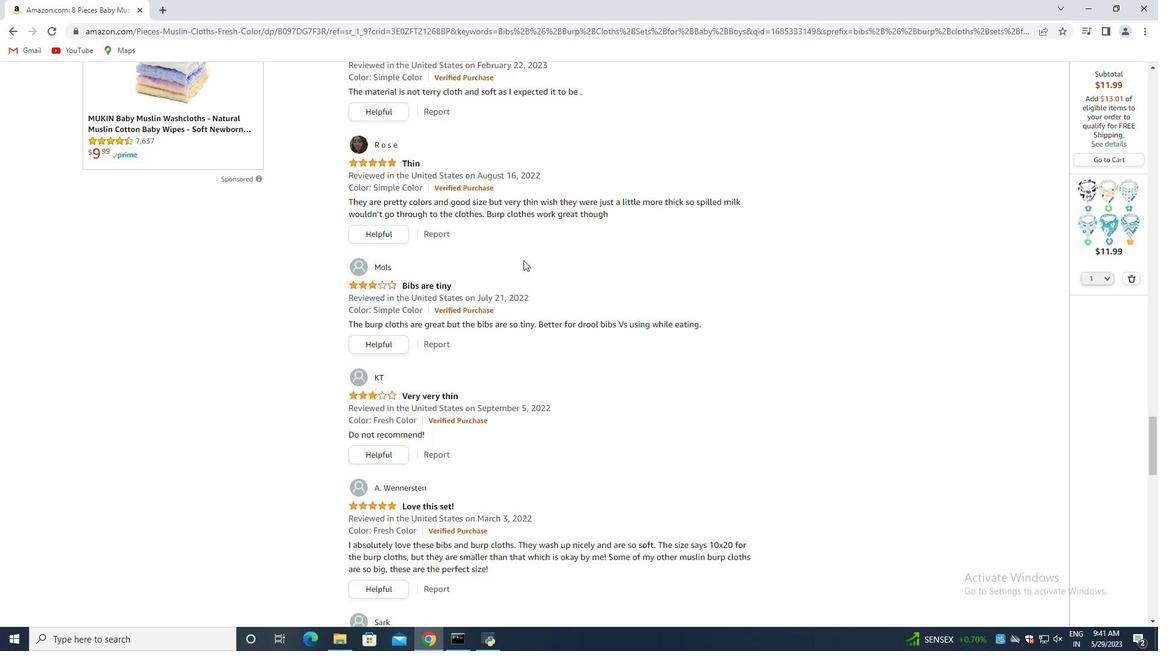 
Action: Mouse moved to (500, 266)
Screenshot: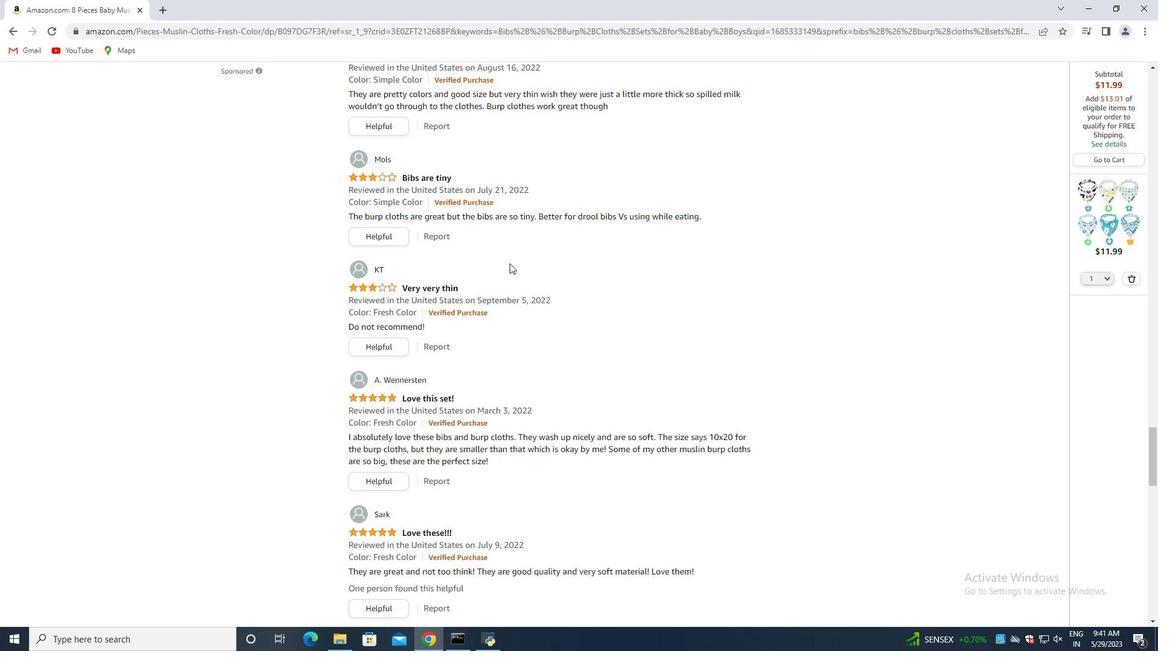 
Action: Mouse scrolled (500, 265) with delta (0, 0)
Screenshot: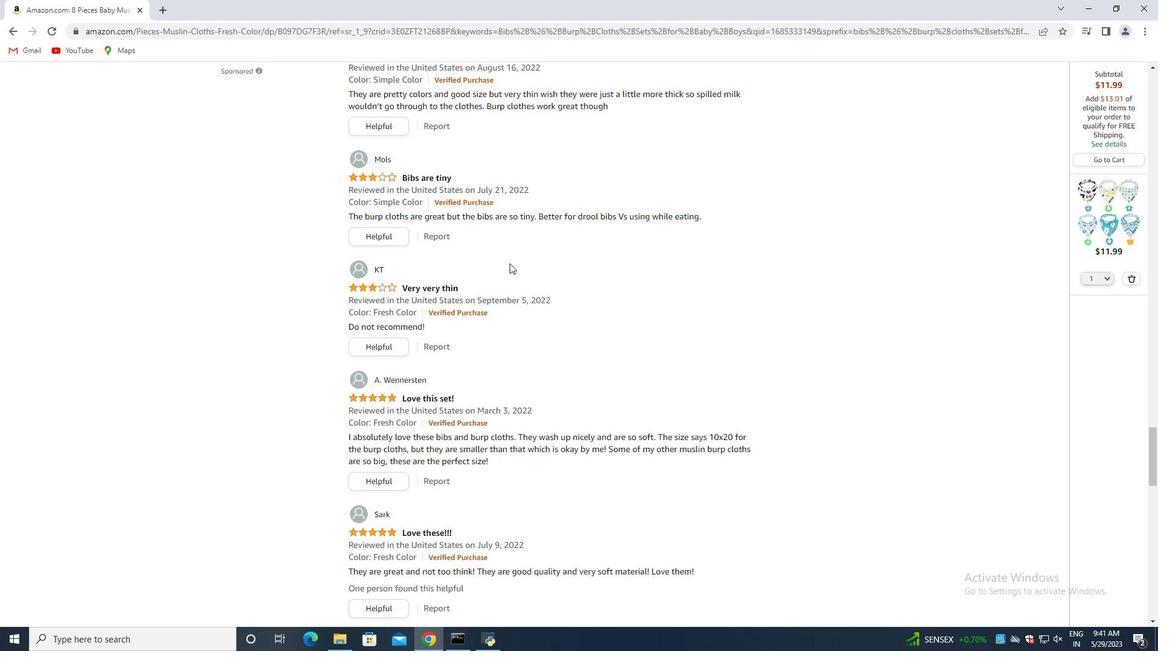 
Action: Mouse moved to (500, 266)
Screenshot: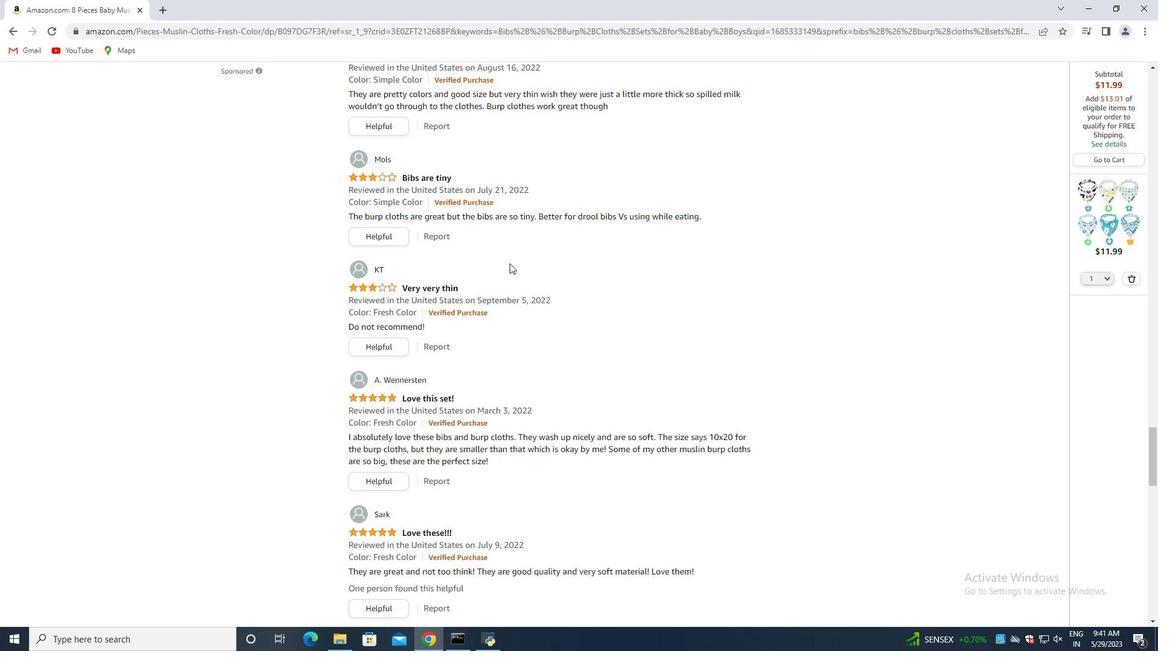 
Action: Mouse scrolled (500, 266) with delta (0, 0)
Screenshot: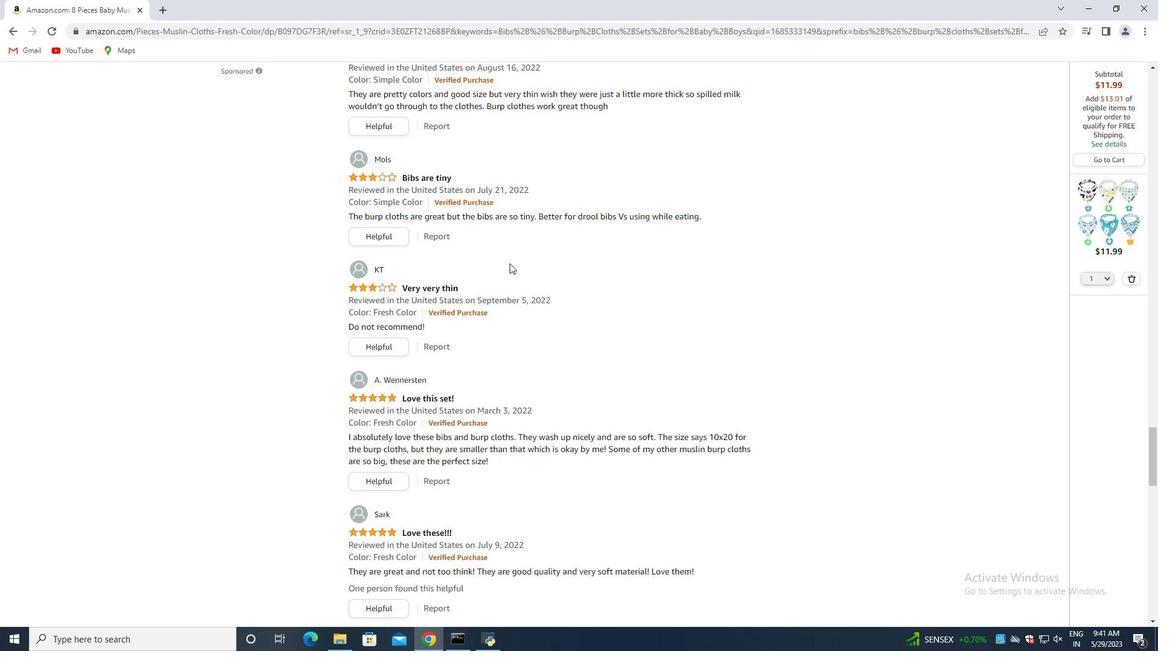 
Action: Mouse moved to (498, 267)
Screenshot: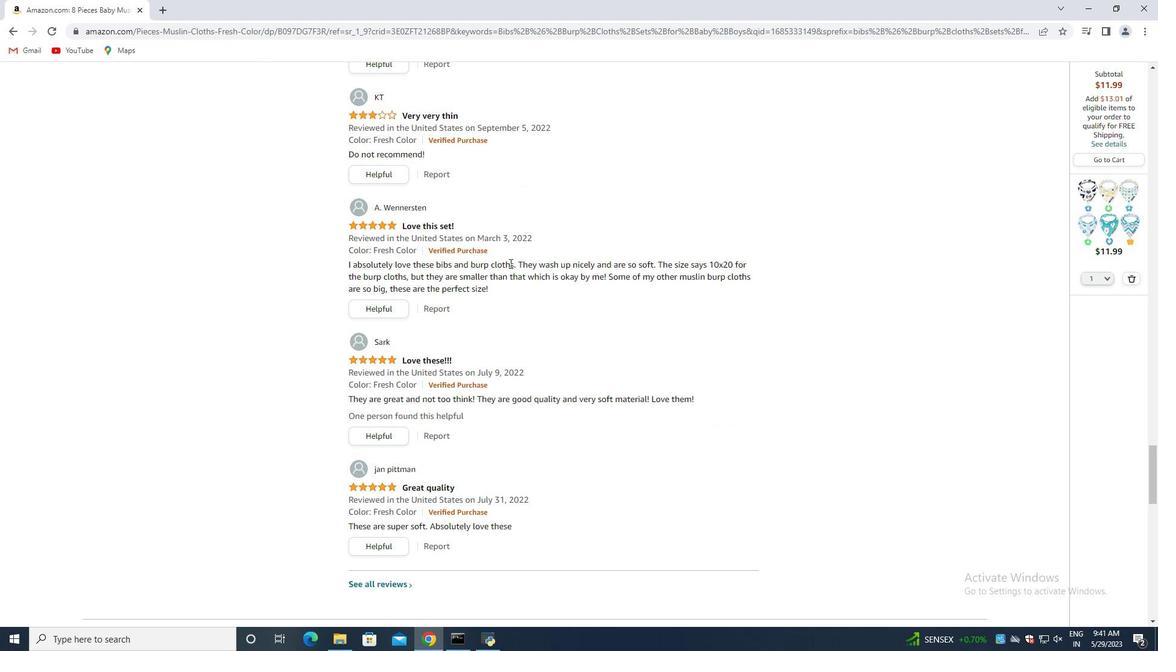
Action: Mouse scrolled (498, 266) with delta (0, 0)
Screenshot: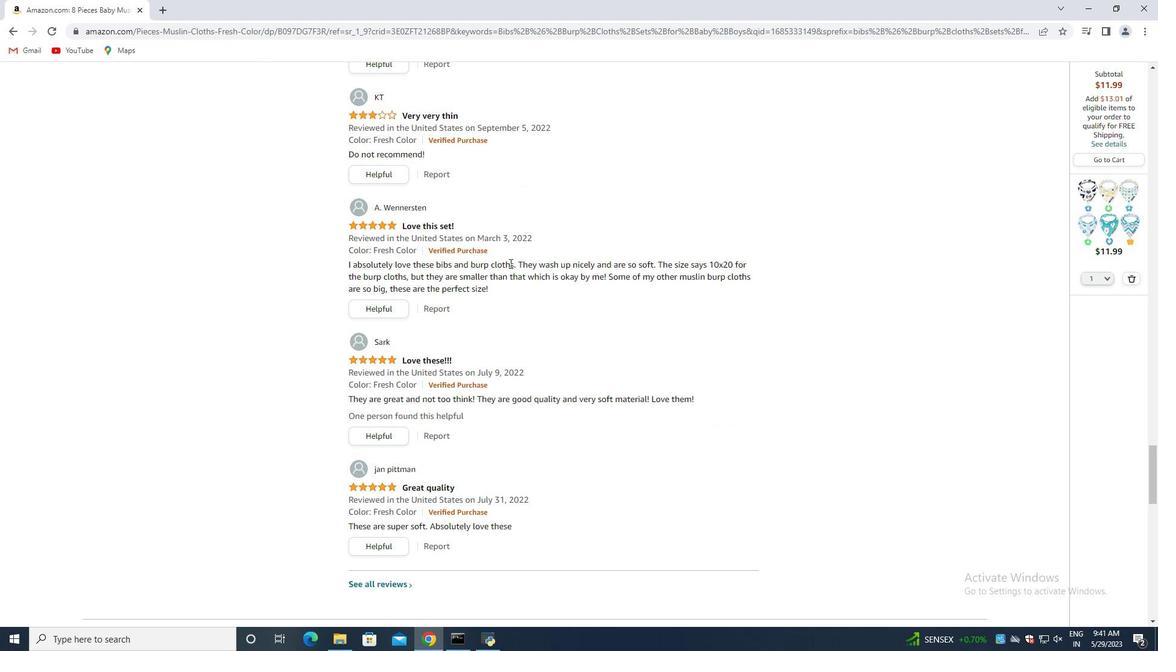 
Action: Mouse moved to (492, 267)
Screenshot: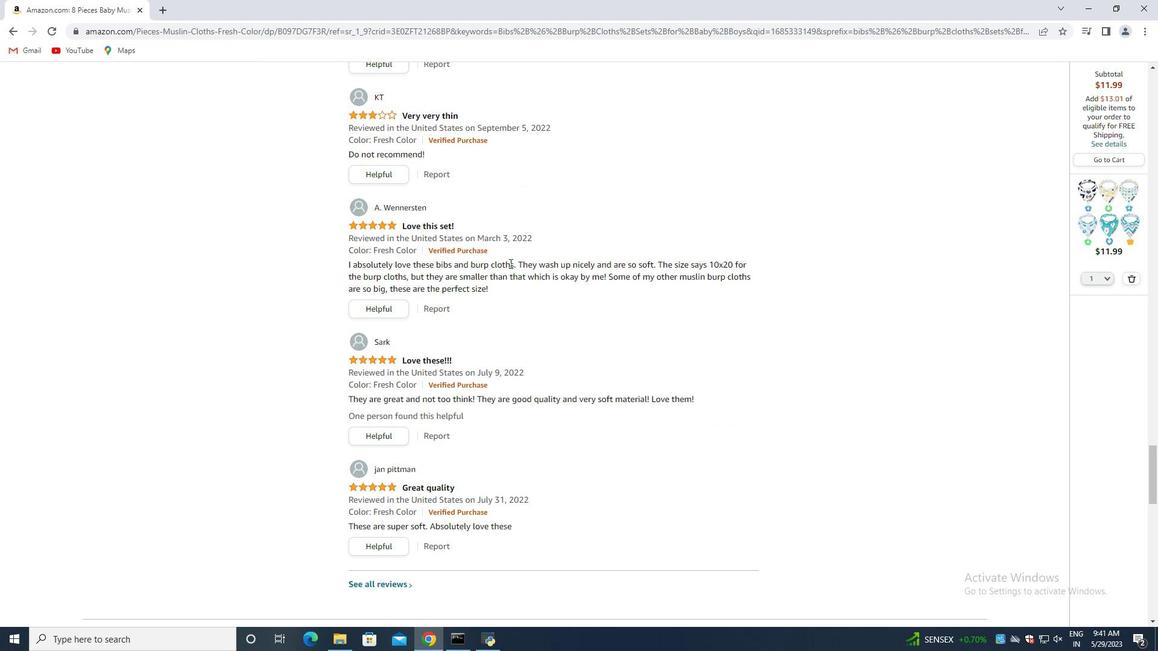 
Action: Mouse scrolled (492, 267) with delta (0, 0)
Screenshot: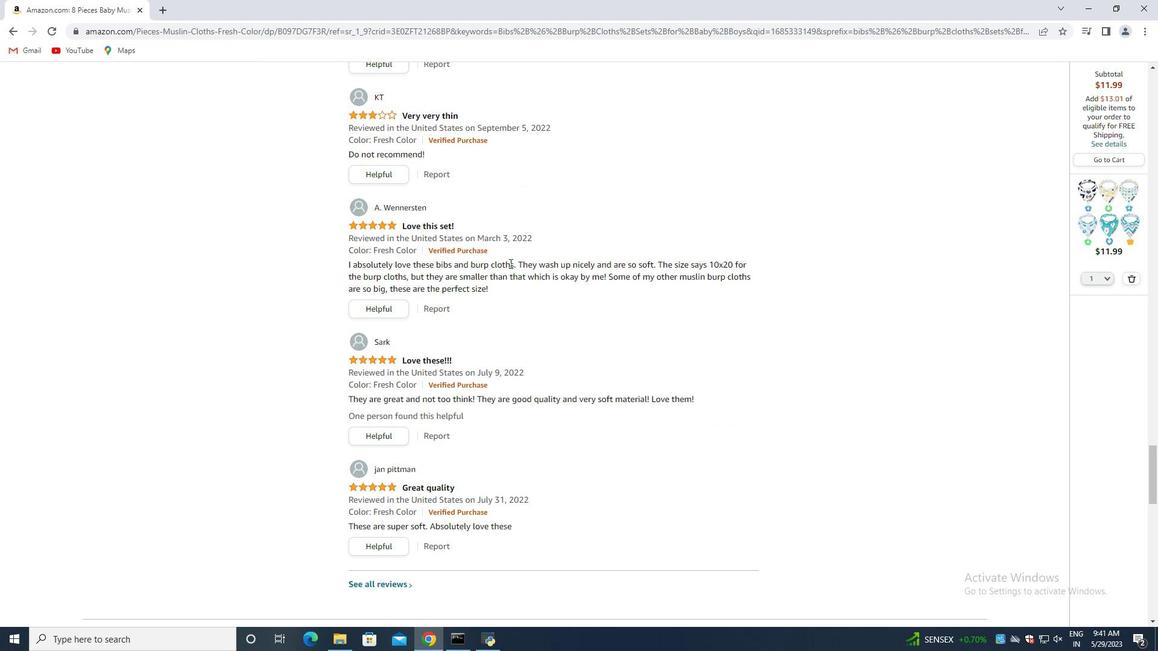 
Action: Mouse moved to (487, 269)
Screenshot: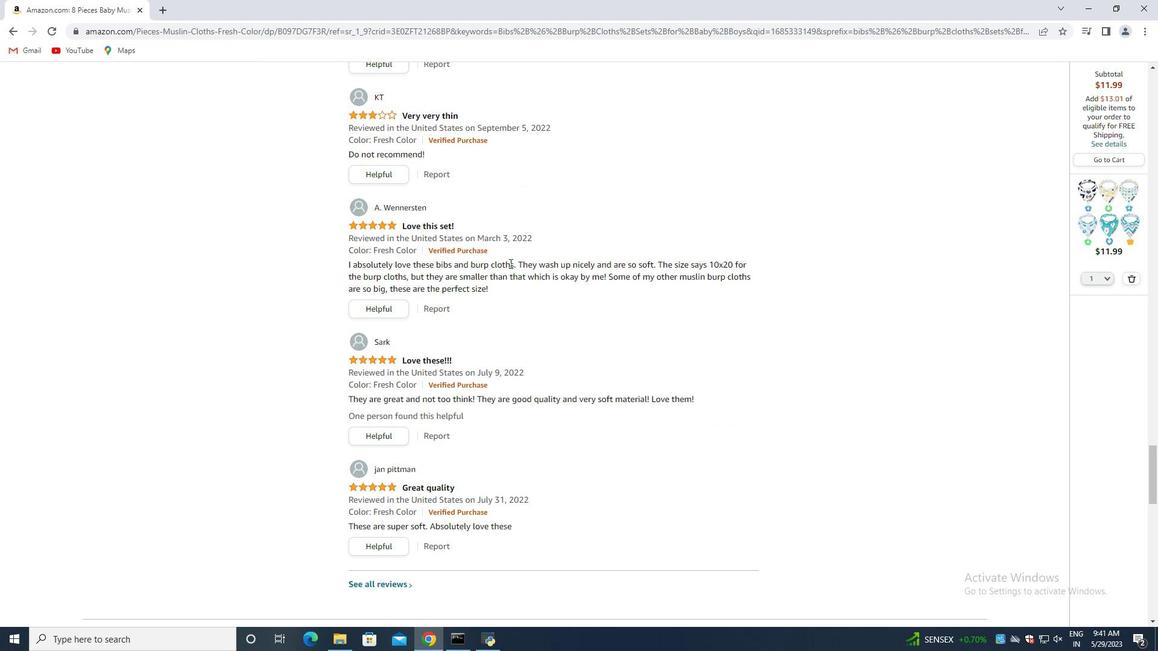 
Action: Mouse scrolled (487, 268) with delta (0, 0)
Screenshot: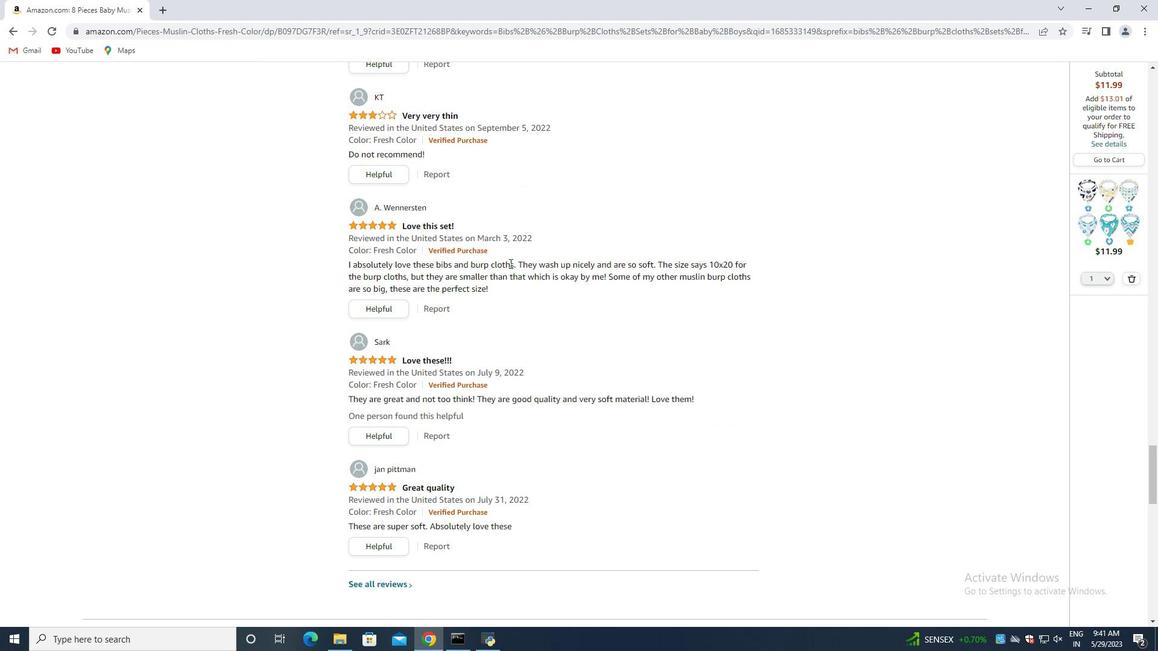 
Action: Mouse moved to (484, 270)
Screenshot: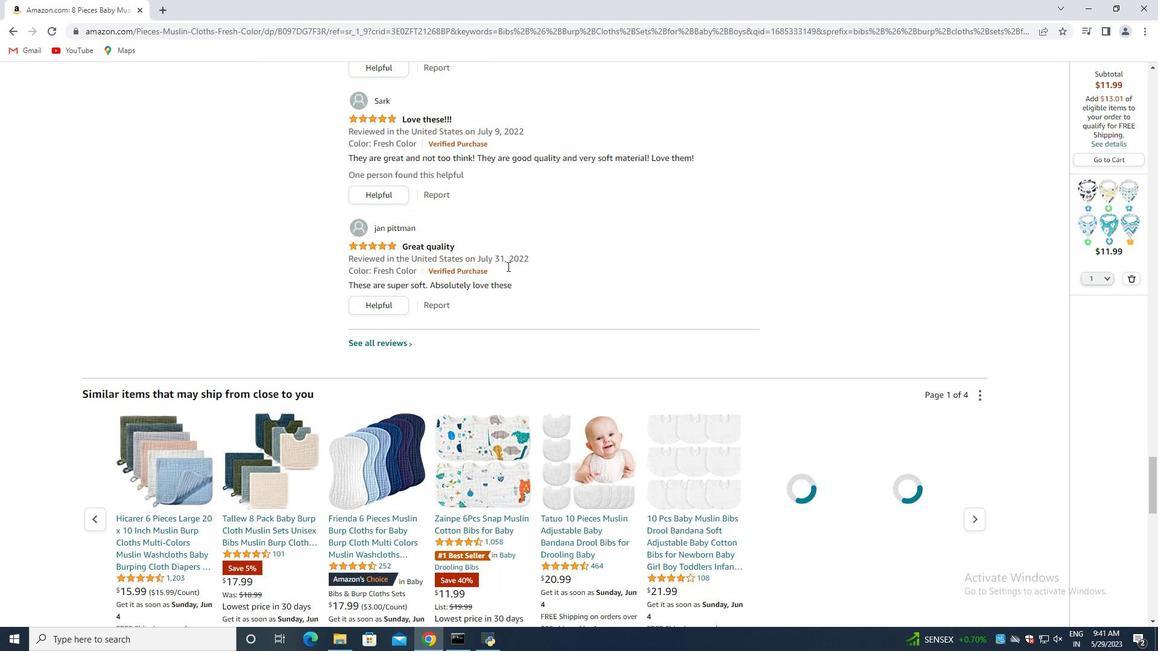 
Action: Mouse scrolled (484, 269) with delta (0, 0)
Screenshot: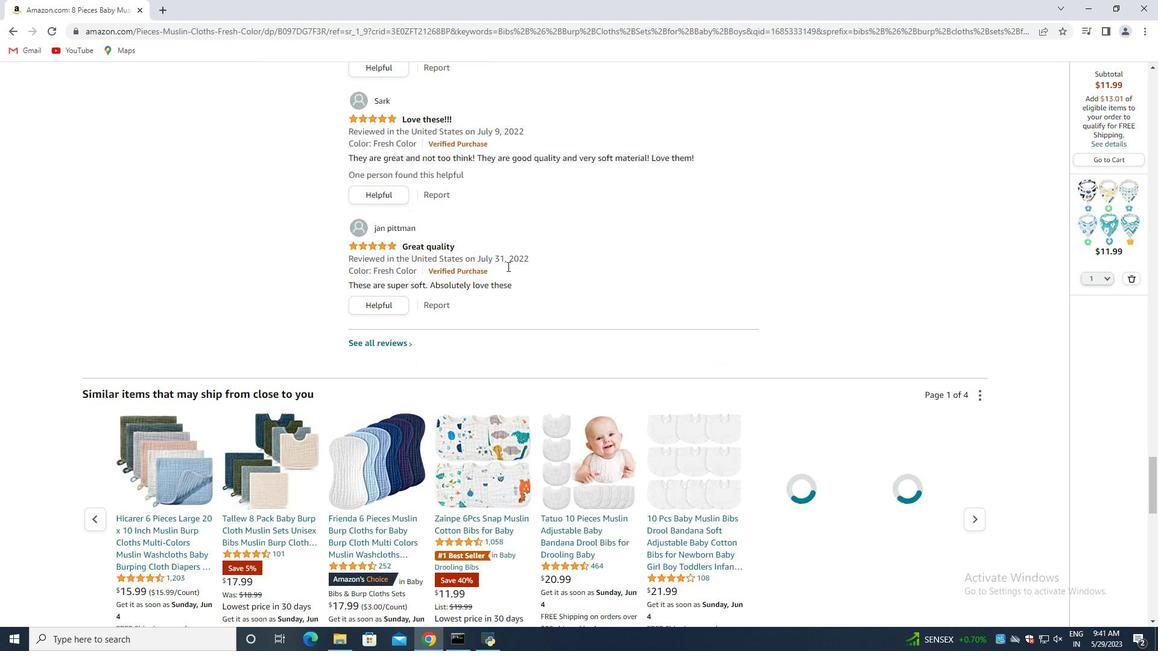 
Action: Mouse moved to (483, 271)
Screenshot: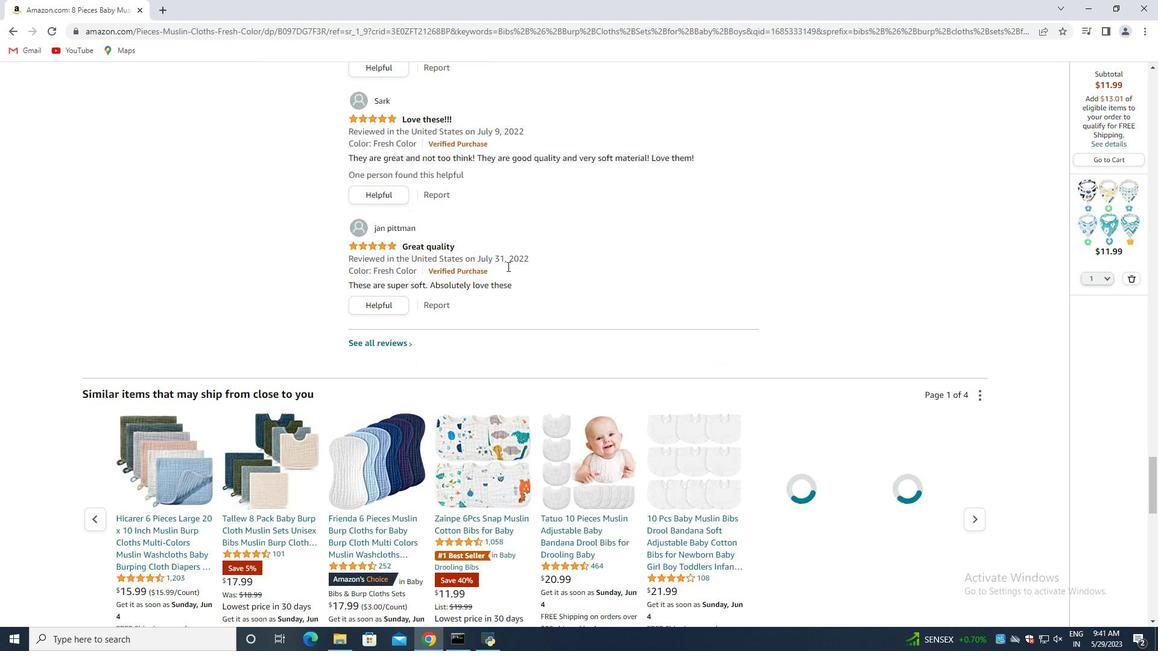 
Action: Mouse scrolled (483, 270) with delta (0, 0)
Screenshot: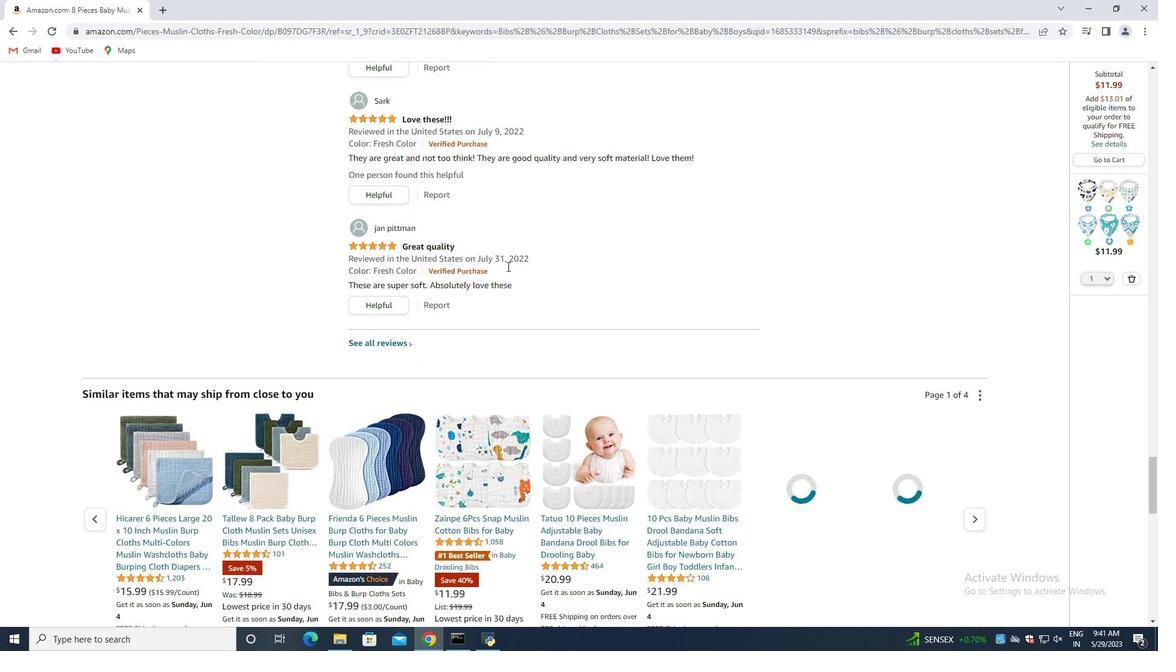 
Action: Mouse moved to (483, 271)
Screenshot: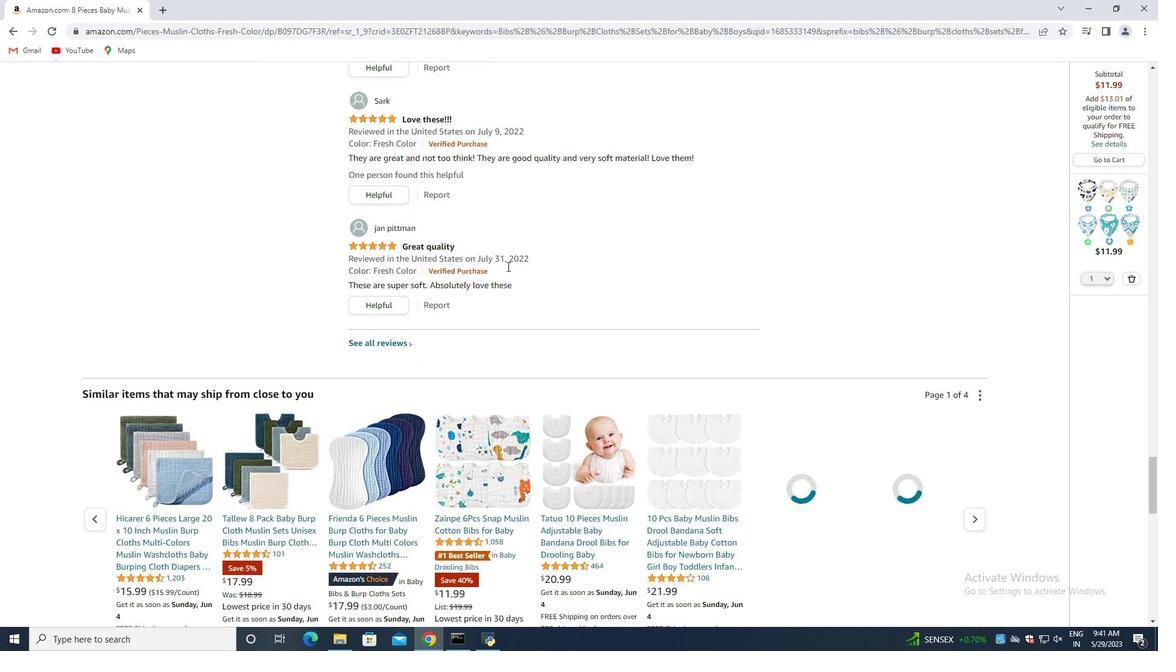 
Action: Mouse scrolled (483, 270) with delta (0, 0)
Screenshot: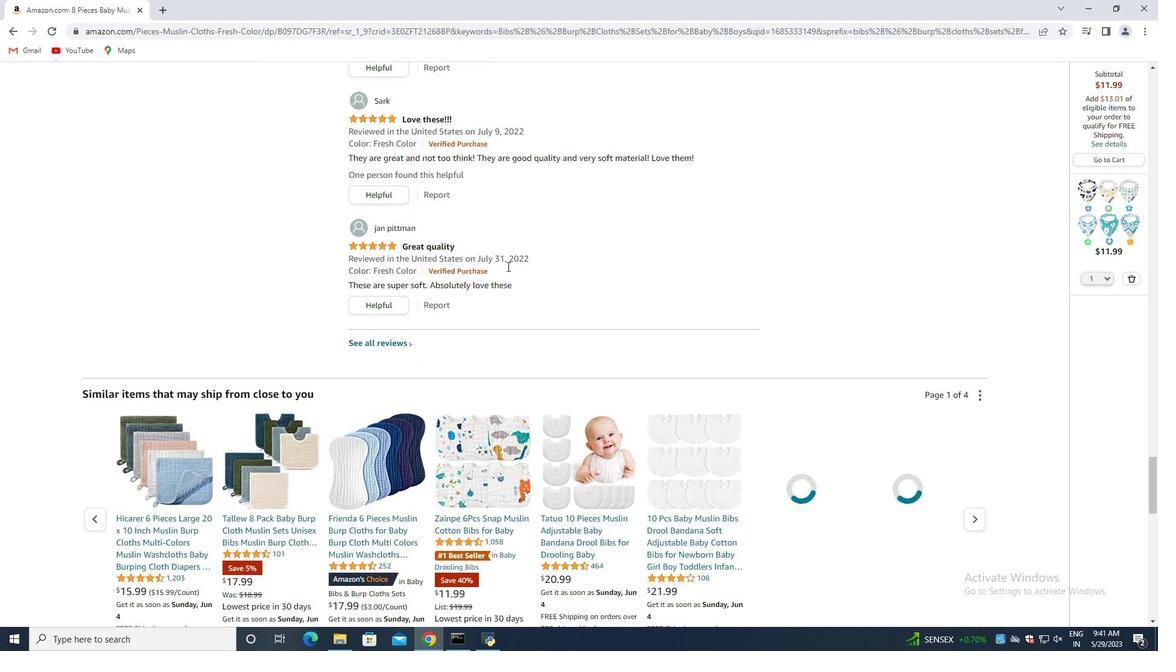
Action: Mouse scrolled (483, 270) with delta (0, 0)
Screenshot: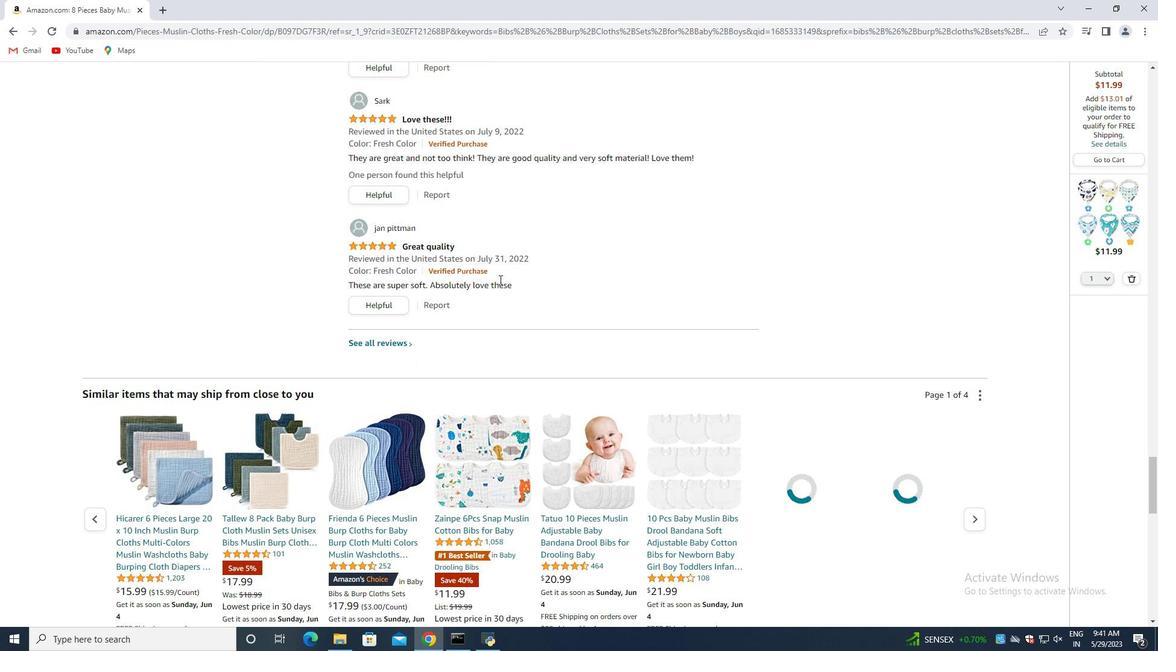 
Action: Mouse moved to (475, 282)
Screenshot: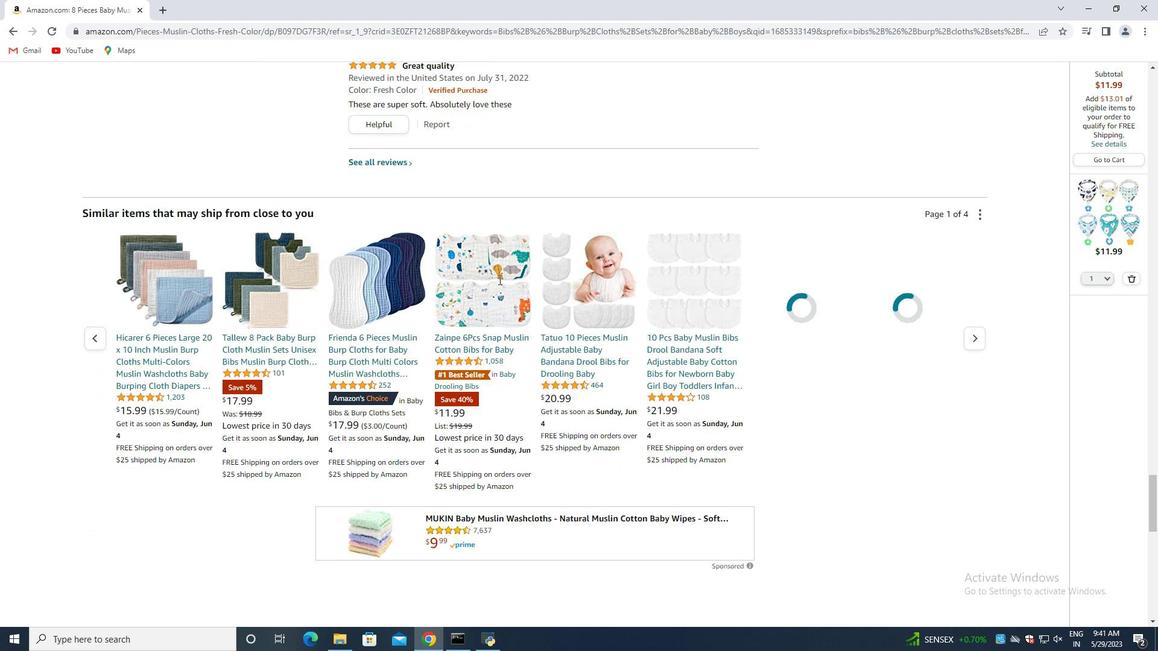 
Action: Mouse scrolled (477, 279) with delta (0, 0)
Screenshot: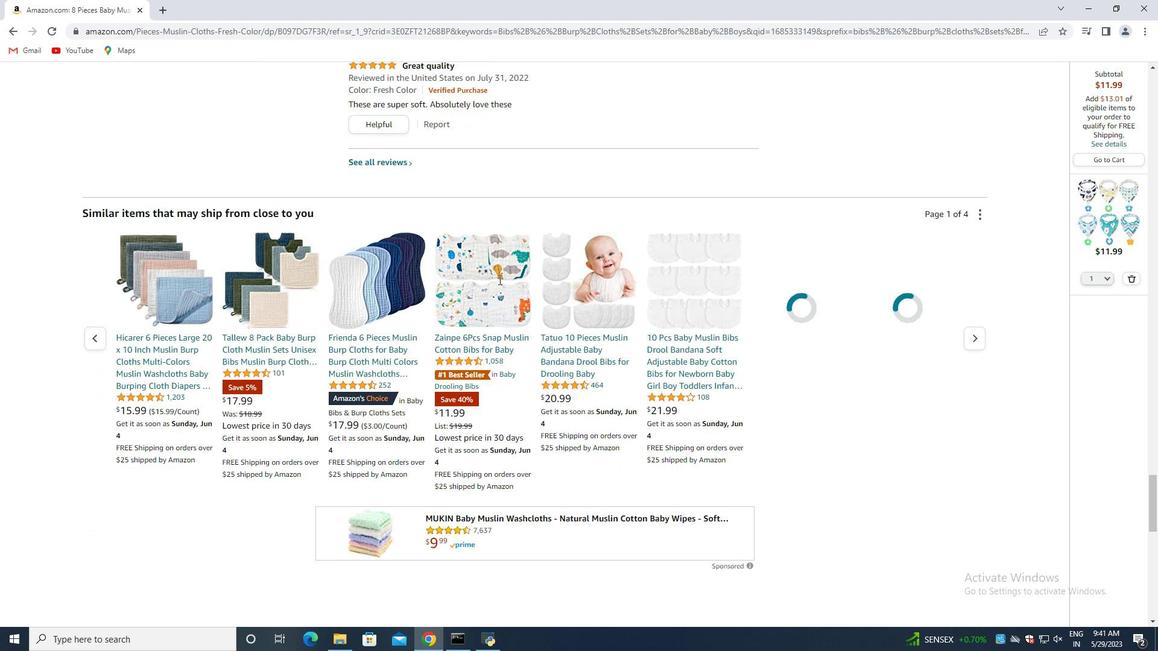
Action: Mouse moved to (474, 282)
Screenshot: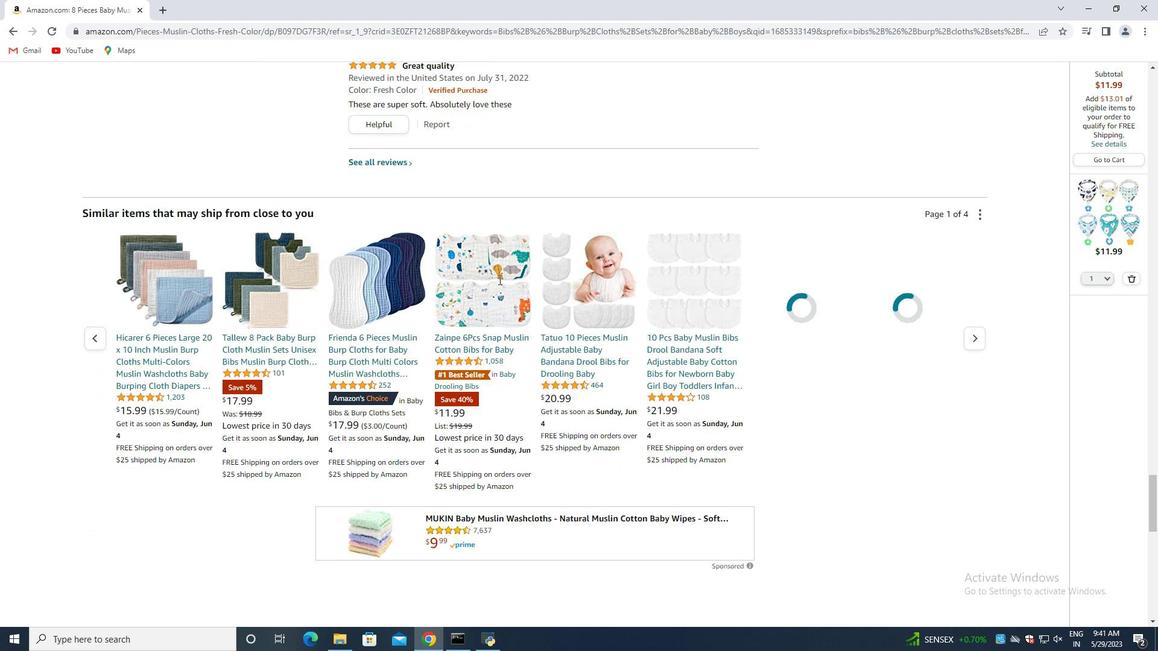 
Action: Mouse scrolled (474, 281) with delta (0, 0)
Screenshot: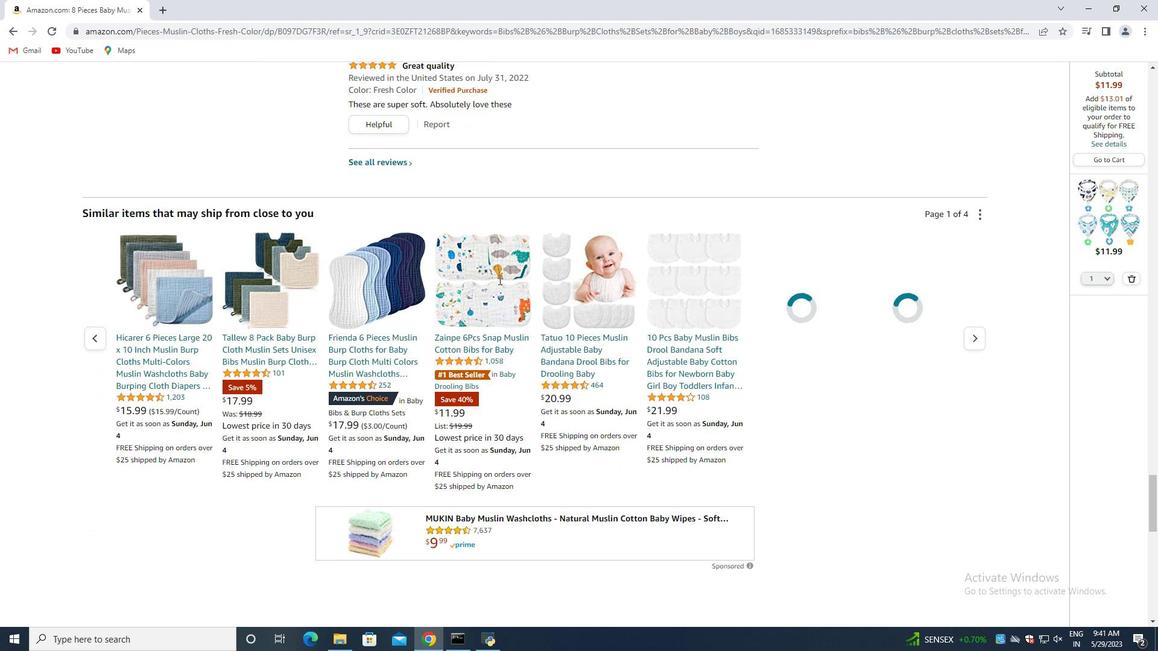 
Action: Mouse scrolled (474, 281) with delta (0, 0)
Screenshot: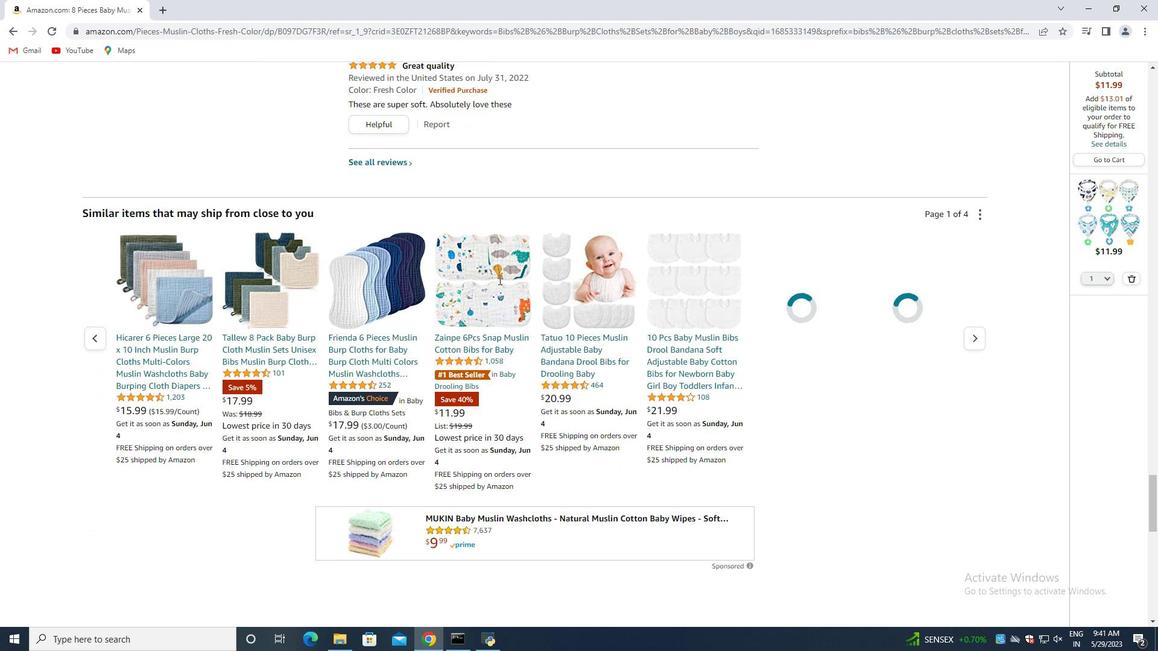 
Action: Mouse scrolled (474, 283) with delta (0, 0)
Screenshot: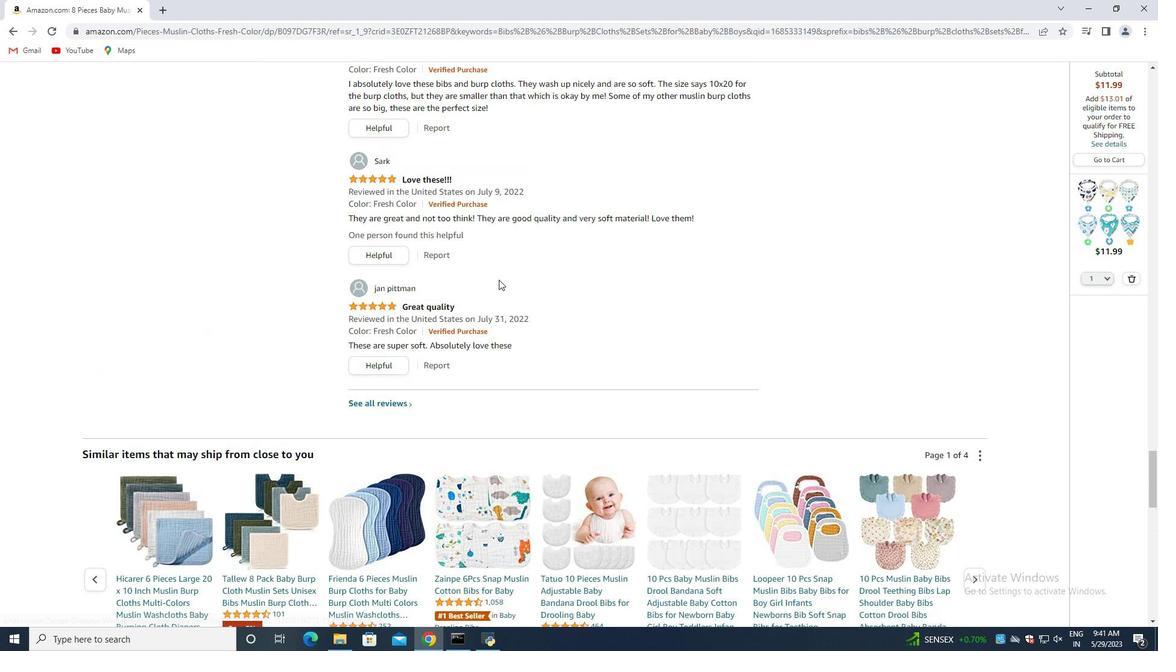 
Action: Mouse scrolled (474, 283) with delta (0, 0)
Screenshot: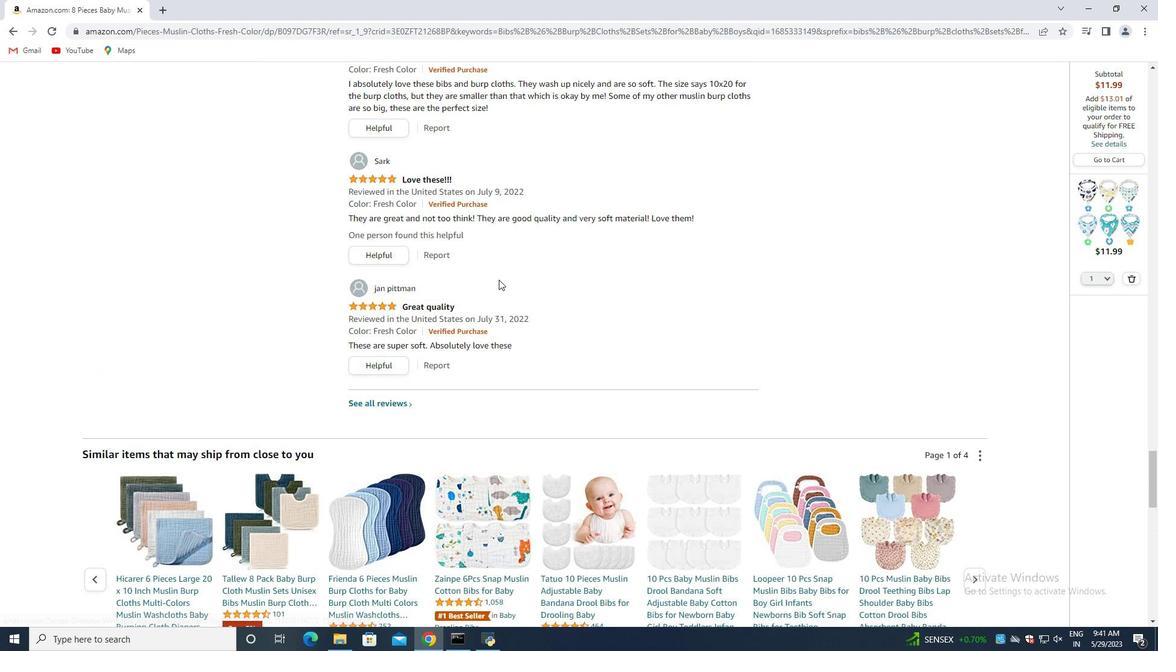
Action: Mouse scrolled (474, 283) with delta (0, 0)
Screenshot: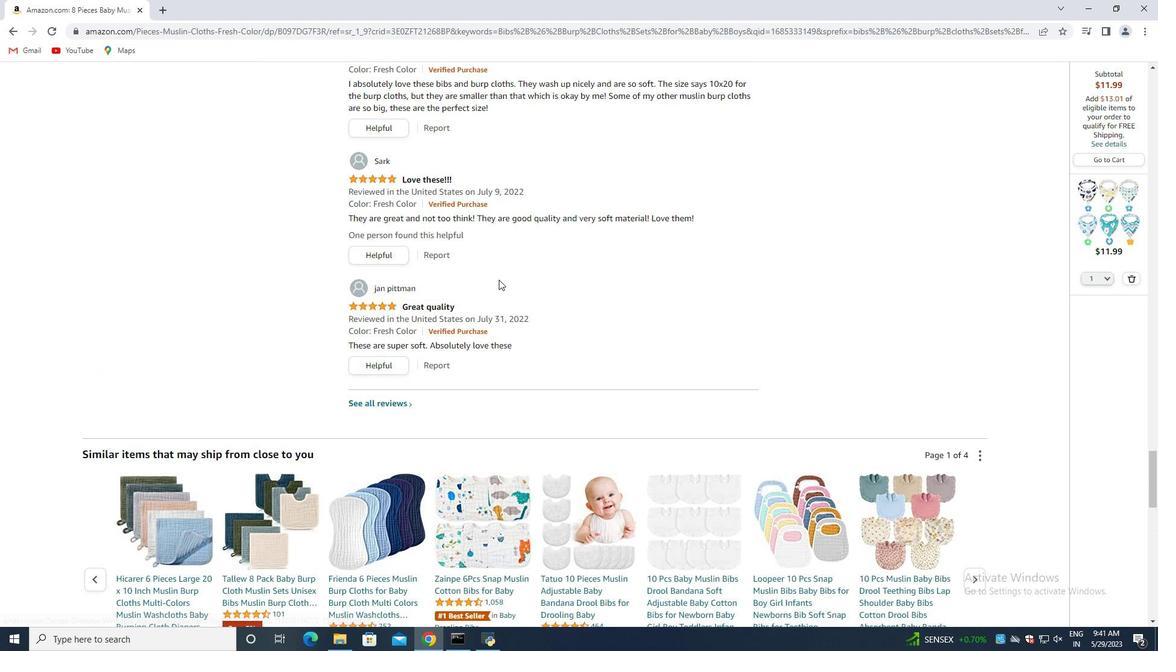 
Action: Mouse scrolled (474, 283) with delta (0, 0)
Screenshot: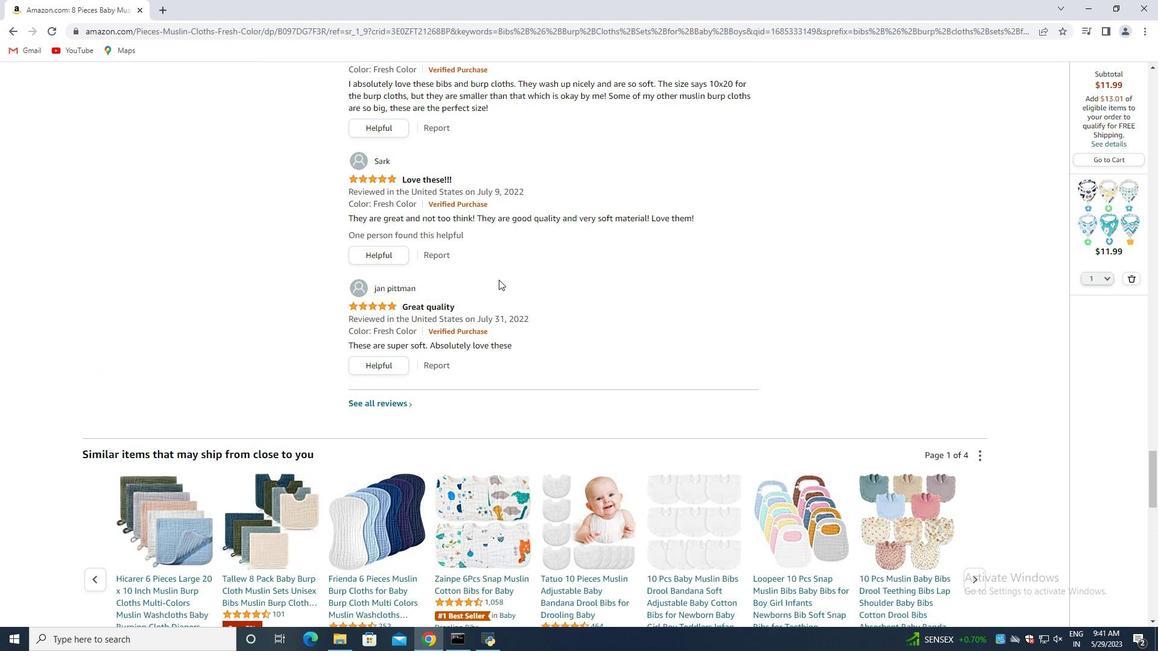 
Action: Mouse scrolled (474, 283) with delta (0, 0)
Screenshot: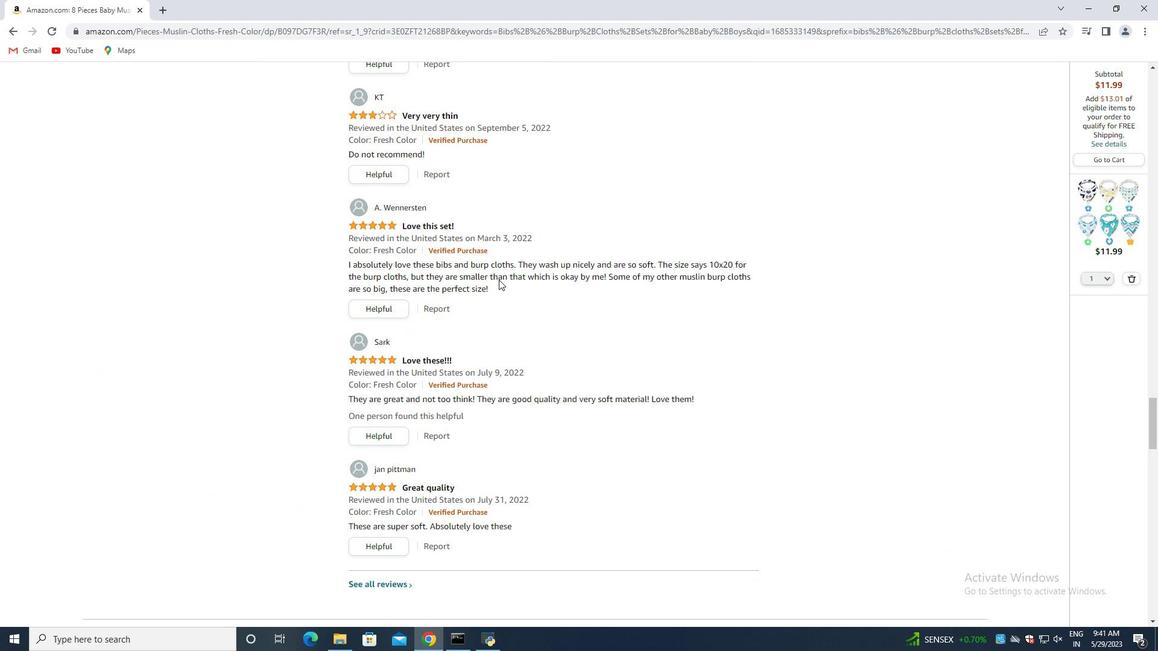 
Action: Mouse scrolled (474, 283) with delta (0, 0)
Screenshot: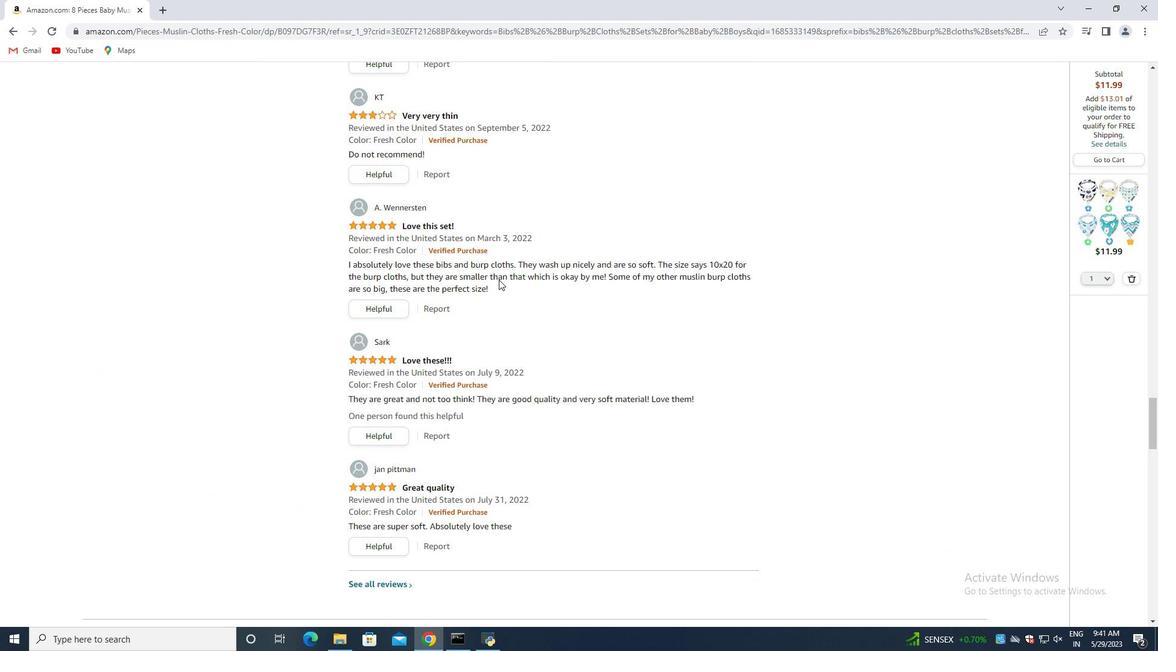 
Action: Mouse scrolled (474, 283) with delta (0, 0)
Screenshot: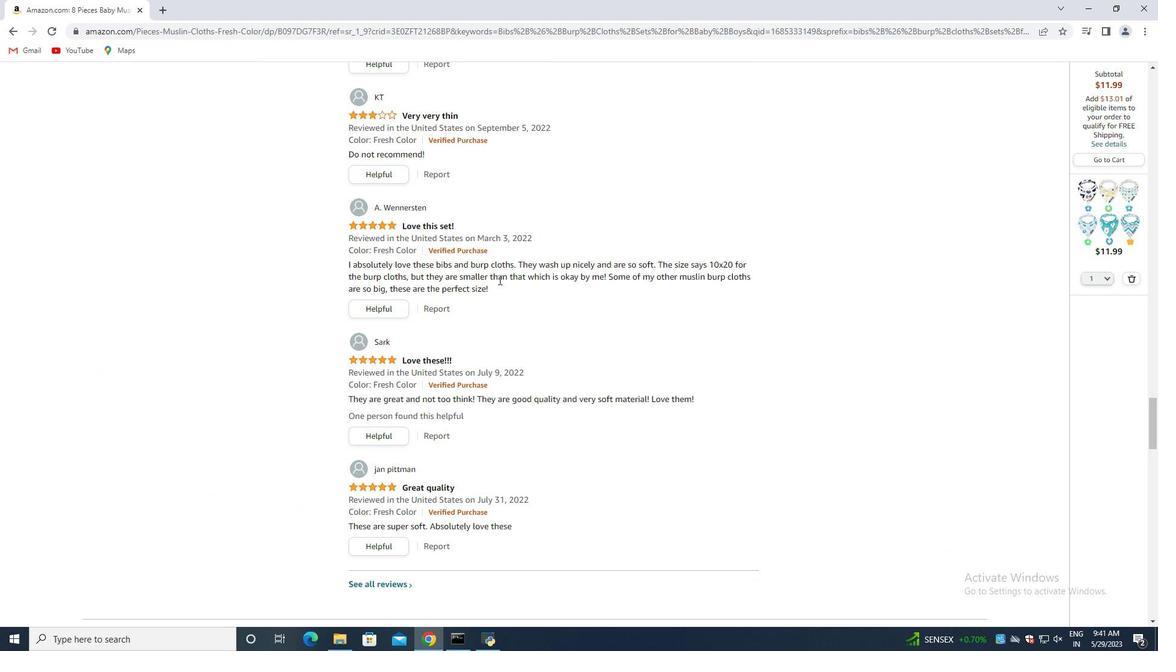 
Action: Mouse scrolled (474, 283) with delta (0, 0)
Screenshot: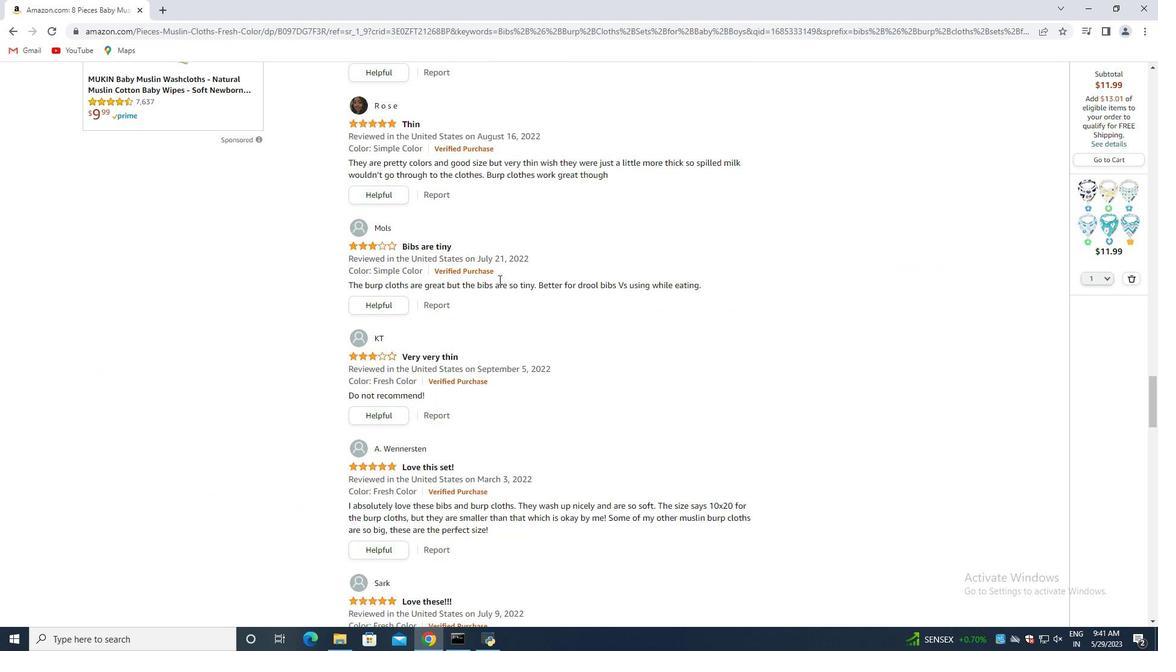 
Action: Mouse scrolled (474, 283) with delta (0, 0)
Screenshot: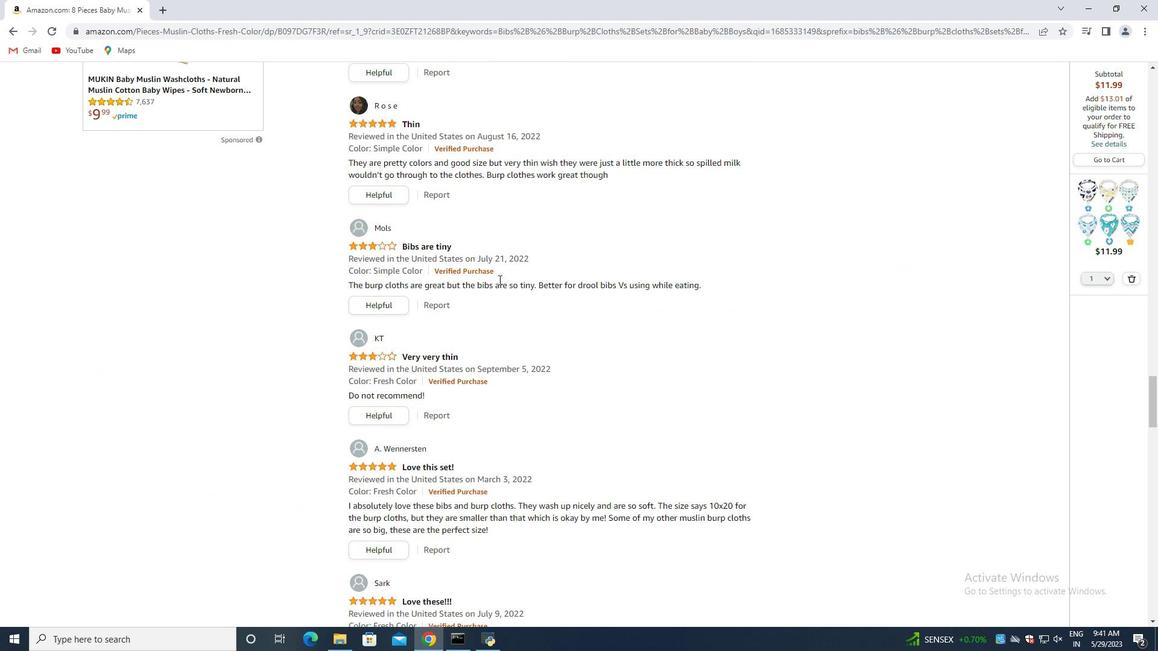 
Action: Mouse scrolled (474, 283) with delta (0, 0)
Screenshot: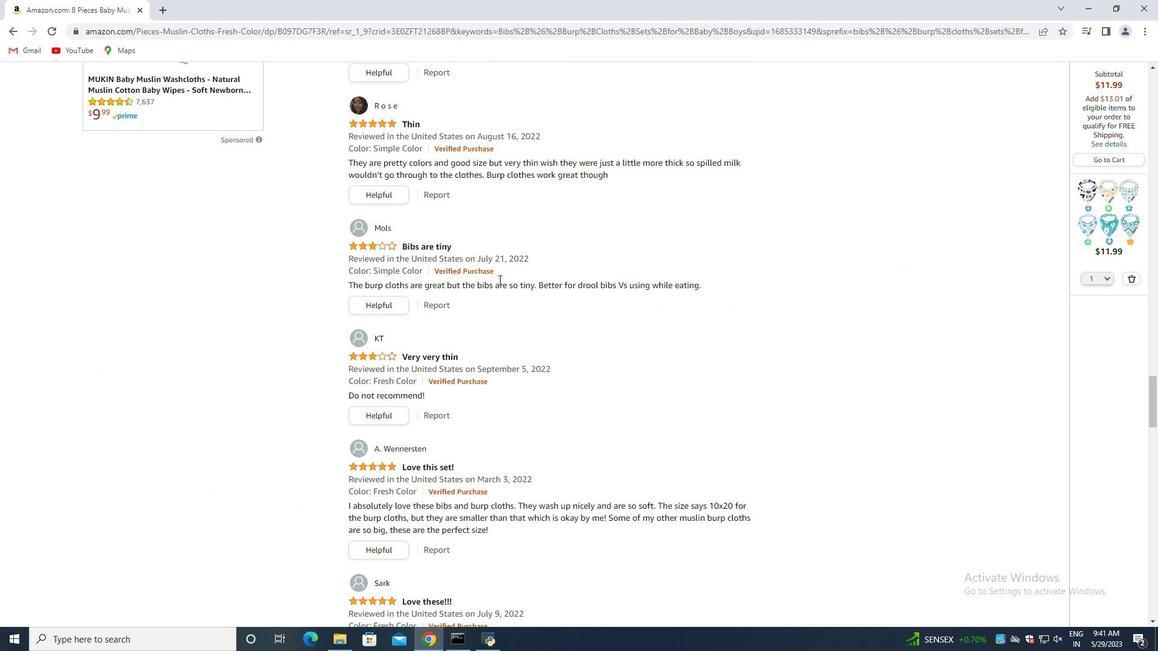 
Action: Mouse scrolled (474, 283) with delta (0, 0)
Screenshot: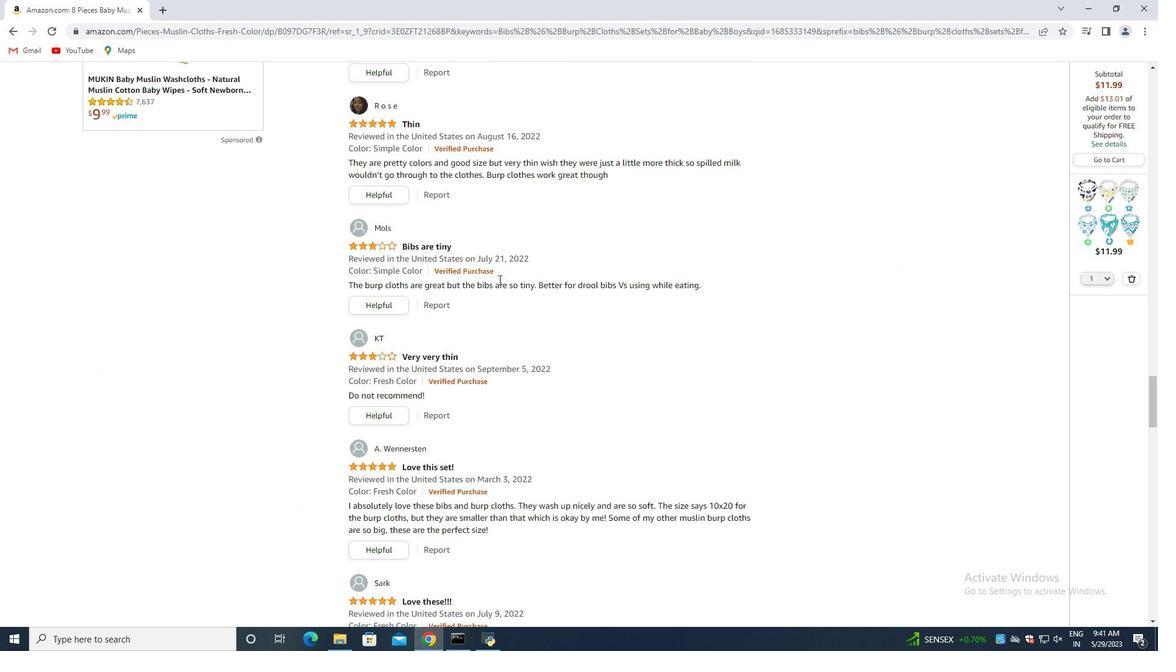 
Action: Mouse scrolled (474, 283) with delta (0, 0)
Screenshot: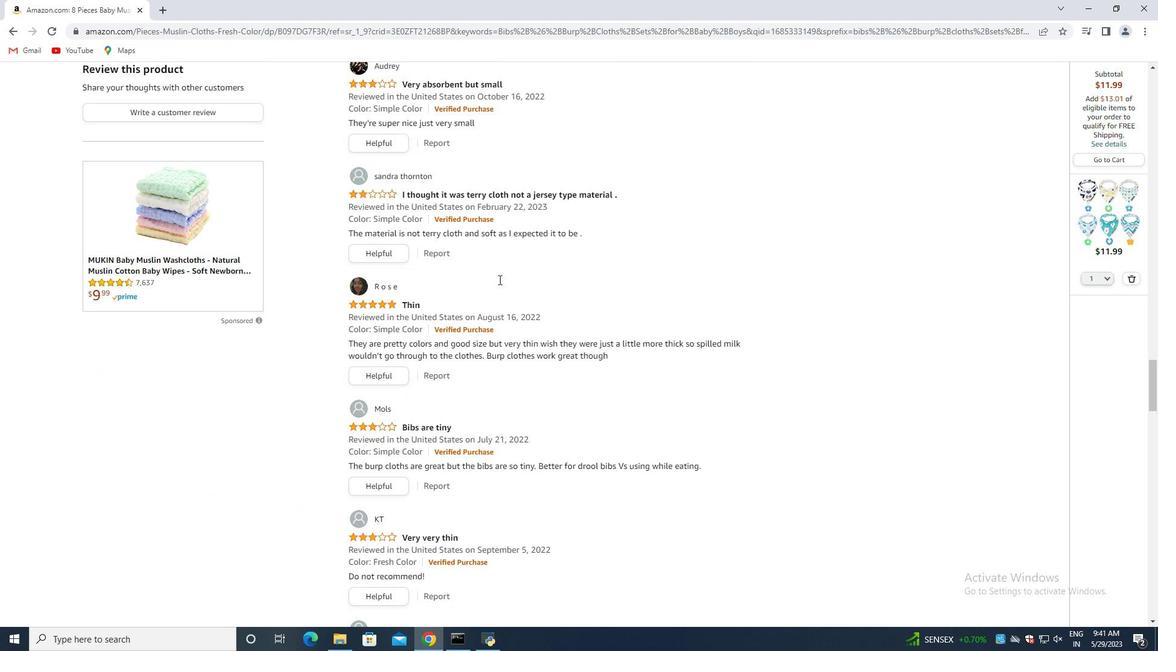 
Action: Mouse scrolled (474, 283) with delta (0, 0)
Screenshot: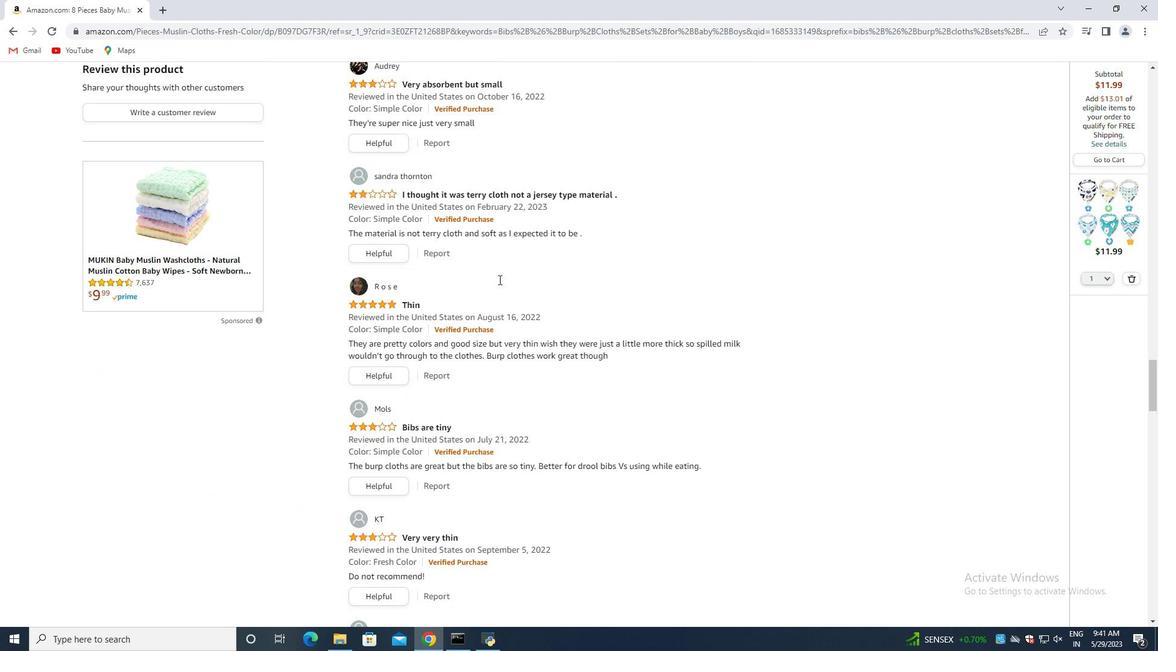 
Action: Mouse scrolled (474, 283) with delta (0, 0)
Screenshot: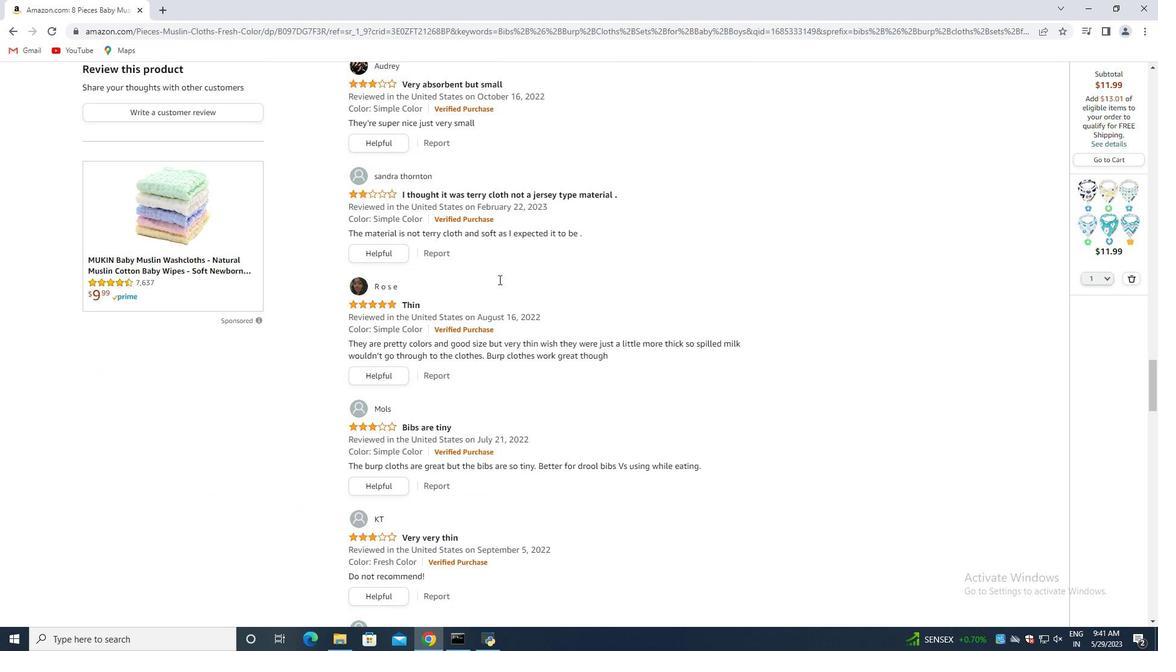 
Action: Mouse scrolled (474, 283) with delta (0, 0)
Screenshot: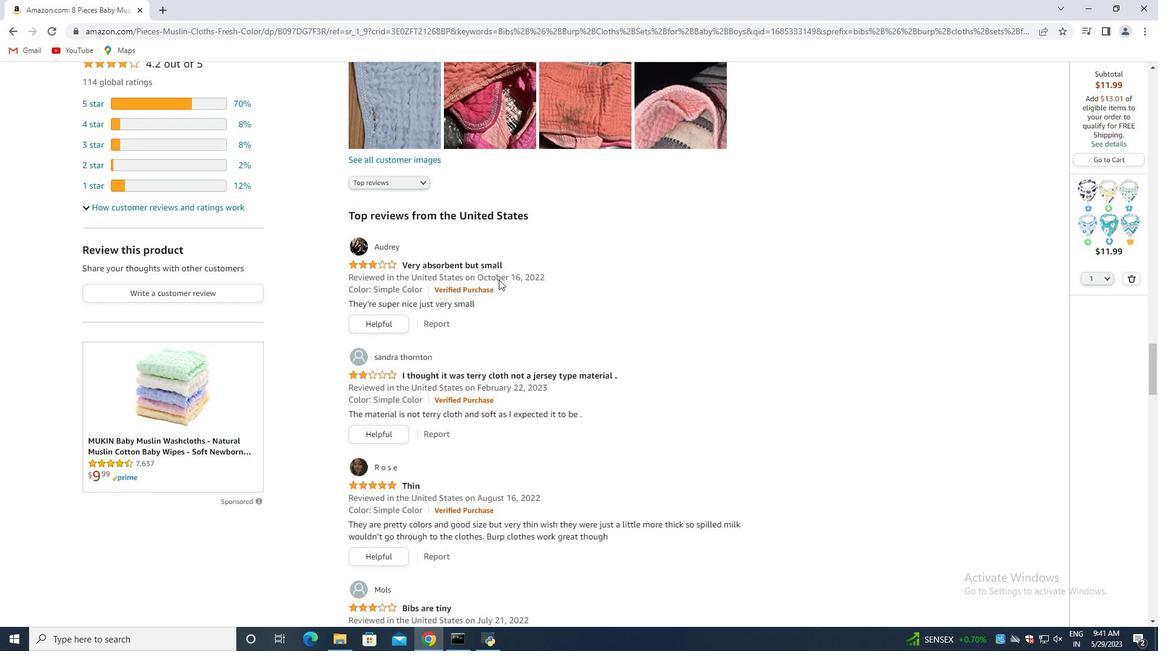 
Action: Mouse scrolled (474, 283) with delta (0, 0)
Screenshot: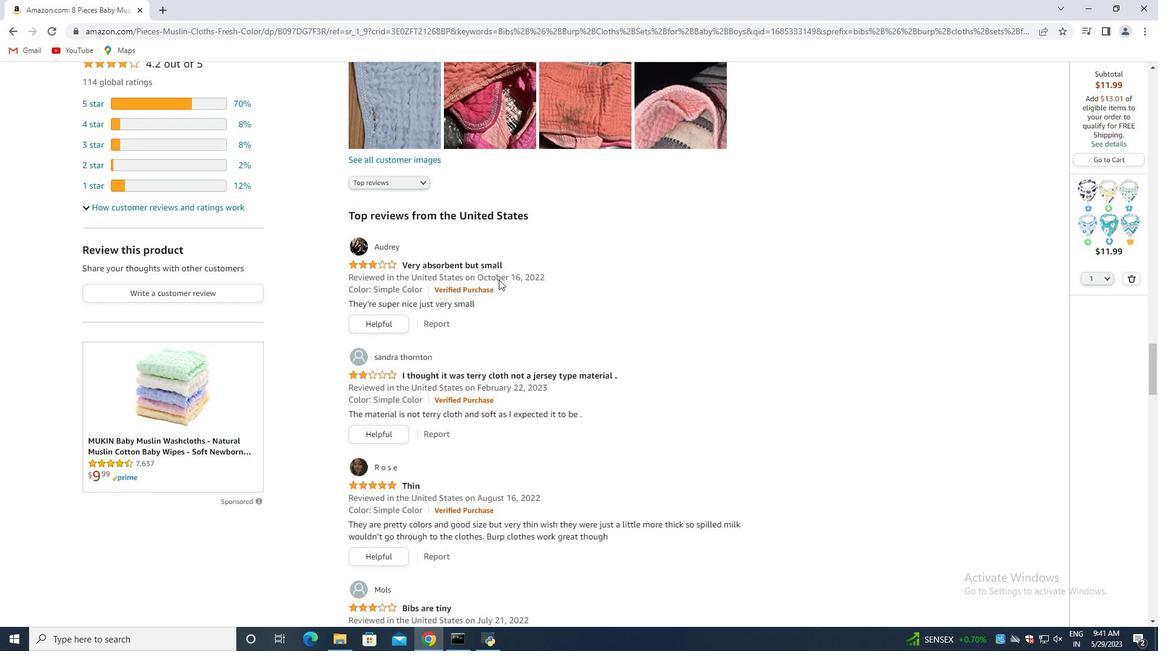 
Action: Mouse scrolled (474, 283) with delta (0, 0)
Screenshot: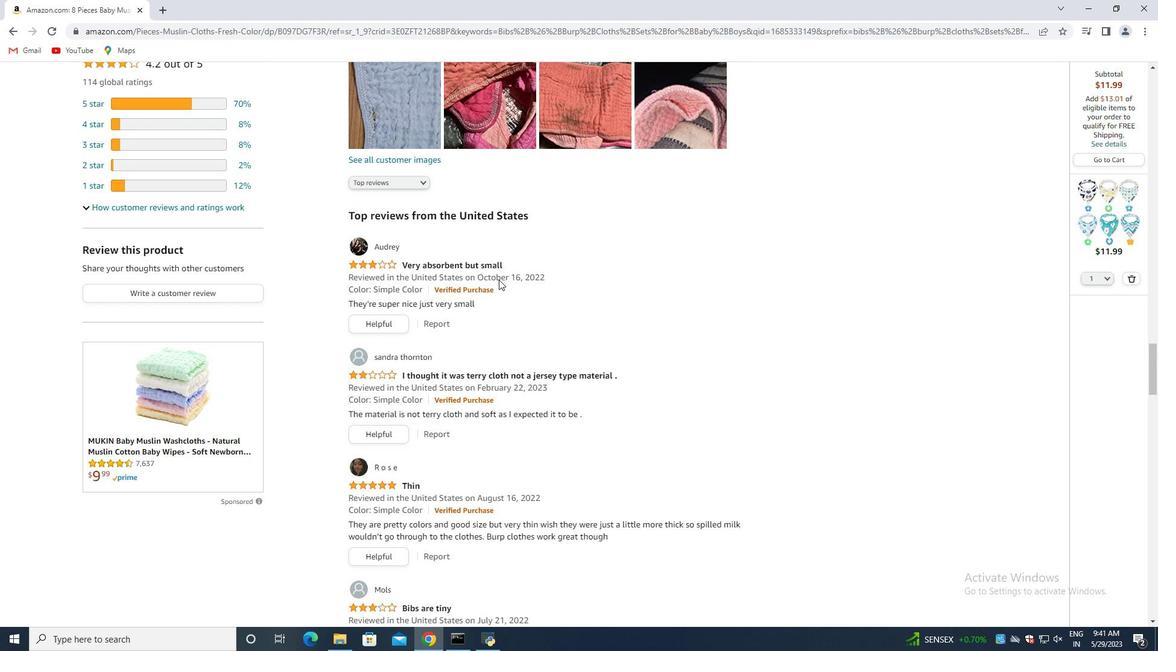 
Action: Mouse scrolled (474, 283) with delta (0, 0)
Screenshot: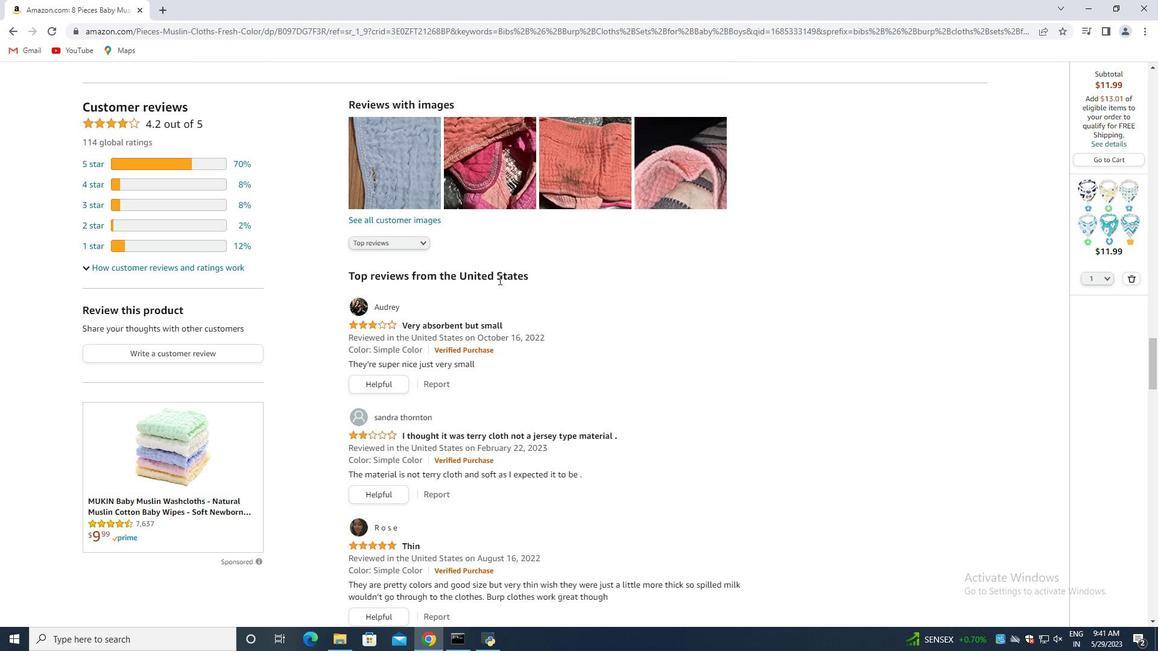 
Action: Mouse scrolled (474, 283) with delta (0, 0)
Screenshot: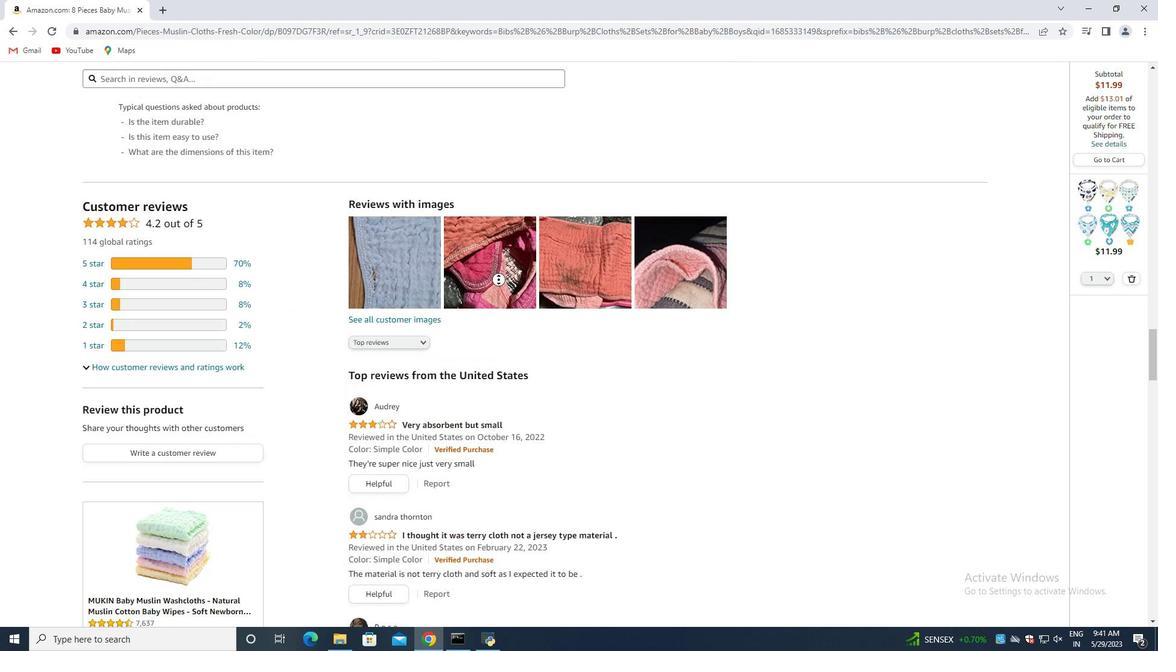 
Action: Mouse pressed middle at (474, 282)
Screenshot: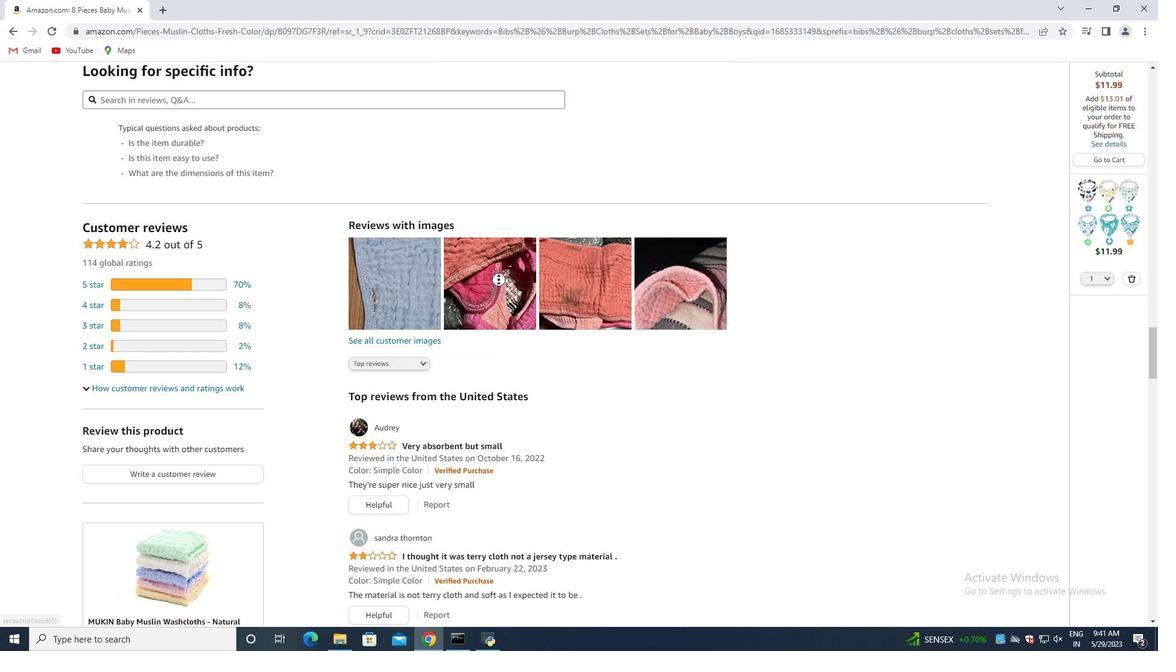 
Action: Mouse scrolled (474, 283) with delta (0, 0)
Screenshot: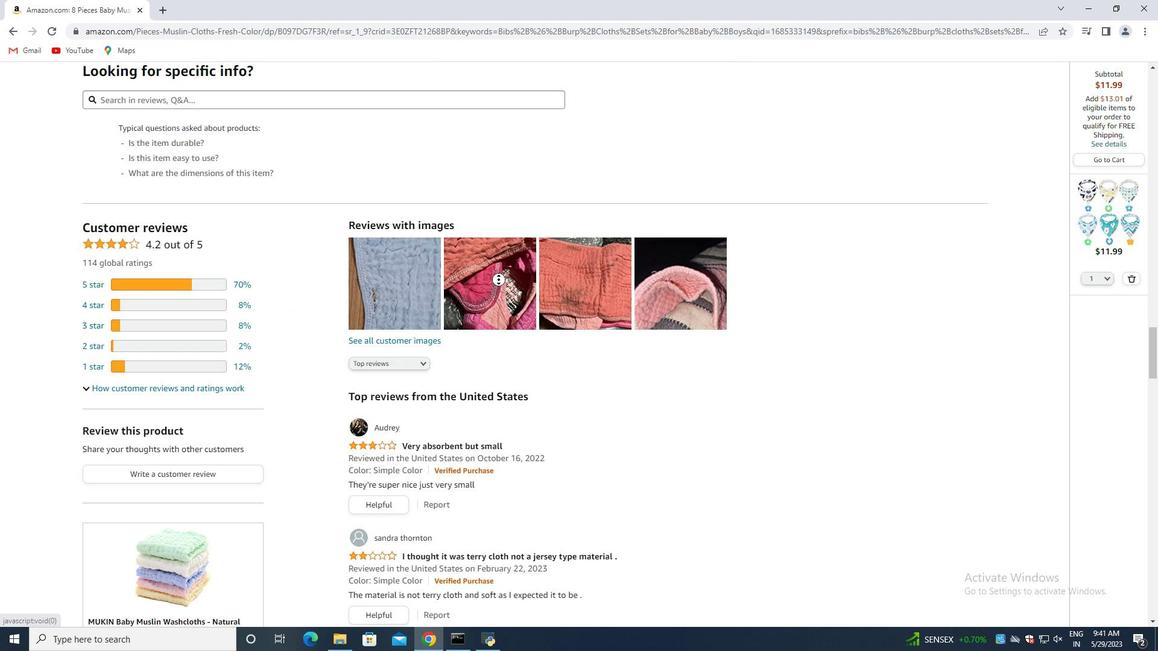 
Action: Mouse scrolled (474, 283) with delta (0, 0)
Screenshot: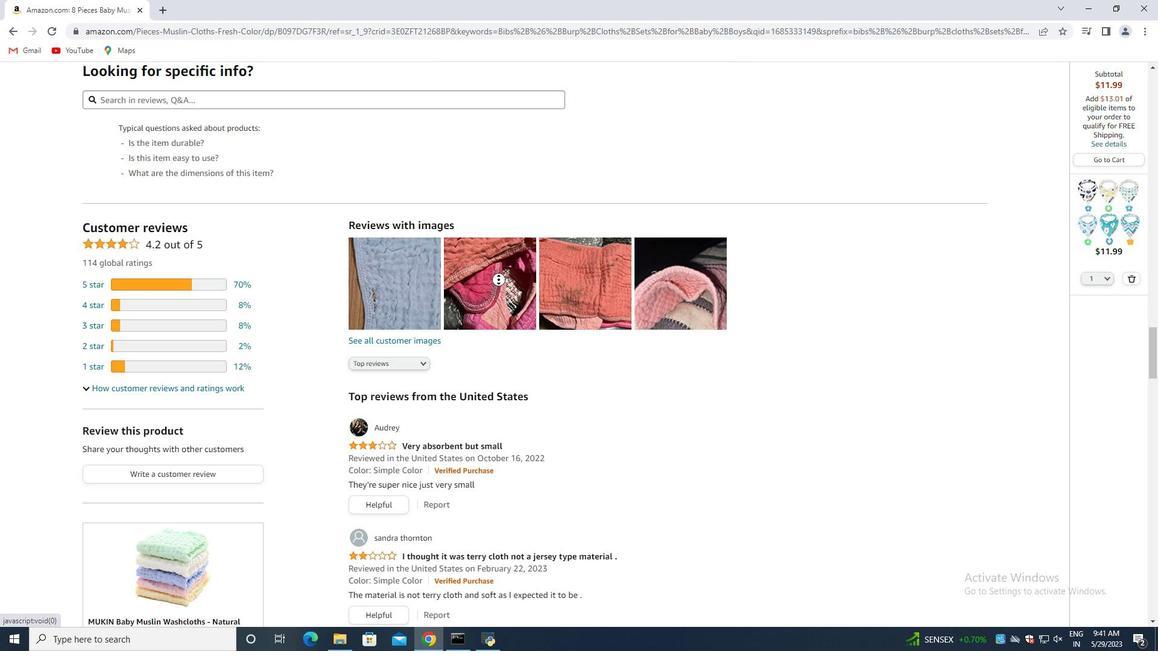 
Action: Mouse scrolled (474, 283) with delta (0, 0)
Screenshot: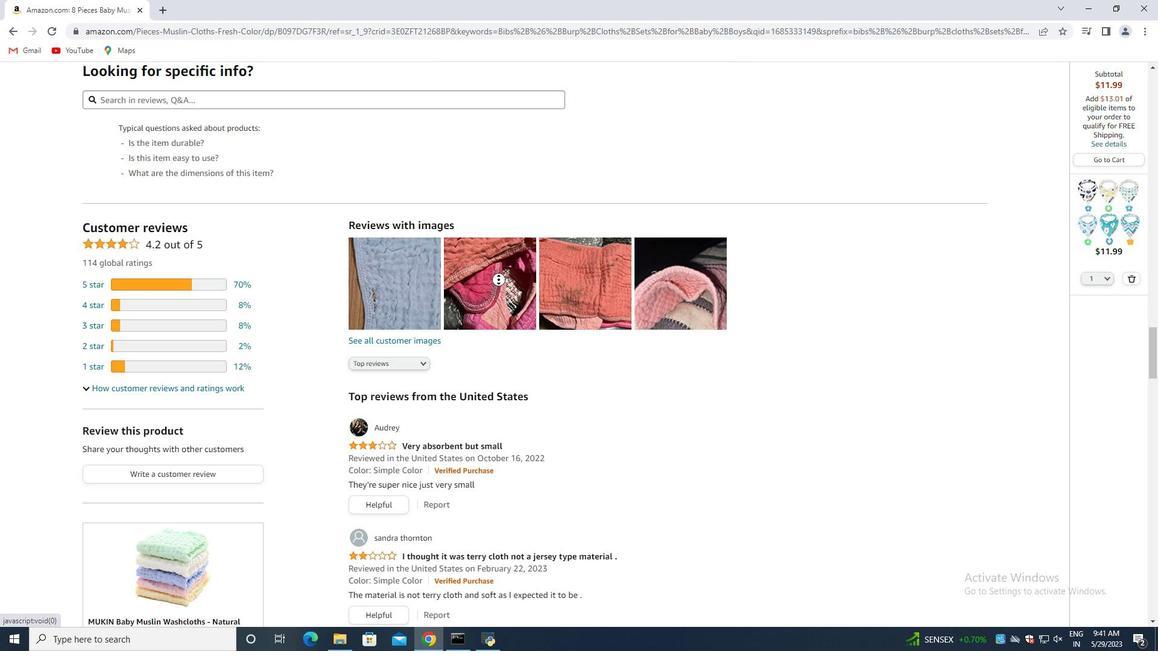 
Action: Mouse scrolled (474, 281) with delta (0, 0)
Screenshot: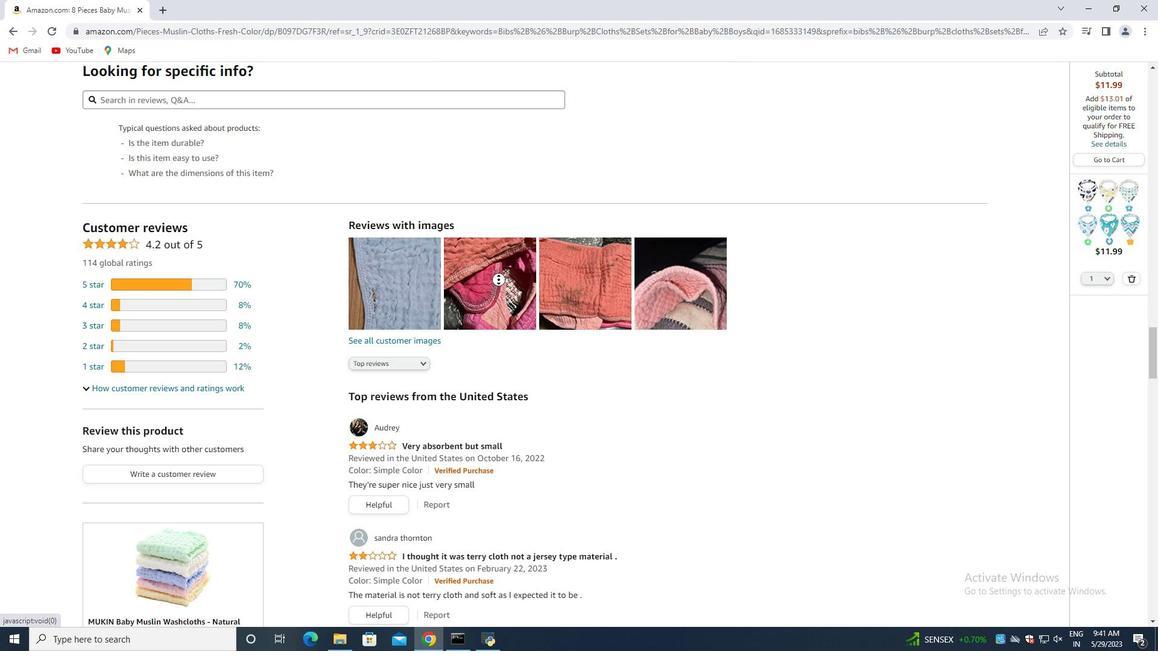 
Action: Mouse scrolled (474, 281) with delta (0, 0)
Screenshot: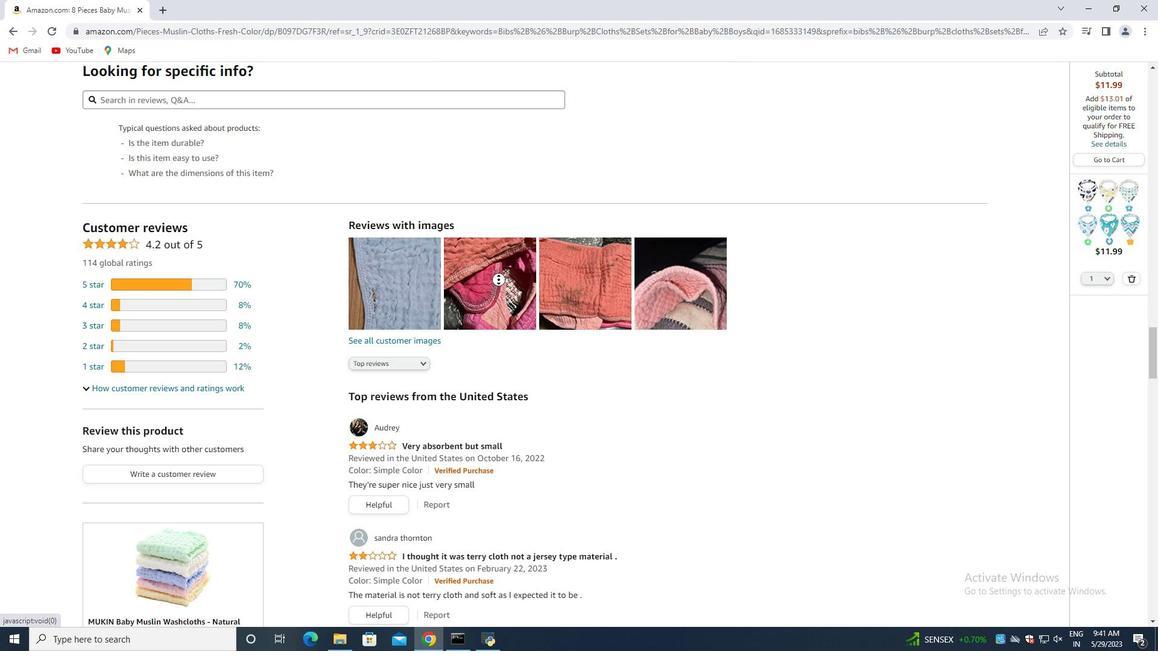 
Action: Mouse scrolled (474, 281) with delta (0, 0)
Screenshot: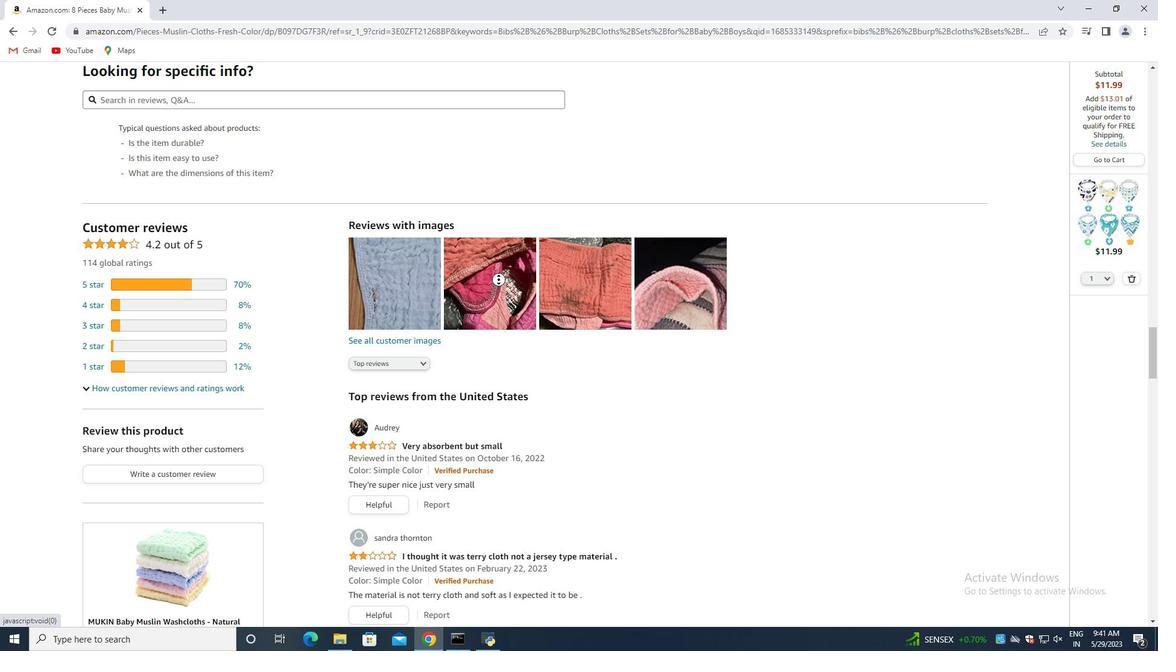 
Action: Mouse scrolled (474, 281) with delta (0, 0)
Screenshot: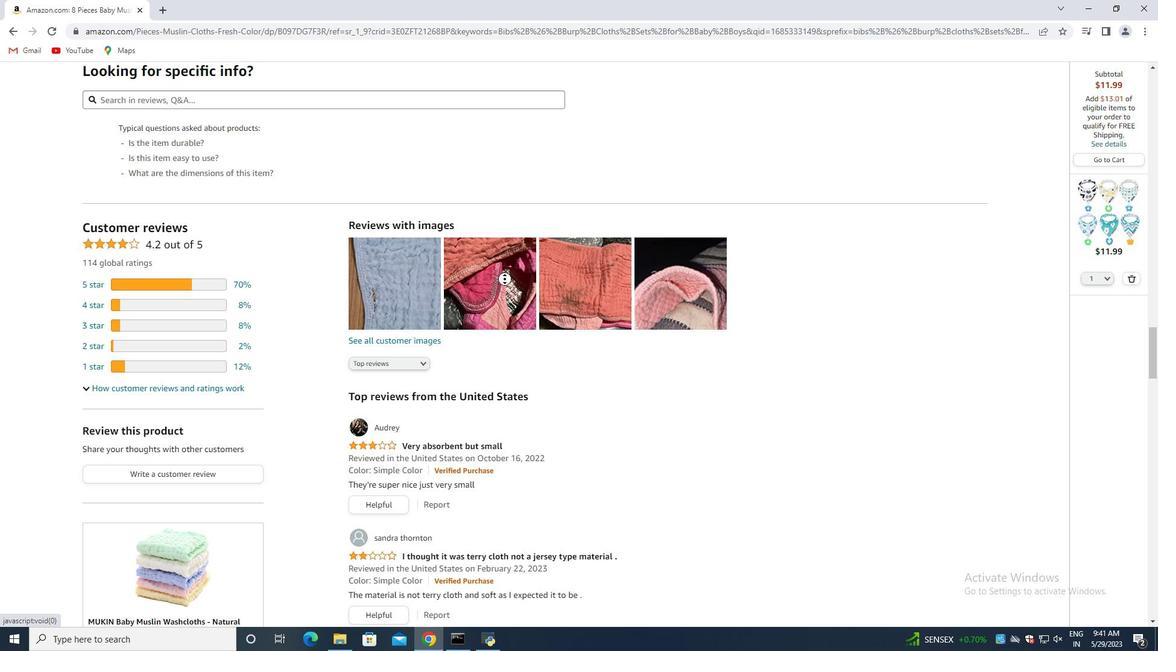 
Action: Mouse moved to (720, 292)
Screenshot: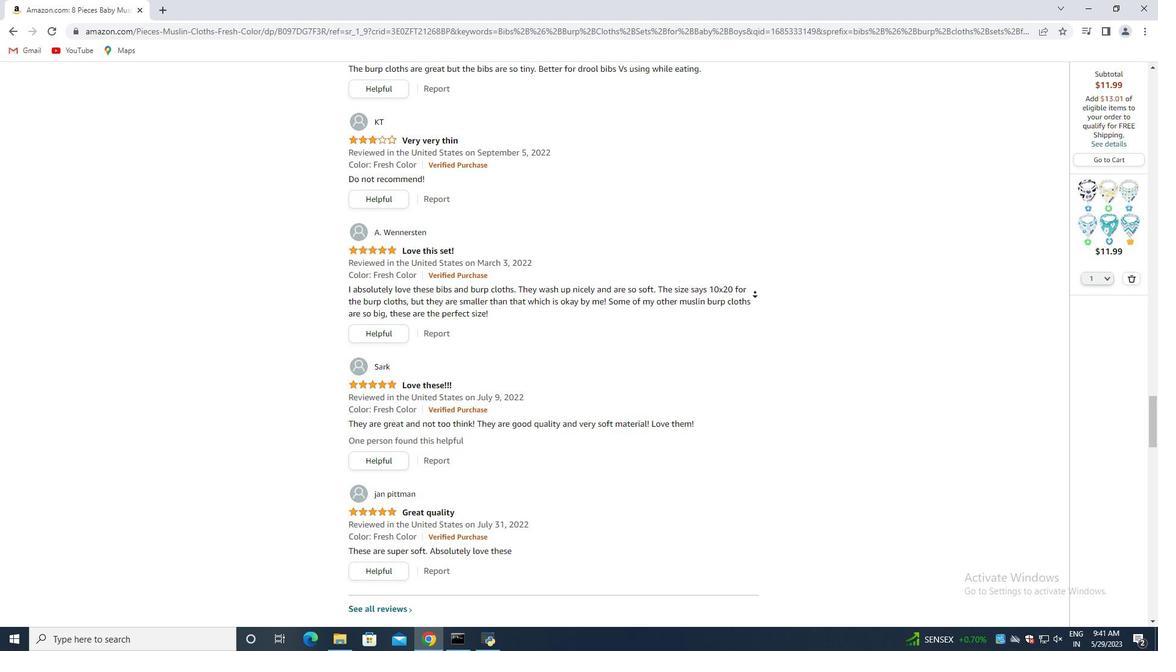 
Action: Mouse scrolled (720, 292) with delta (0, 0)
Screenshot: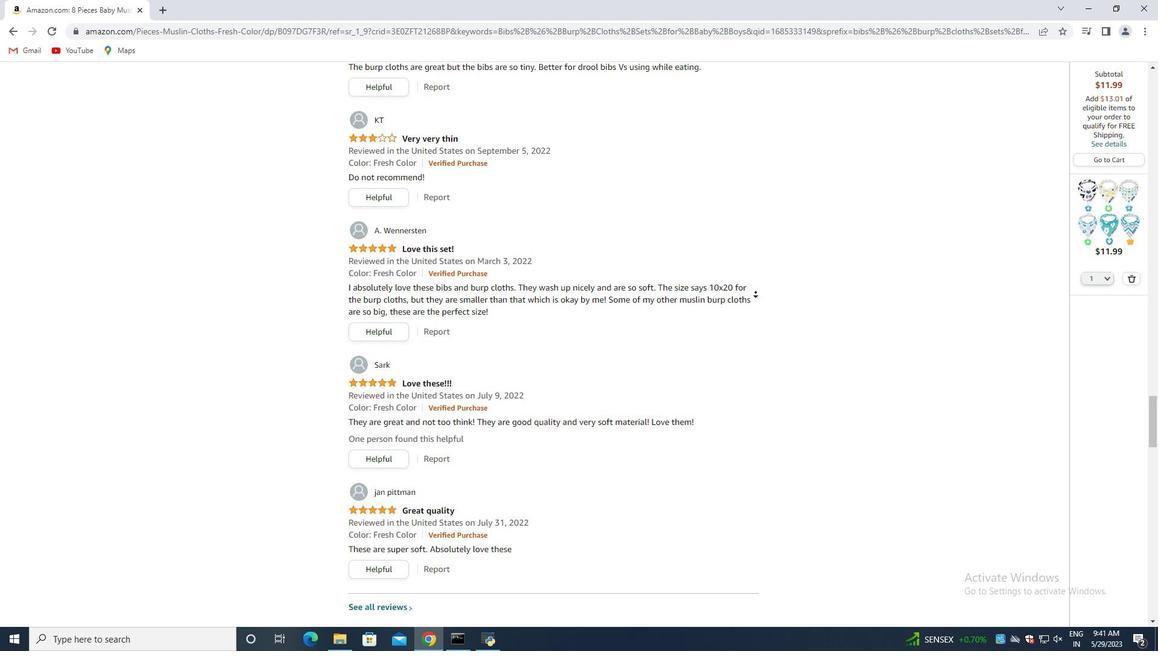 
Action: Mouse moved to (727, 292)
Screenshot: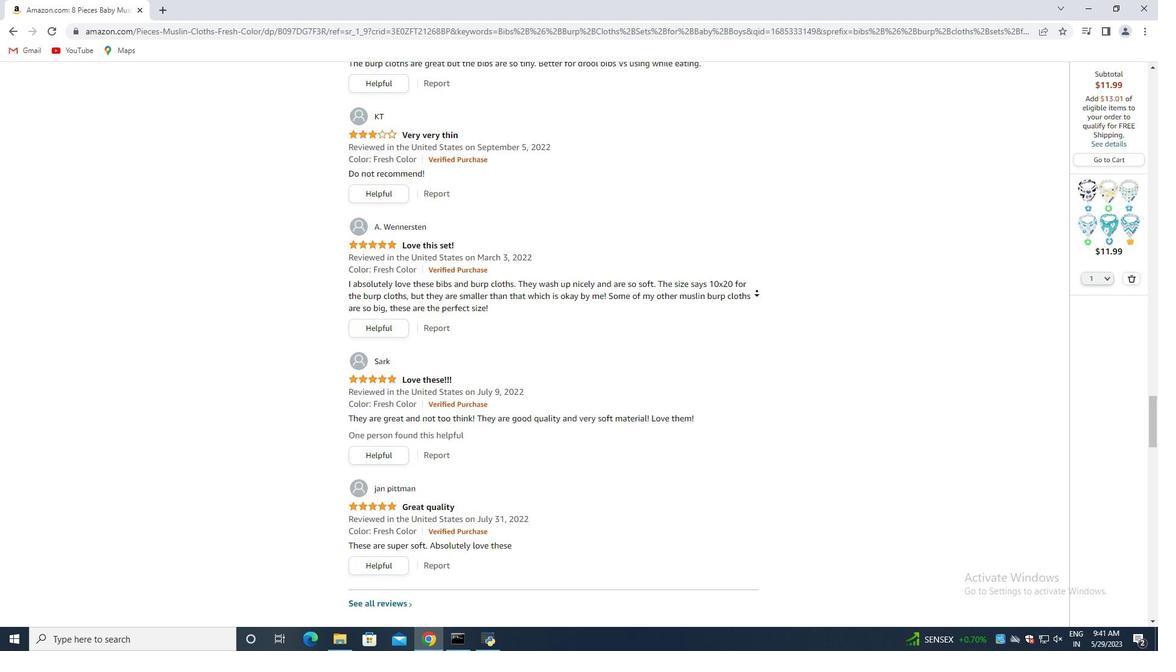 
Action: Mouse scrolled (727, 292) with delta (0, 0)
Screenshot: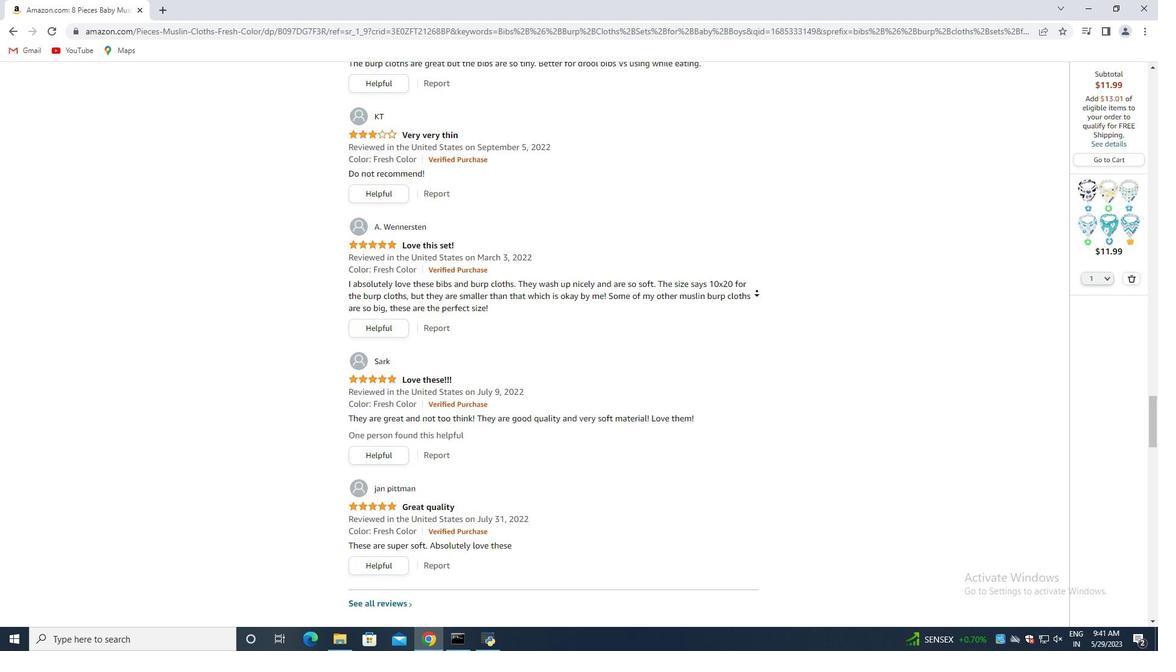 
Action: Mouse moved to (764, 269)
Screenshot: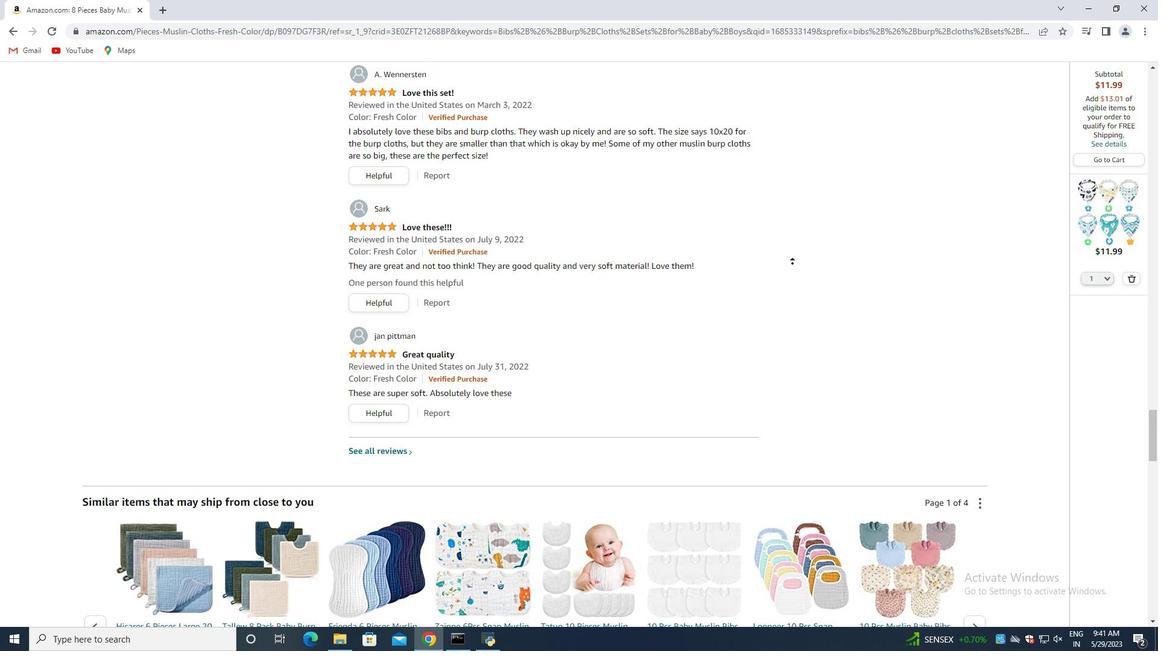 
Action: Mouse scrolled (764, 268) with delta (0, 0)
Screenshot: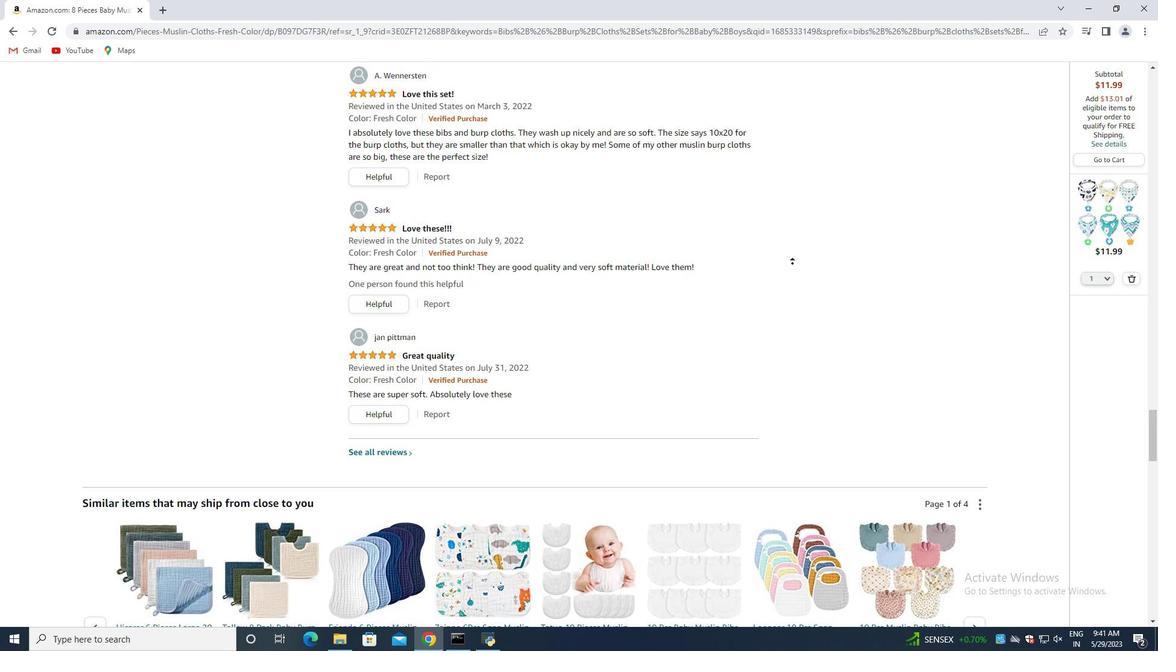 
Action: Mouse moved to (763, 271)
Screenshot: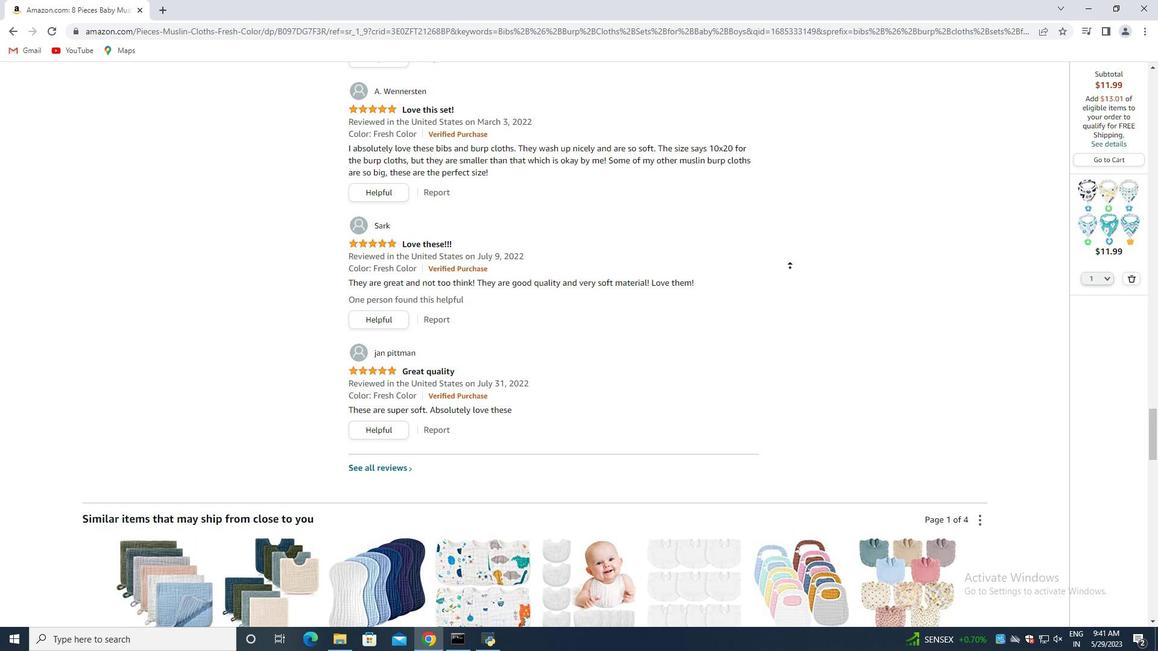 
Action: Mouse scrolled (763, 270) with delta (0, 0)
Screenshot: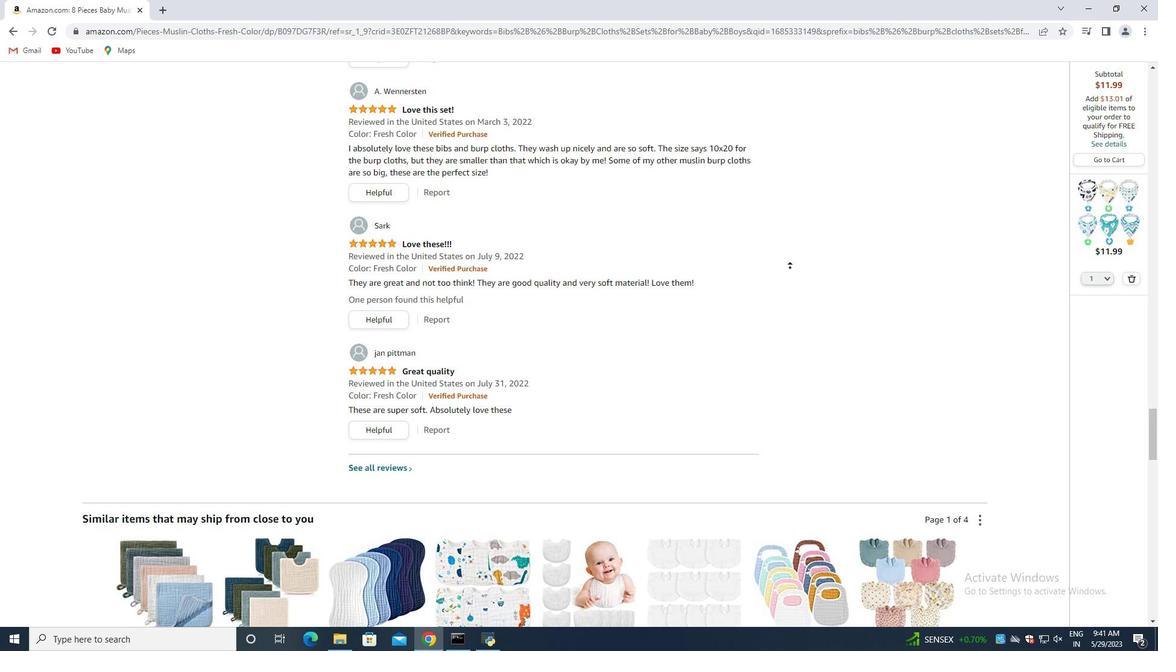 
Action: Mouse moved to (762, 272)
Screenshot: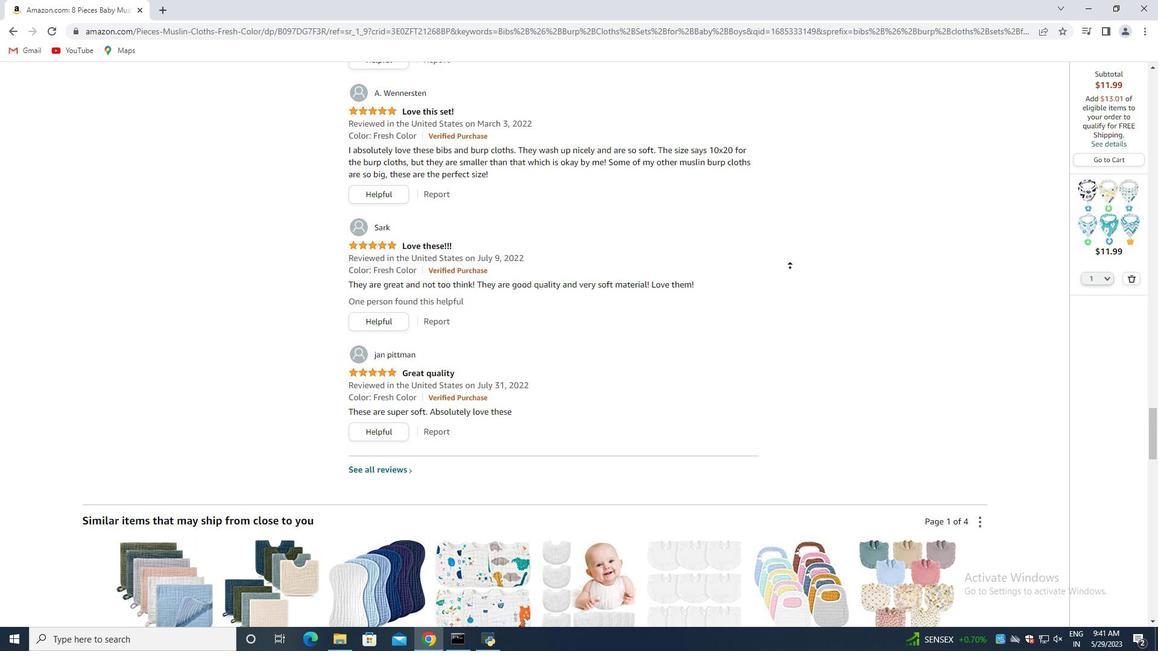 
Action: Mouse scrolled (762, 271) with delta (0, 0)
Screenshot: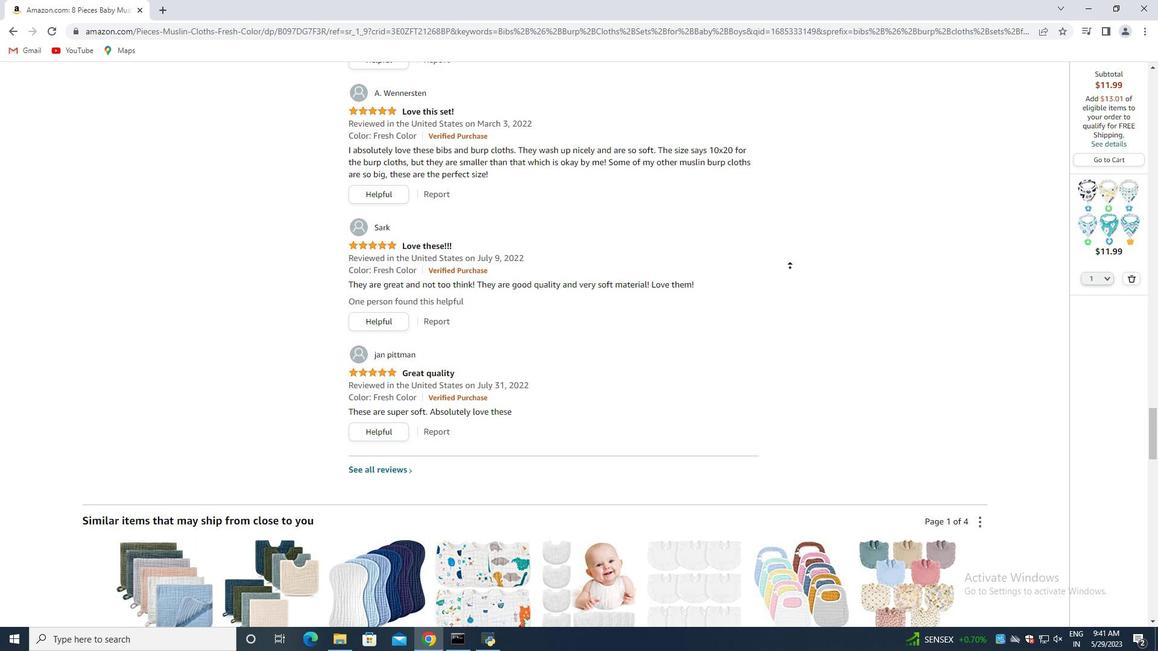 
Action: Mouse moved to (762, 272)
Screenshot: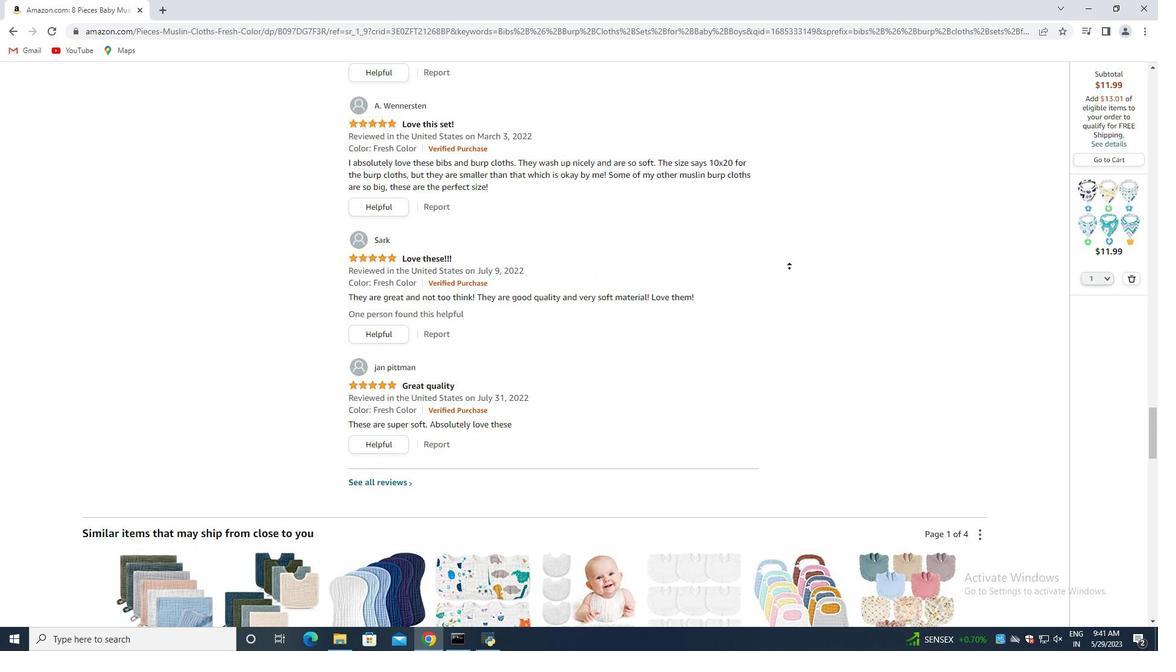 
Action: Mouse scrolled (762, 273) with delta (0, 0)
Screenshot: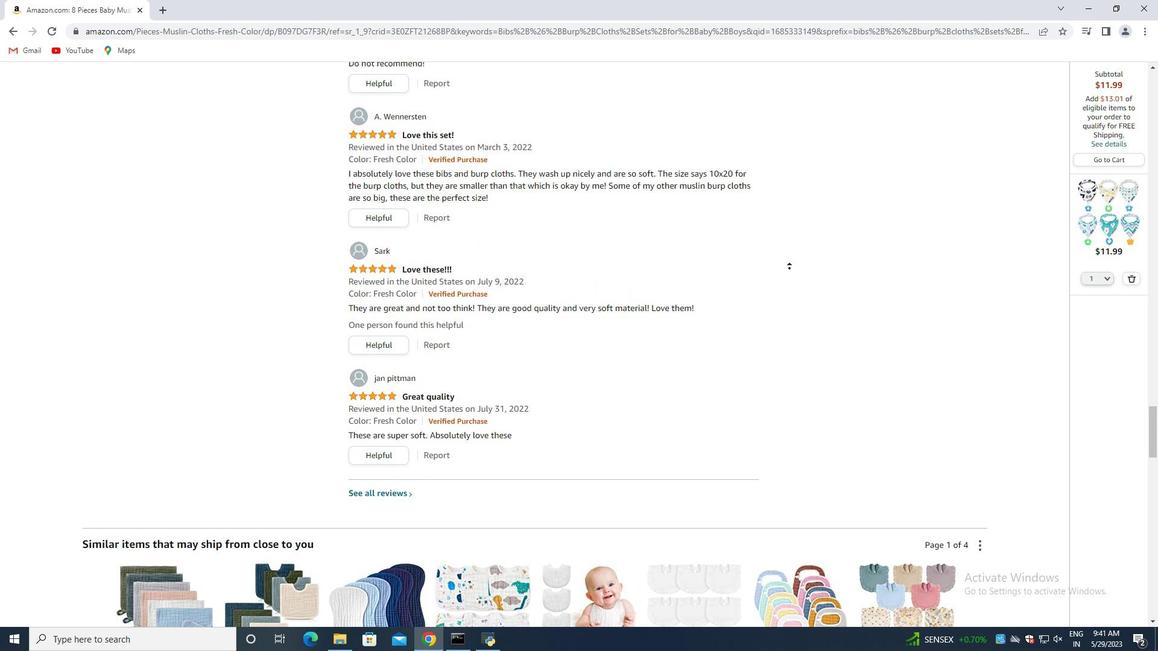 
Action: Mouse scrolled (762, 273) with delta (0, 0)
Screenshot: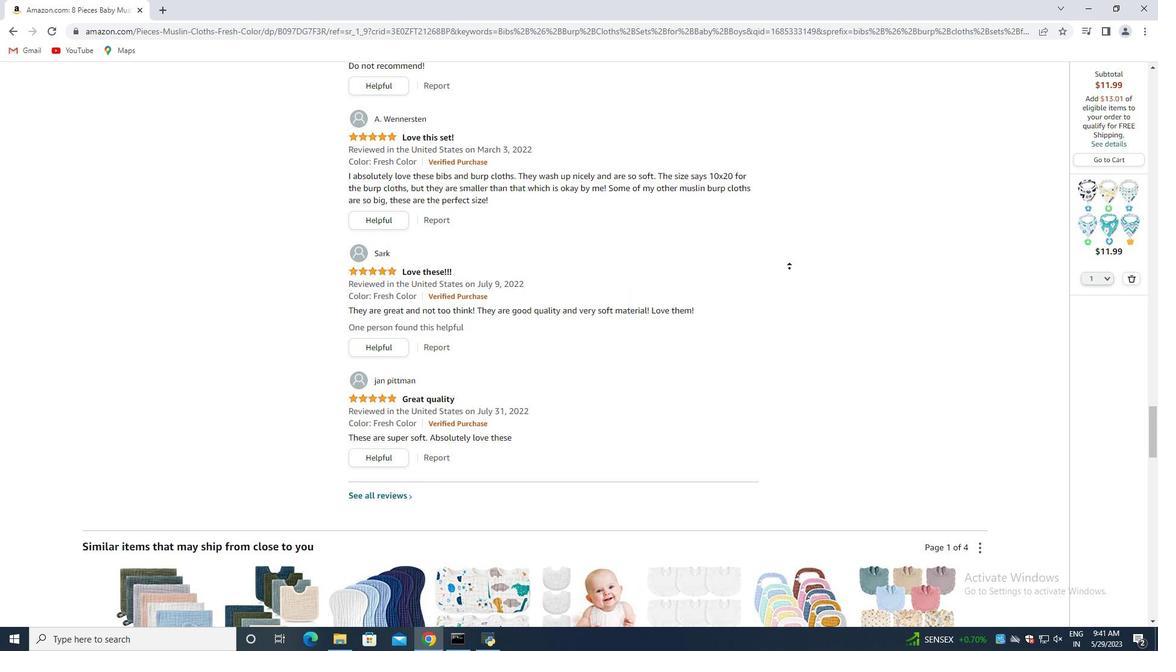 
Action: Mouse scrolled (762, 273) with delta (0, 0)
Screenshot: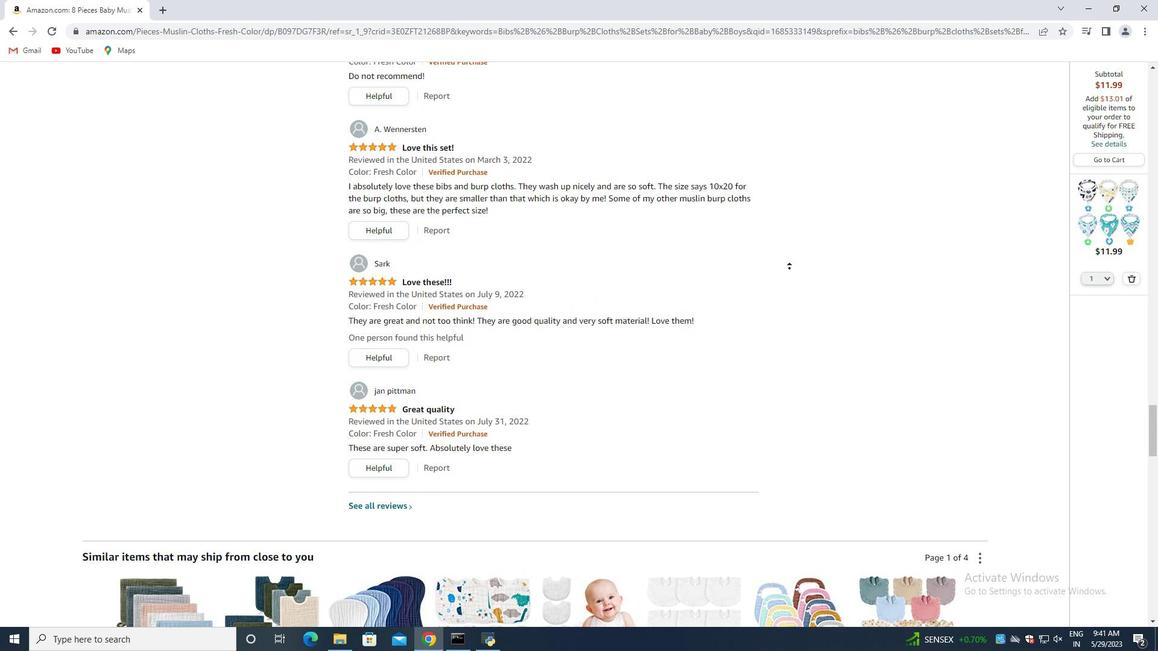 
Action: Mouse scrolled (762, 273) with delta (0, 0)
Screenshot: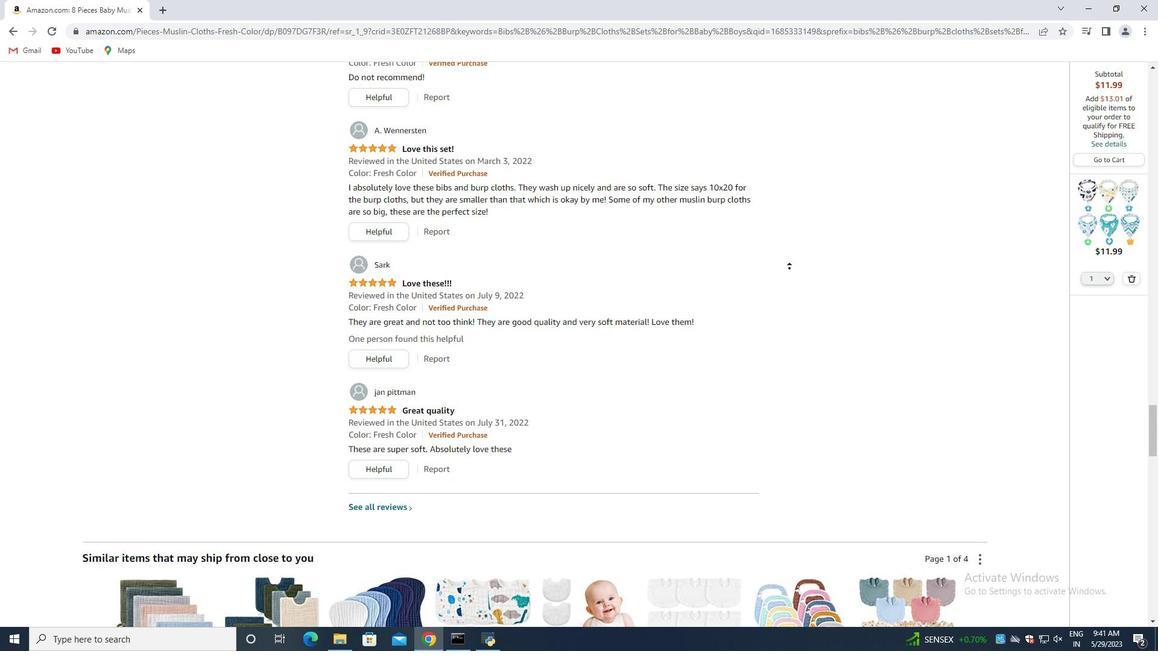 
Action: Mouse scrolled (762, 273) with delta (0, 0)
Screenshot: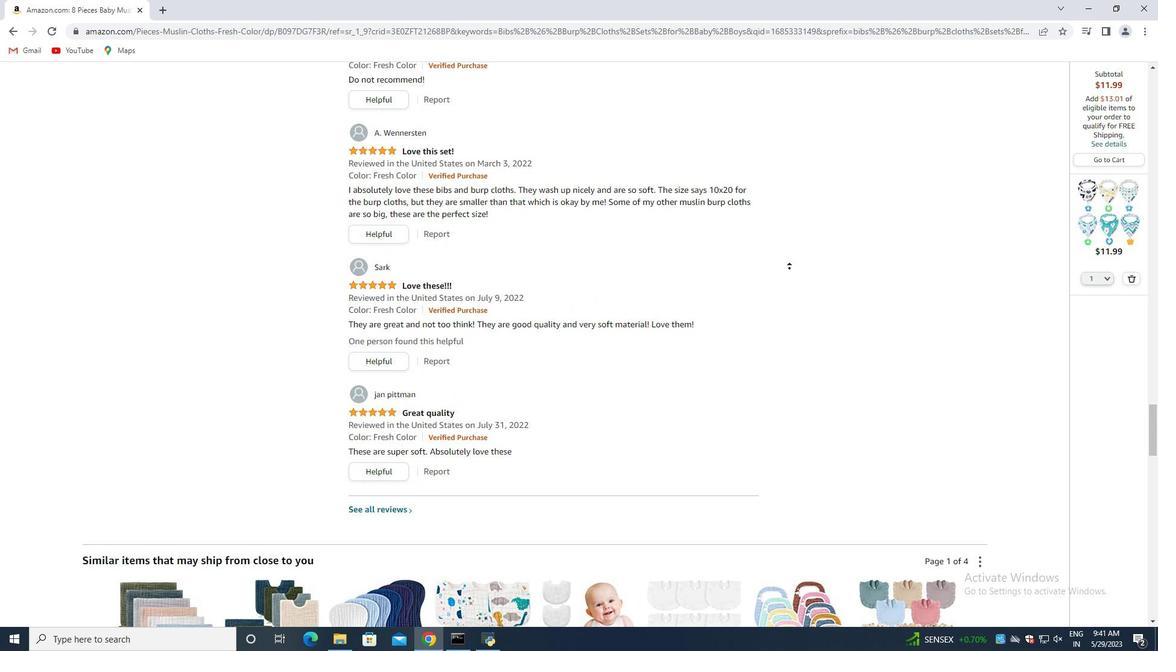 
Action: Mouse scrolled (762, 272) with delta (0, 0)
Screenshot: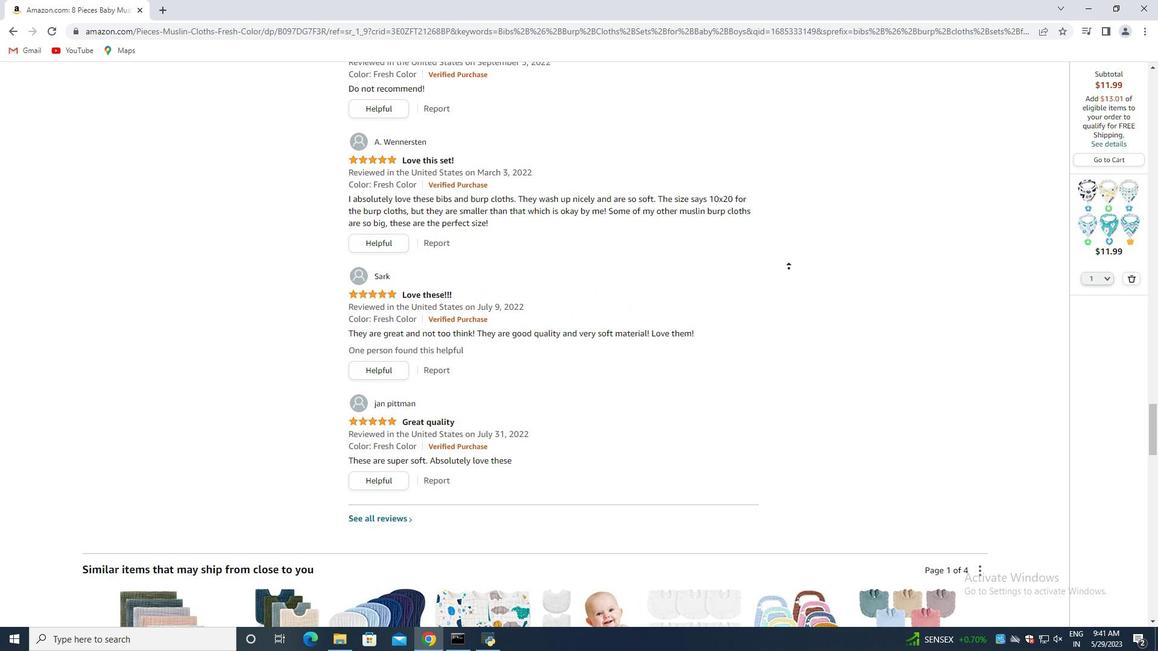 
Action: Mouse moved to (761, 272)
Screenshot: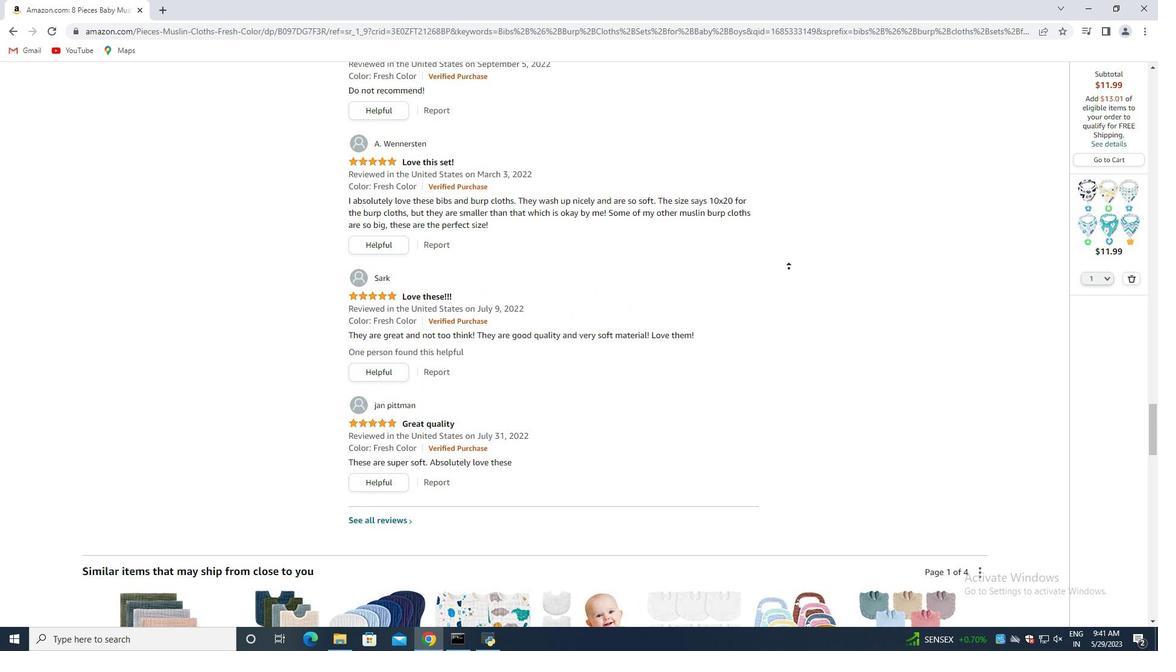 
Action: Mouse scrolled (761, 272) with delta (0, 0)
Screenshot: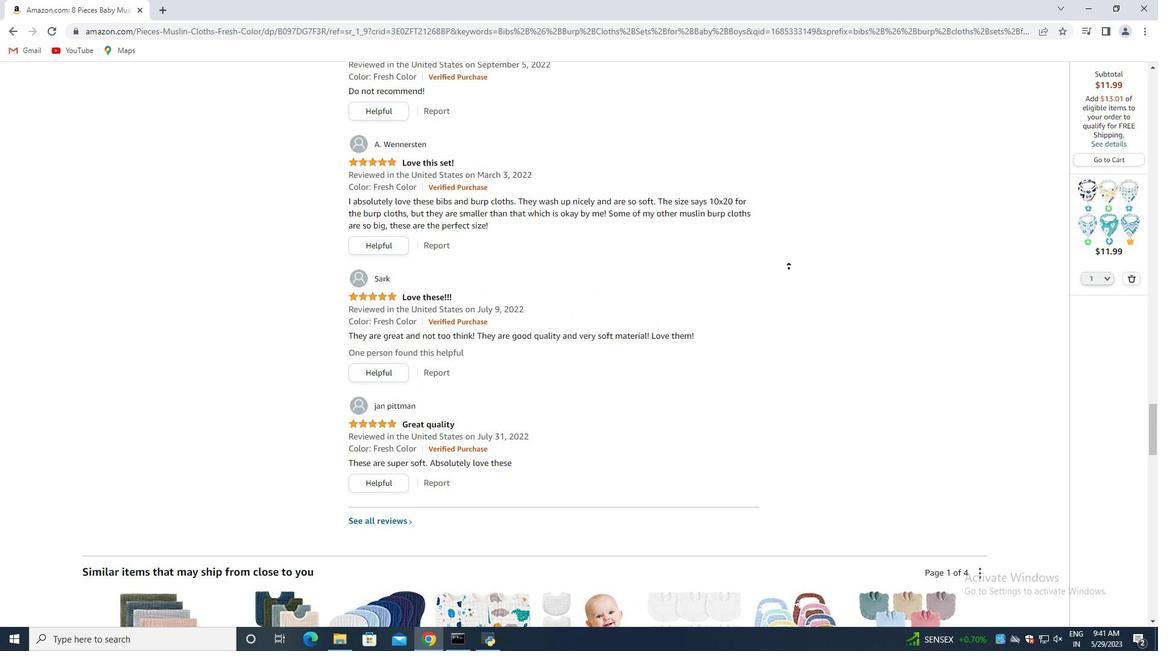 
Action: Mouse scrolled (761, 272) with delta (0, 0)
Screenshot: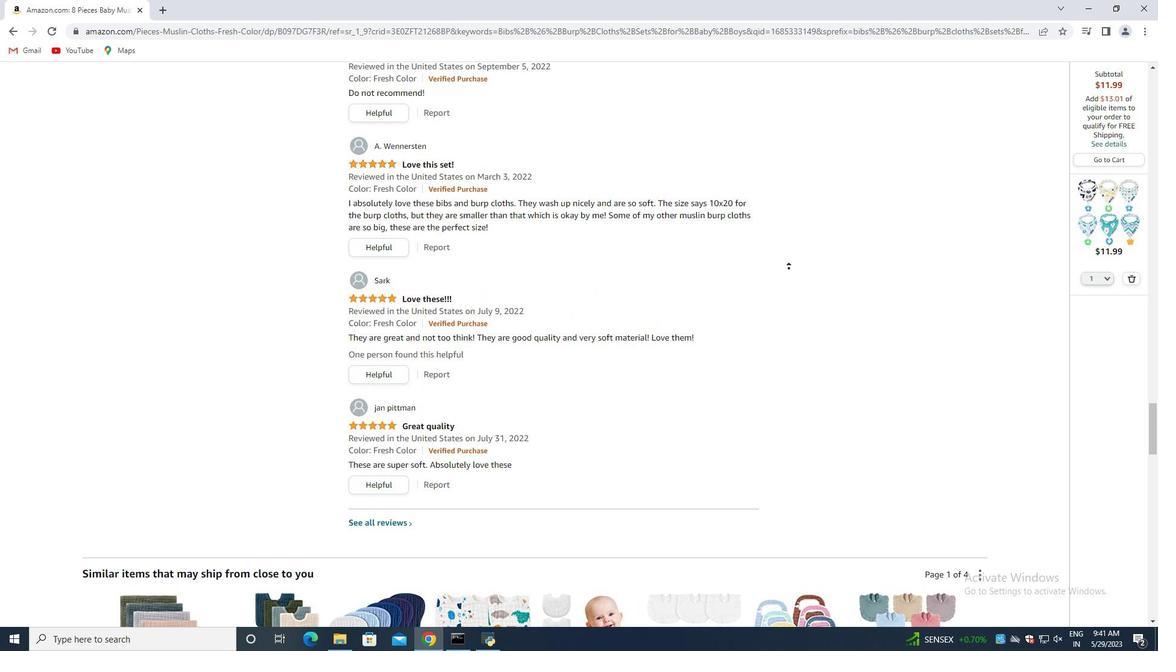 
Action: Mouse scrolled (761, 272) with delta (0, 0)
Screenshot: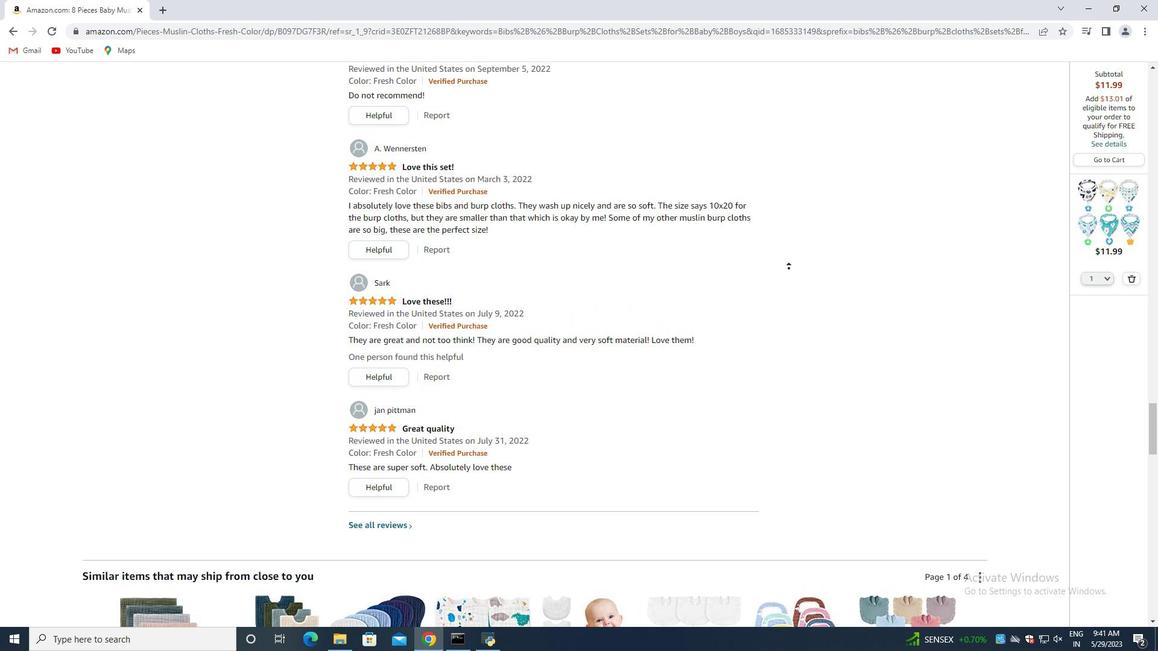 
Action: Mouse scrolled (761, 272) with delta (0, 0)
Screenshot: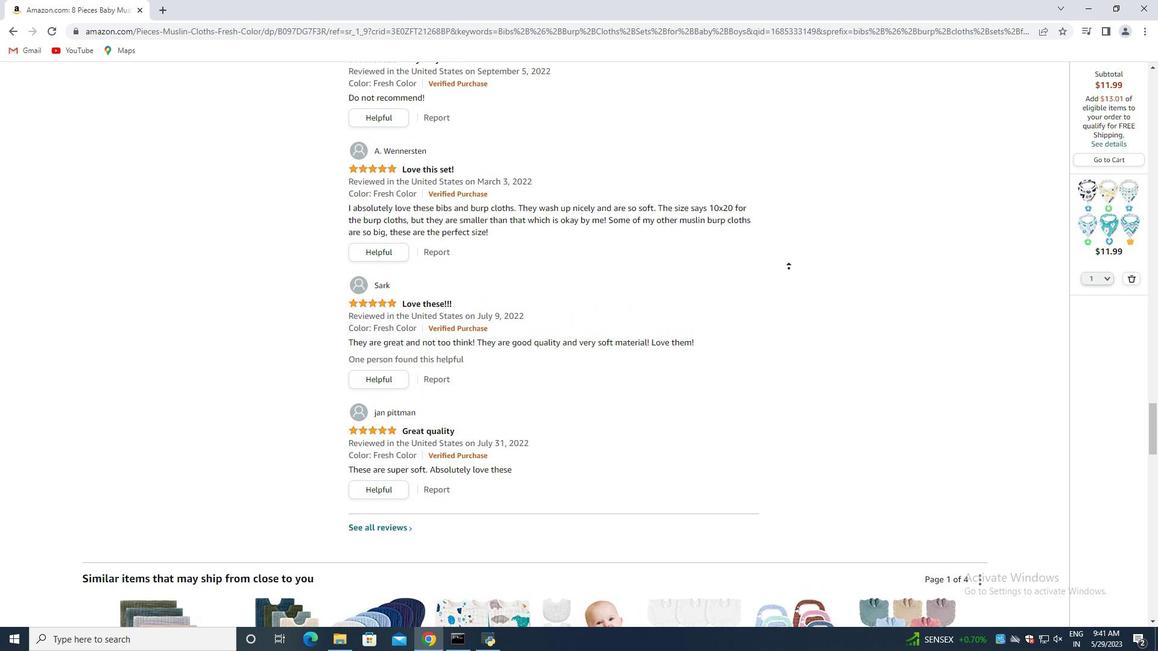 
Action: Mouse scrolled (761, 272) with delta (0, 0)
Screenshot: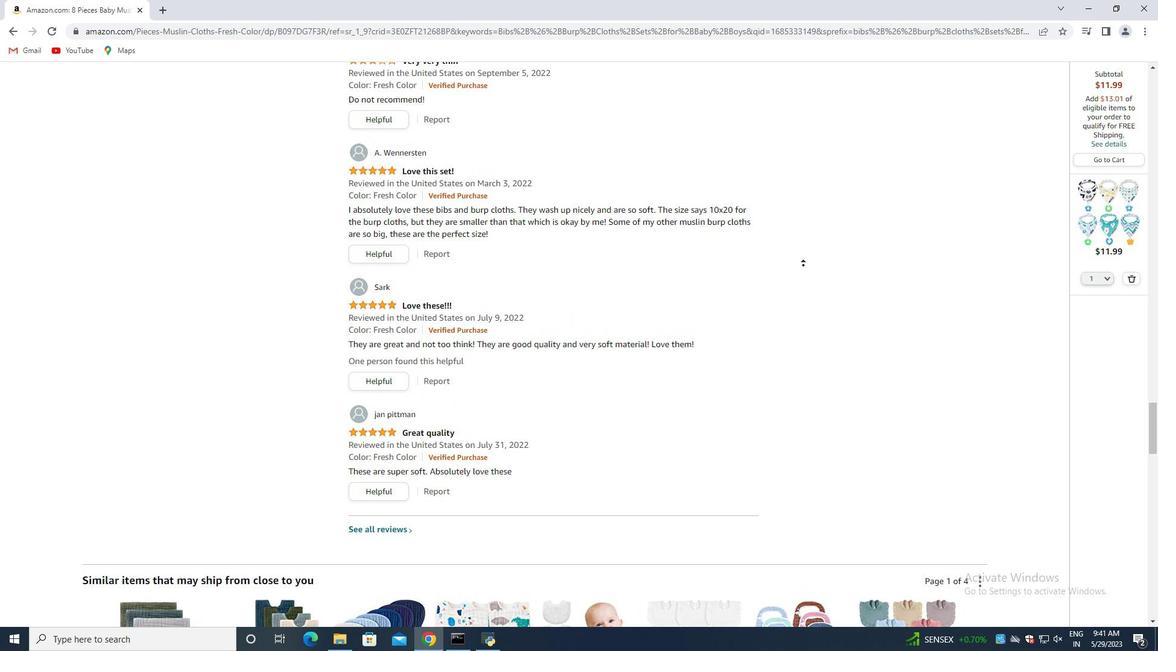 
Action: Mouse moved to (776, 270)
Screenshot: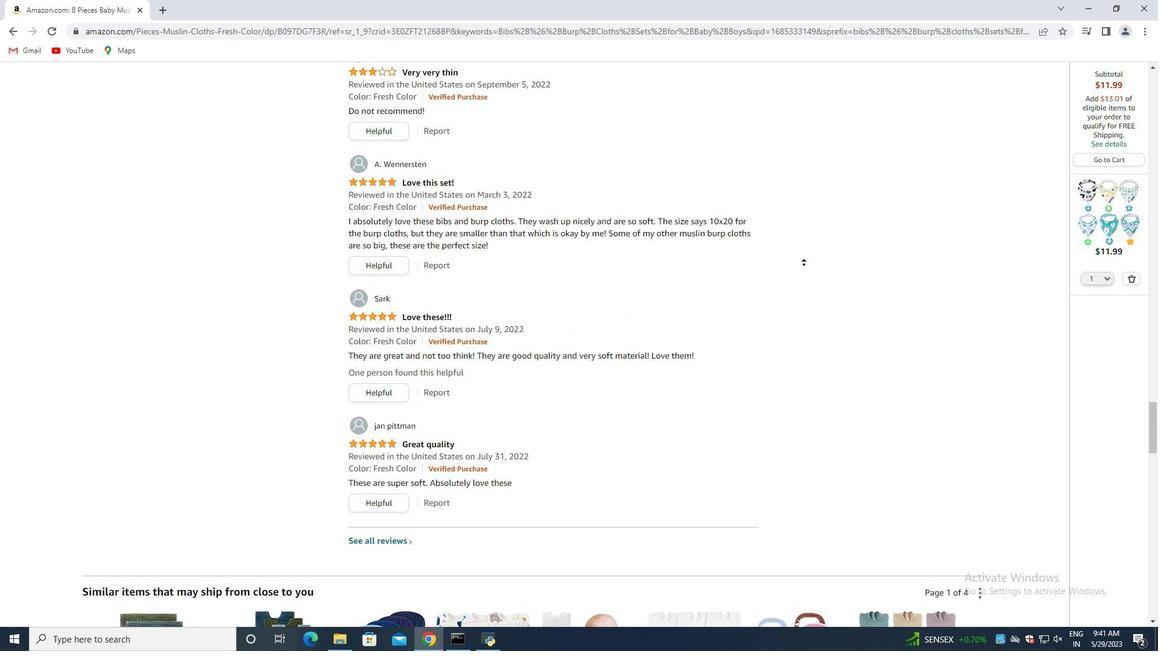 
Action: Mouse scrolled (776, 269) with delta (0, 0)
